 Task: Select Fire TV from Amazon Fire TV. Add to cart Fire TV Blaster with Alexa Voice Remote-1. Place order for _x000D_
304 Lower Adkinstown Rd_x000D_
Mc Kee, Kentucky(KY), 40447, Cell Number (606) 287-3572
Action: Mouse moved to (142, 93)
Screenshot: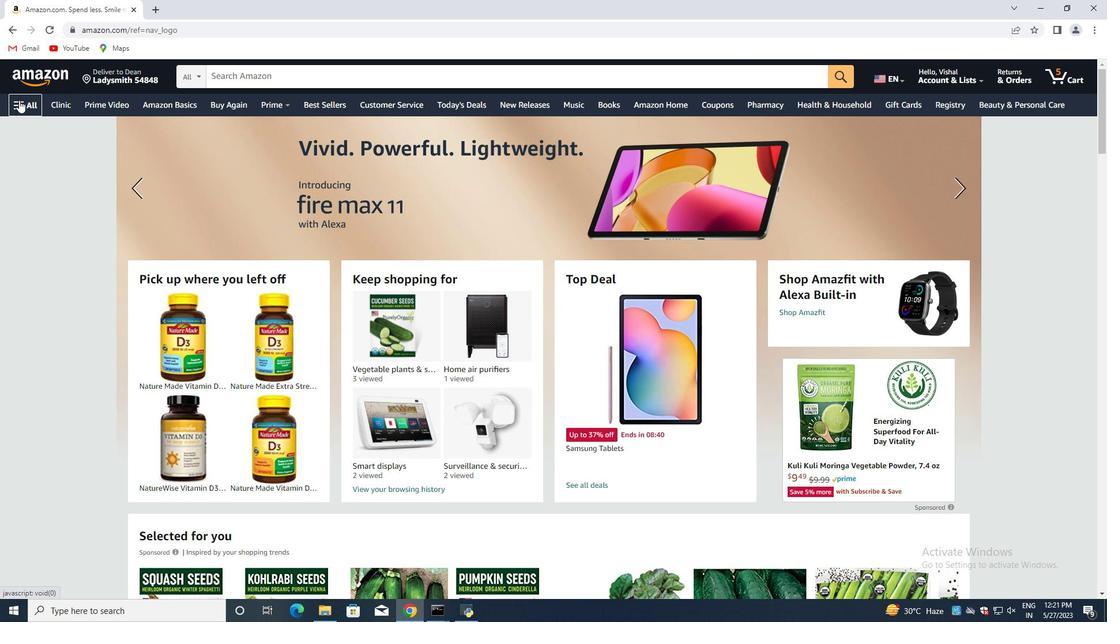 
Action: Mouse pressed left at (142, 93)
Screenshot: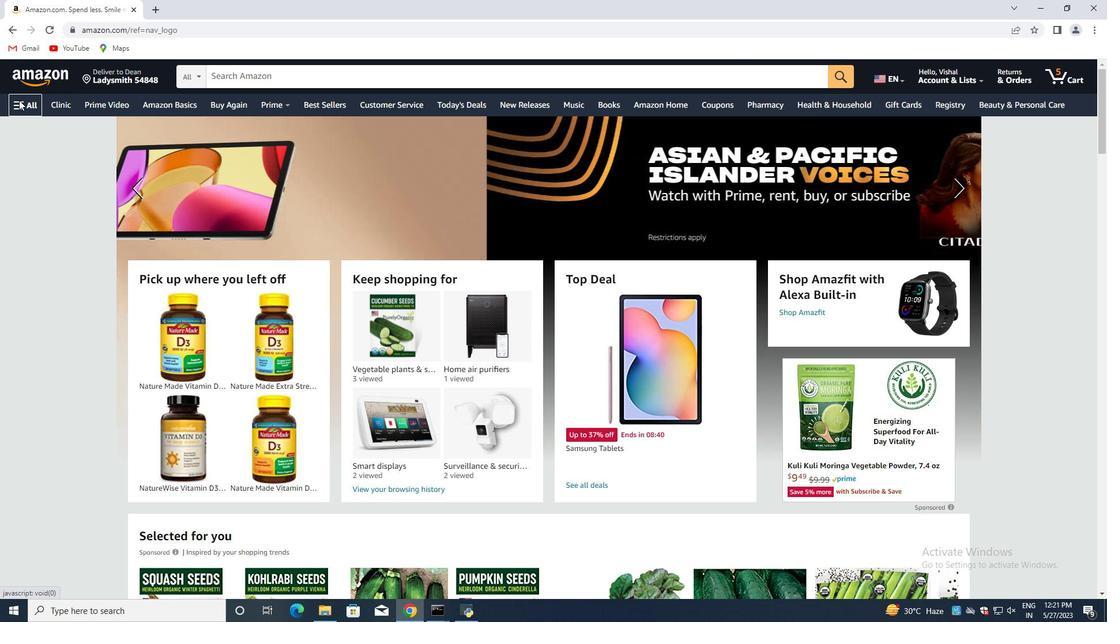
Action: Mouse moved to (542, 405)
Screenshot: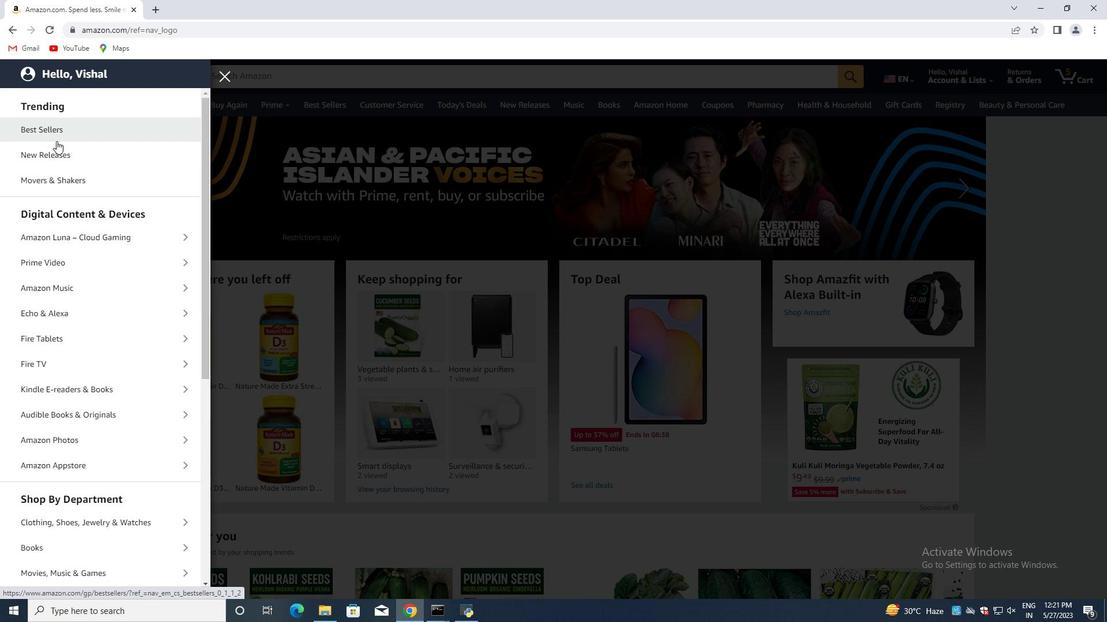 
Action: Mouse pressed left at (542, 405)
Screenshot: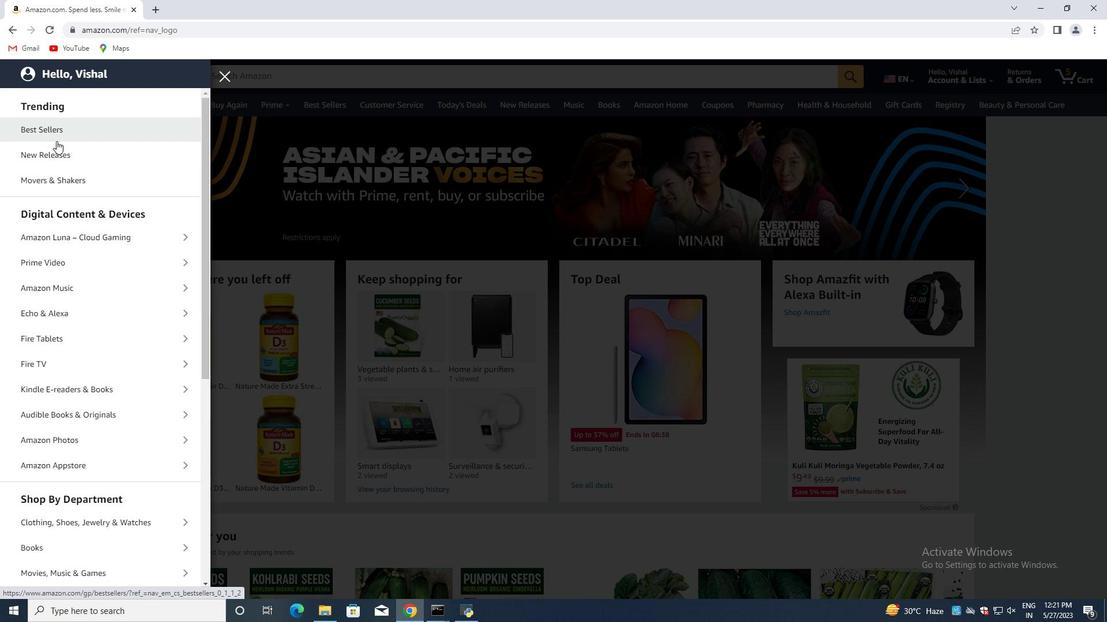
Action: Mouse moved to (525, 400)
Screenshot: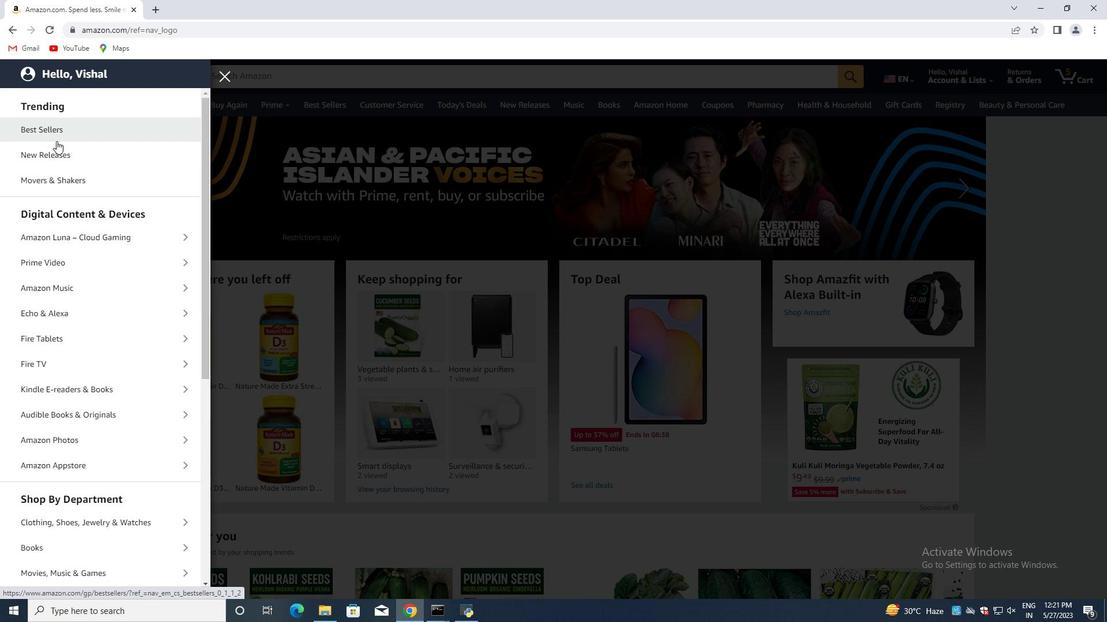 
Action: Mouse pressed left at (525, 400)
Screenshot: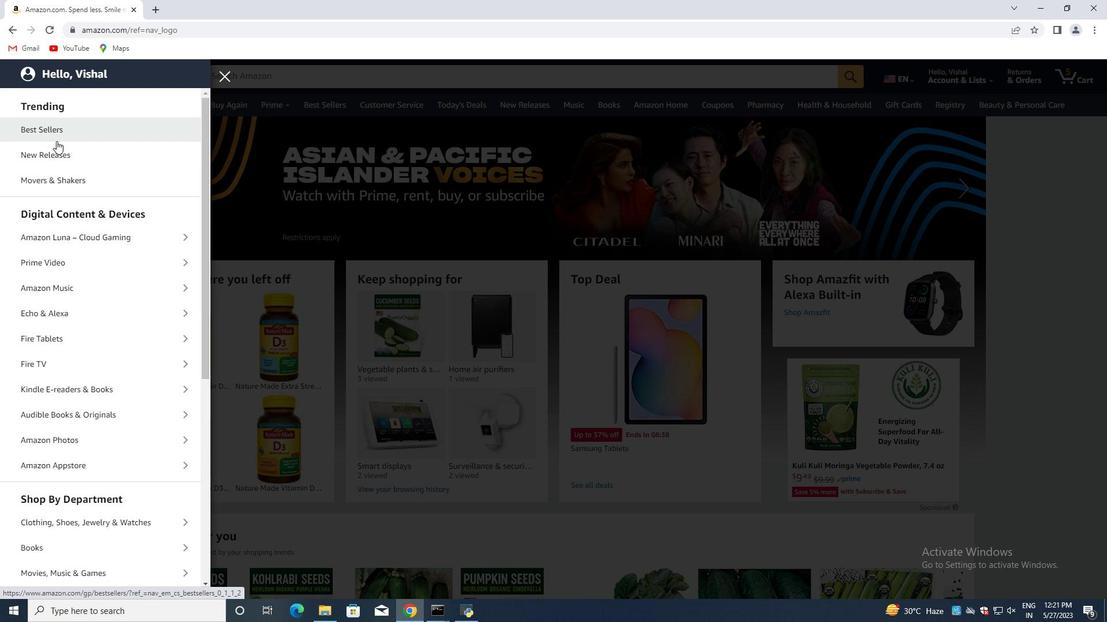 
Action: Key pressed <Key.backspace>
Screenshot: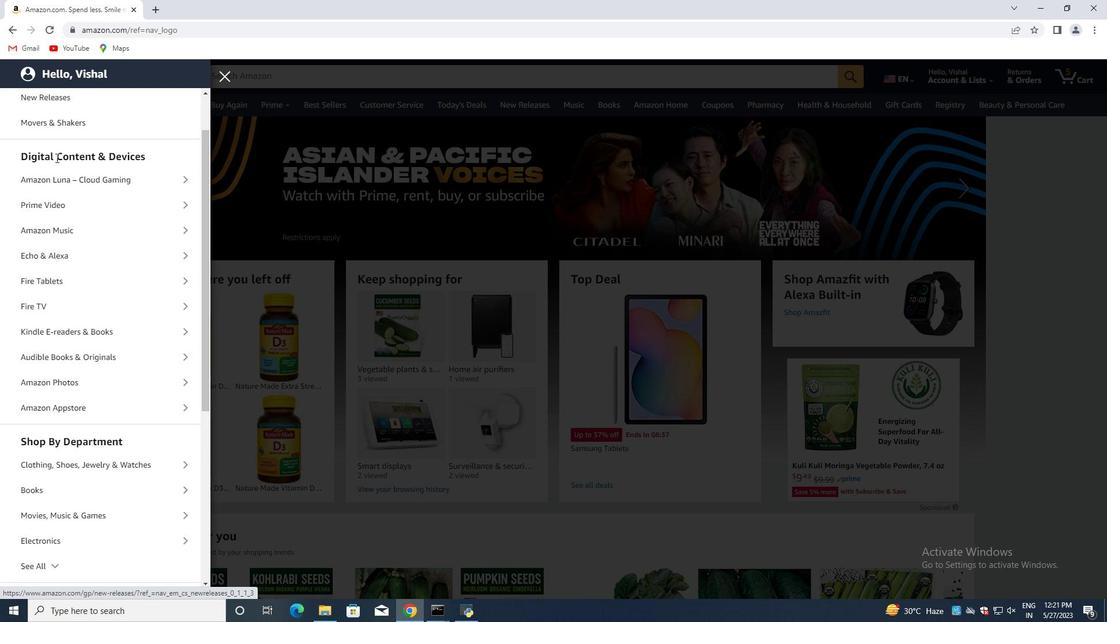 
Action: Mouse moved to (525, 400)
Screenshot: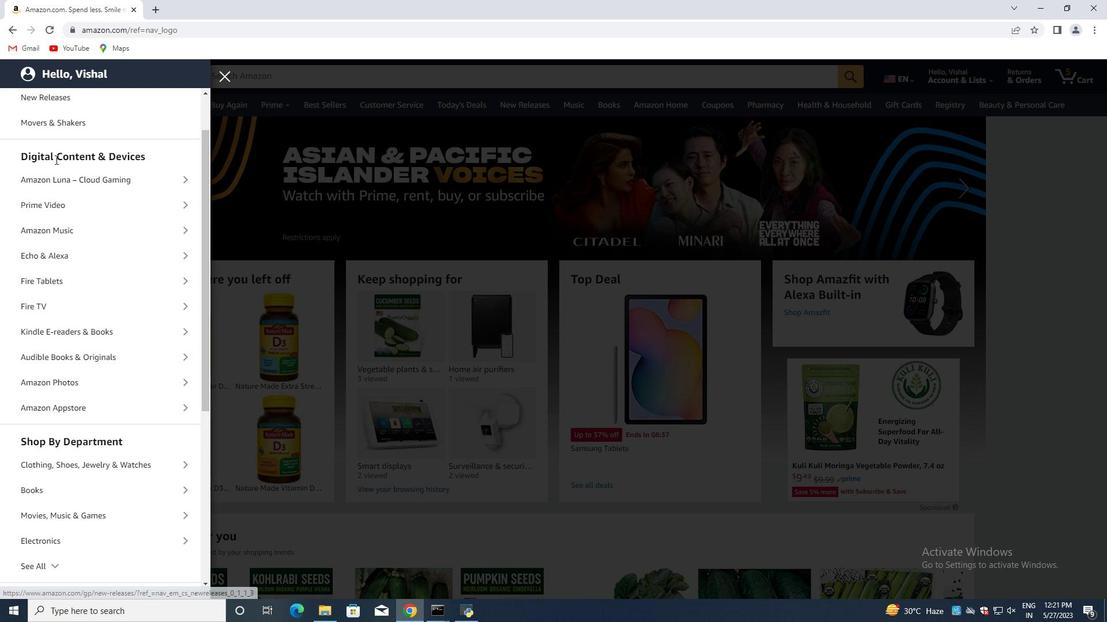 
Action: Key pressed <Key.backspace><Key.backspace><Key.backspace><Key.backspace><Key.backspace><Key.backspace><Key.backspace>40447
Screenshot: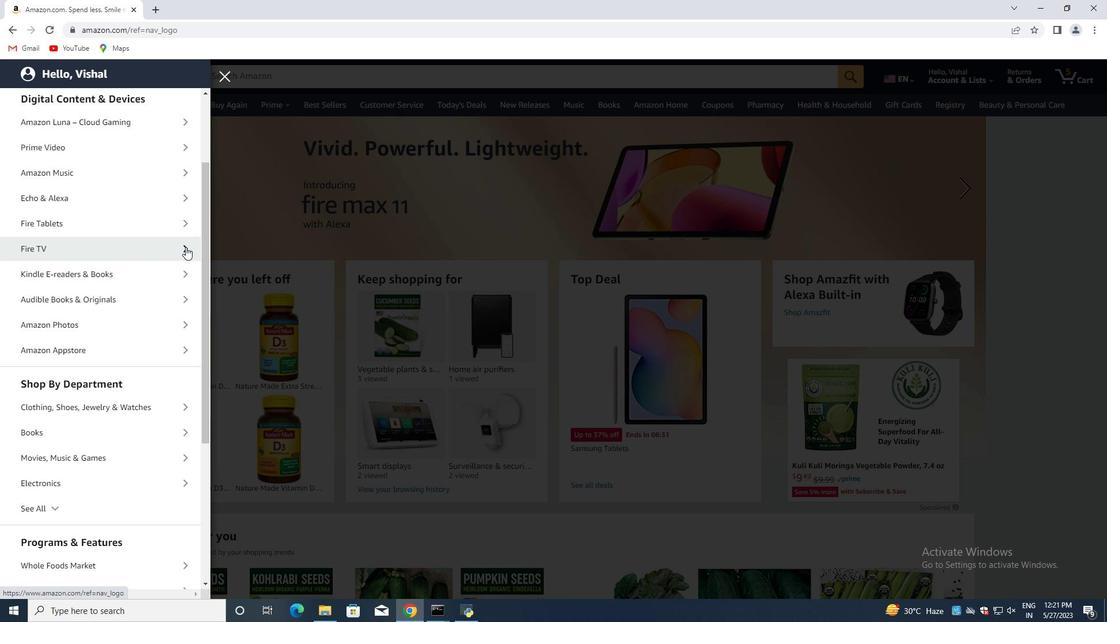 
Action: Mouse moved to (640, 397)
Screenshot: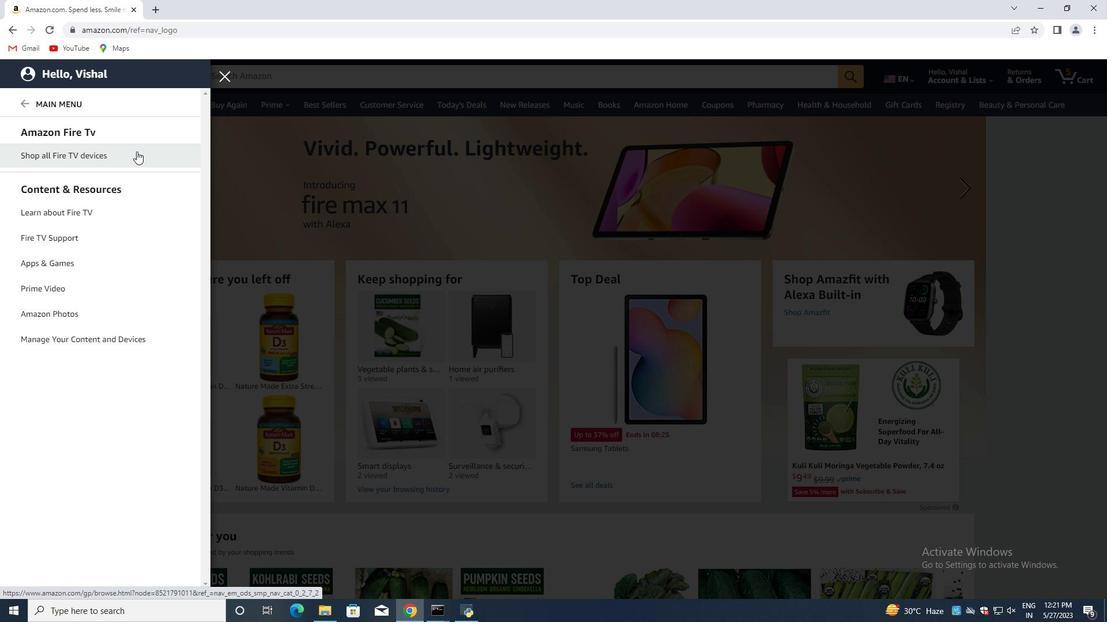 
Action: Mouse pressed left at (640, 397)
Screenshot: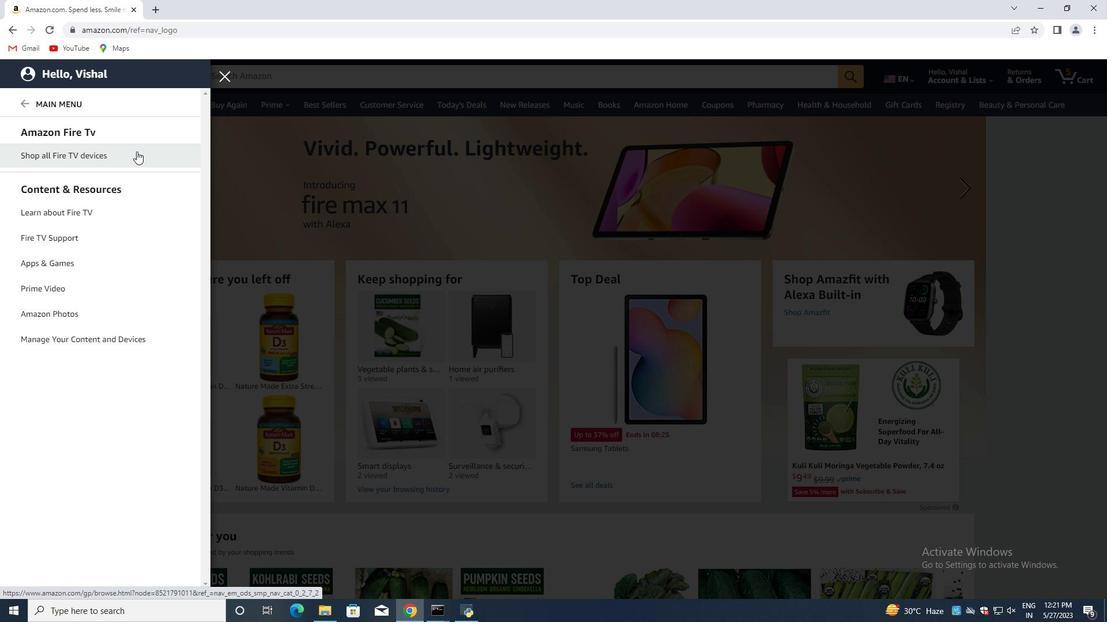 
Action: Mouse moved to (654, 497)
Screenshot: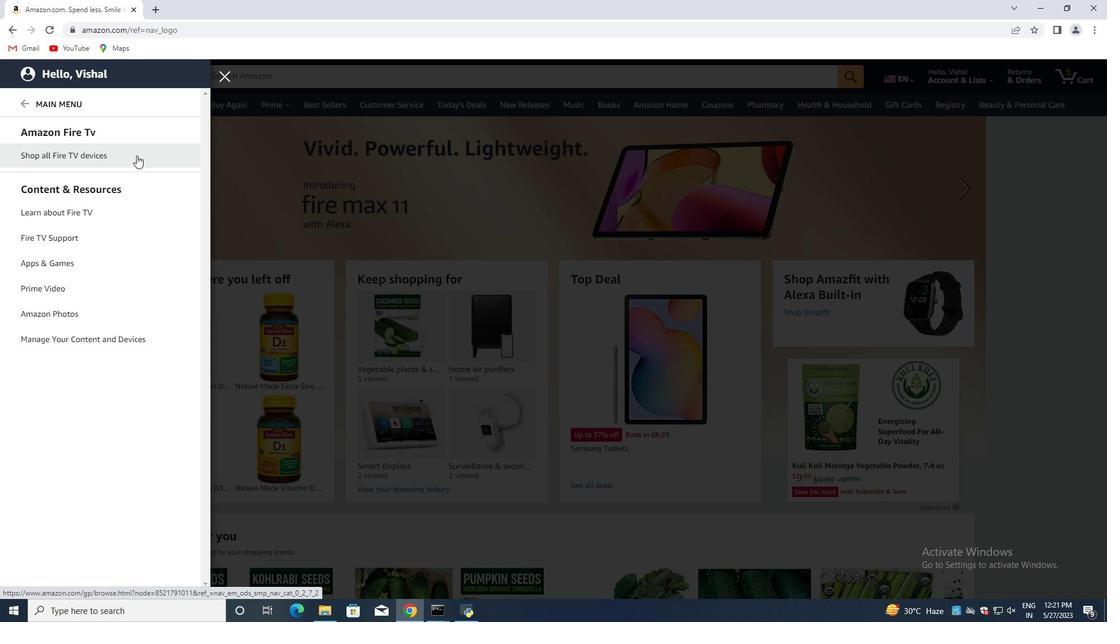 
Action: Mouse pressed left at (654, 497)
Screenshot: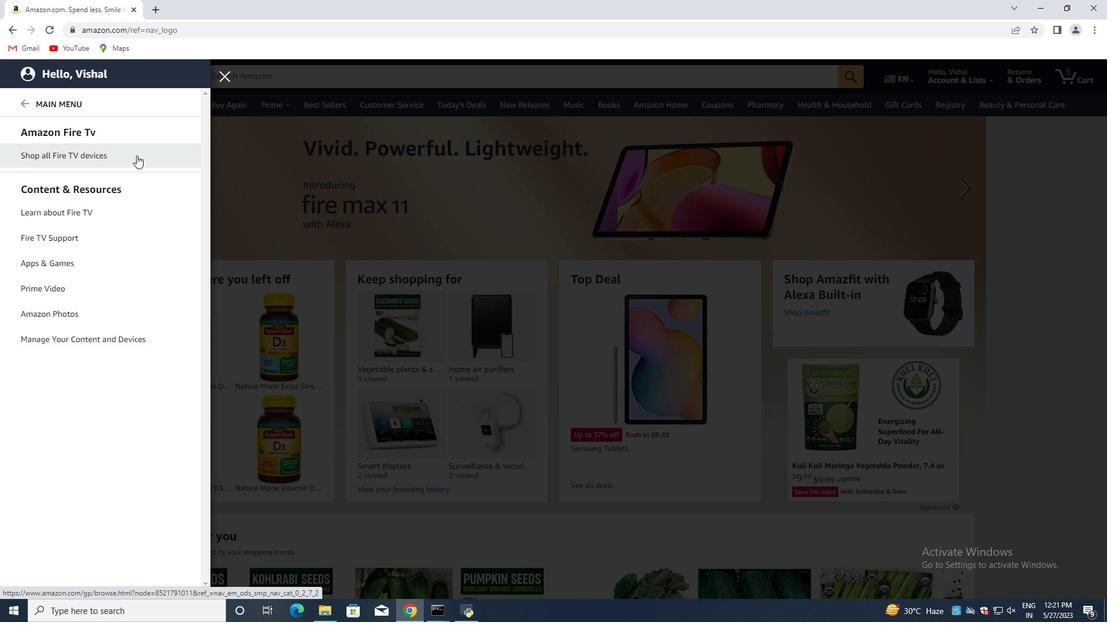 
Action: Mouse moved to (25, 130)
Screenshot: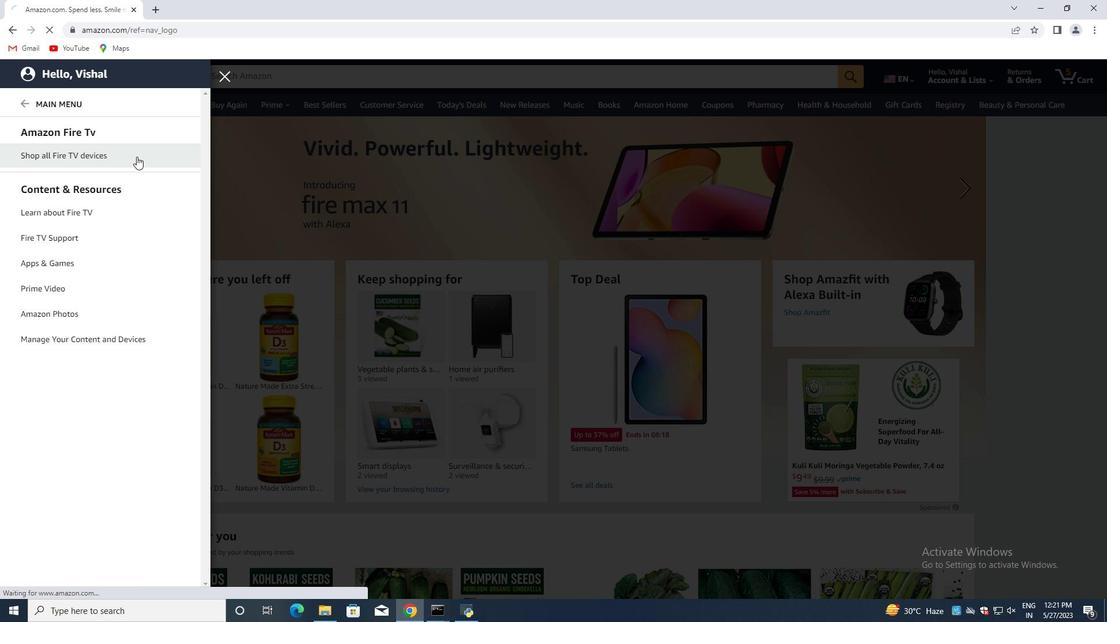 
Action: Mouse pressed left at (25, 130)
Screenshot: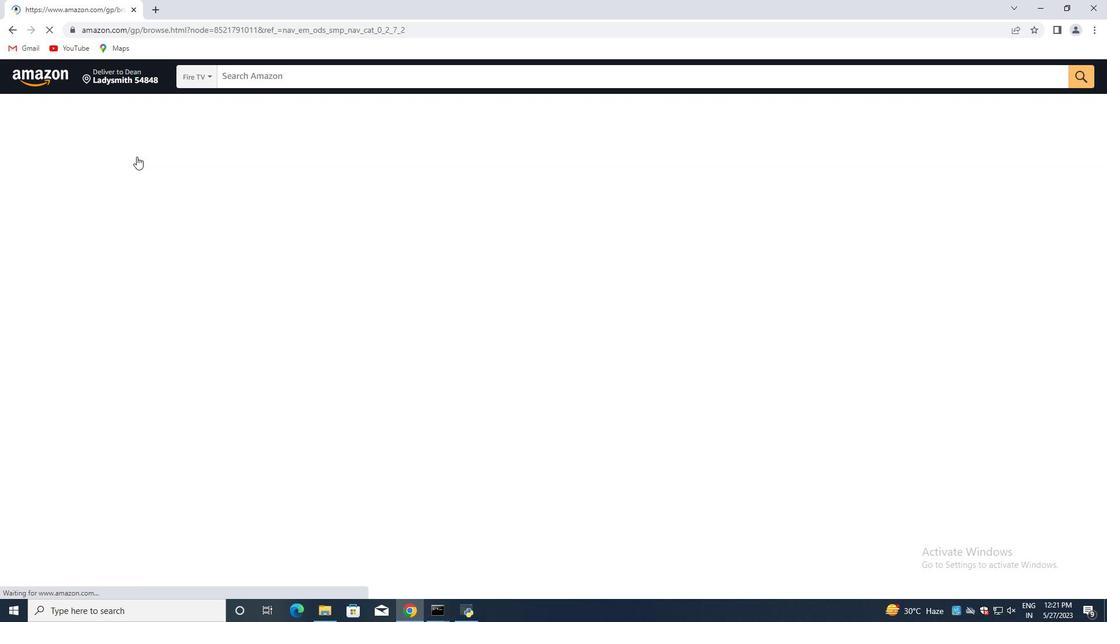 
Action: Mouse moved to (106, 230)
Screenshot: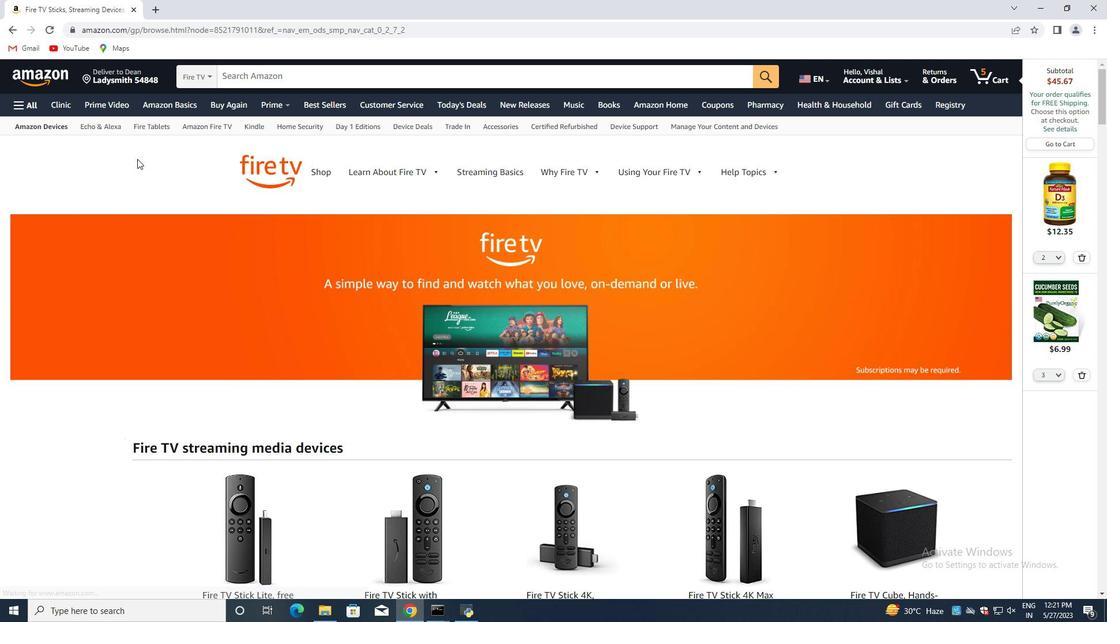 
Action: Mouse scrolled (106, 229) with delta (0, 0)
Screenshot: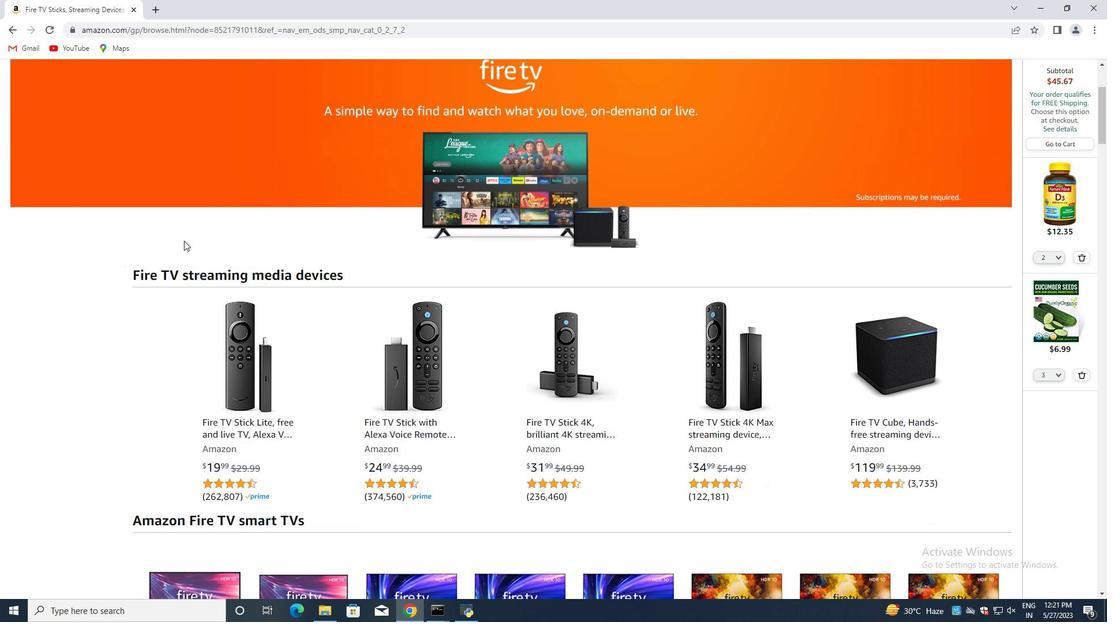 
Action: Mouse moved to (117, 345)
Screenshot: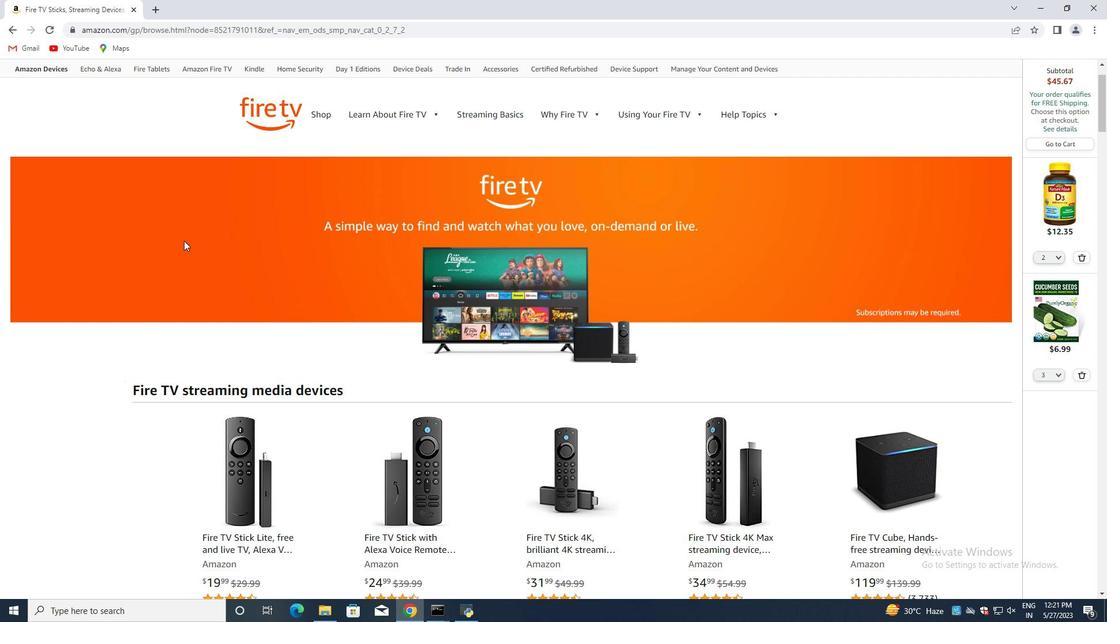 
Action: Mouse pressed left at (117, 345)
Screenshot: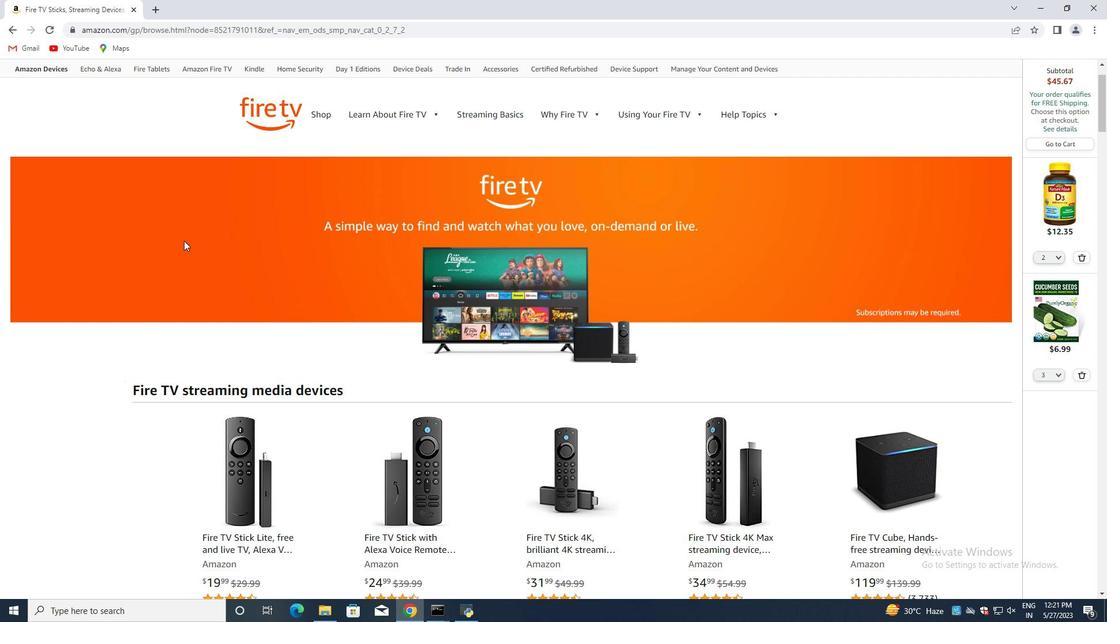 
Action: Mouse moved to (141, 197)
Screenshot: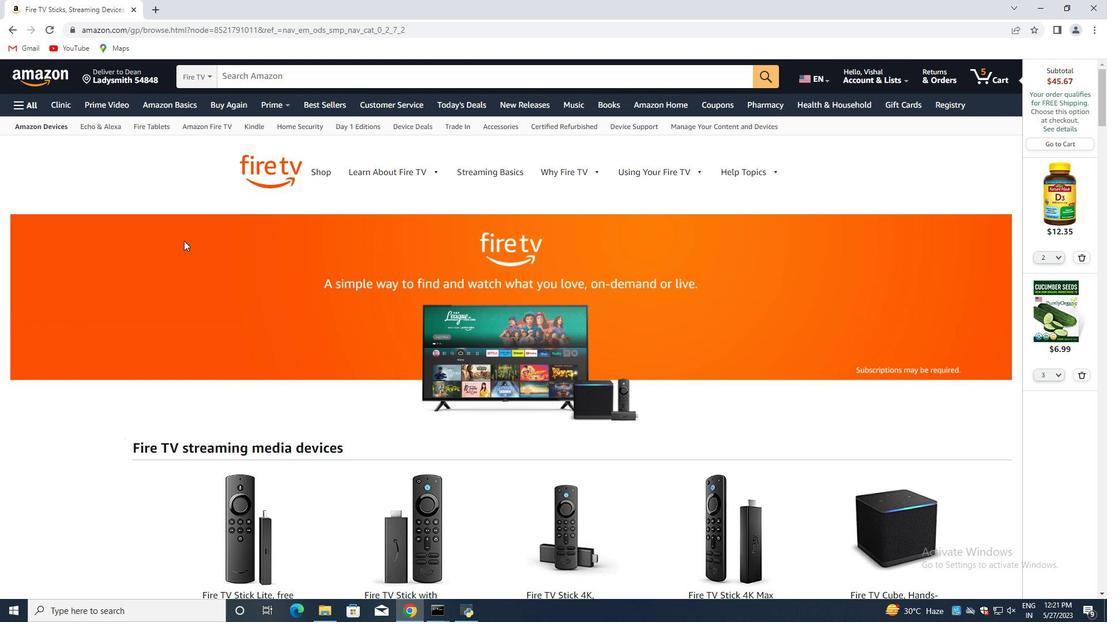 
Action: Mouse pressed left at (141, 197)
Screenshot: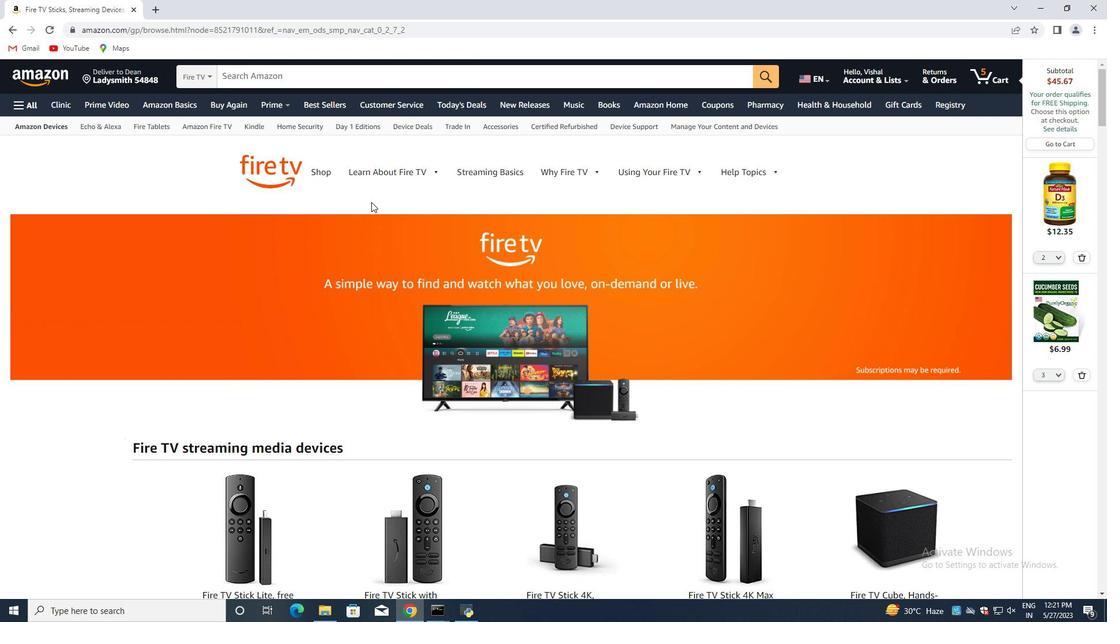 
Action: Mouse moved to (325, 93)
Screenshot: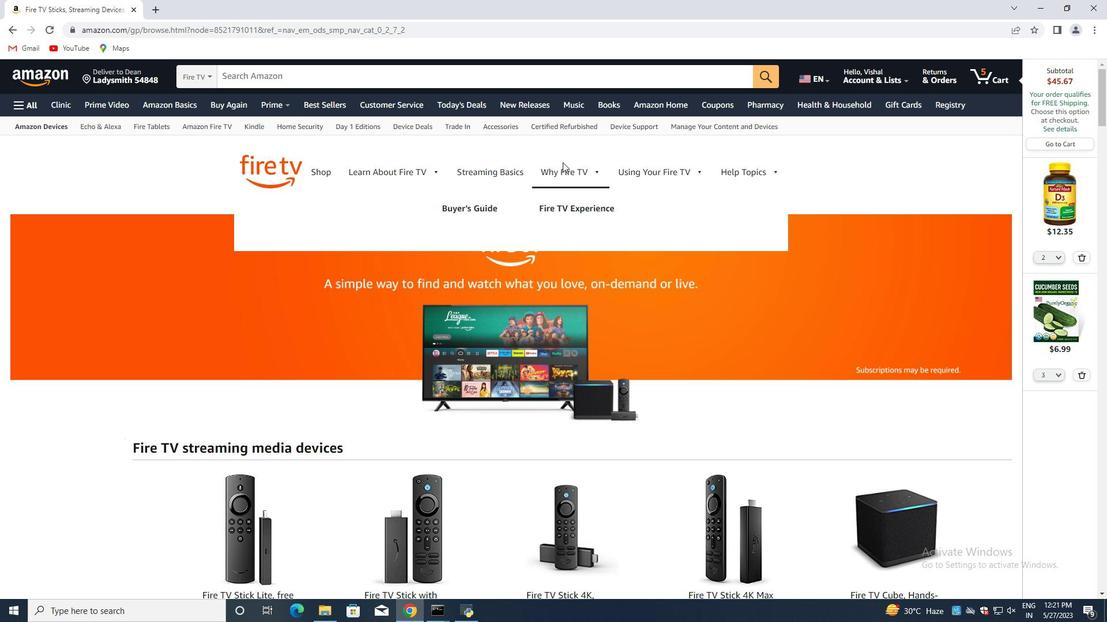 
Action: Mouse pressed left at (325, 93)
Screenshot: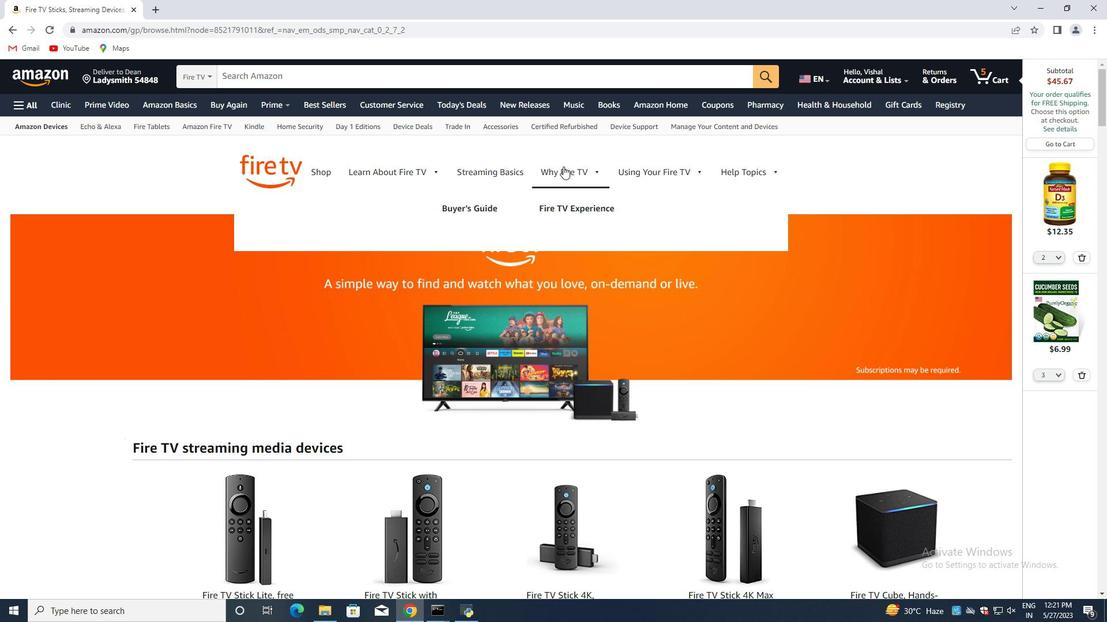 
Action: Key pressed <Key.shift>Fire<Key.space><Key.shift>TV<Key.space><Key.shift>Blaster<Key.space>with<Key.space><Key.shift>Alexa<Key.space><Key.shift>Voice<Key.space><Key.shift>Remote<Key.enter>
Screenshot: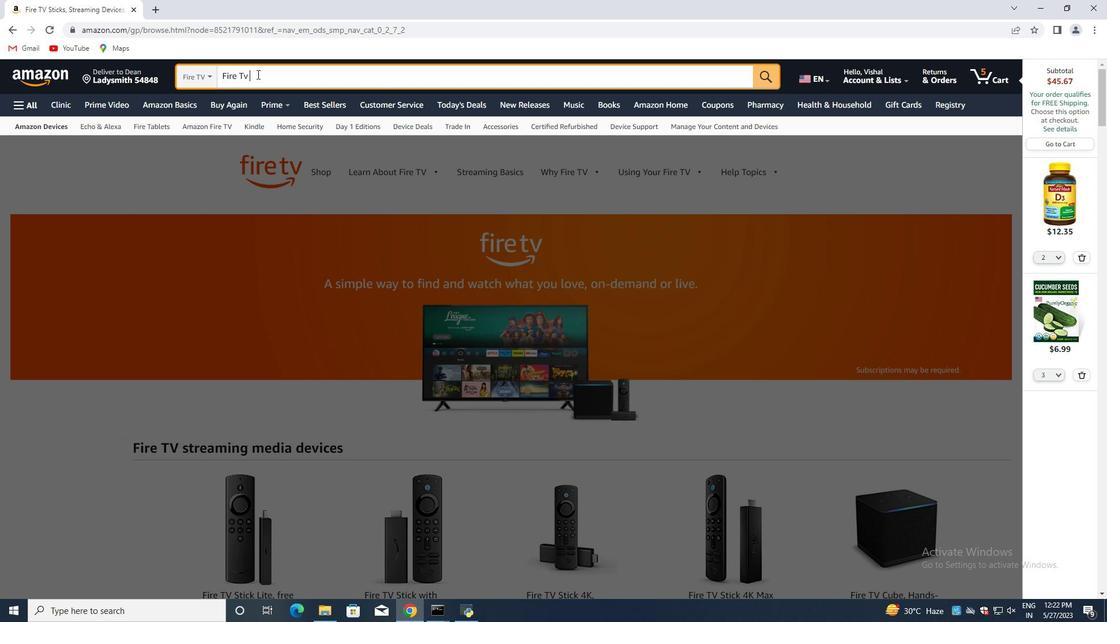 
Action: Mouse moved to (462, 196)
Screenshot: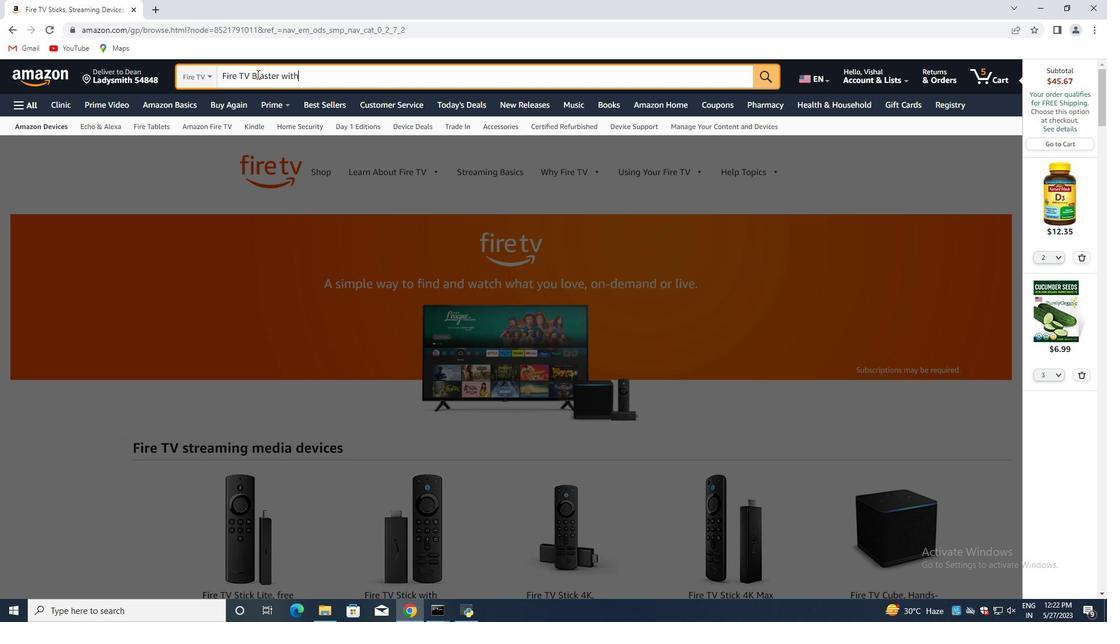 
Action: Mouse scrolled (462, 196) with delta (0, 0)
Screenshot: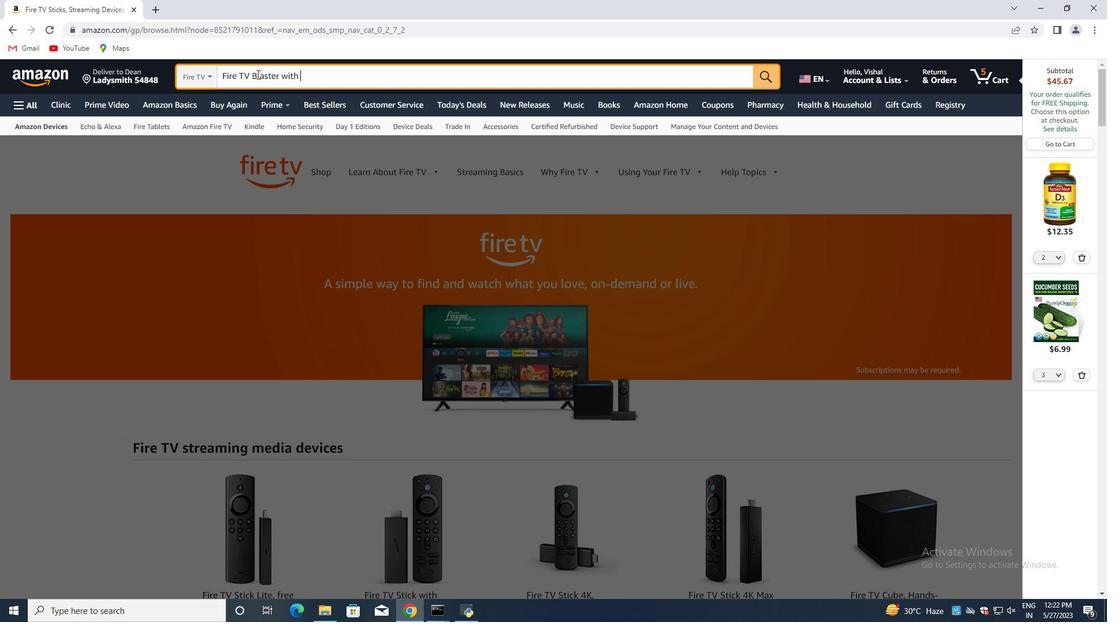 
Action: Mouse moved to (488, 210)
Screenshot: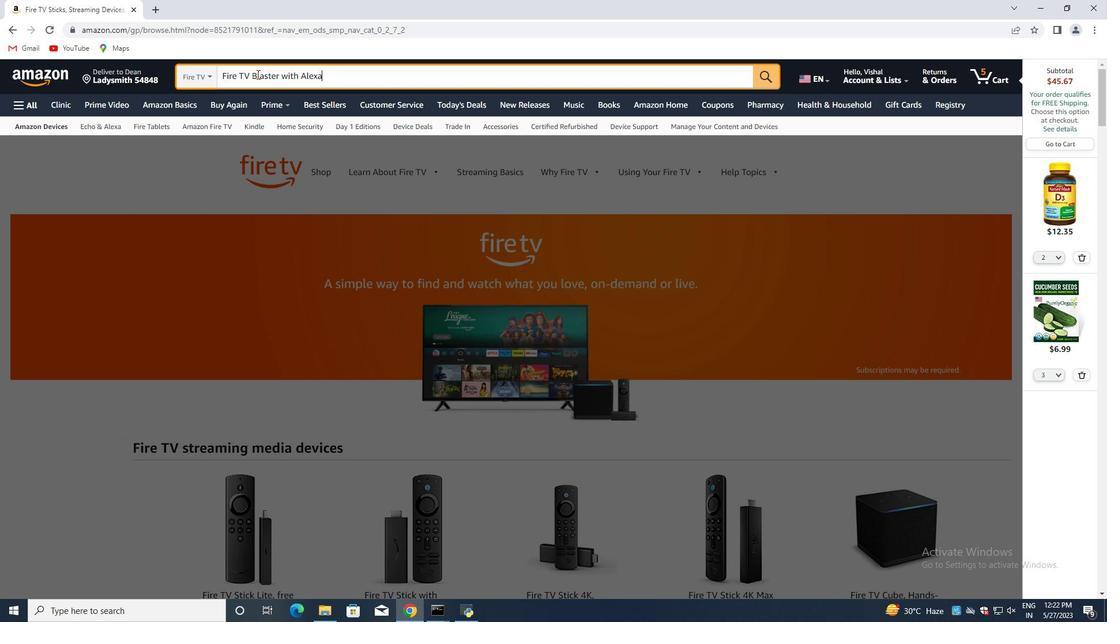 
Action: Mouse scrolled (488, 209) with delta (0, 0)
Screenshot: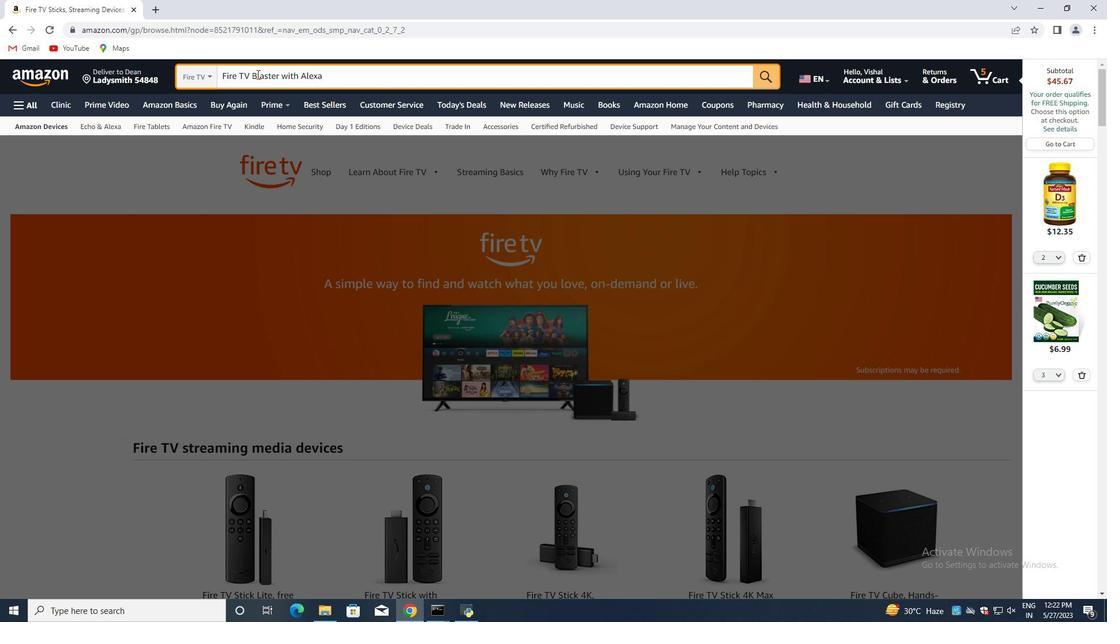 
Action: Mouse scrolled (488, 209) with delta (0, 0)
Screenshot: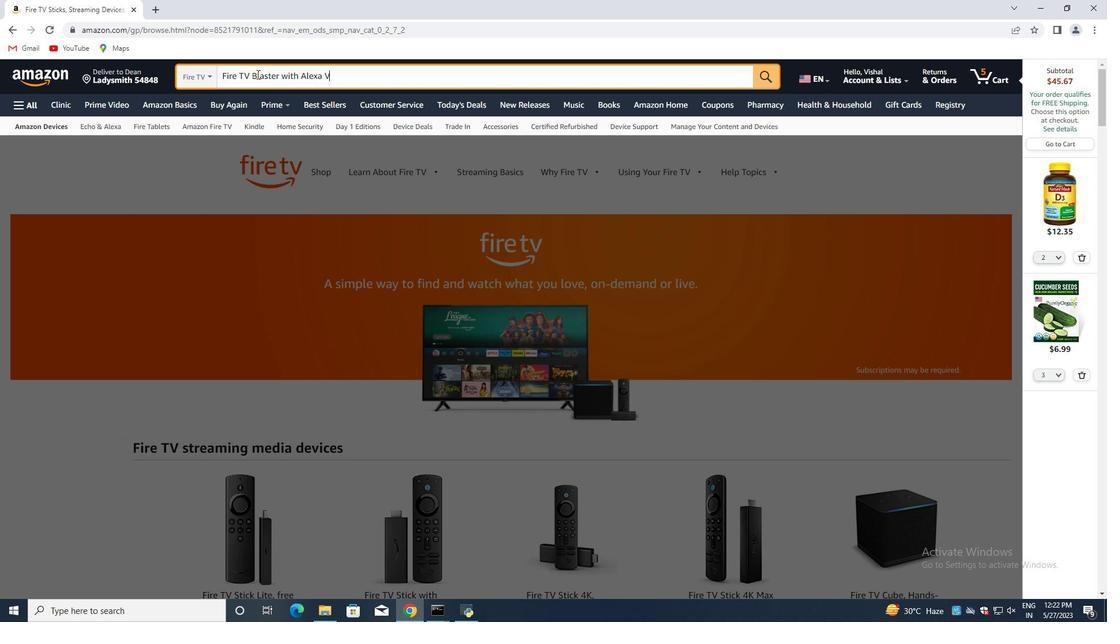 
Action: Mouse moved to (509, 227)
Screenshot: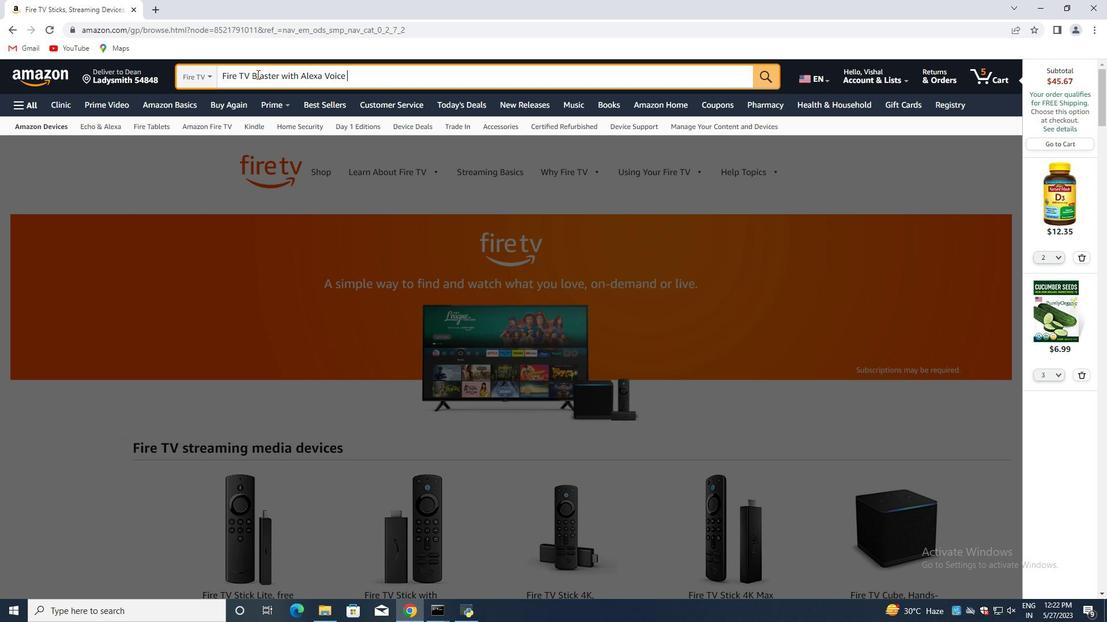 
Action: Mouse scrolled (509, 227) with delta (0, 0)
Screenshot: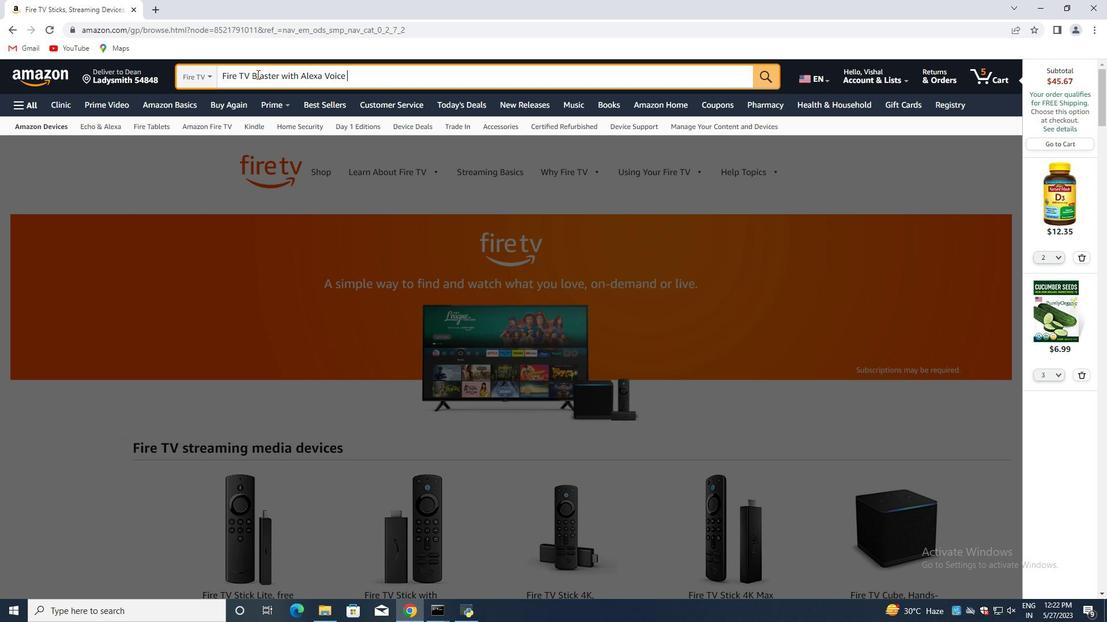 
Action: Mouse scrolled (509, 227) with delta (0, 0)
Screenshot: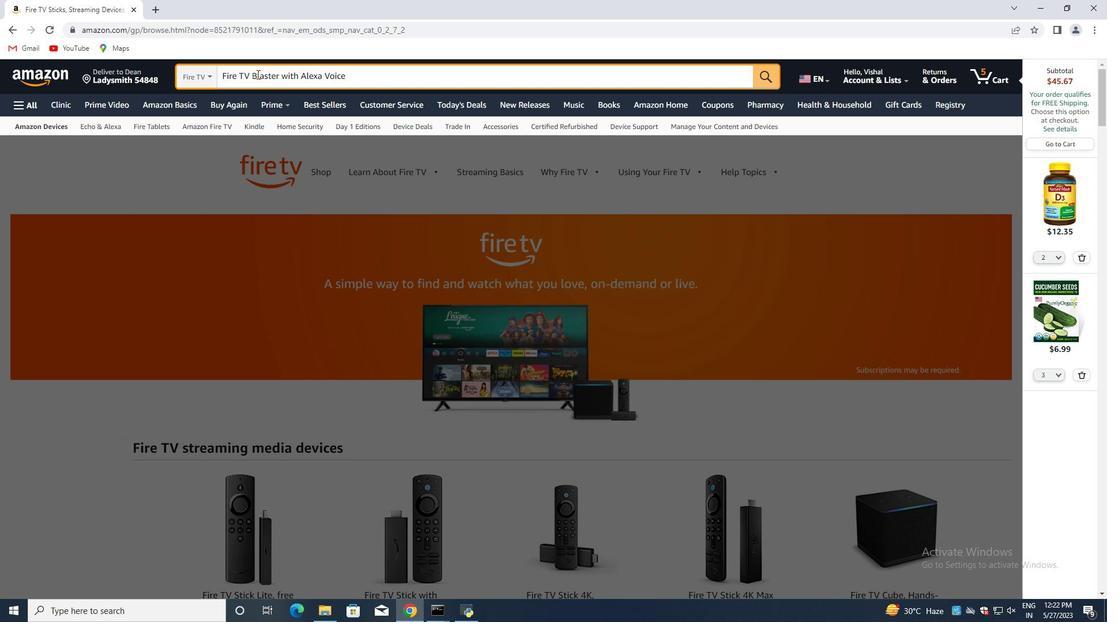 
Action: Mouse scrolled (509, 227) with delta (0, 0)
Screenshot: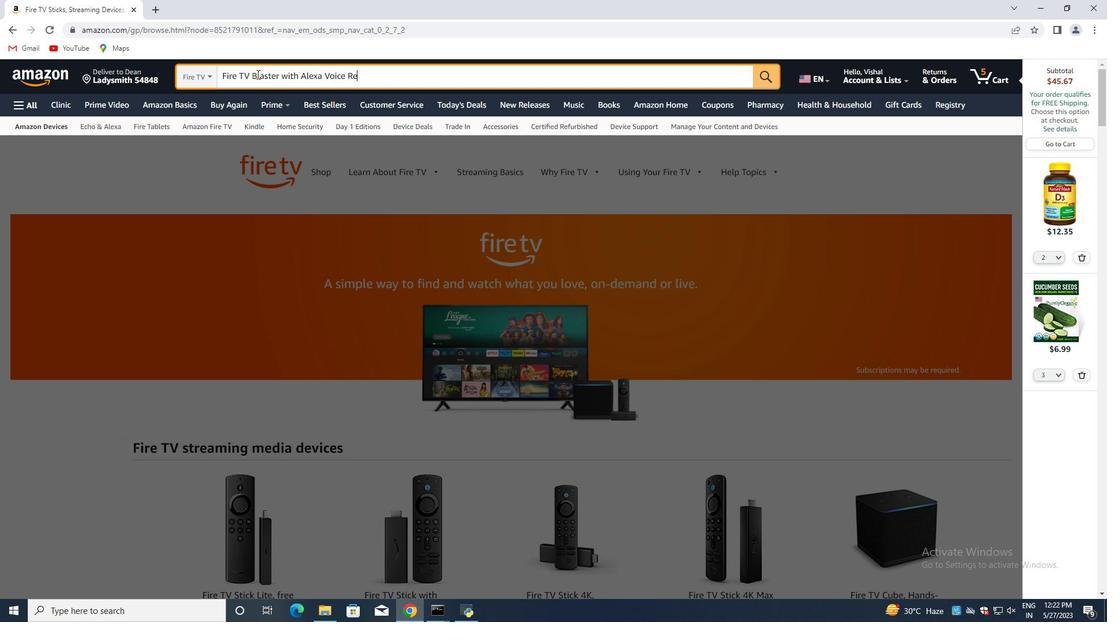 
Action: Mouse scrolled (509, 227) with delta (0, 0)
Screenshot: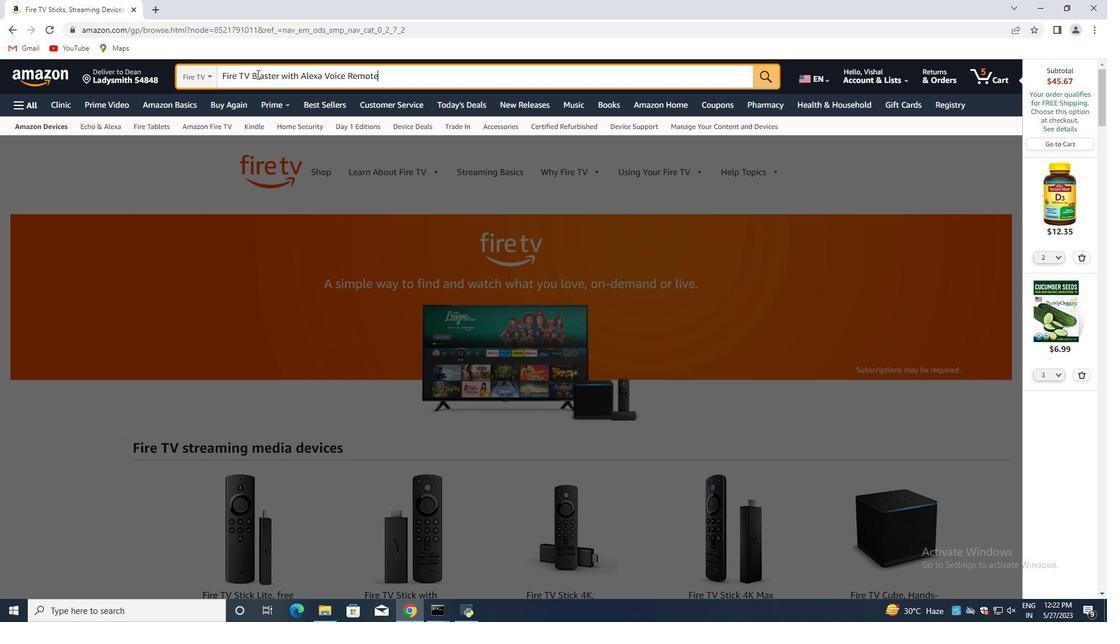 
Action: Mouse scrolled (509, 227) with delta (0, 0)
Screenshot: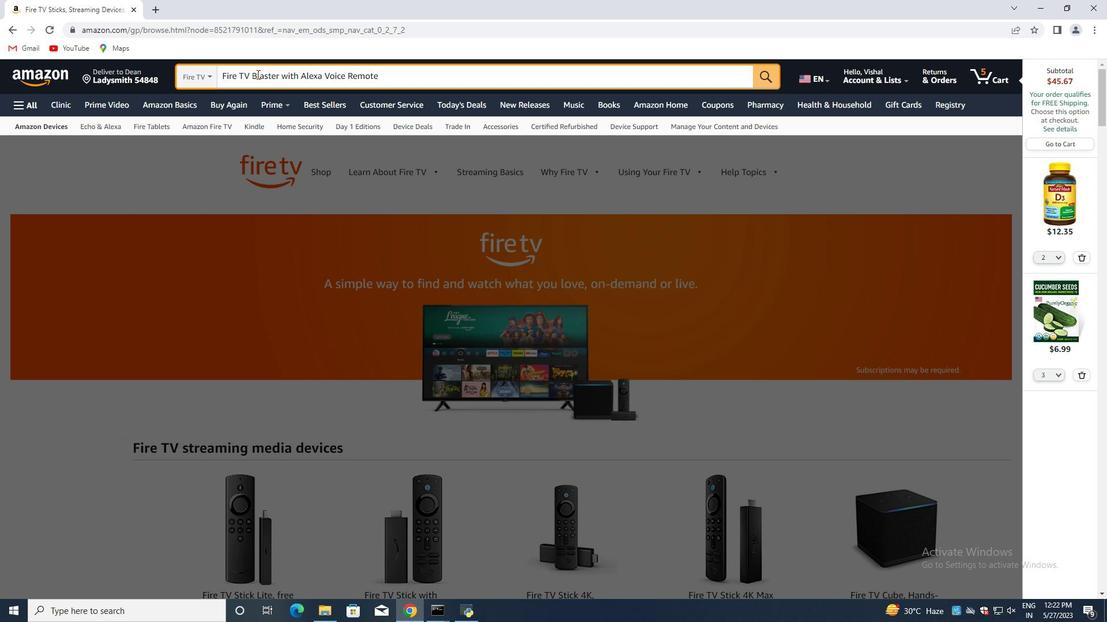 
Action: Mouse scrolled (509, 228) with delta (0, 0)
Screenshot: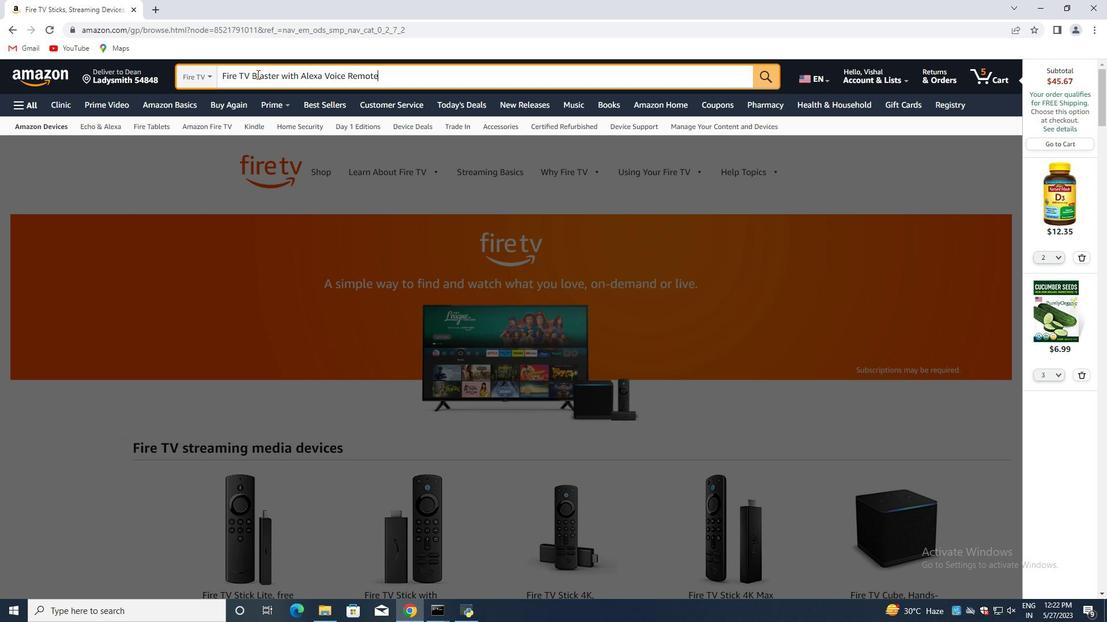 
Action: Mouse scrolled (509, 228) with delta (0, 0)
Screenshot: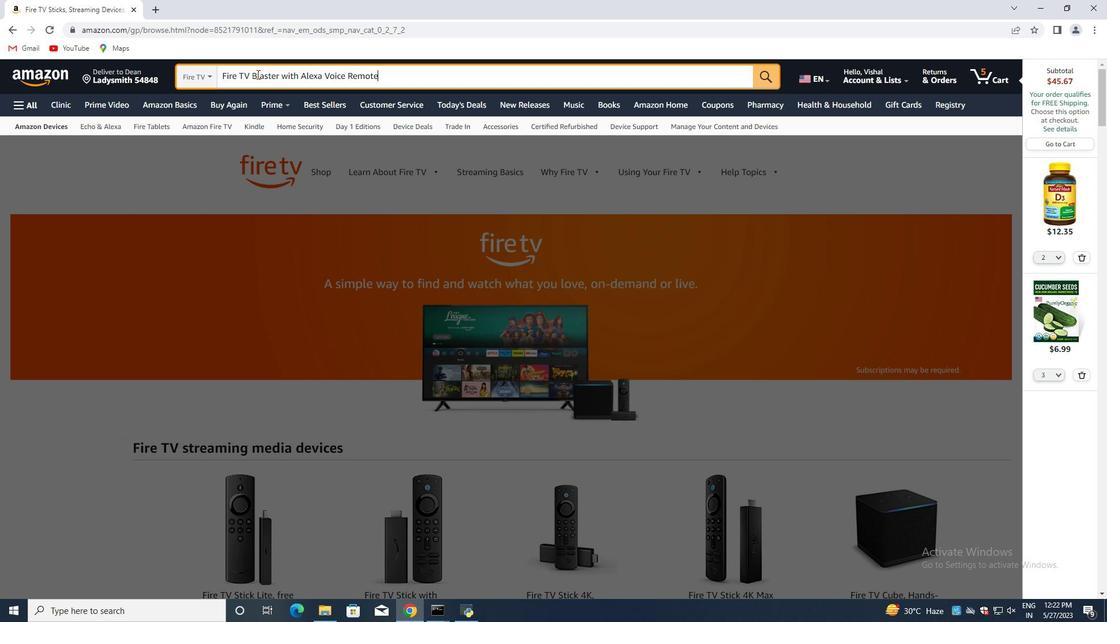 
Action: Mouse scrolled (509, 228) with delta (0, 0)
Screenshot: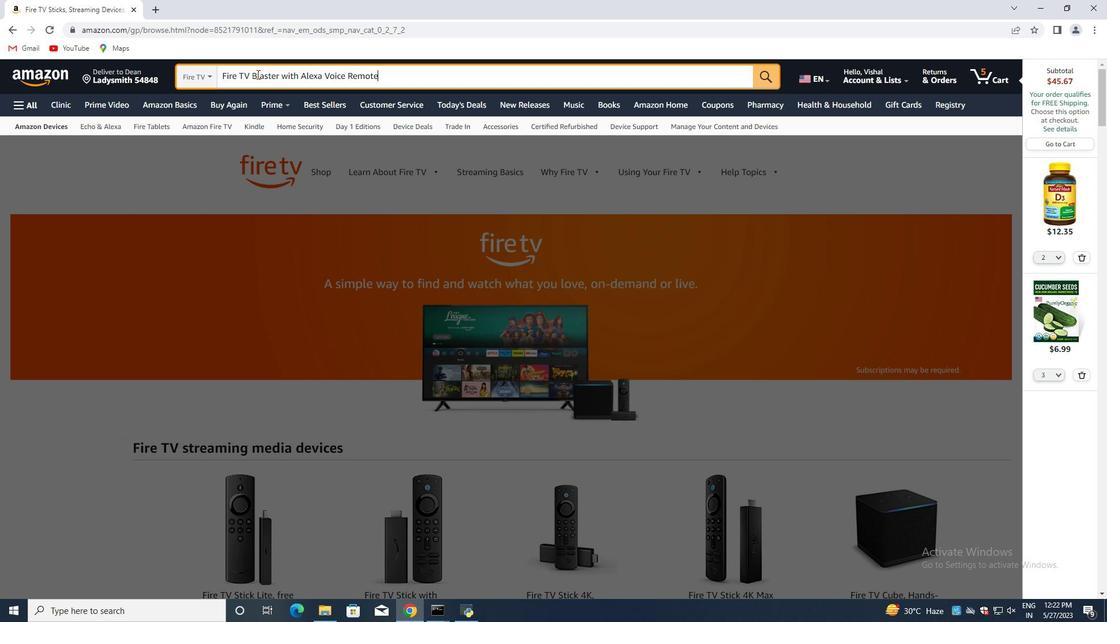 
Action: Mouse scrolled (509, 228) with delta (0, 0)
Screenshot: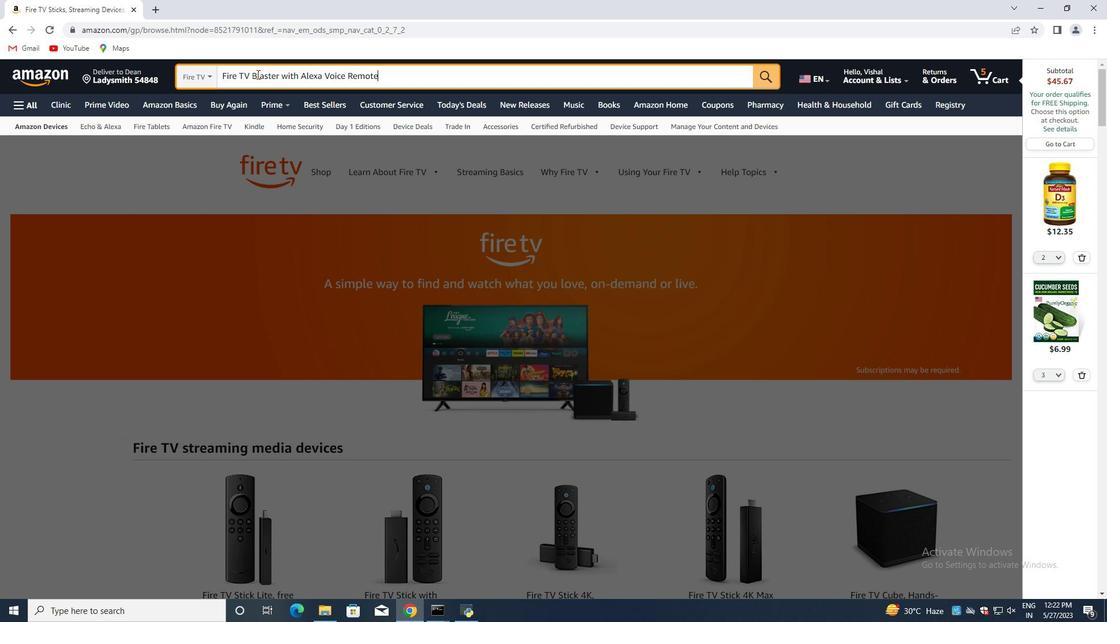 
Action: Mouse scrolled (509, 228) with delta (0, 0)
Screenshot: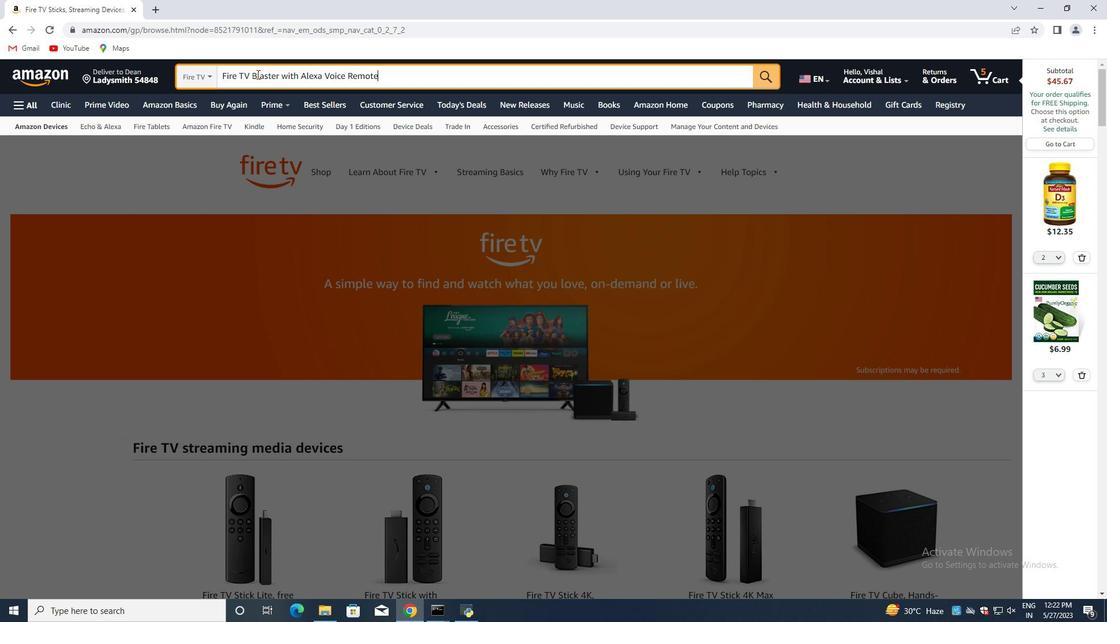 
Action: Mouse scrolled (509, 228) with delta (0, 0)
Screenshot: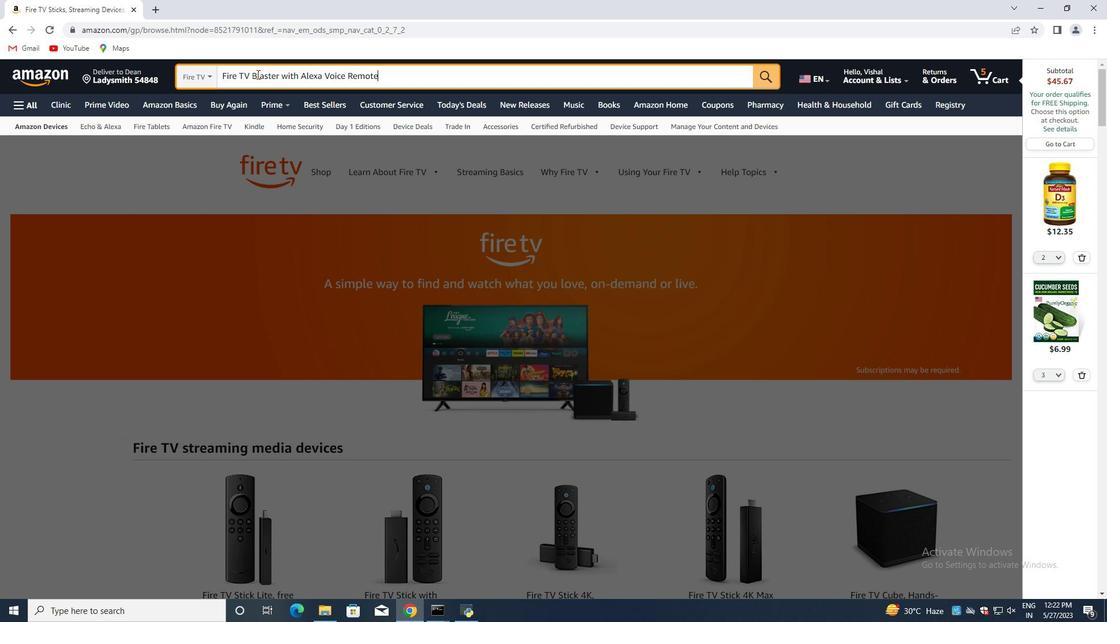 
Action: Mouse scrolled (509, 228) with delta (0, 0)
Screenshot: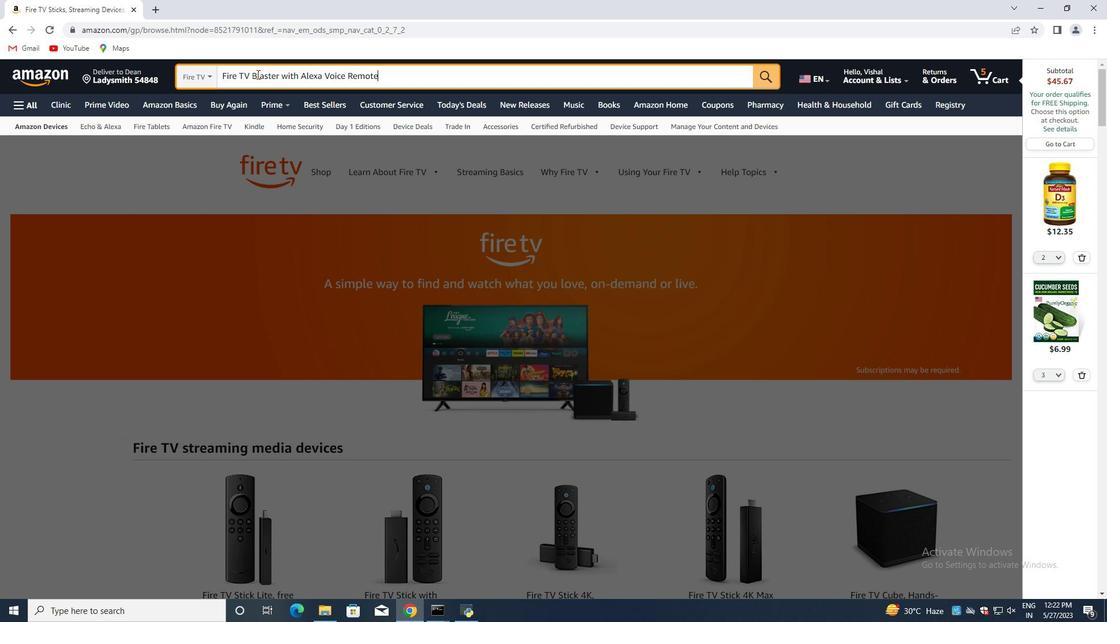 
Action: Mouse scrolled (509, 228) with delta (0, 0)
Screenshot: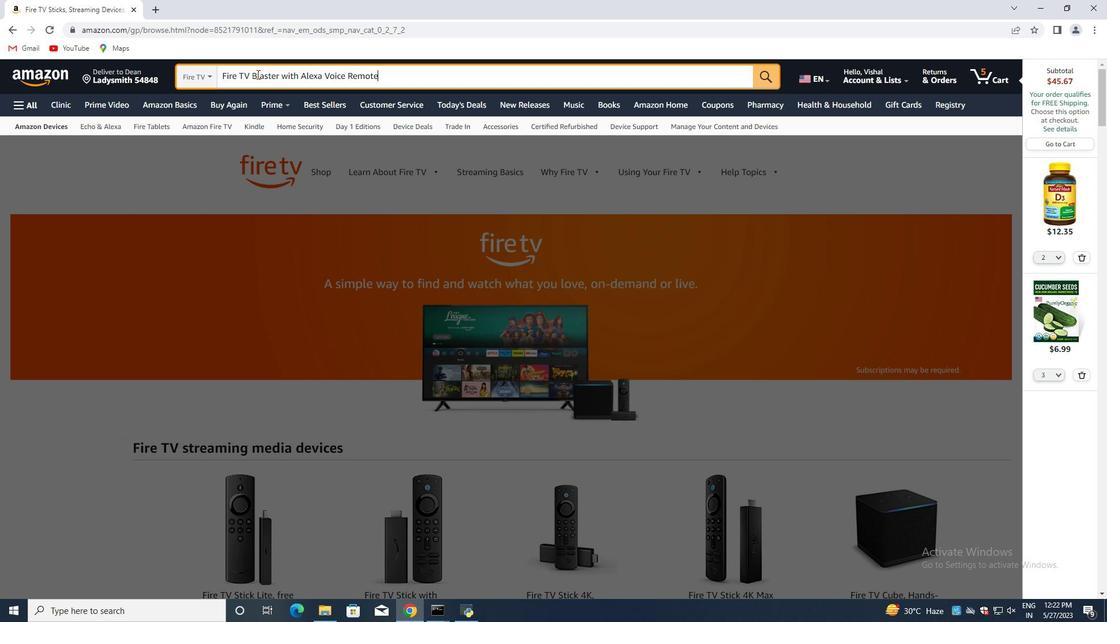 
Action: Mouse moved to (606, 275)
Screenshot: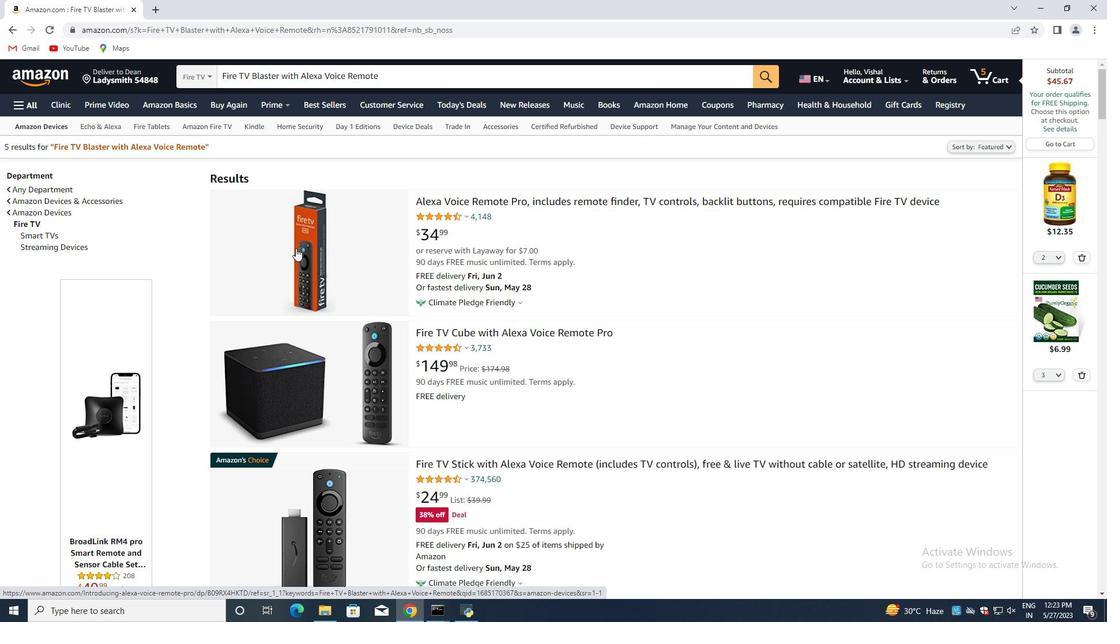 
Action: Mouse scrolled (606, 275) with delta (0, 0)
Screenshot: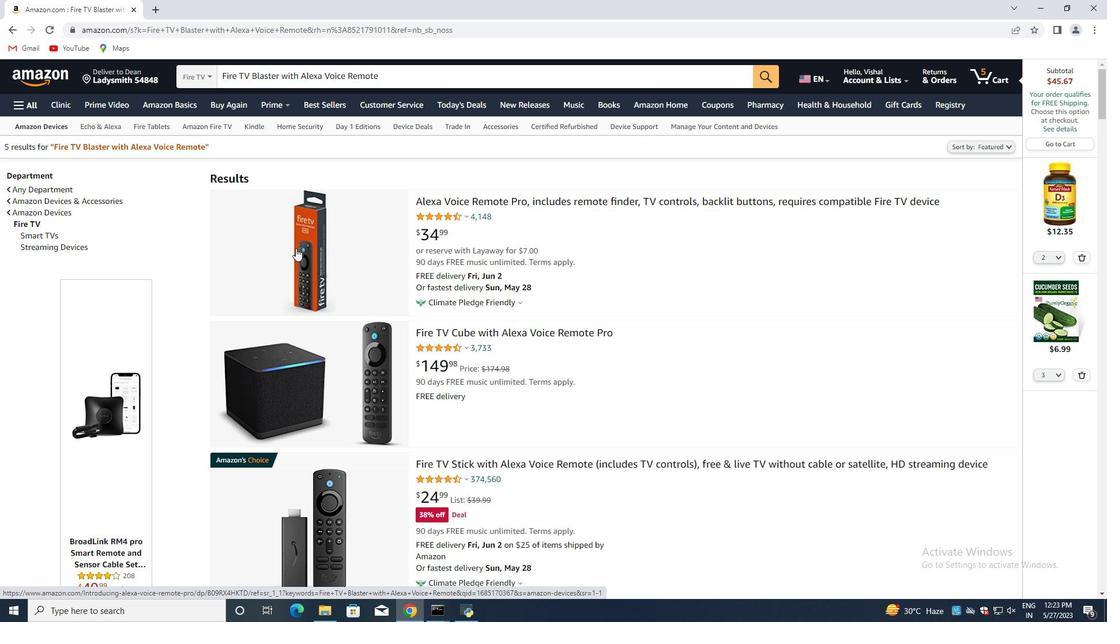 
Action: Mouse moved to (580, 265)
Screenshot: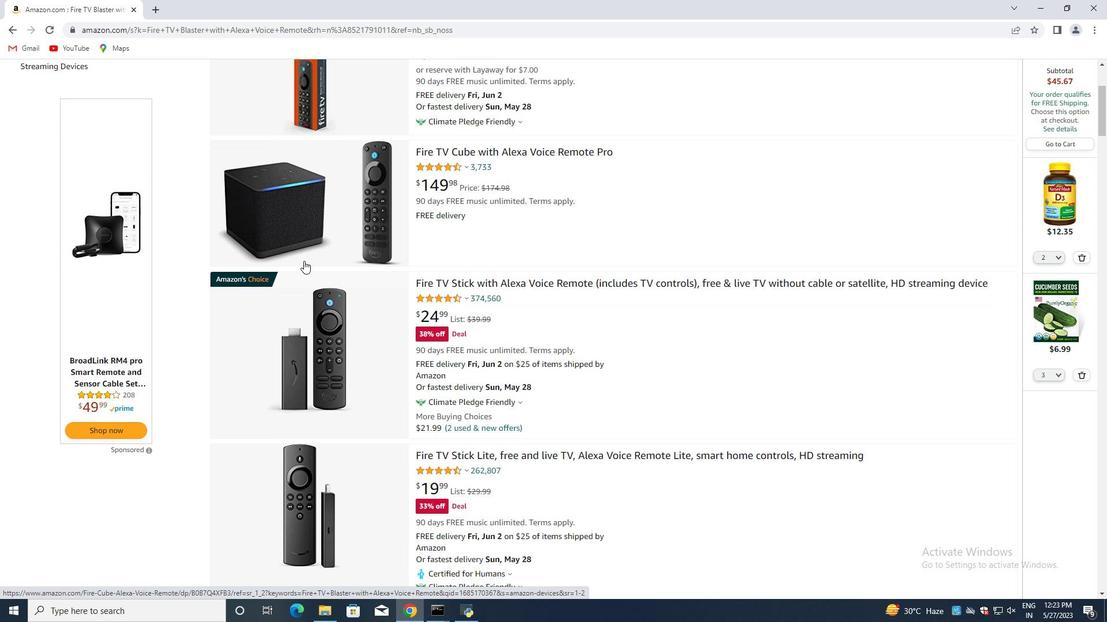 
Action: Mouse scrolled (580, 265) with delta (0, 0)
Screenshot: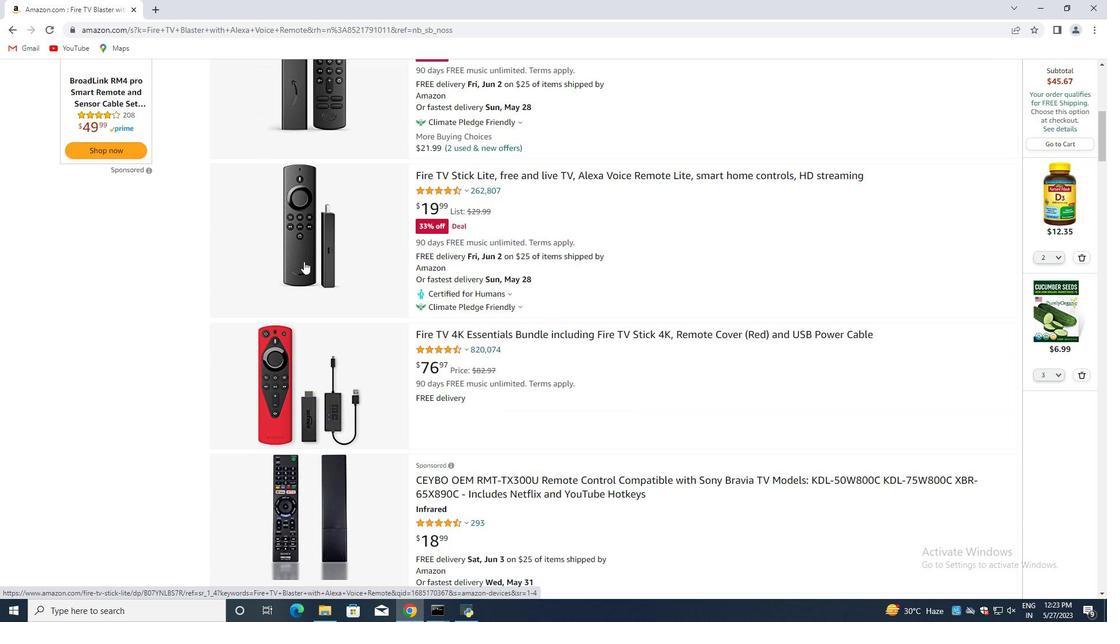 
Action: Mouse scrolled (580, 265) with delta (0, 0)
Screenshot: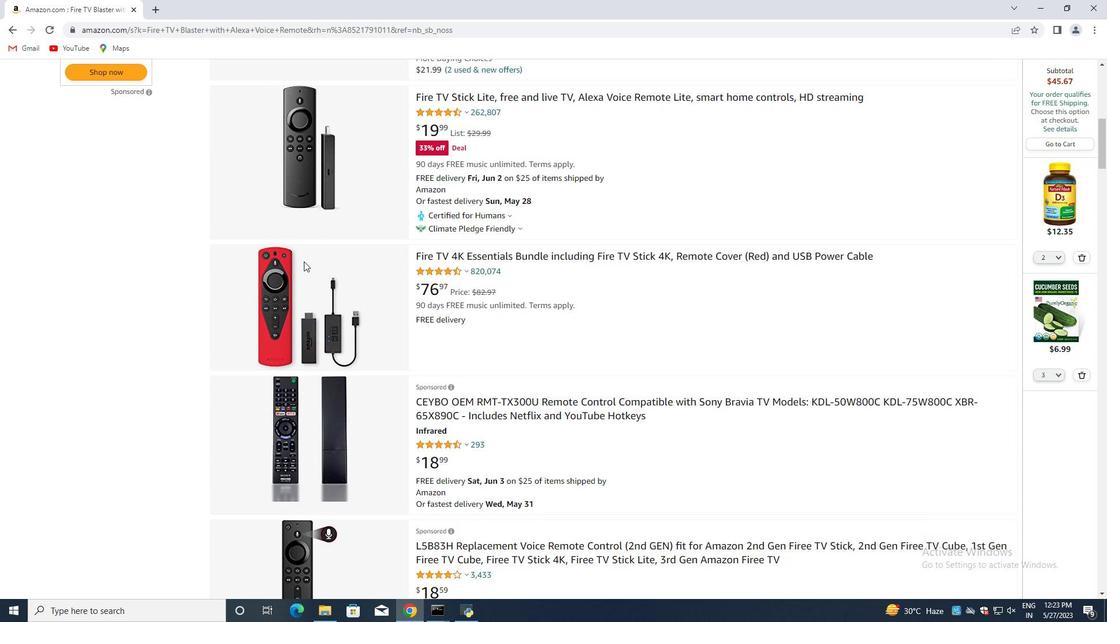 
Action: Mouse scrolled (580, 265) with delta (0, 0)
Screenshot: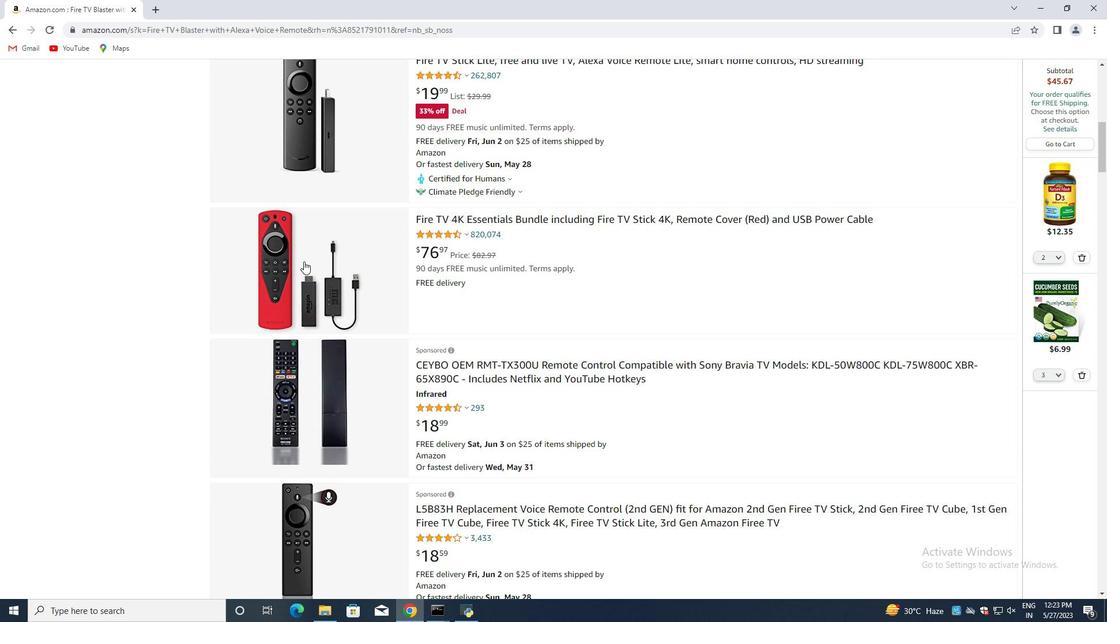 
Action: Mouse scrolled (580, 265) with delta (0, 0)
Screenshot: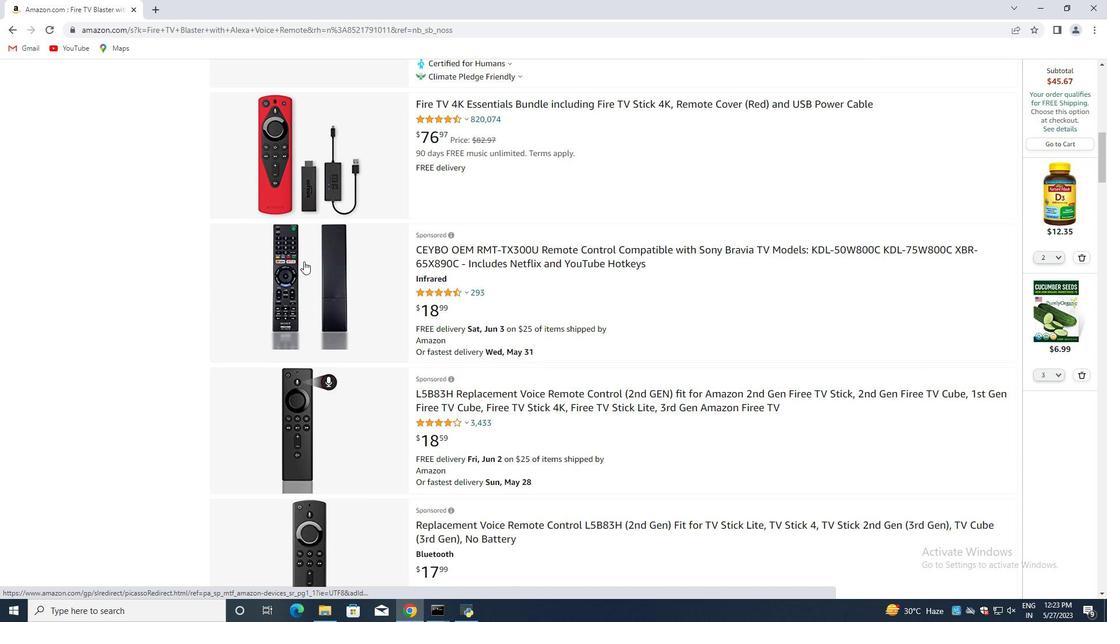 
Action: Mouse scrolled (580, 265) with delta (0, 0)
Screenshot: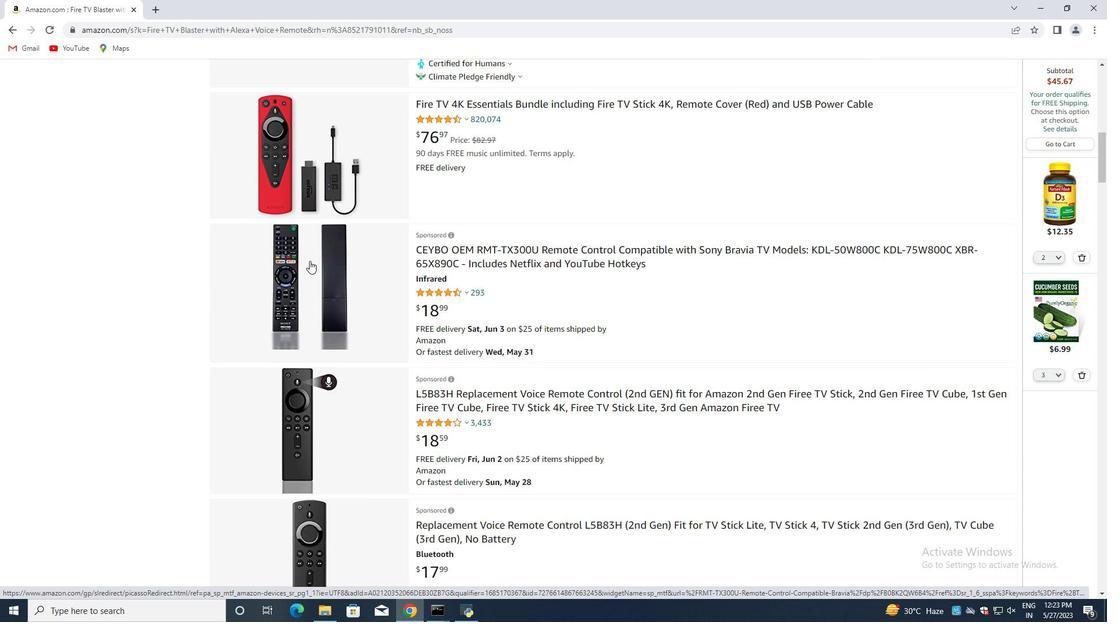 
Action: Mouse scrolled (580, 265) with delta (0, 0)
Screenshot: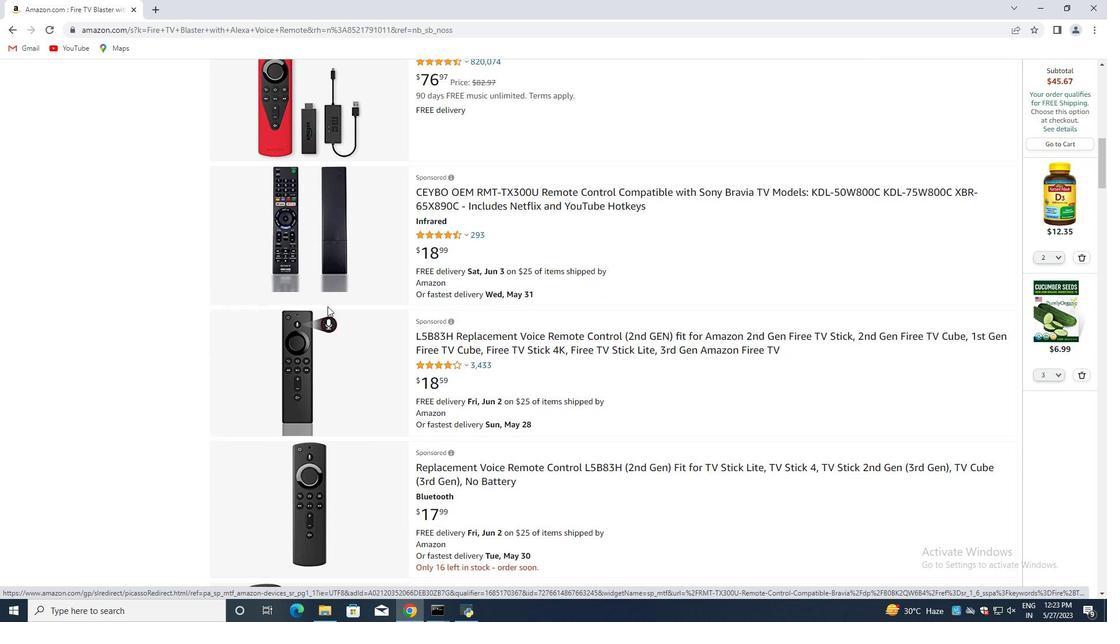 
Action: Mouse scrolled (580, 265) with delta (0, 0)
Screenshot: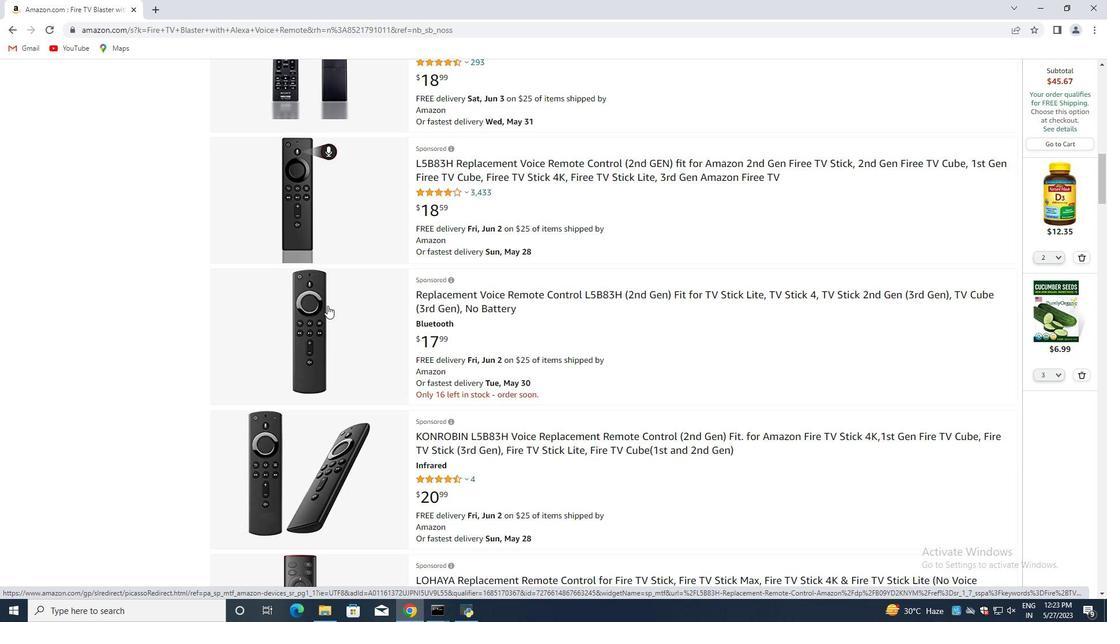 
Action: Mouse moved to (563, 351)
Screenshot: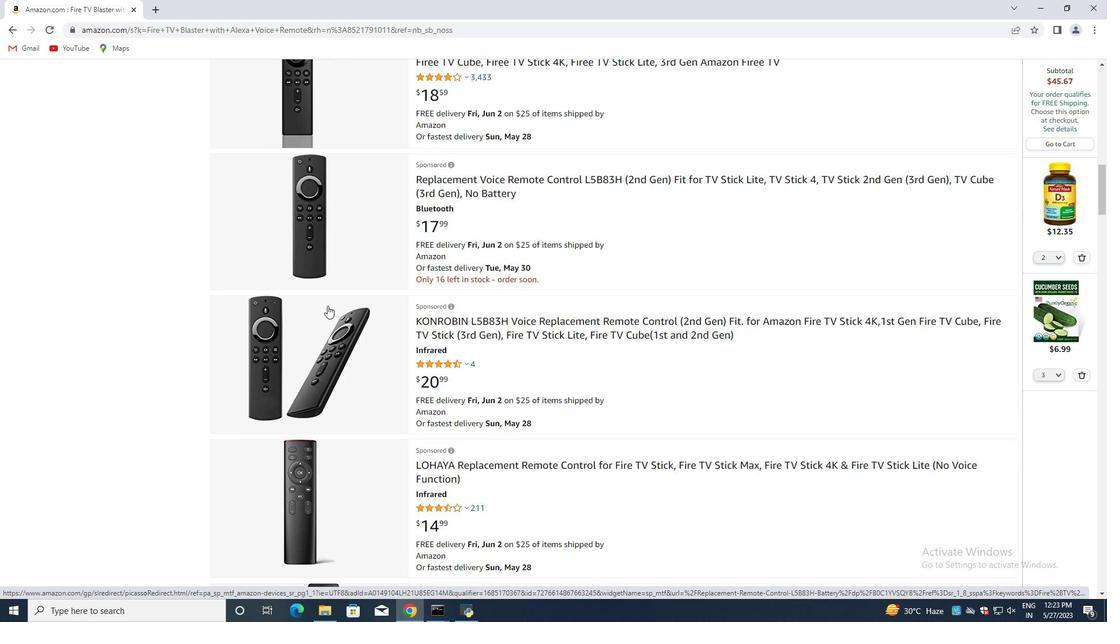 
Action: Mouse scrolled (563, 350) with delta (0, 0)
Screenshot: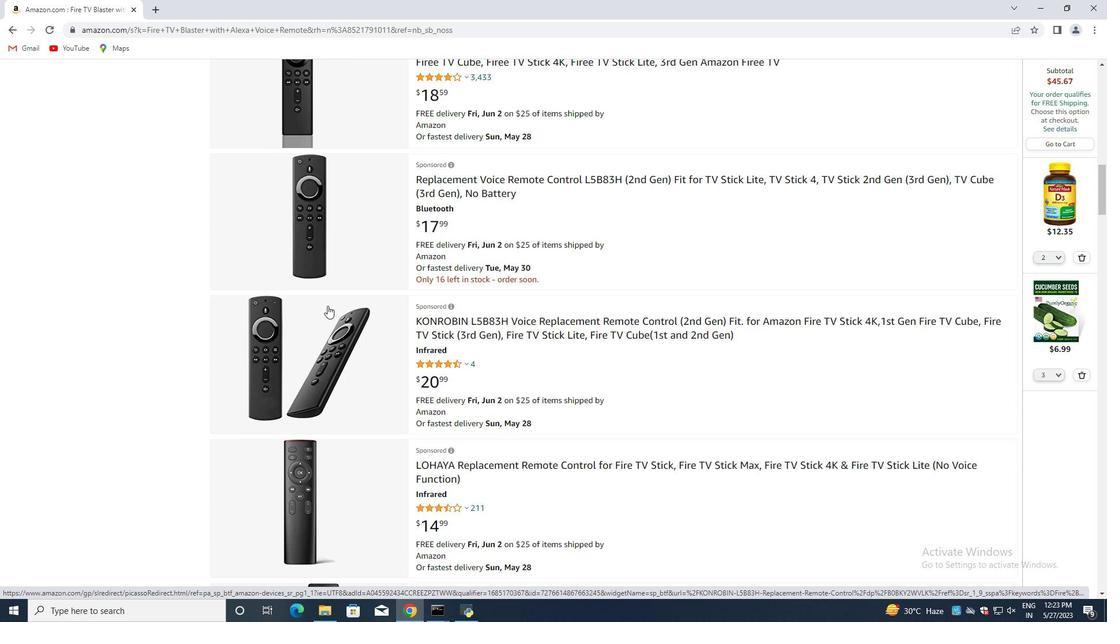 
Action: Mouse scrolled (563, 350) with delta (0, 0)
Screenshot: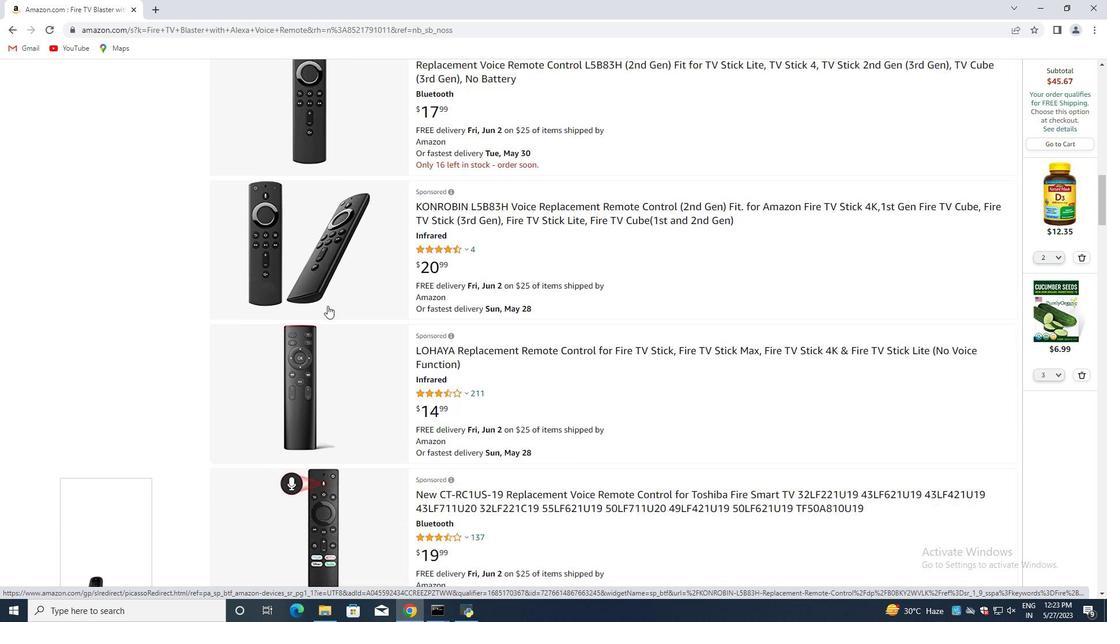 
Action: Mouse moved to (563, 349)
Screenshot: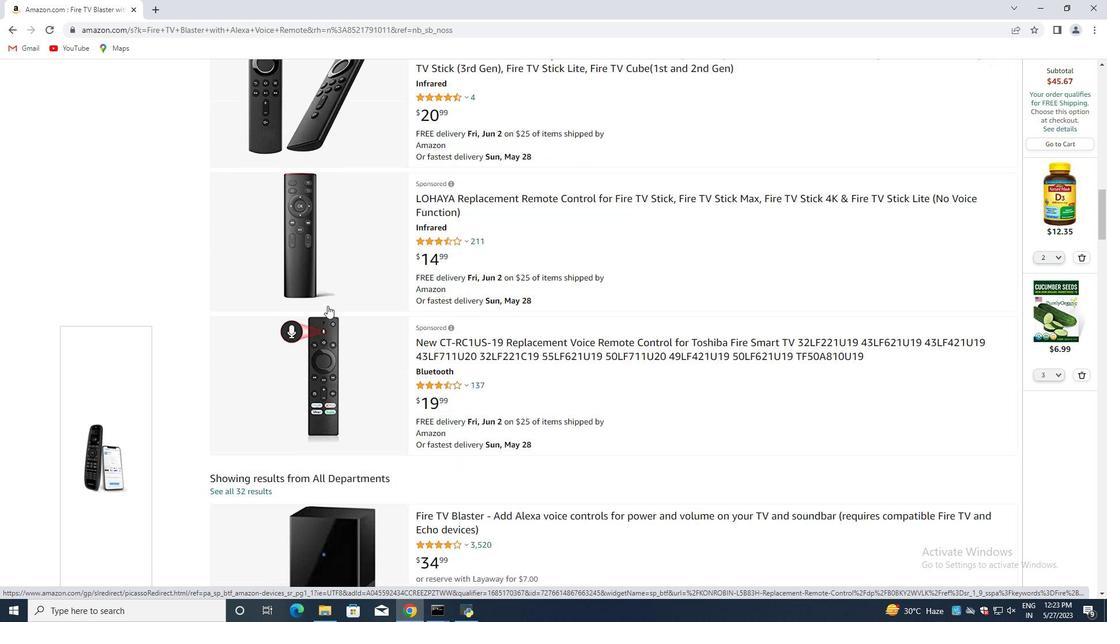 
Action: Mouse scrolled (563, 349) with delta (0, 0)
Screenshot: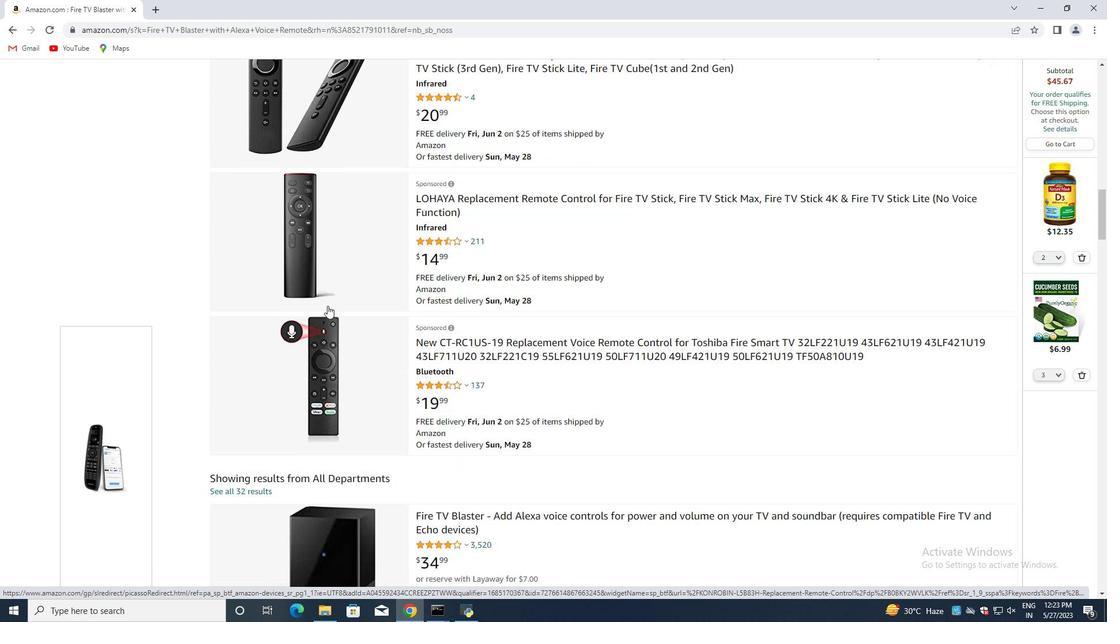 
Action: Mouse moved to (584, 341)
Screenshot: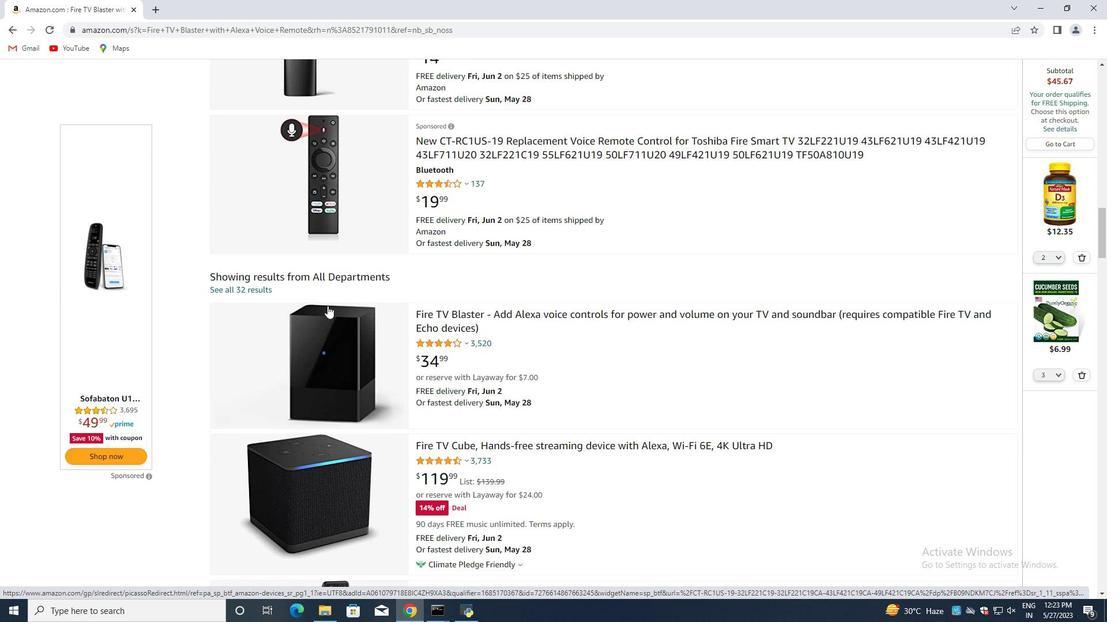 
Action: Mouse scrolled (584, 341) with delta (0, 0)
Screenshot: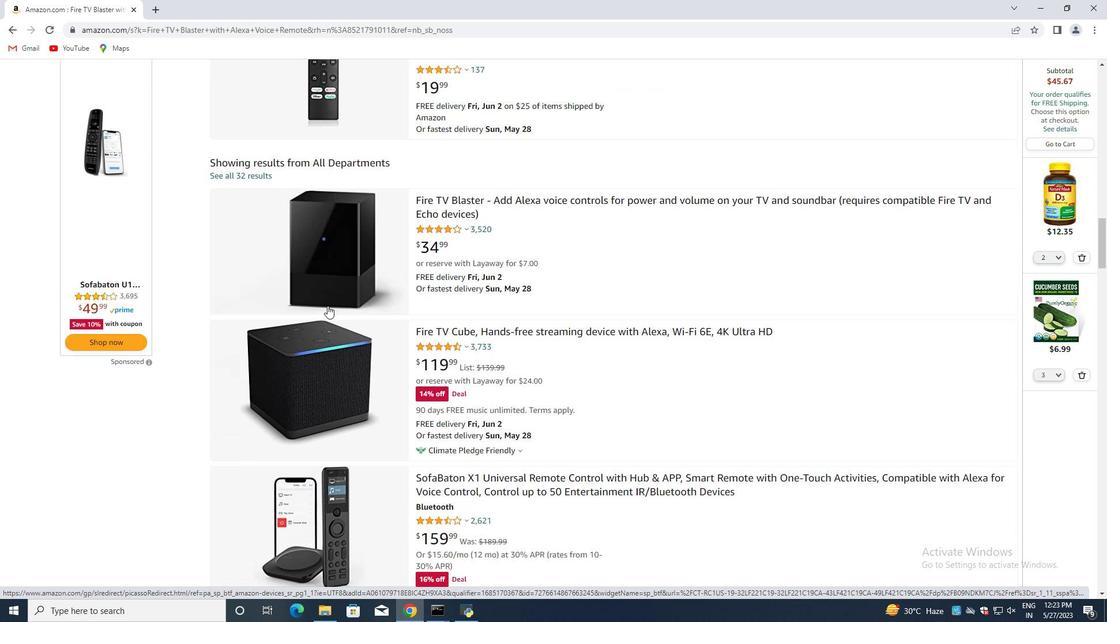 
Action: Mouse moved to (573, 339)
Screenshot: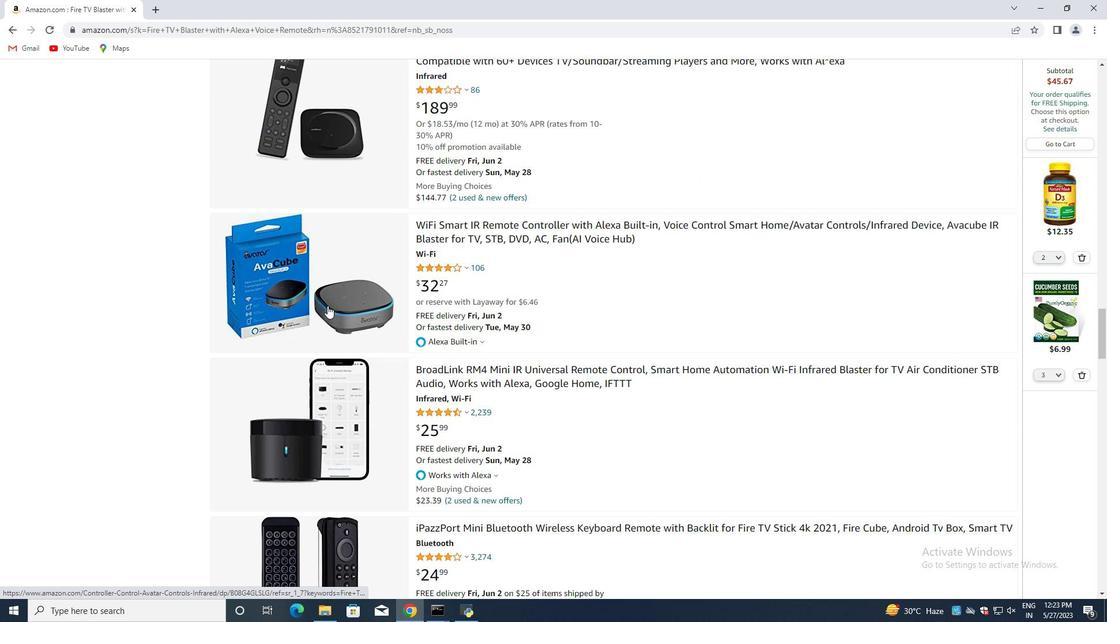 
Action: Mouse scrolled (573, 338) with delta (0, 0)
Screenshot: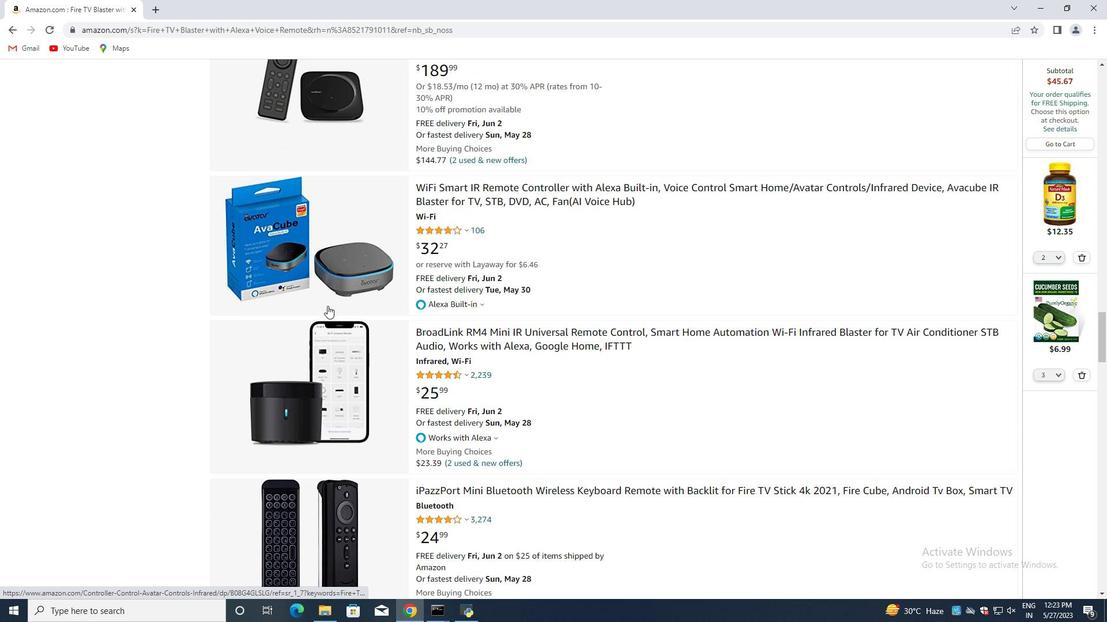 
Action: Mouse moved to (589, 288)
Screenshot: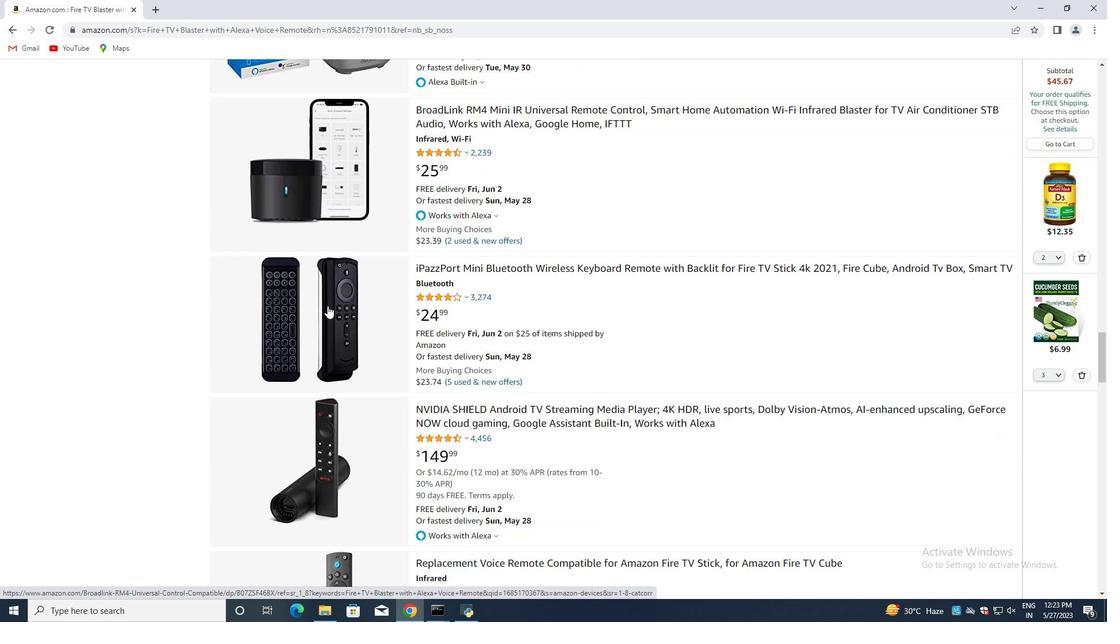 
Action: Mouse scrolled (589, 287) with delta (0, 0)
Screenshot: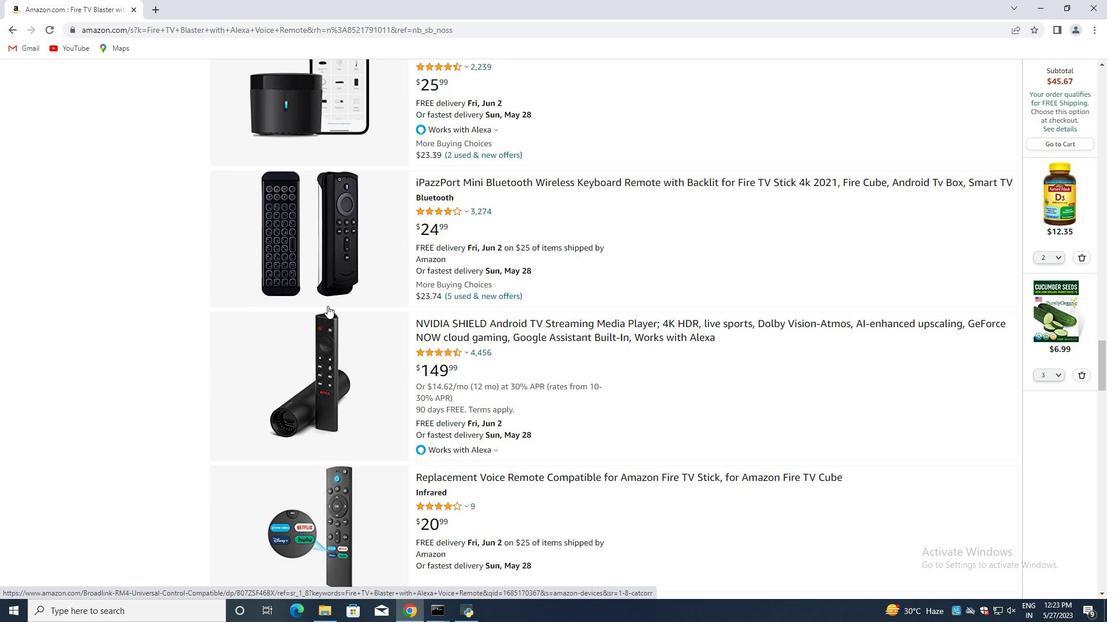 
Action: Mouse scrolled (589, 287) with delta (0, 0)
Screenshot: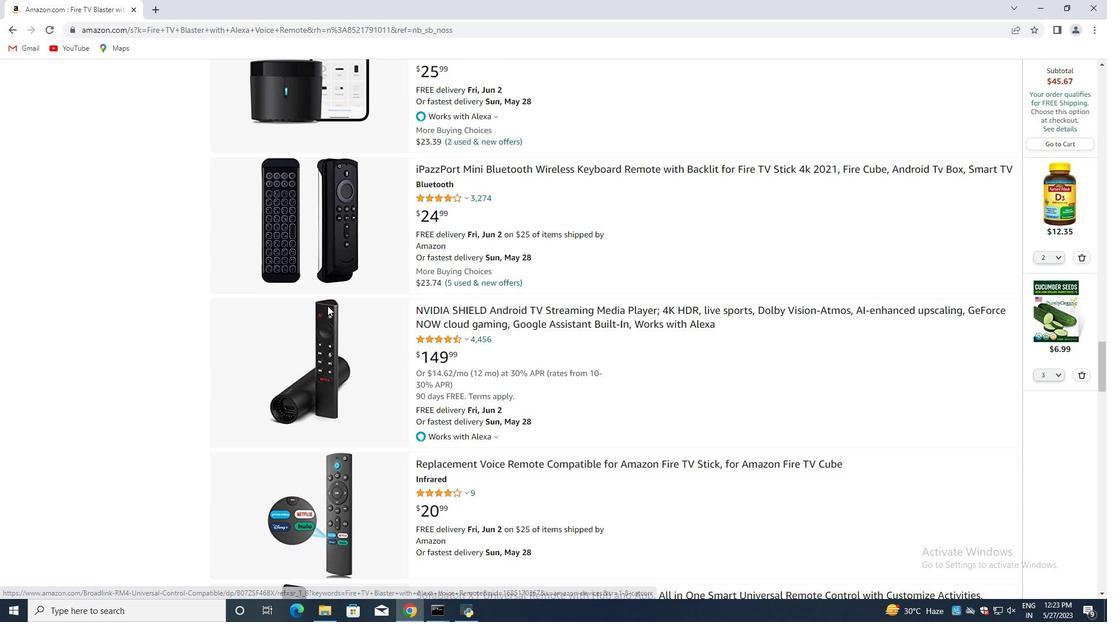 
Action: Mouse moved to (564, 285)
Screenshot: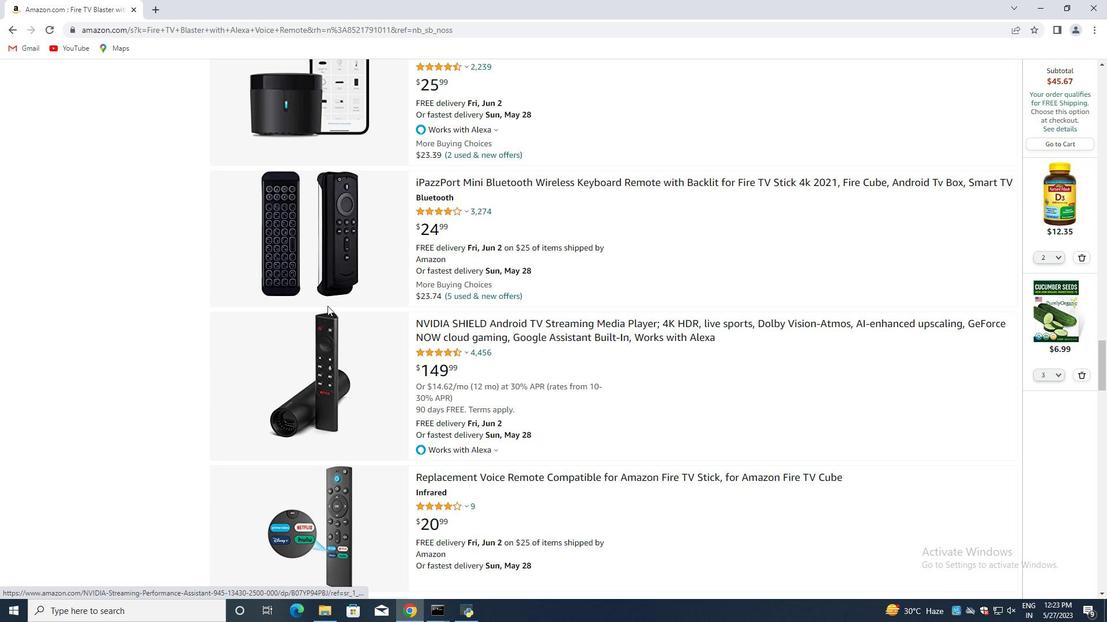 
Action: Mouse scrolled (564, 285) with delta (0, 0)
Screenshot: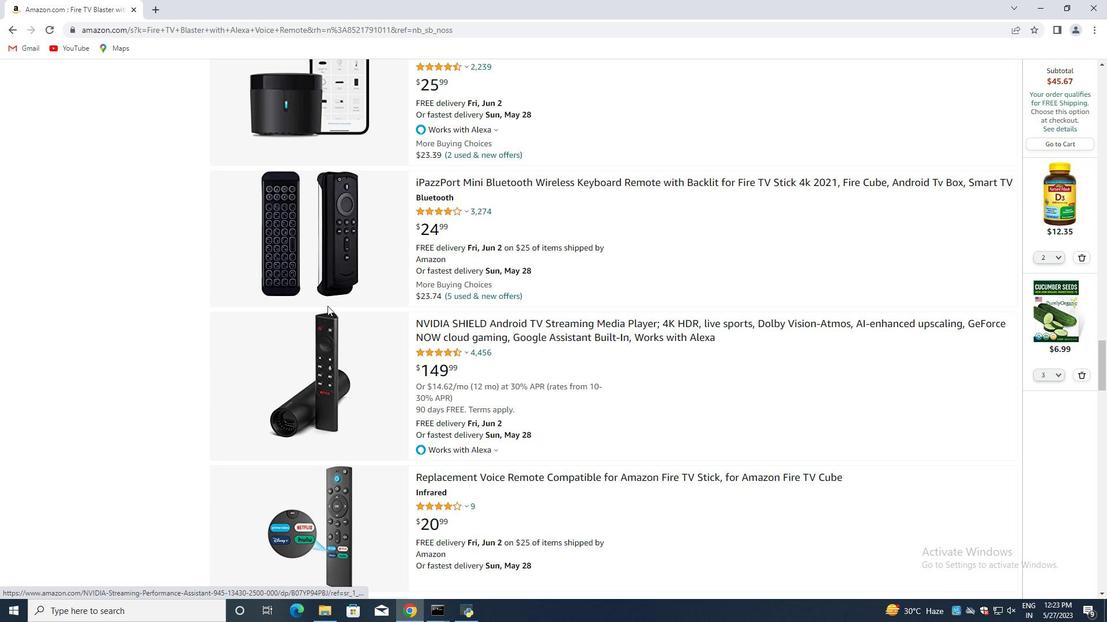 
Action: Mouse scrolled (564, 285) with delta (0, 0)
Screenshot: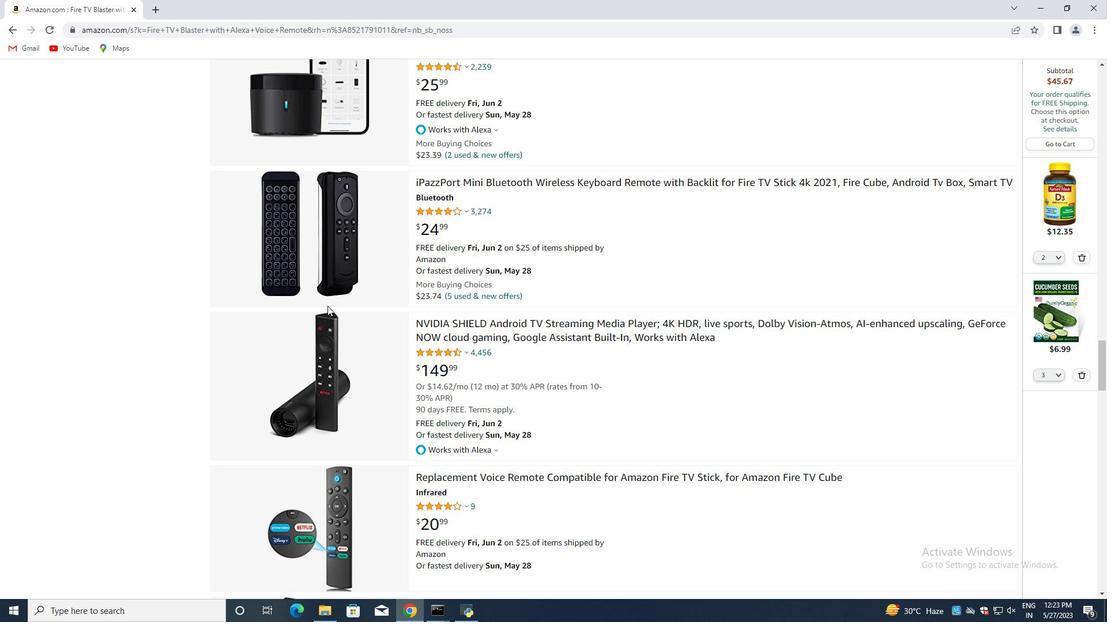 
Action: Mouse scrolled (564, 285) with delta (0, 0)
Screenshot: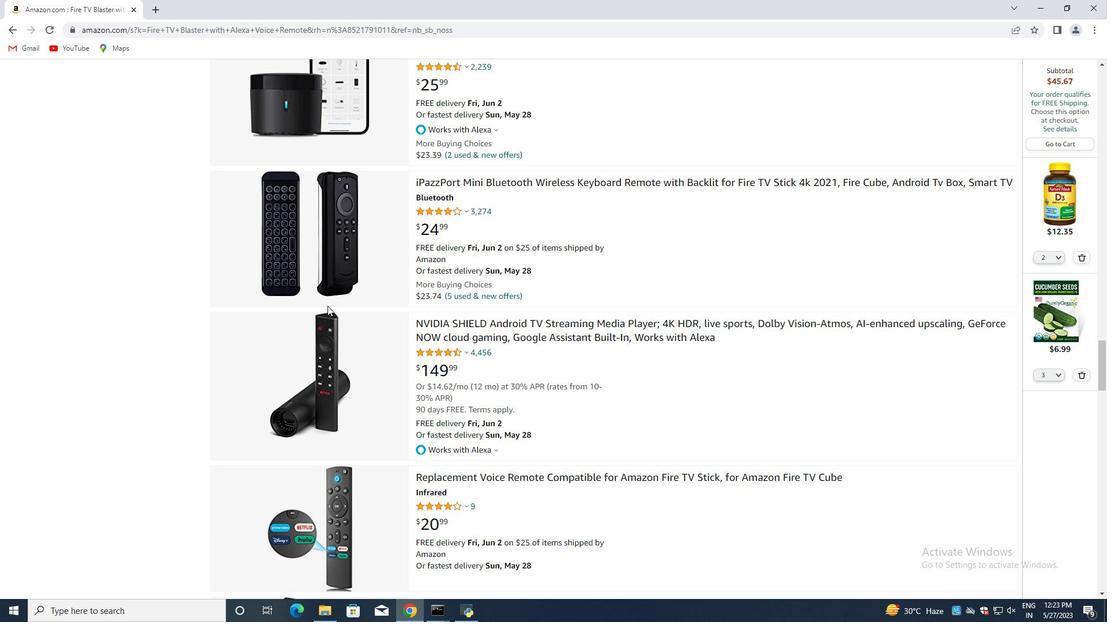 
Action: Mouse scrolled (564, 285) with delta (0, 0)
Screenshot: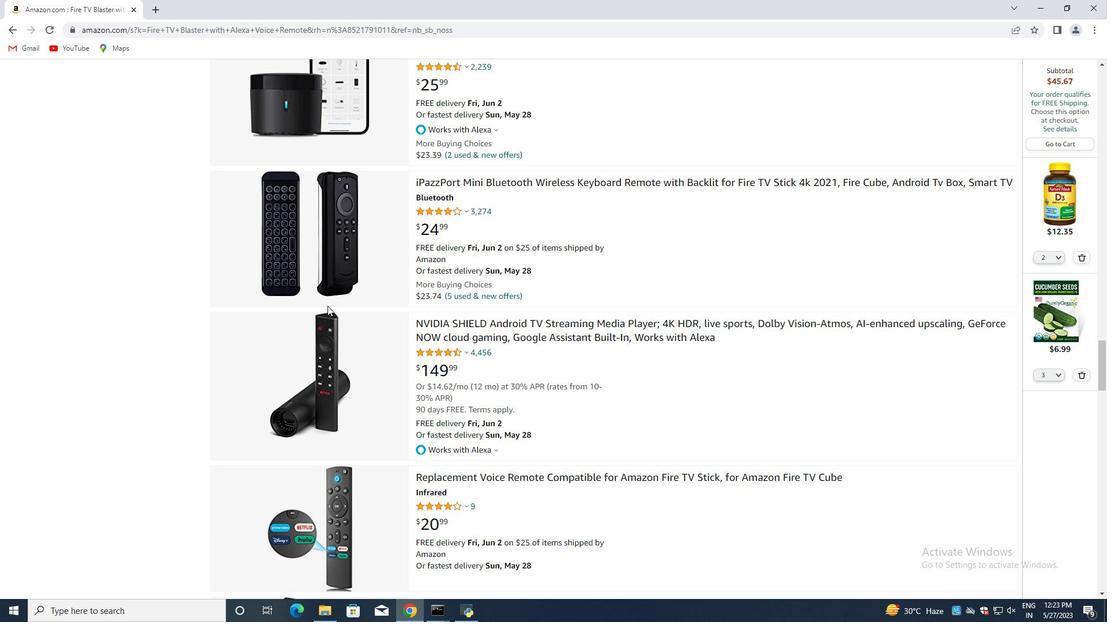 
Action: Mouse scrolled (564, 285) with delta (0, 0)
Screenshot: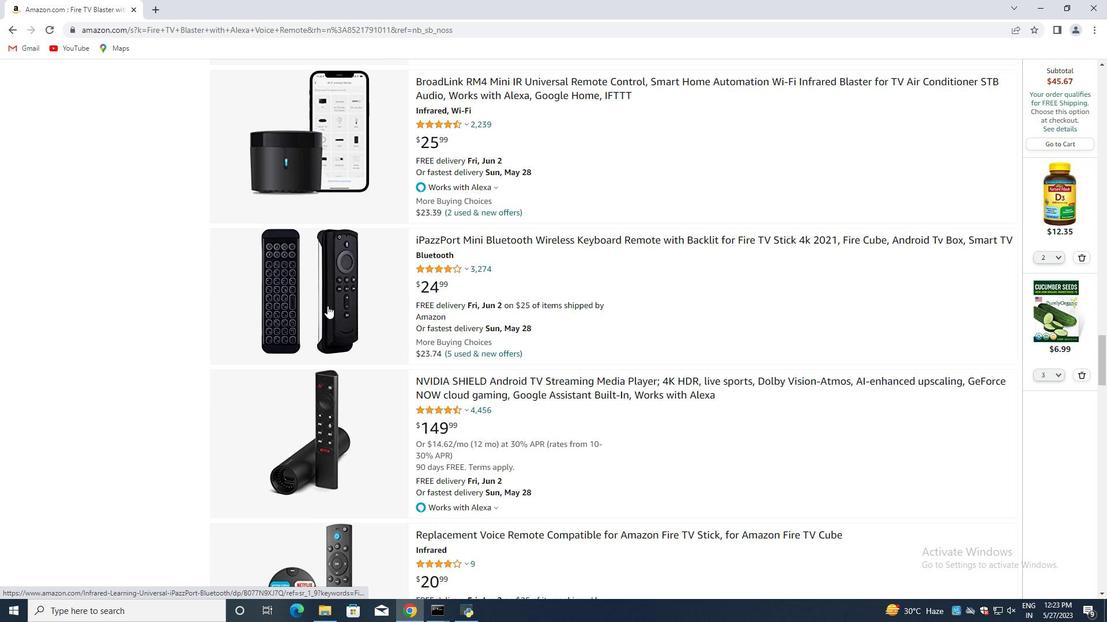 
Action: Mouse moved to (592, 265)
Screenshot: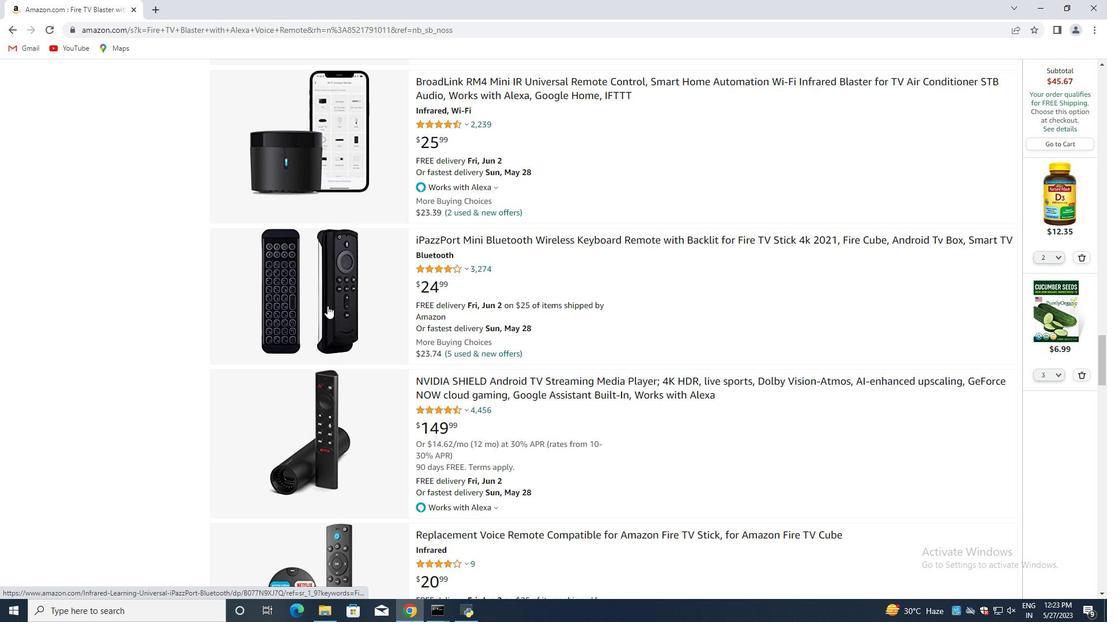 
Action: Mouse scrolled (592, 264) with delta (0, 0)
Screenshot: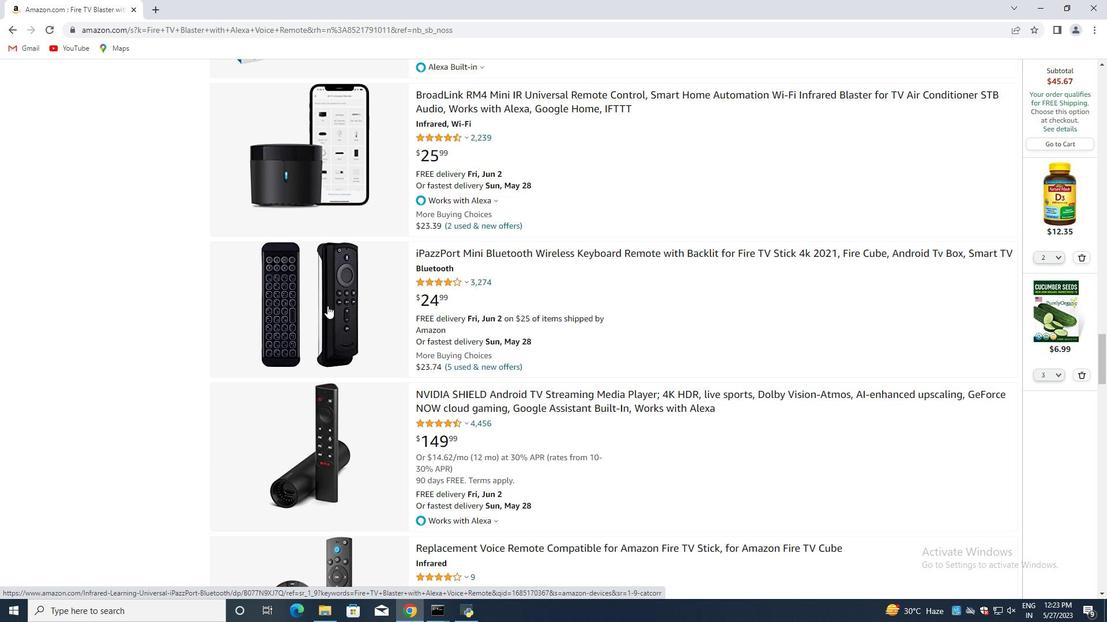 
Action: Mouse moved to (574, 307)
Screenshot: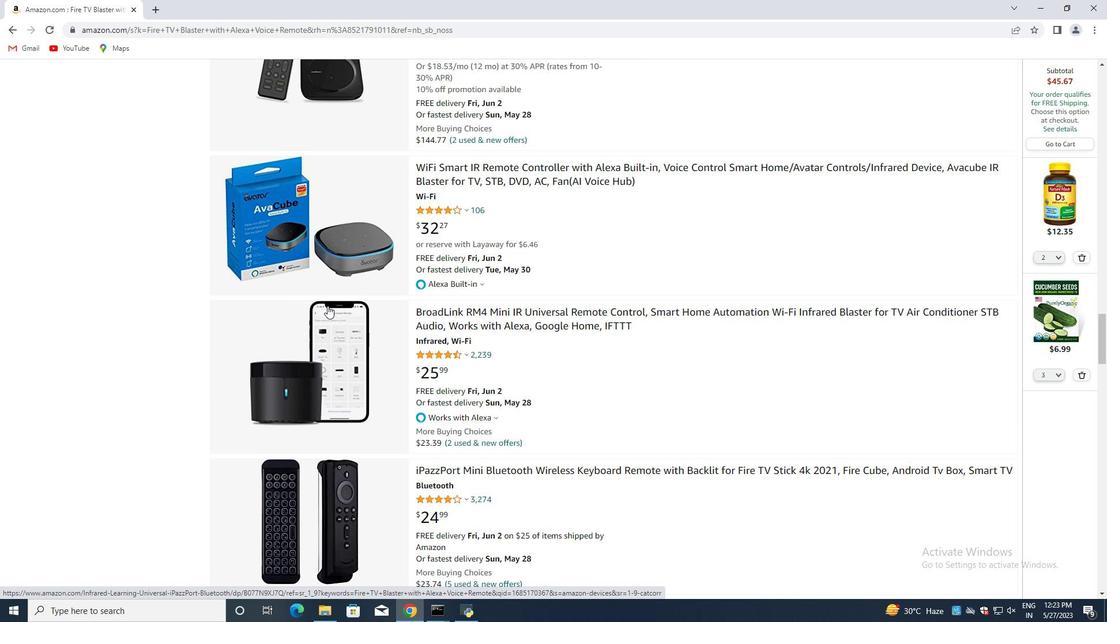 
Action: Mouse scrolled (574, 307) with delta (0, 0)
Screenshot: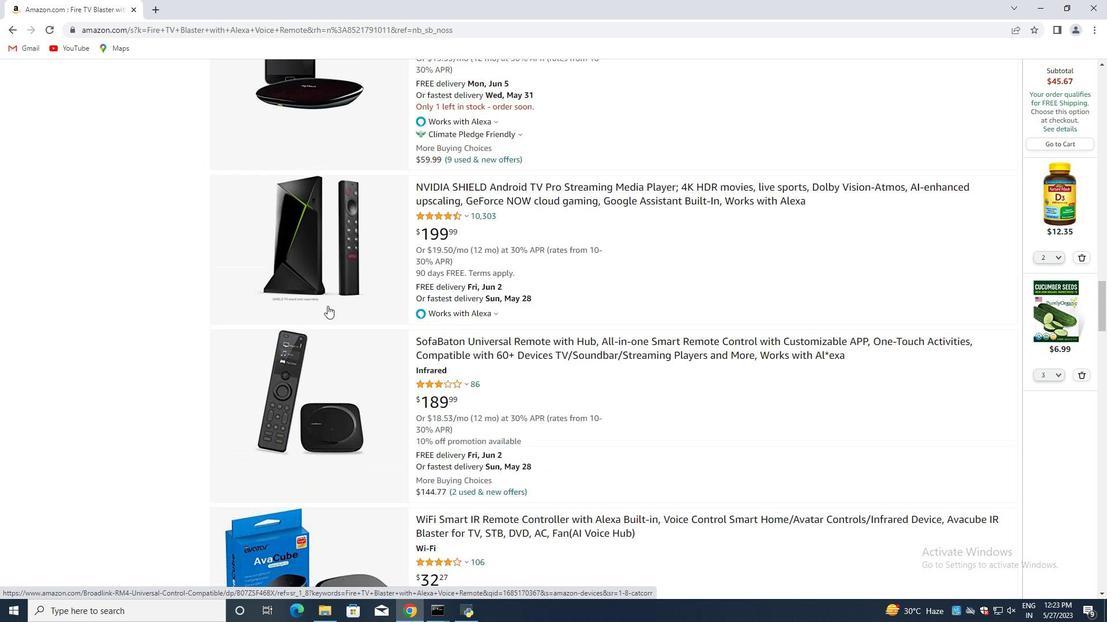 
Action: Mouse scrolled (574, 307) with delta (0, 0)
Screenshot: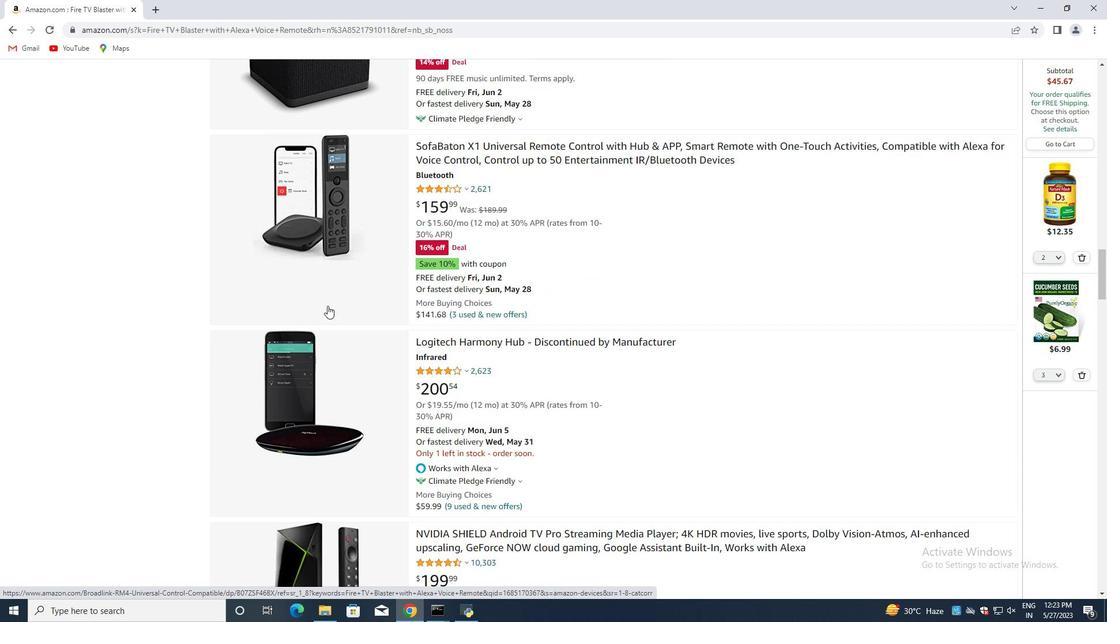 
Action: Mouse scrolled (574, 308) with delta (0, 0)
Screenshot: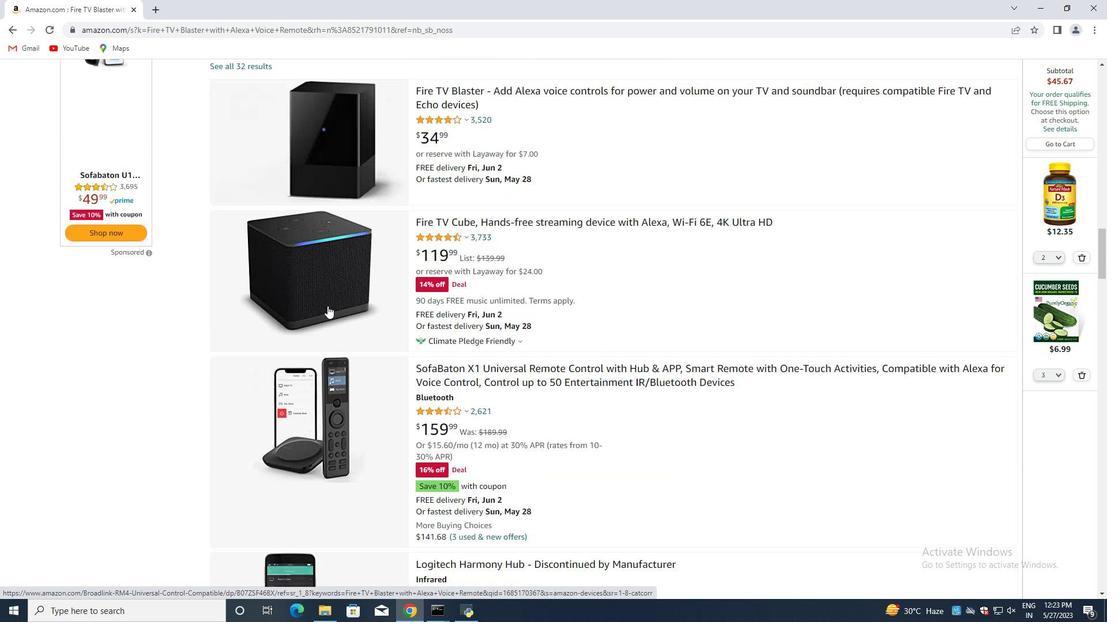 
Action: Mouse scrolled (574, 307) with delta (0, 0)
Screenshot: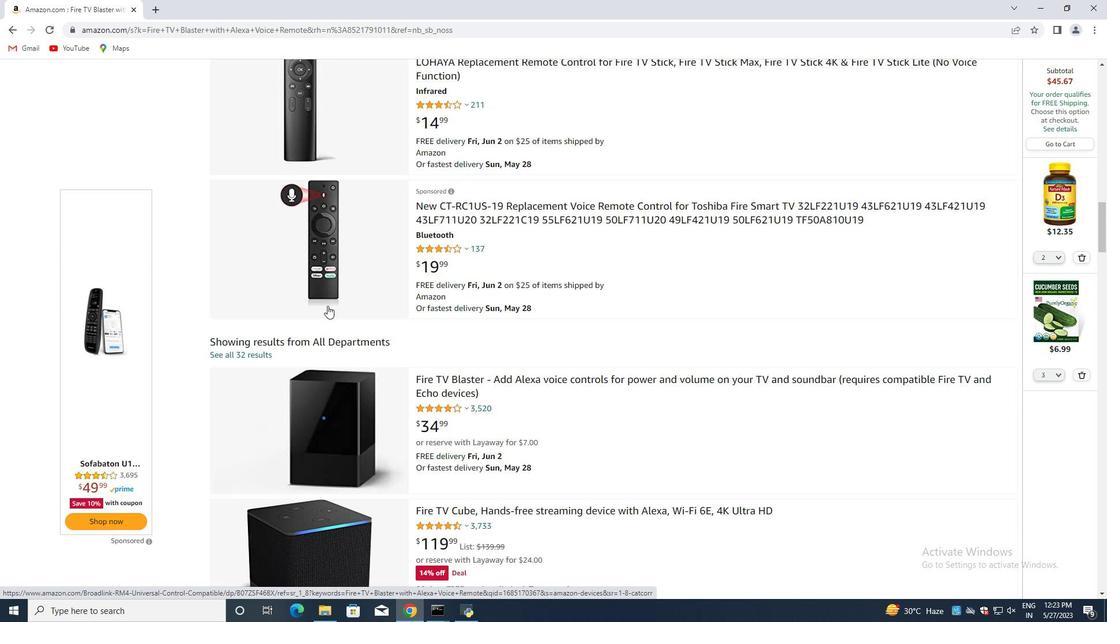 
Action: Mouse moved to (536, 348)
Screenshot: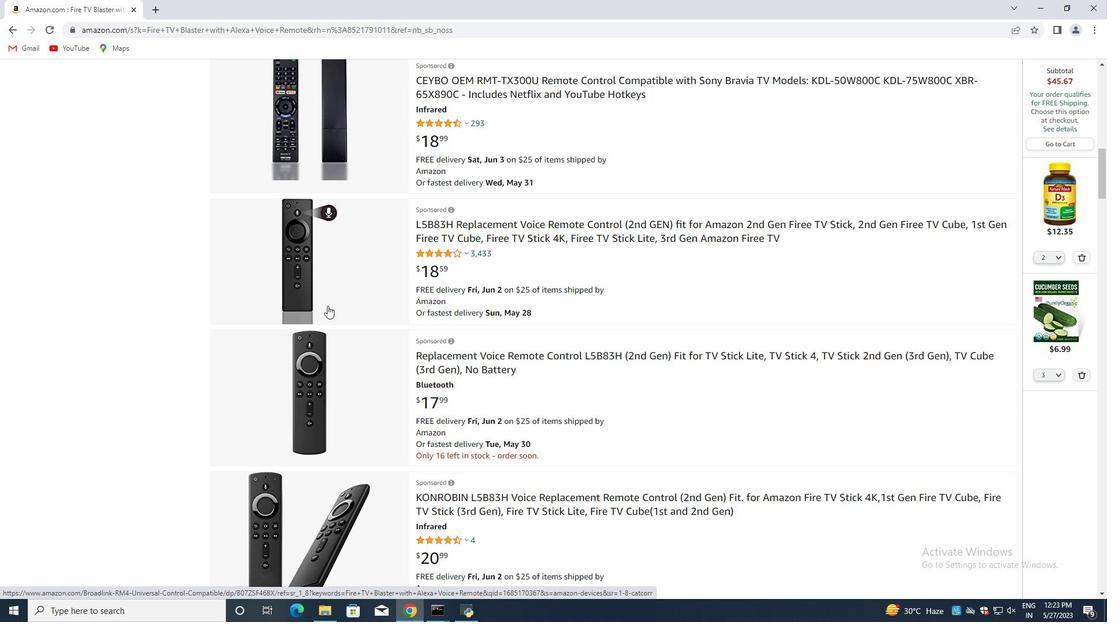 
Action: Mouse scrolled (536, 347) with delta (0, 0)
Screenshot: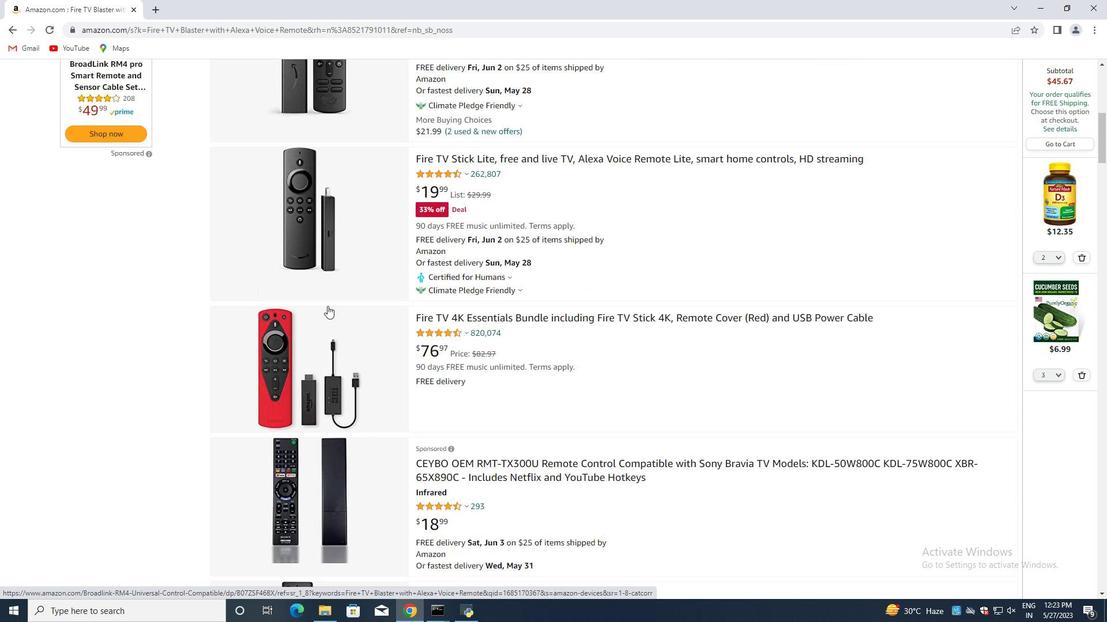 
Action: Mouse moved to (566, 298)
Screenshot: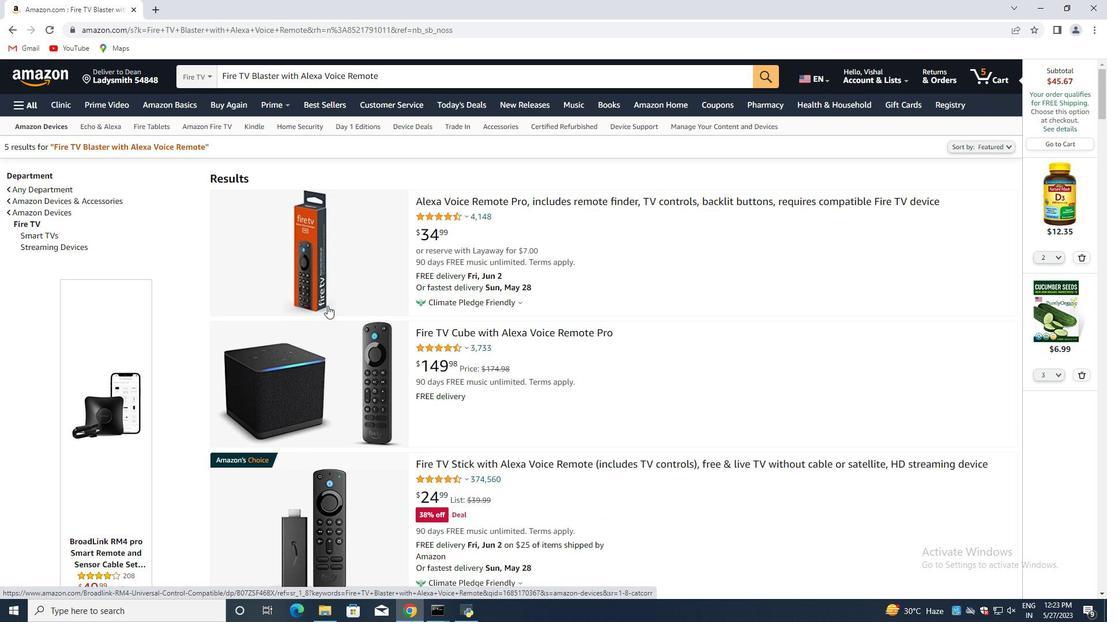 
Action: Mouse scrolled (566, 297) with delta (0, 0)
Screenshot: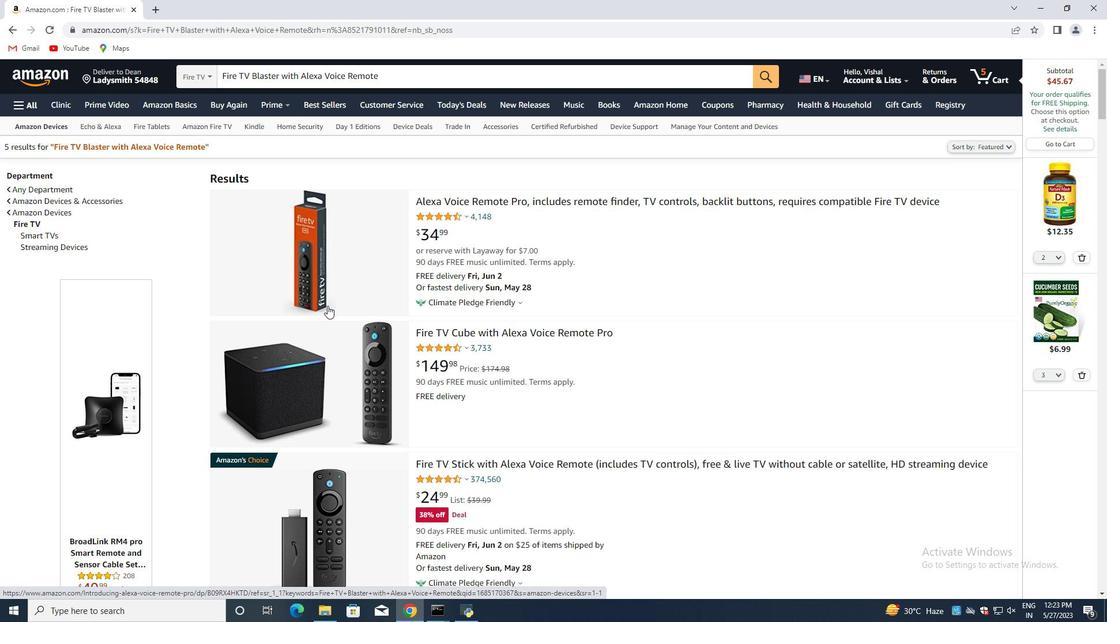 
Action: Mouse moved to (585, 258)
Screenshot: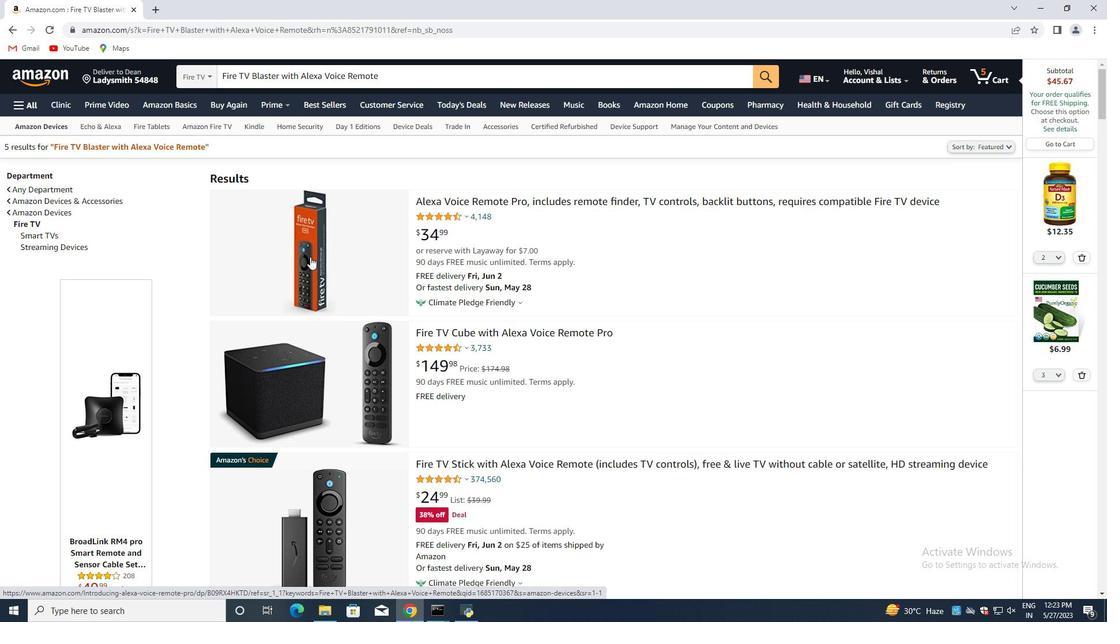 
Action: Mouse scrolled (585, 258) with delta (0, 0)
Screenshot: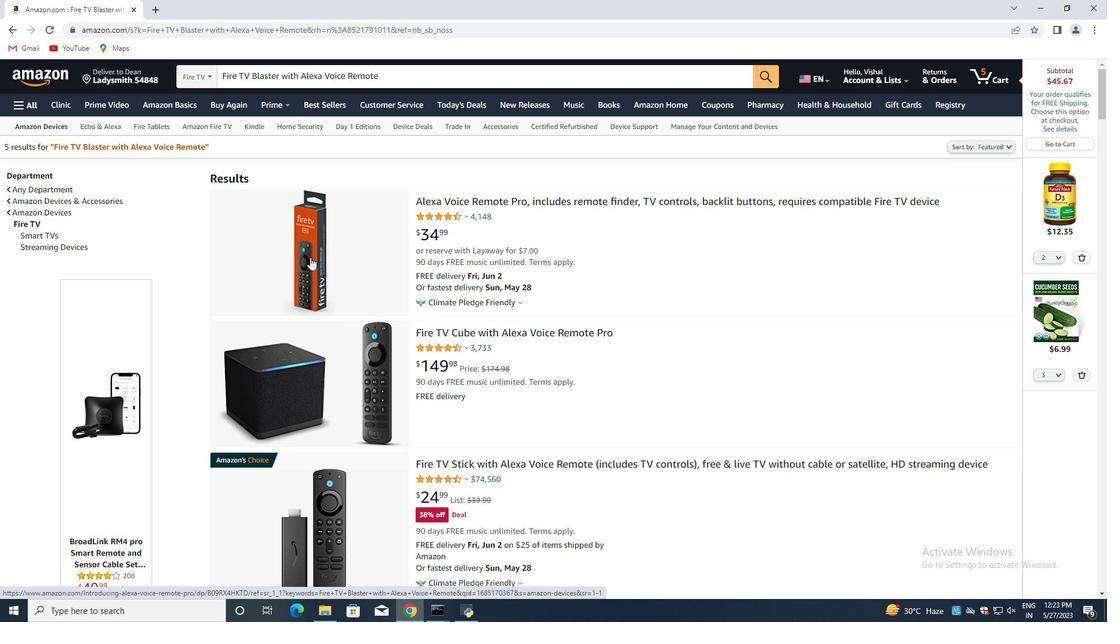 
Action: Mouse moved to (610, 311)
Screenshot: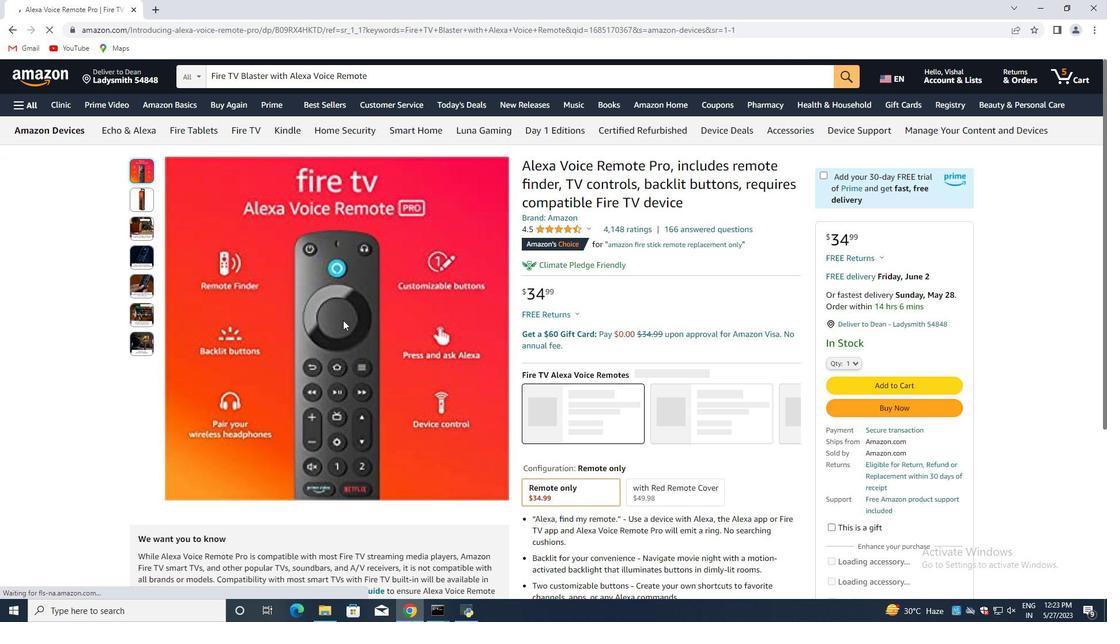 
Action: Mouse scrolled (610, 310) with delta (0, 0)
Screenshot: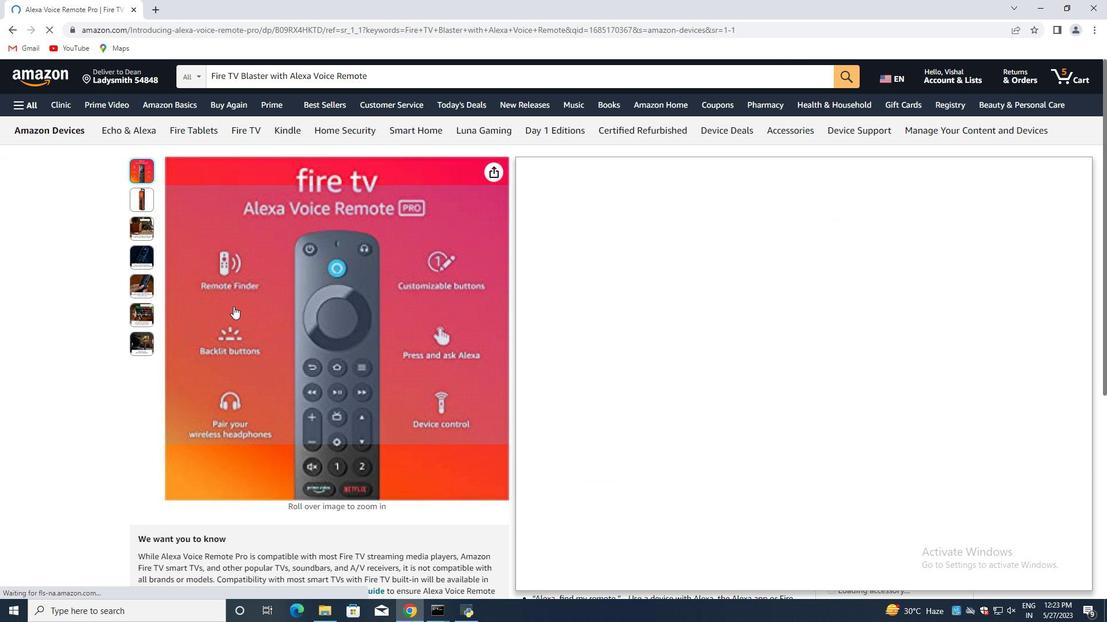 
Action: Mouse moved to (577, 282)
Screenshot: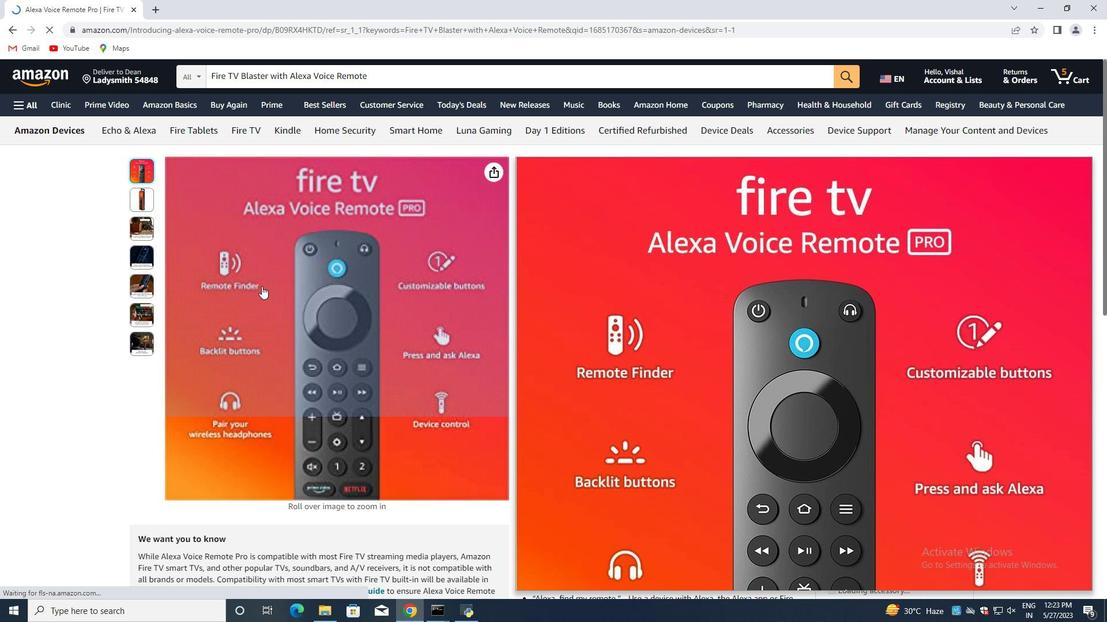 
Action: Mouse scrolled (577, 281) with delta (0, 0)
Screenshot: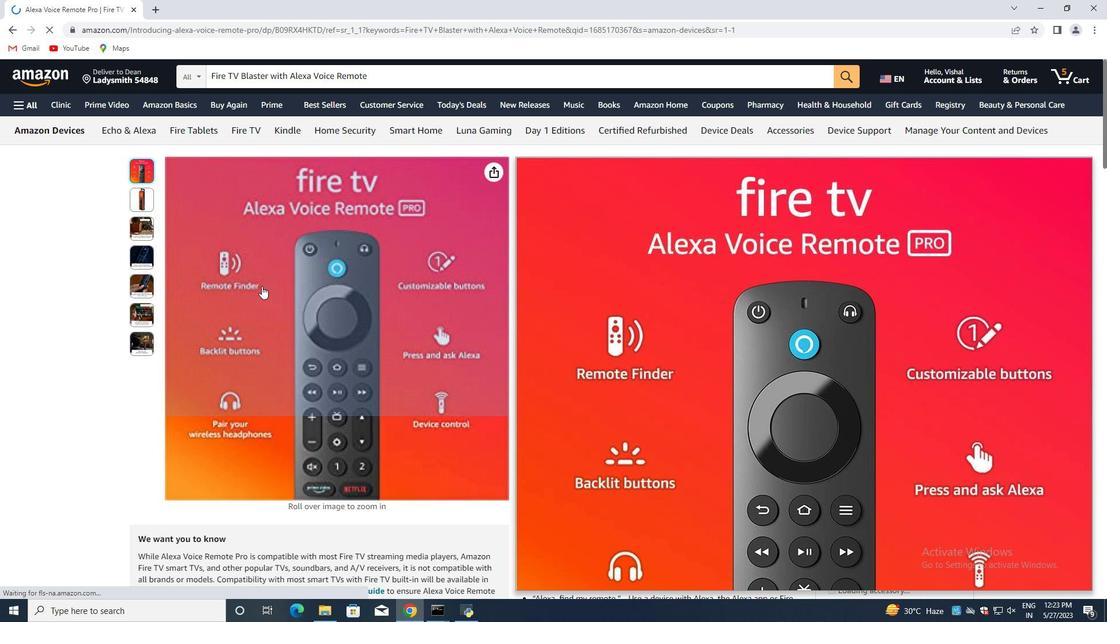 
Action: Mouse scrolled (577, 281) with delta (0, 0)
Screenshot: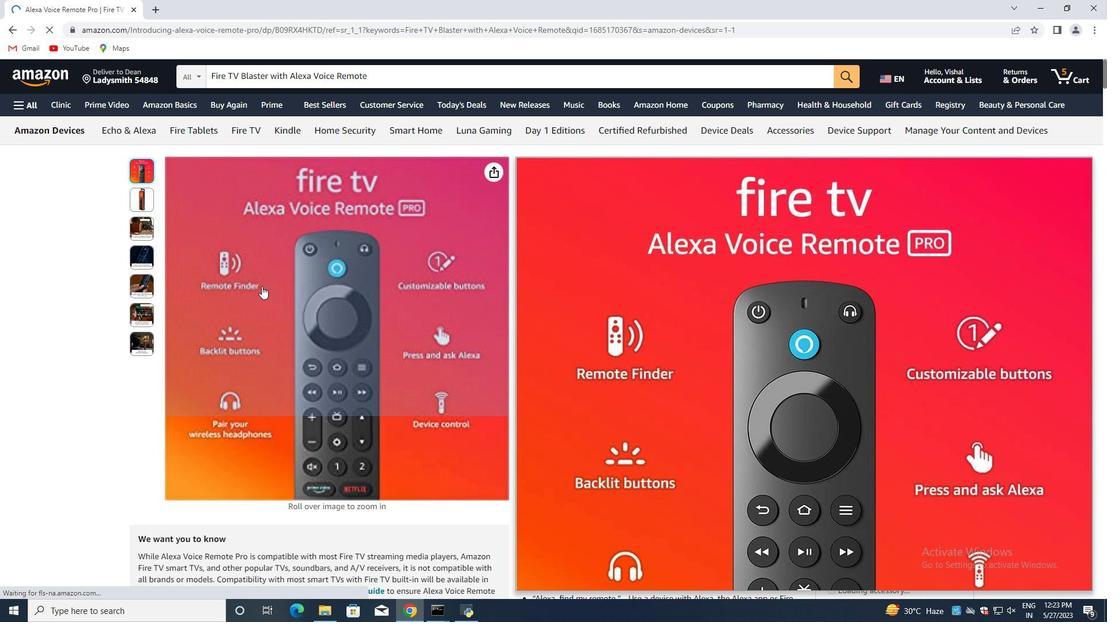 
Action: Mouse scrolled (577, 281) with delta (0, 0)
Screenshot: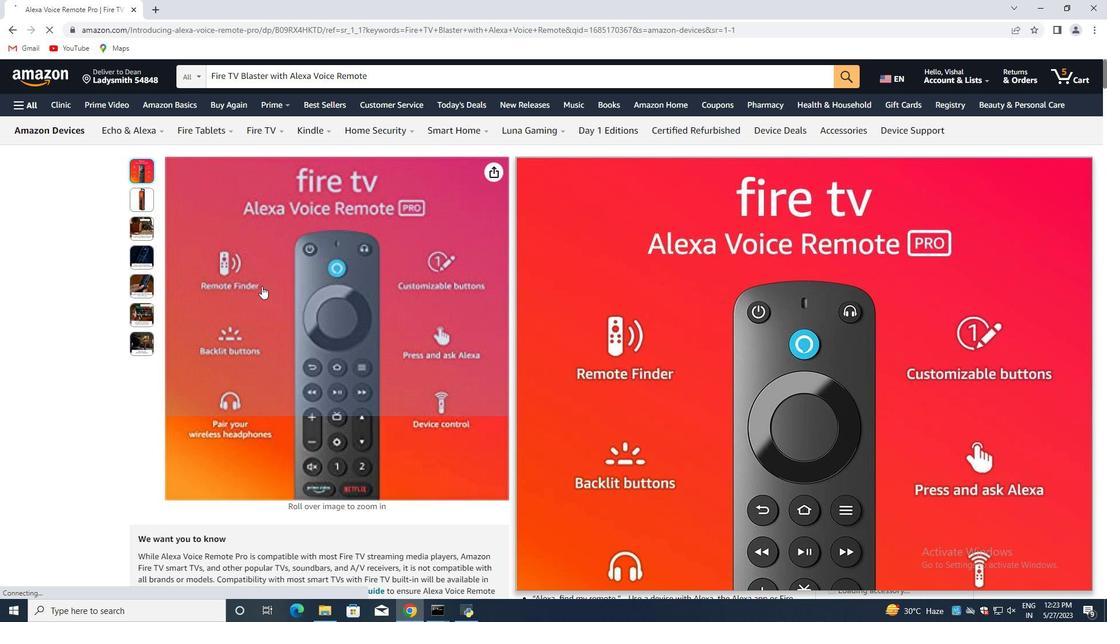
Action: Mouse scrolled (577, 281) with delta (0, 0)
Screenshot: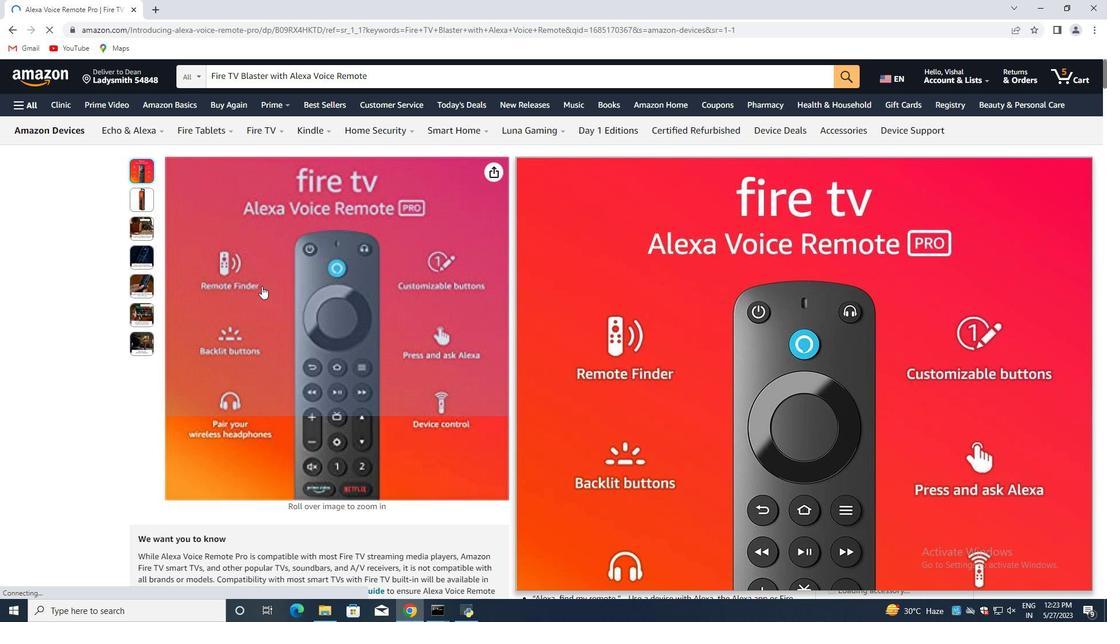 
Action: Mouse scrolled (577, 281) with delta (0, 0)
Screenshot: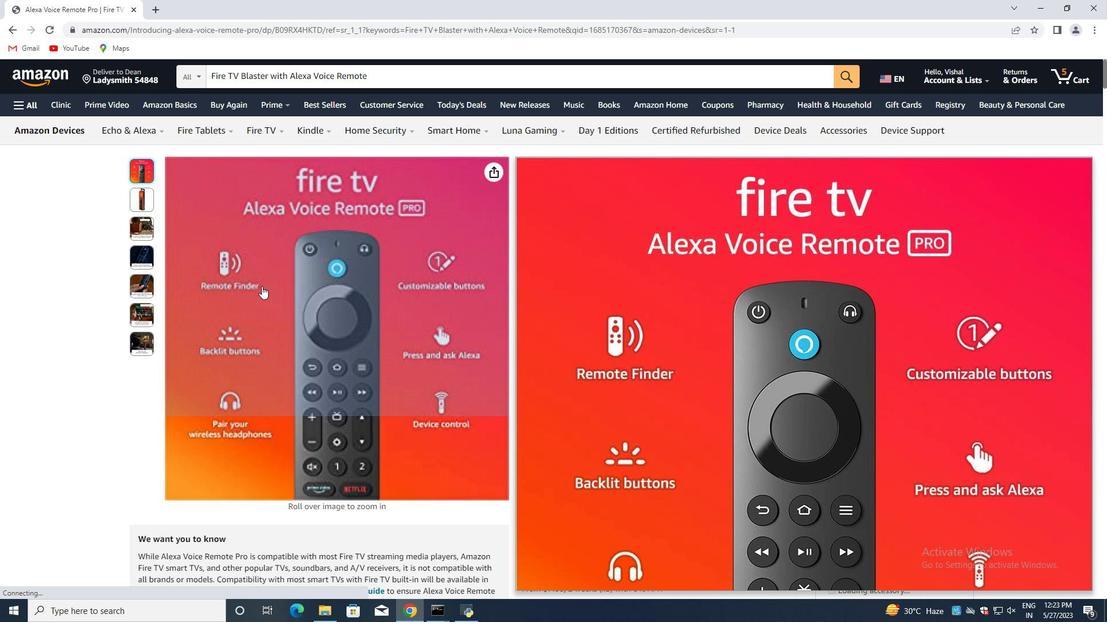
Action: Mouse moved to (591, 284)
Screenshot: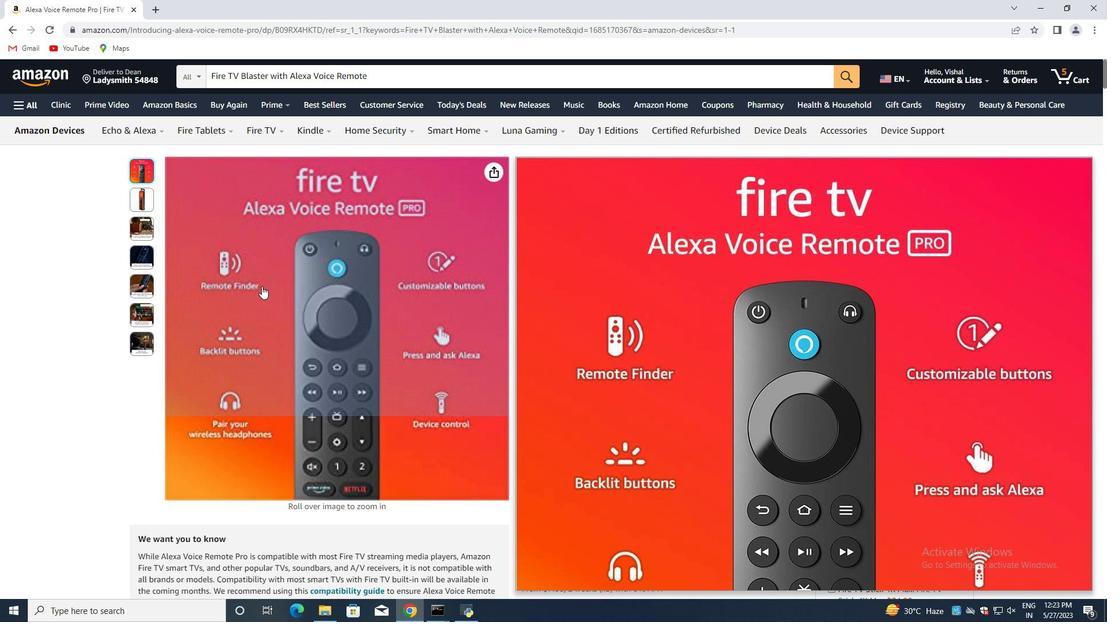 
Action: Mouse scrolled (591, 284) with delta (0, 0)
Screenshot: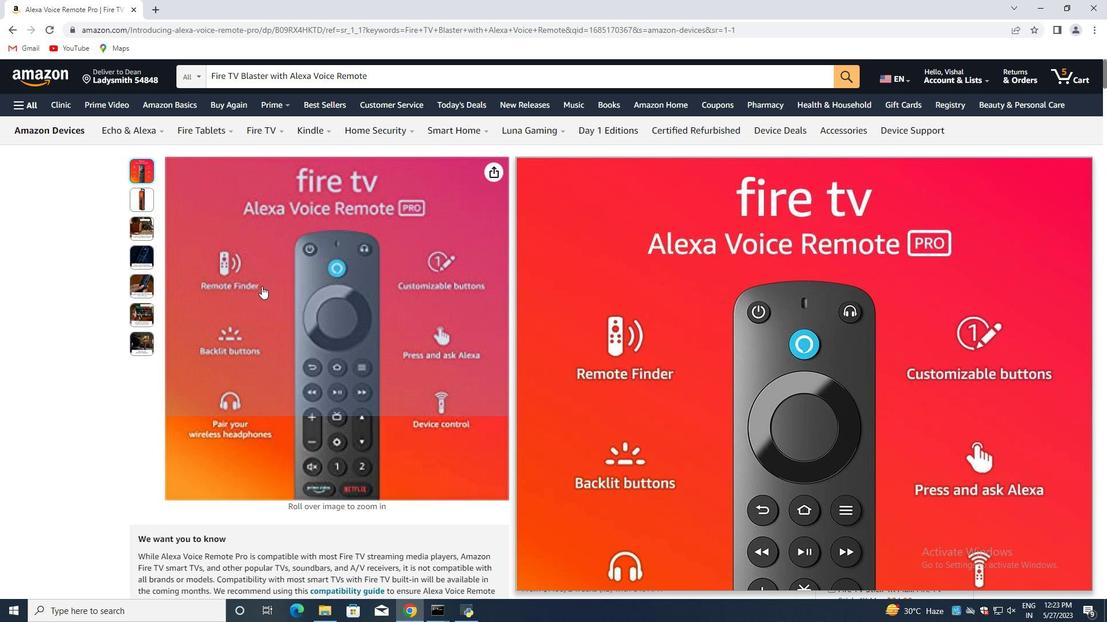 
Action: Mouse scrolled (591, 284) with delta (0, 0)
Screenshot: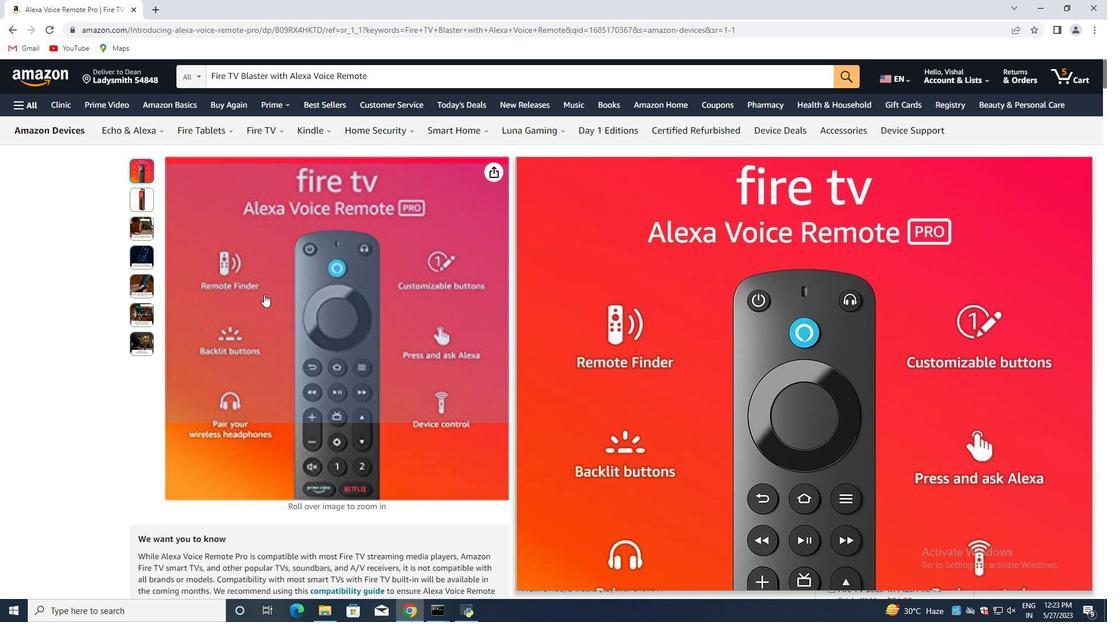 
Action: Mouse scrolled (591, 284) with delta (0, 0)
Screenshot: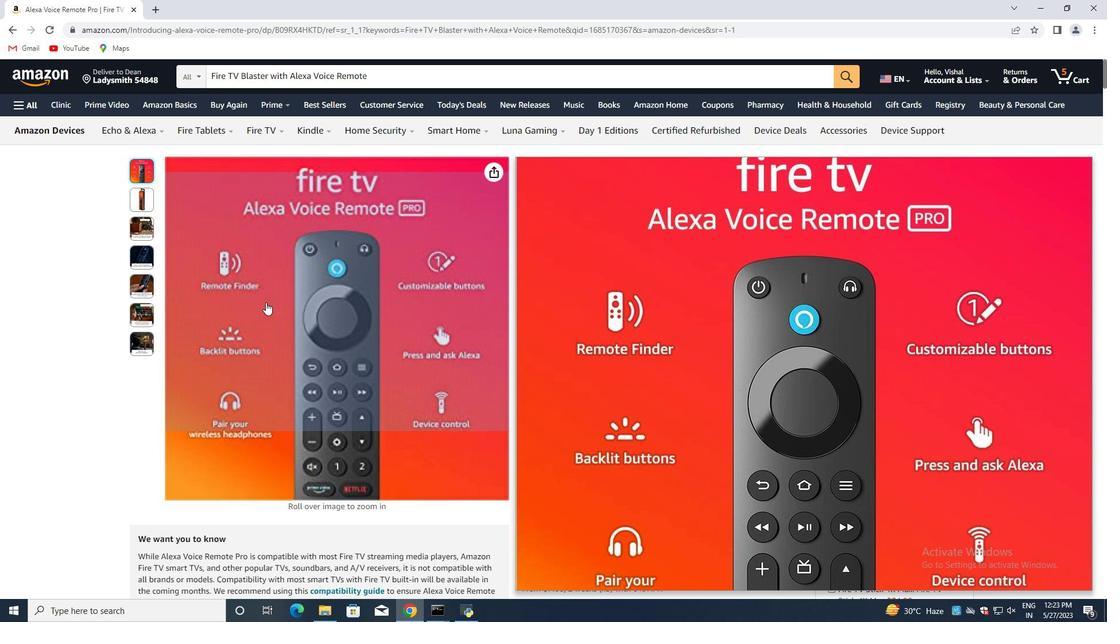
Action: Mouse moved to (558, 313)
Screenshot: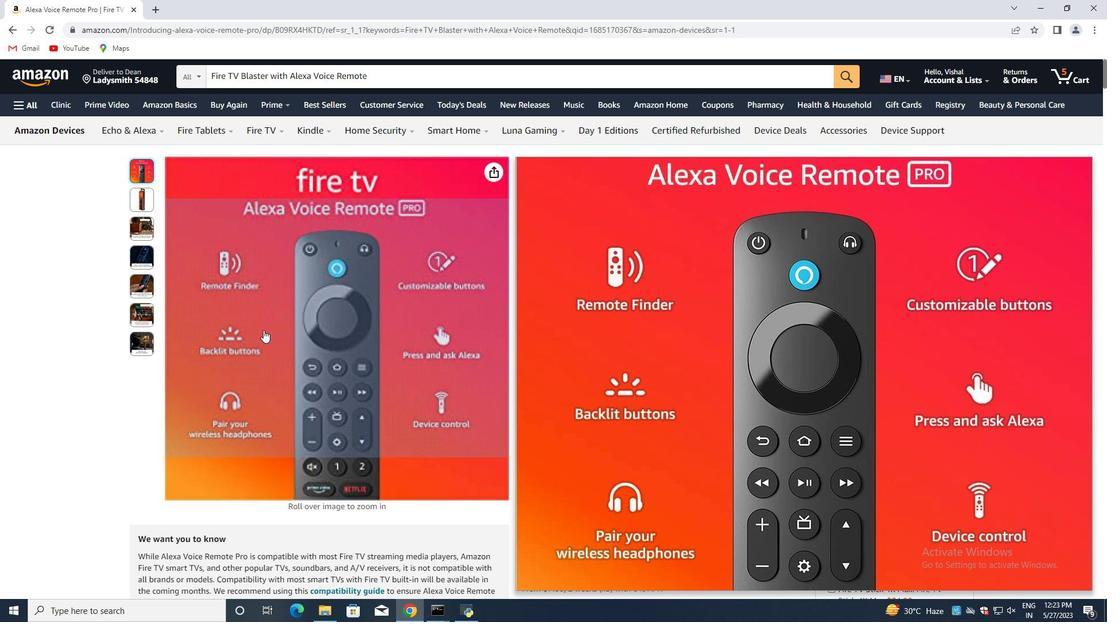 
Action: Mouse scrolled (558, 312) with delta (0, 0)
Screenshot: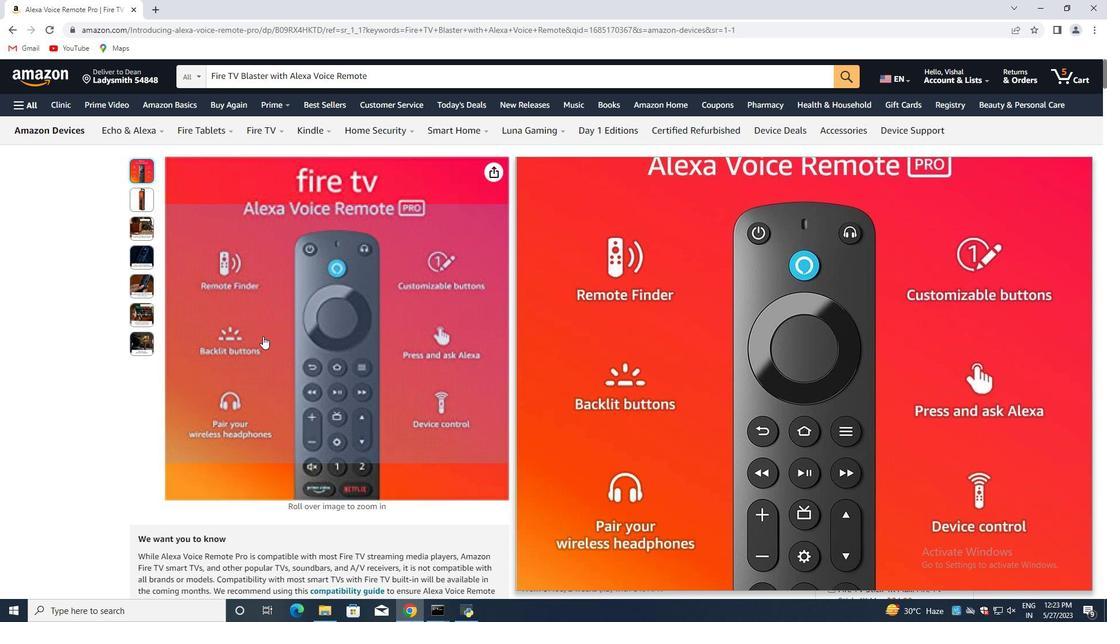 
Action: Mouse moved to (561, 324)
Screenshot: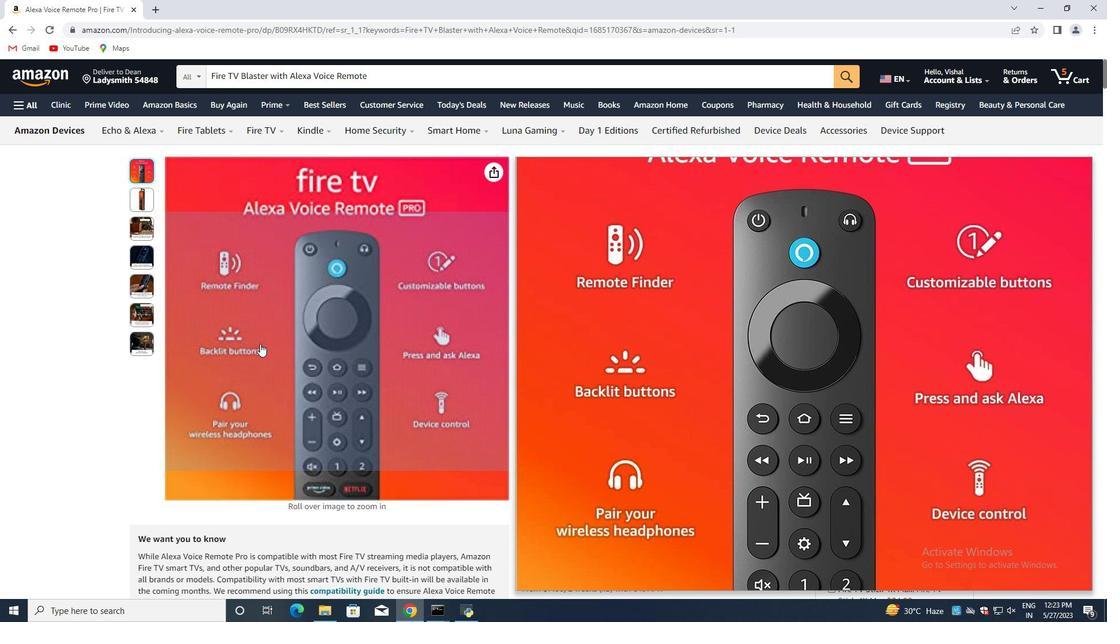 
Action: Mouse scrolled (561, 324) with delta (0, 0)
Screenshot: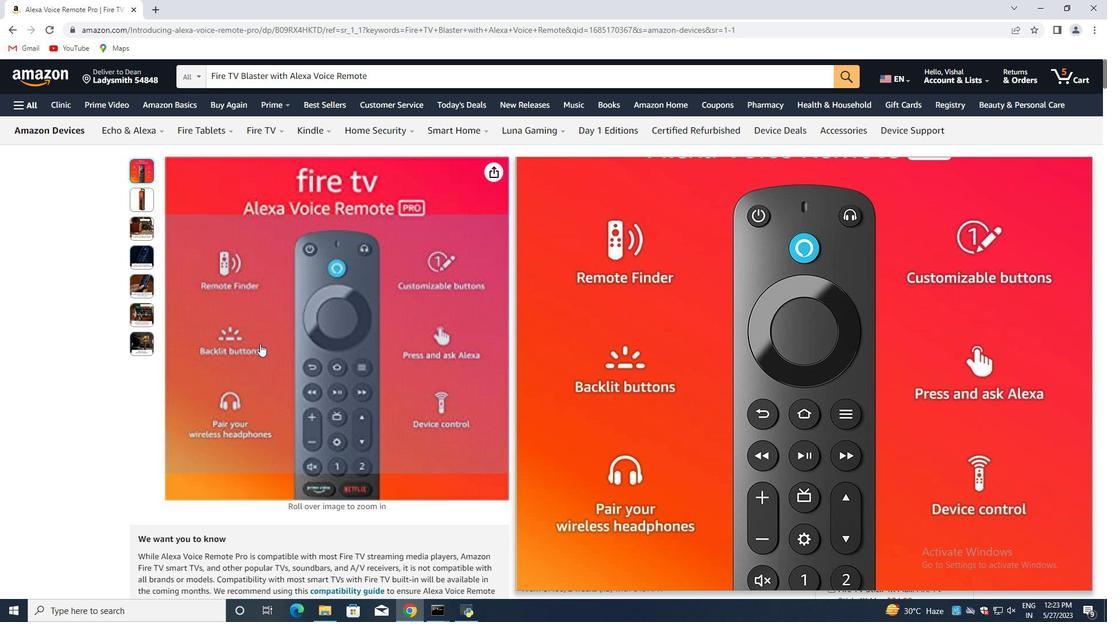 
Action: Mouse moved to (564, 333)
Screenshot: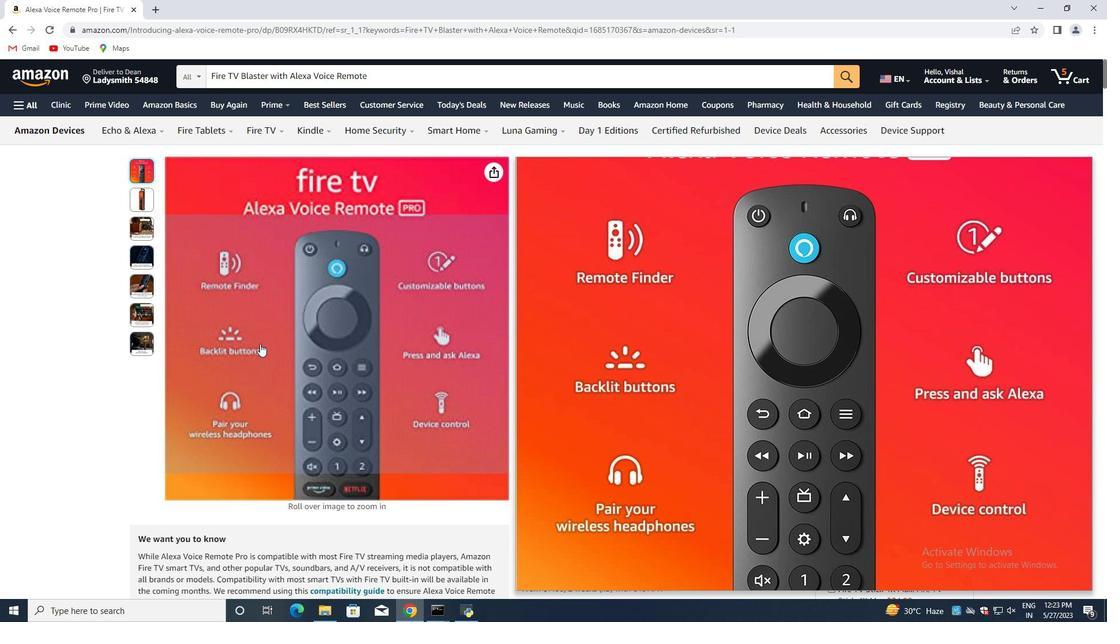 
Action: Mouse scrolled (564, 332) with delta (0, 0)
Screenshot: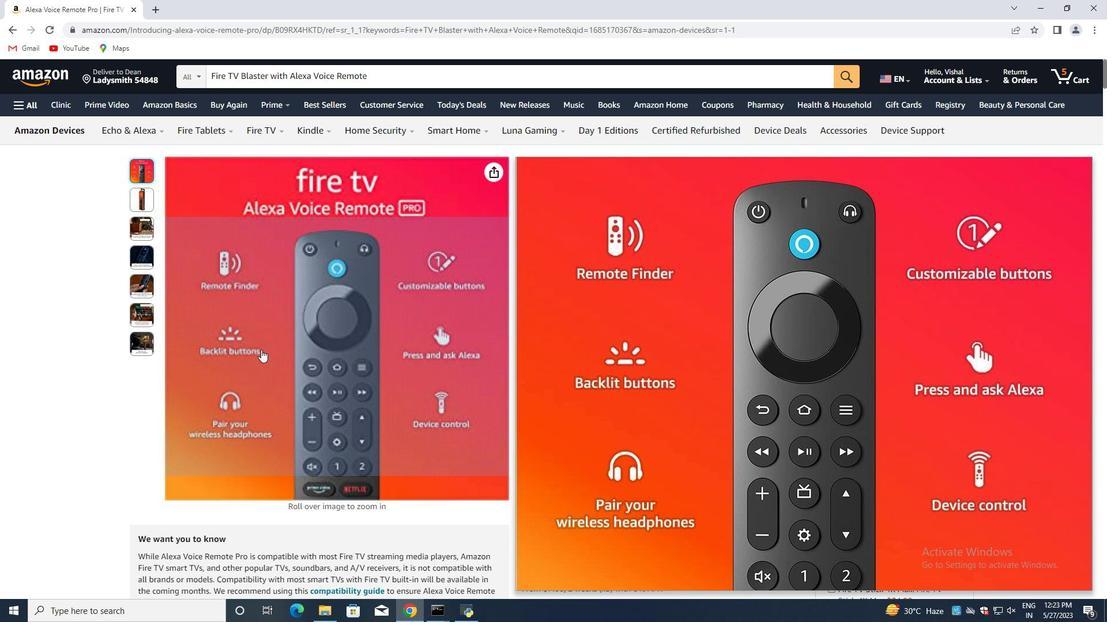 
Action: Mouse moved to (564, 333)
Screenshot: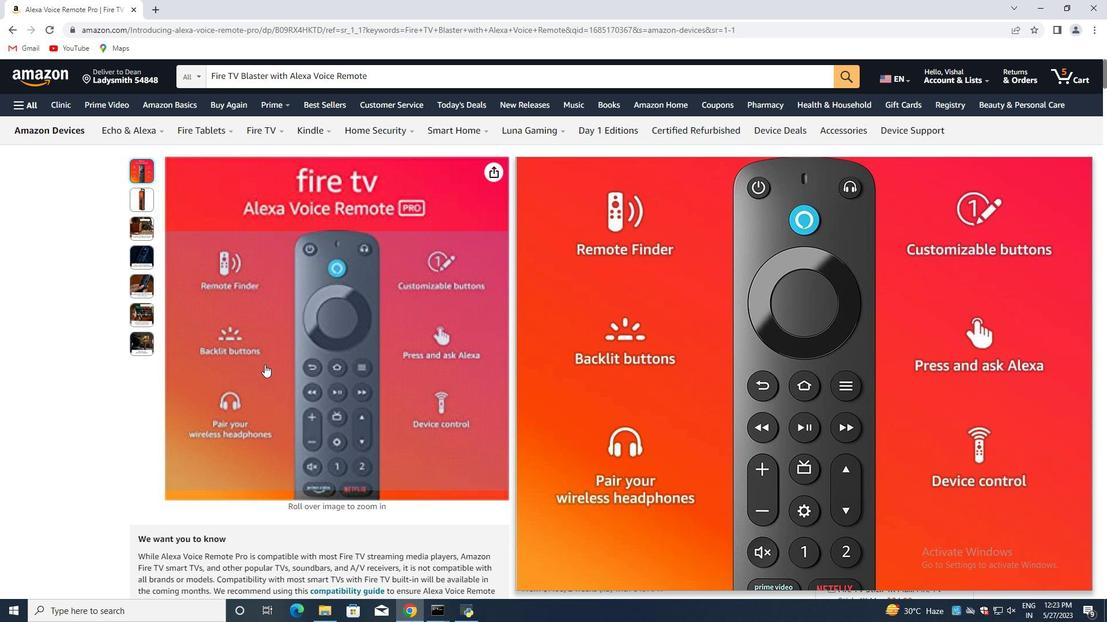 
Action: Mouse scrolled (564, 333) with delta (0, 0)
Screenshot: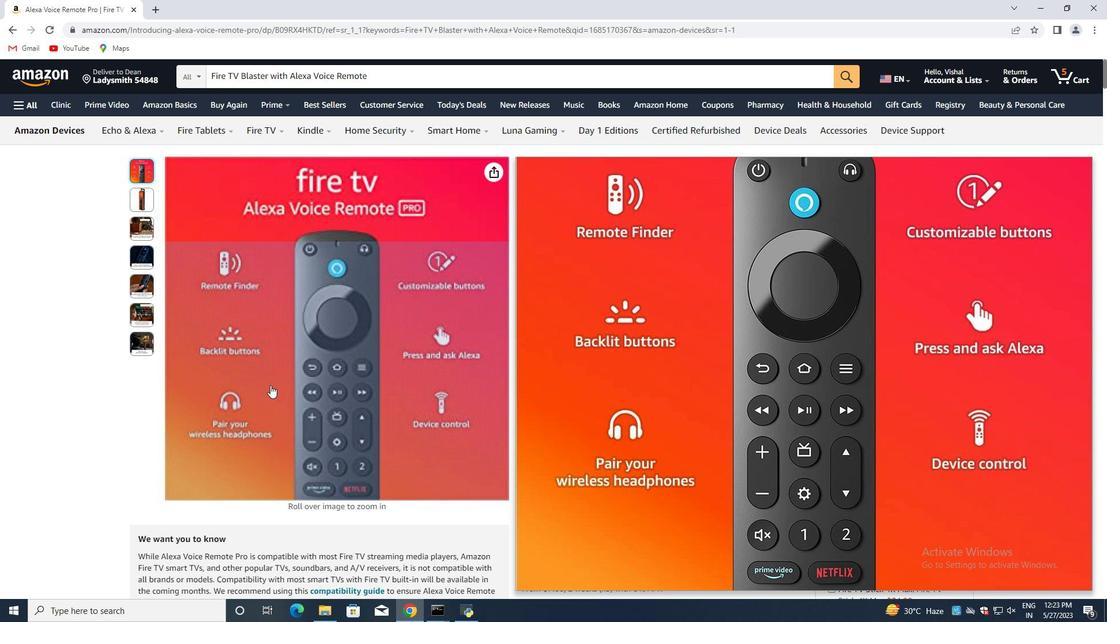 
Action: Mouse scrolled (564, 333) with delta (0, 0)
Screenshot: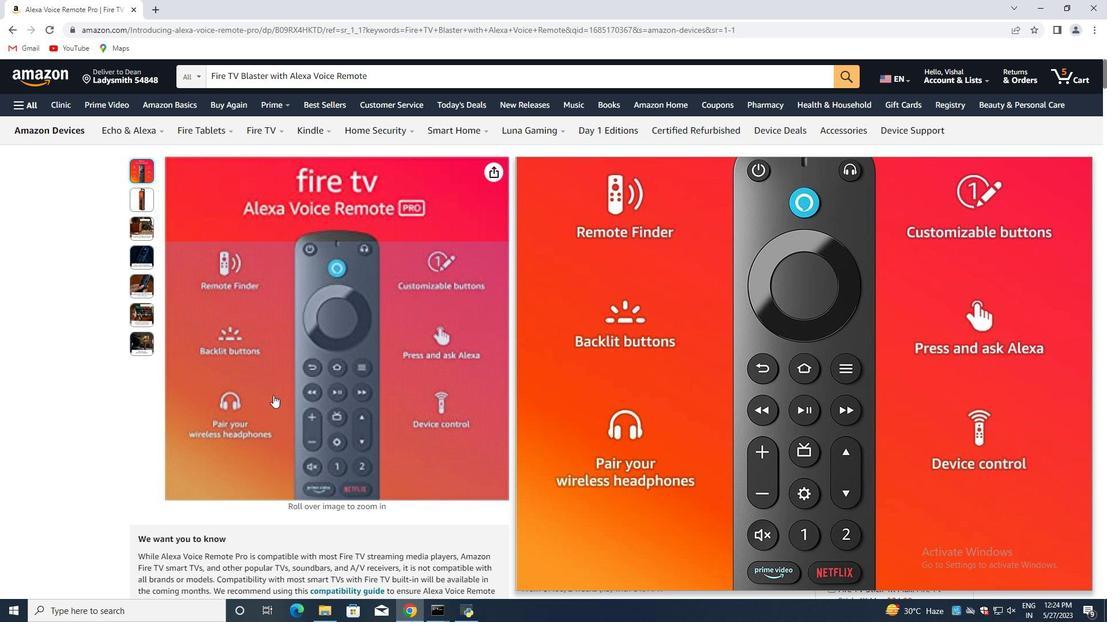 
Action: Mouse scrolled (564, 333) with delta (0, 0)
Screenshot: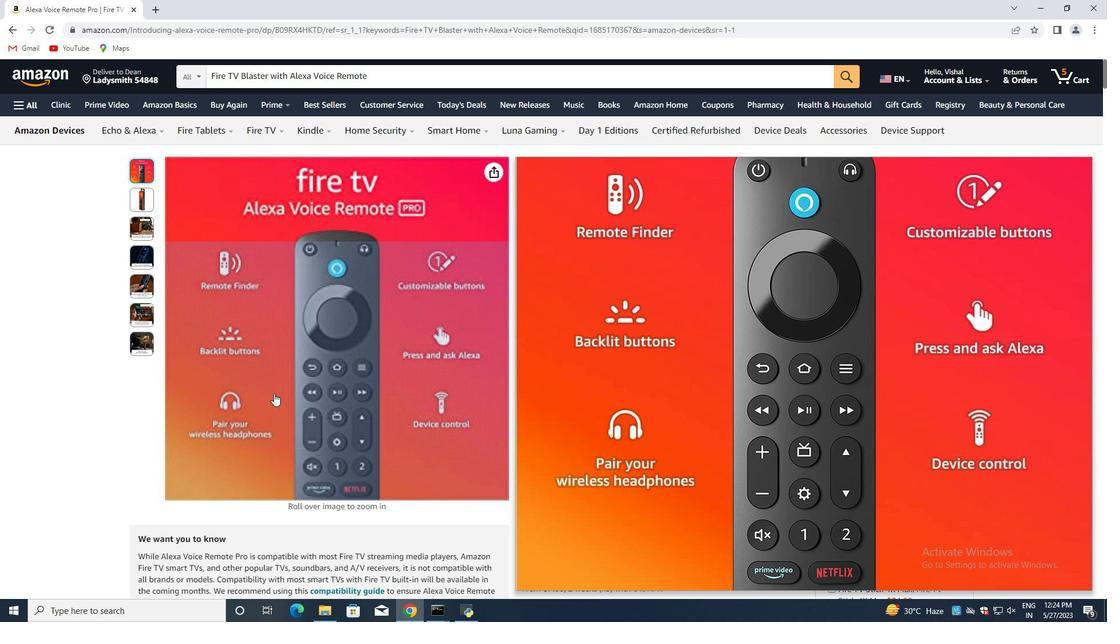 
Action: Mouse scrolled (564, 333) with delta (0, 0)
Screenshot: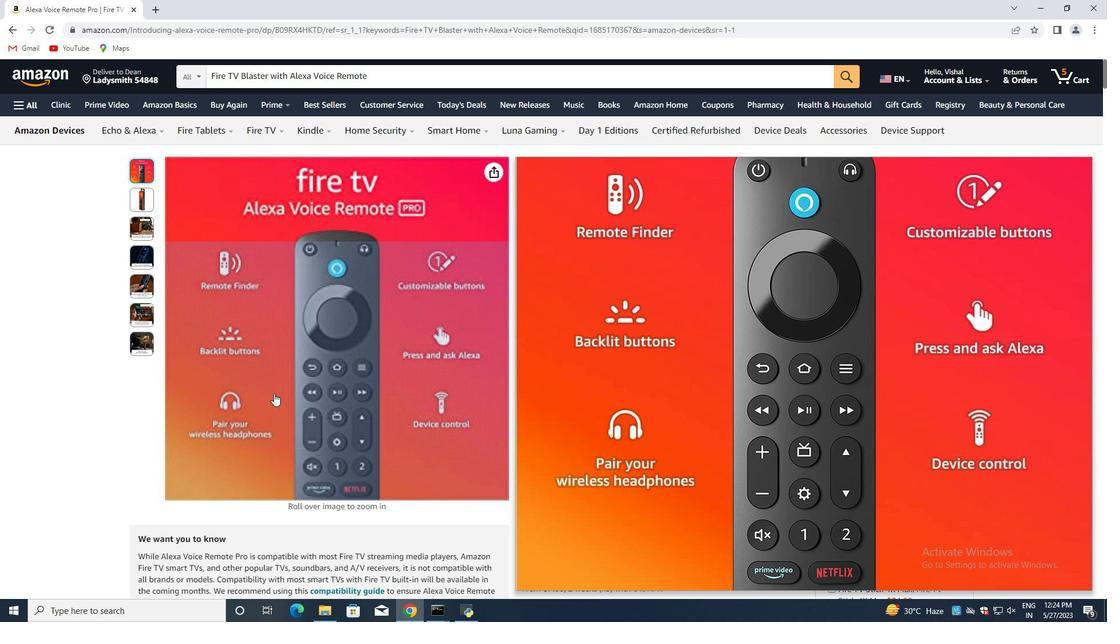 
Action: Mouse scrolled (564, 333) with delta (0, 0)
Screenshot: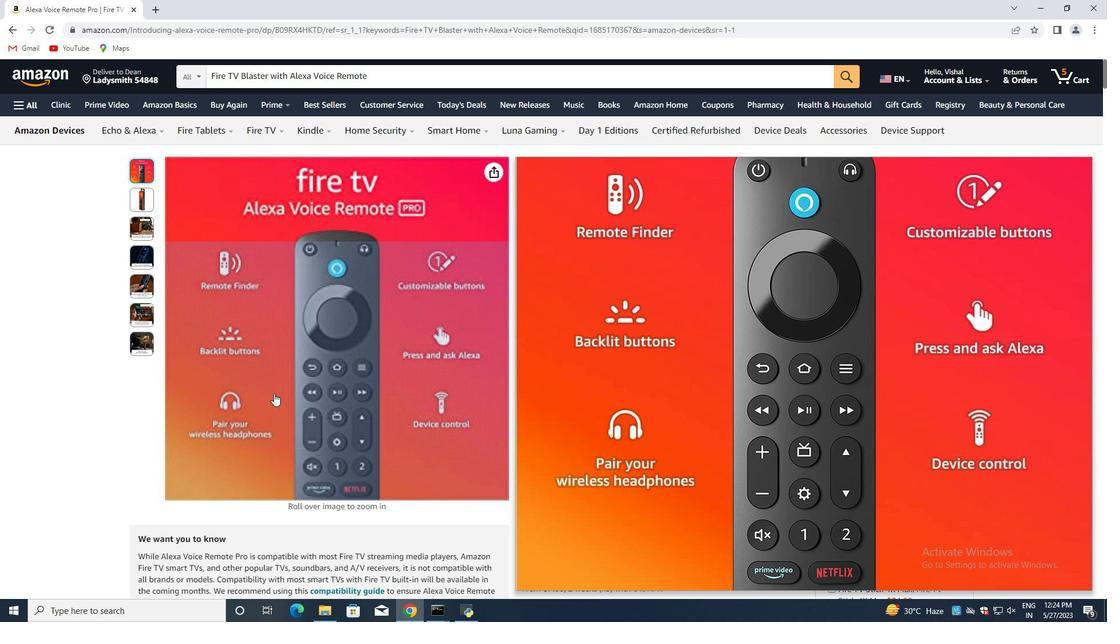 
Action: Mouse scrolled (564, 333) with delta (0, 0)
Screenshot: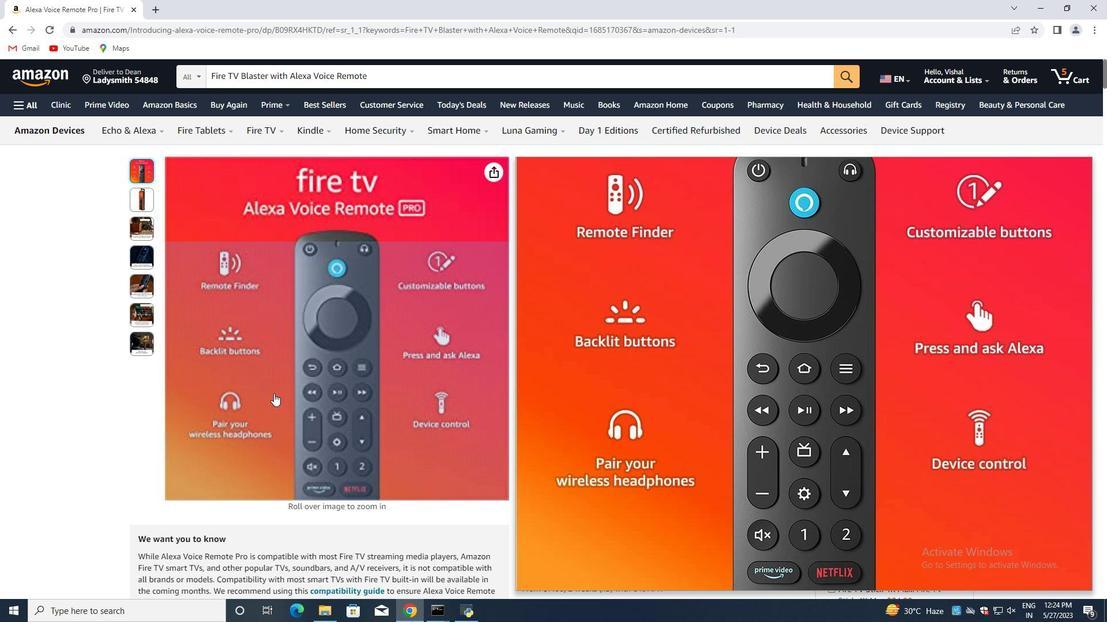 
Action: Mouse scrolled (564, 333) with delta (0, 0)
Screenshot: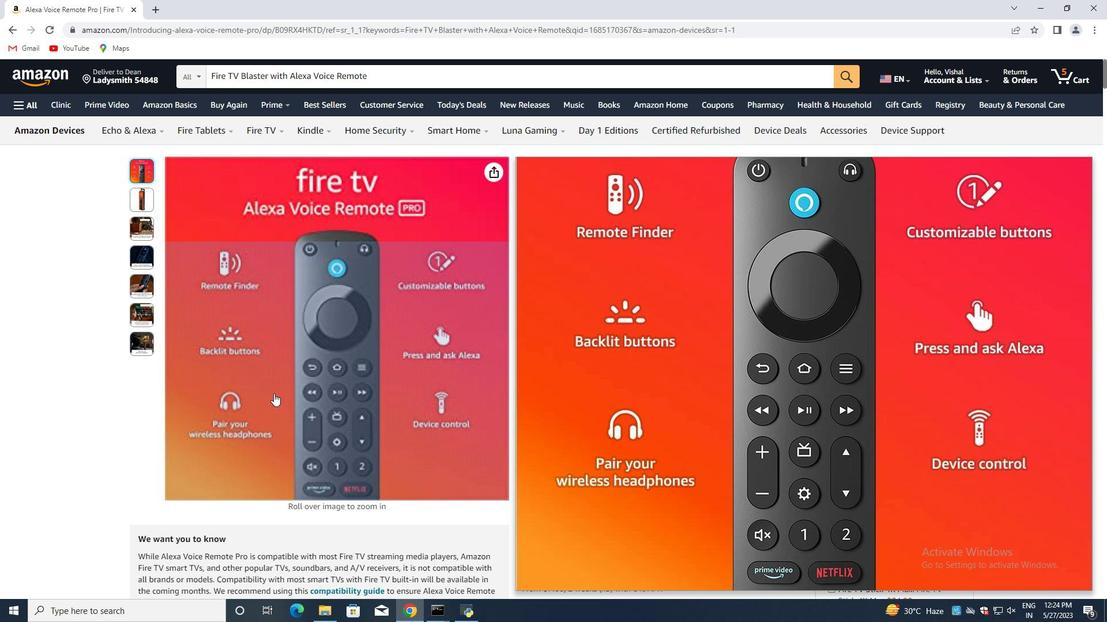 
Action: Mouse moved to (574, 276)
Screenshot: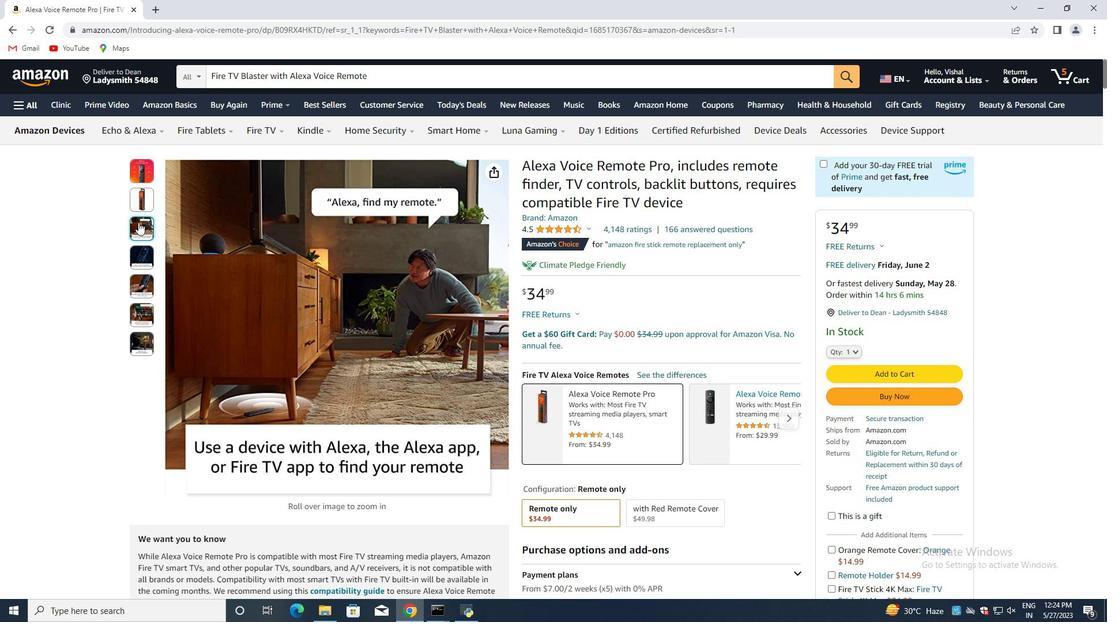 
Action: Mouse scrolled (574, 275) with delta (0, 0)
Screenshot: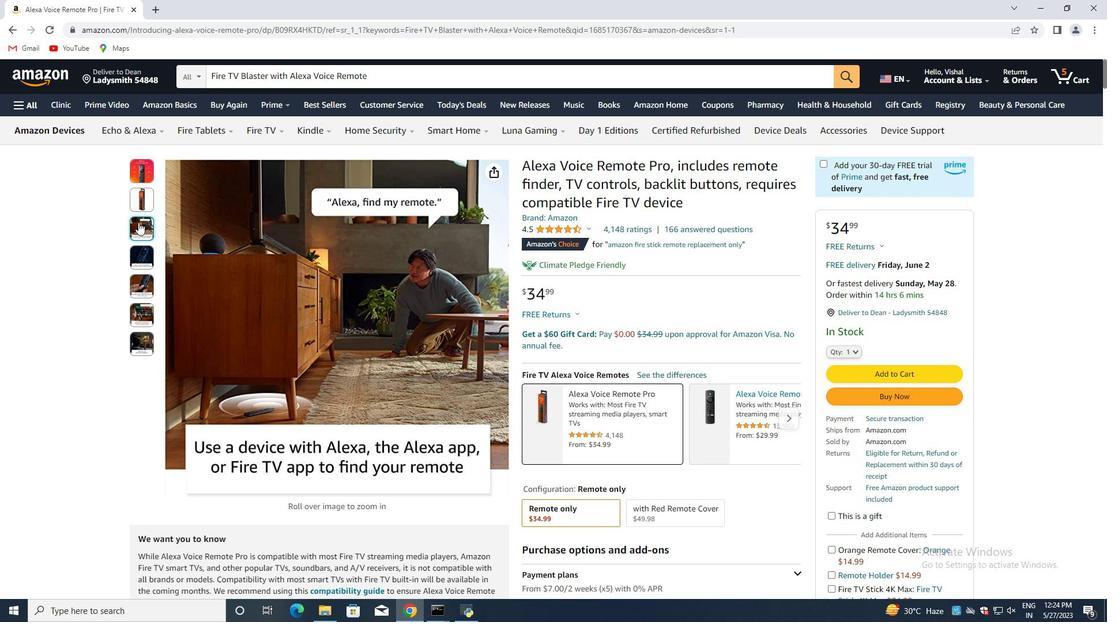 
Action: Mouse scrolled (574, 275) with delta (0, 0)
Screenshot: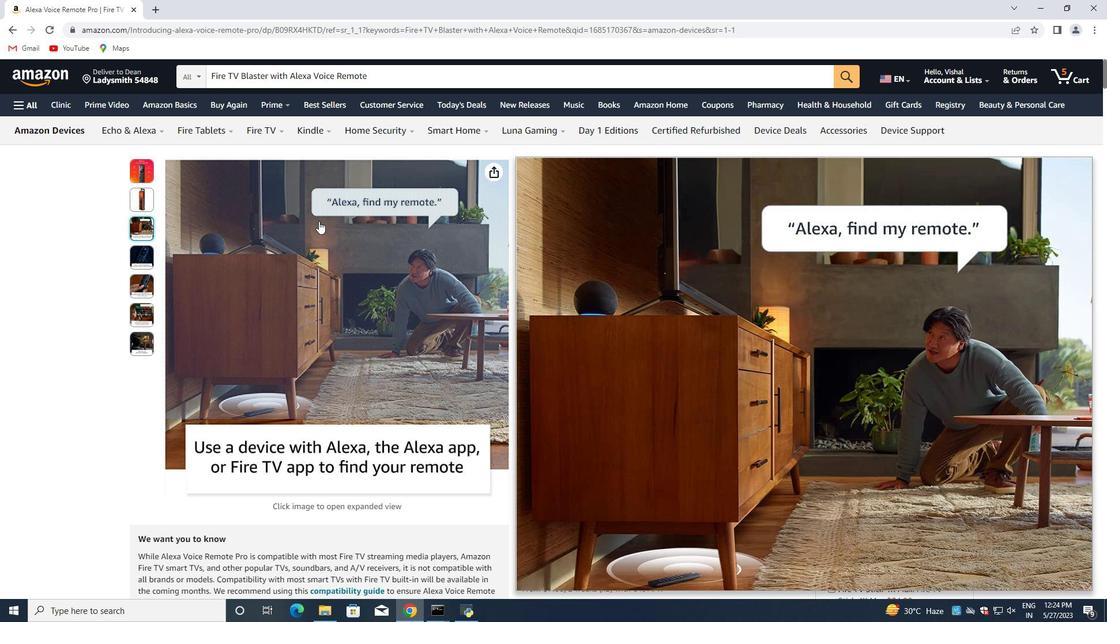 
Action: Mouse moved to (576, 274)
Screenshot: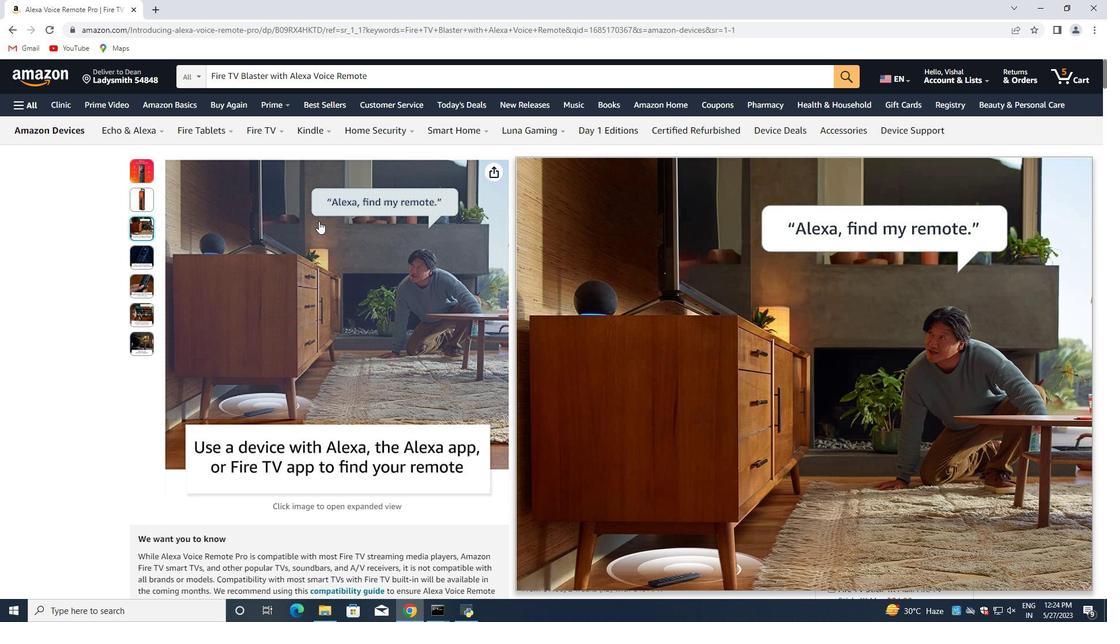 
Action: Mouse scrolled (576, 273) with delta (0, 0)
Screenshot: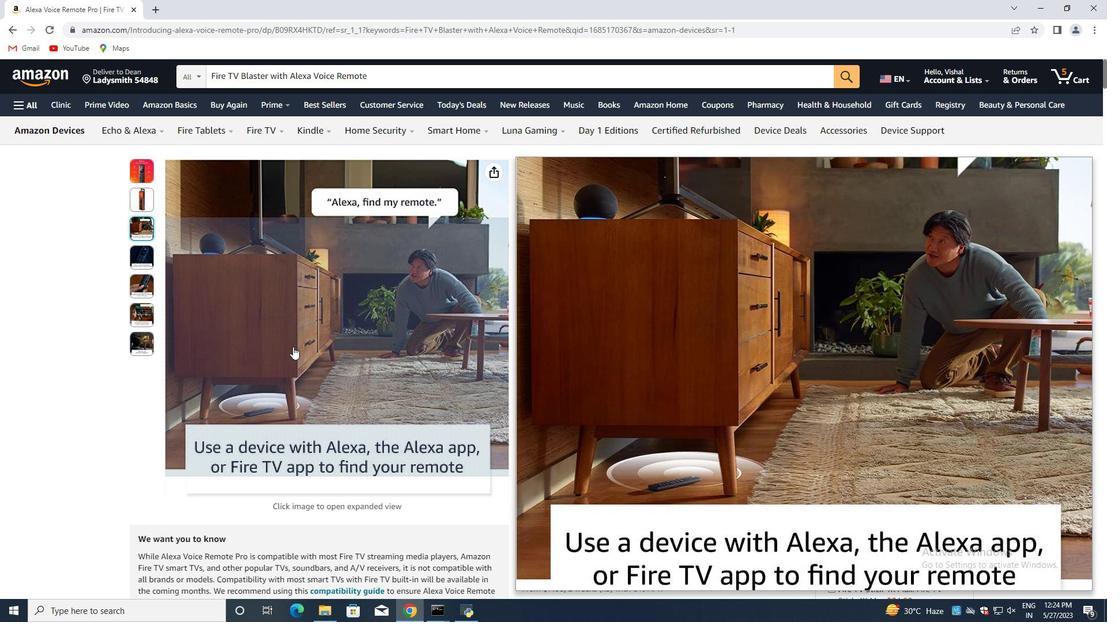 
Action: Mouse moved to (576, 273)
Screenshot: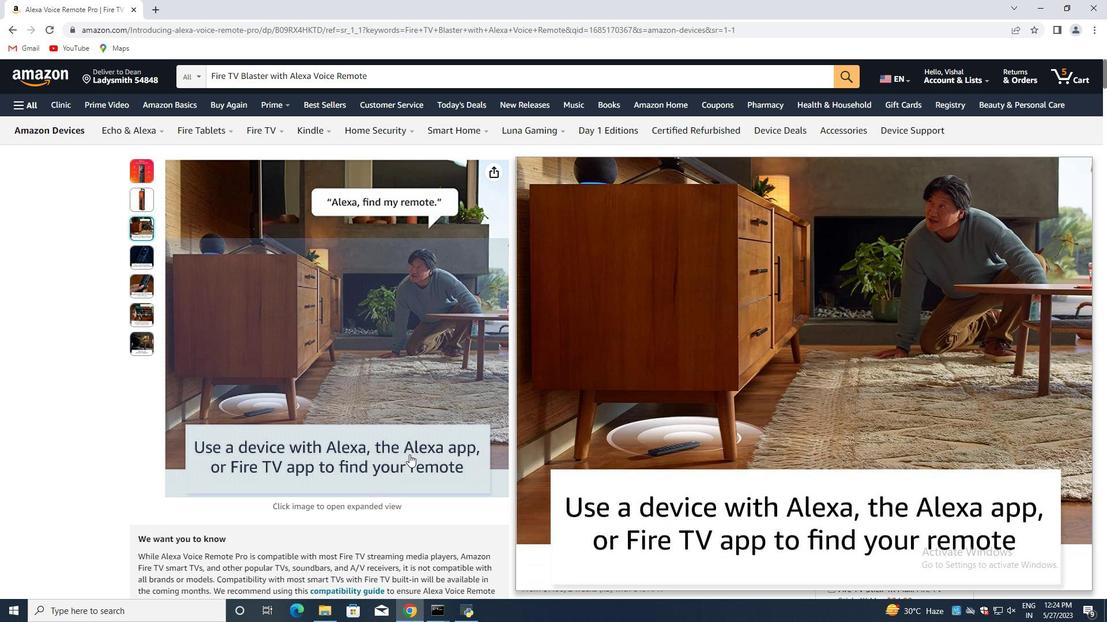 
Action: Mouse scrolled (576, 273) with delta (0, 0)
Screenshot: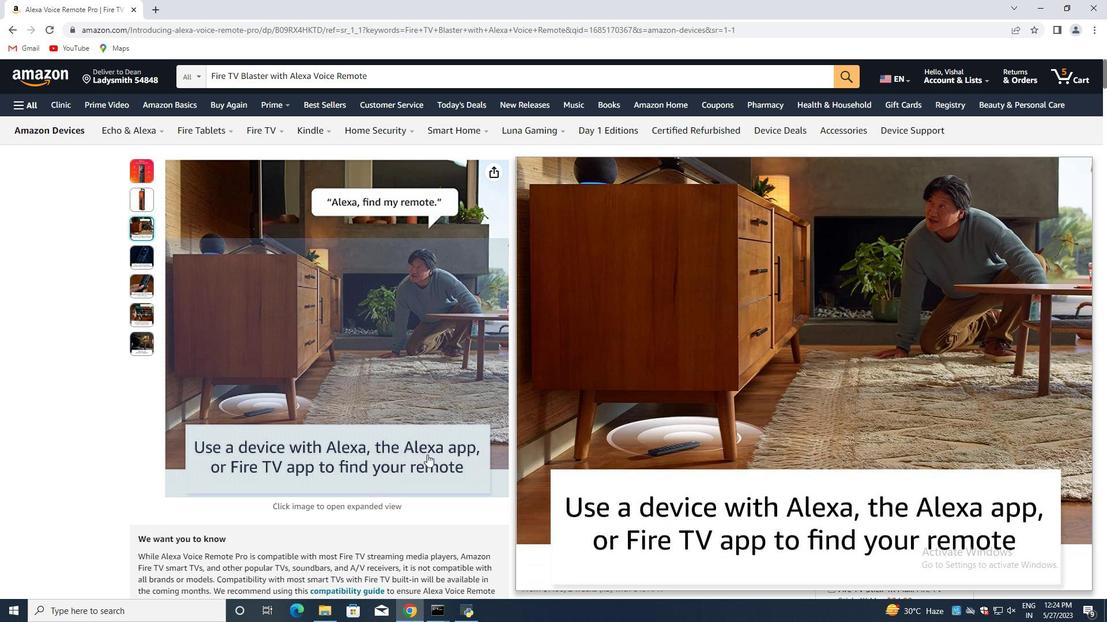 
Action: Mouse scrolled (576, 273) with delta (0, 0)
Screenshot: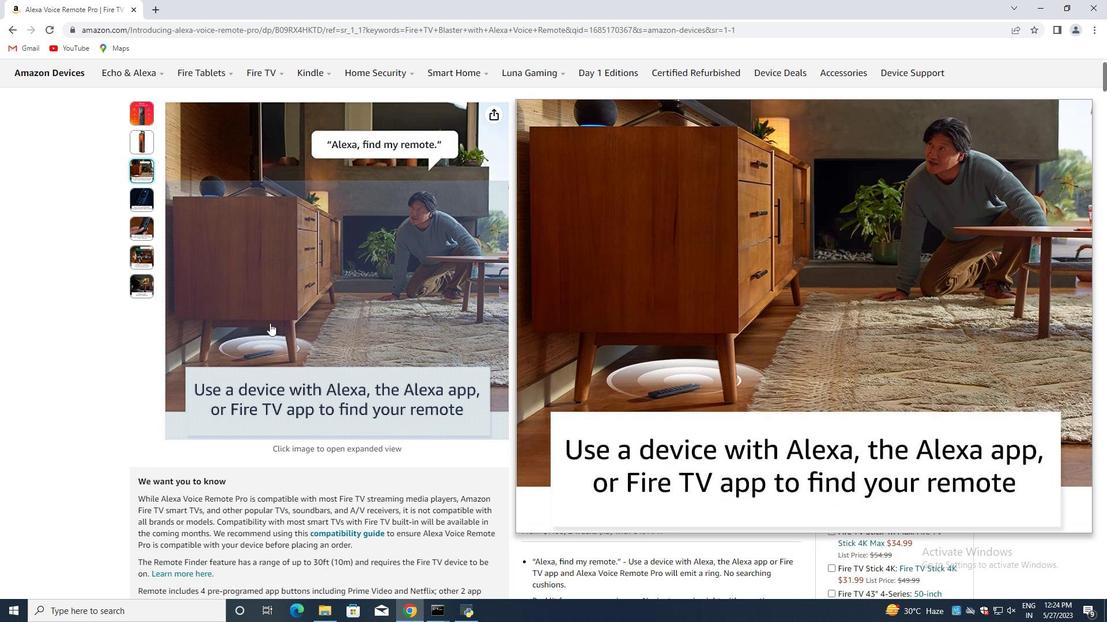 
Action: Mouse scrolled (576, 273) with delta (0, 0)
Screenshot: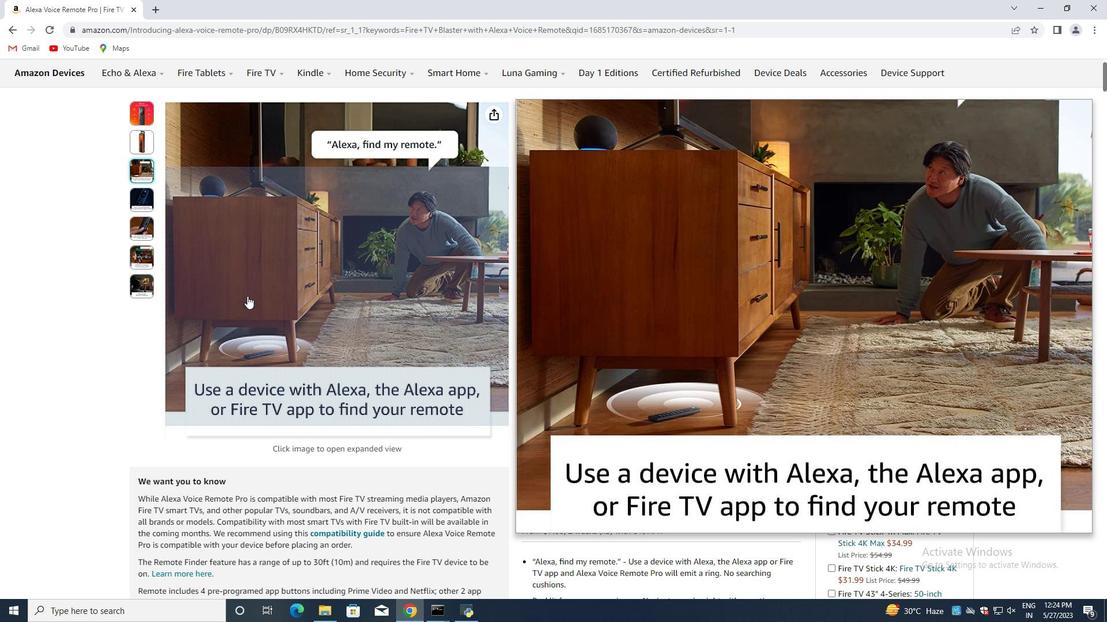 
Action: Mouse scrolled (576, 273) with delta (0, 0)
Screenshot: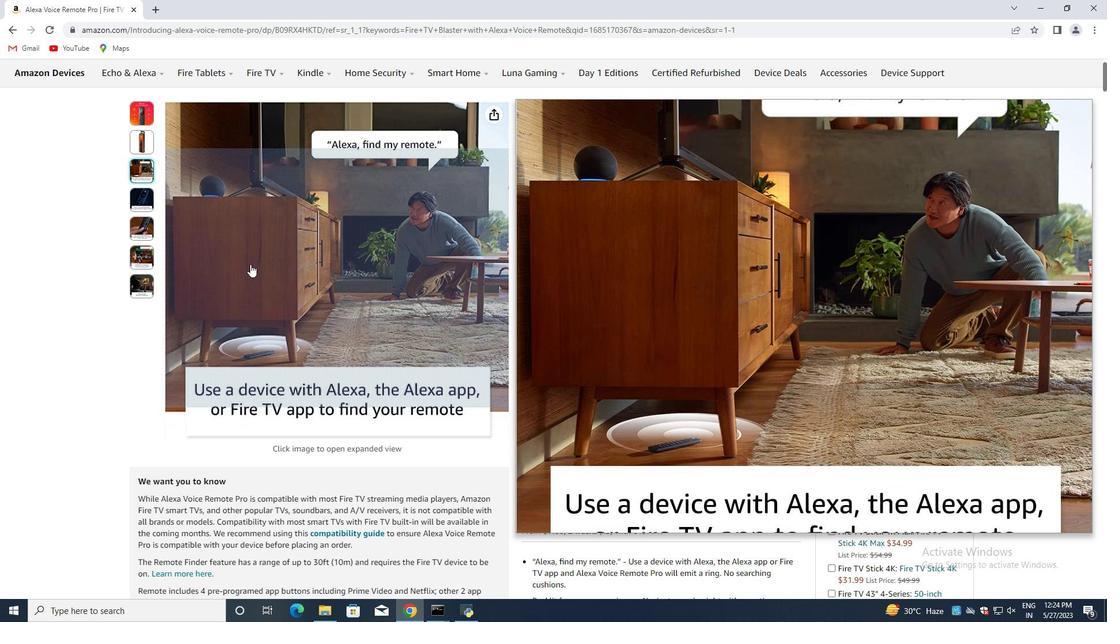 
Action: Mouse scrolled (576, 273) with delta (0, 0)
Screenshot: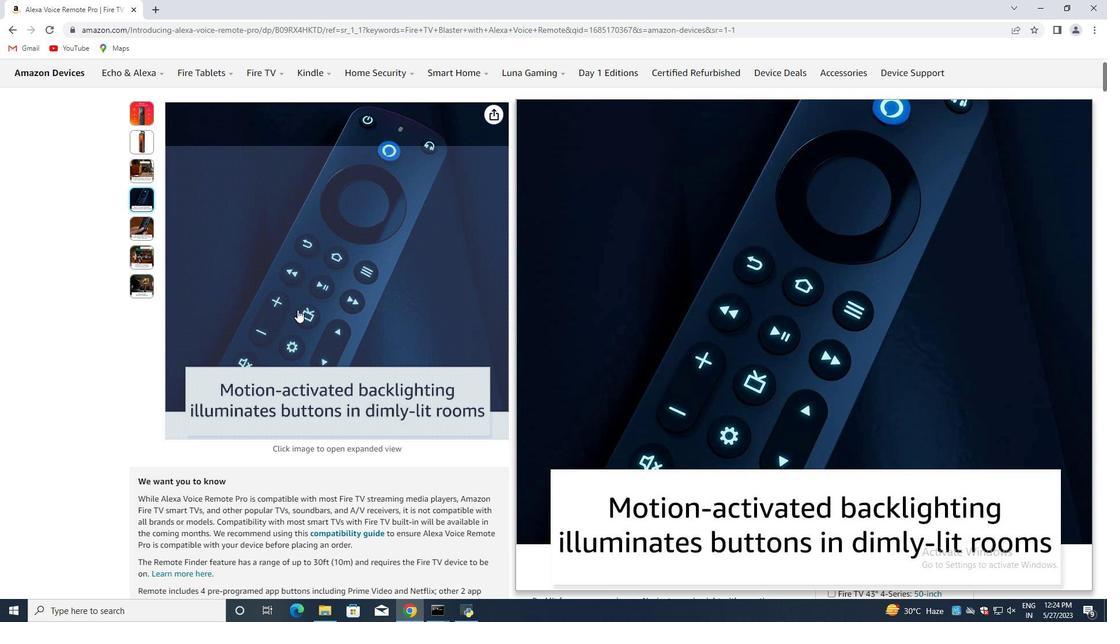 
Action: Mouse scrolled (576, 273) with delta (0, 0)
Screenshot: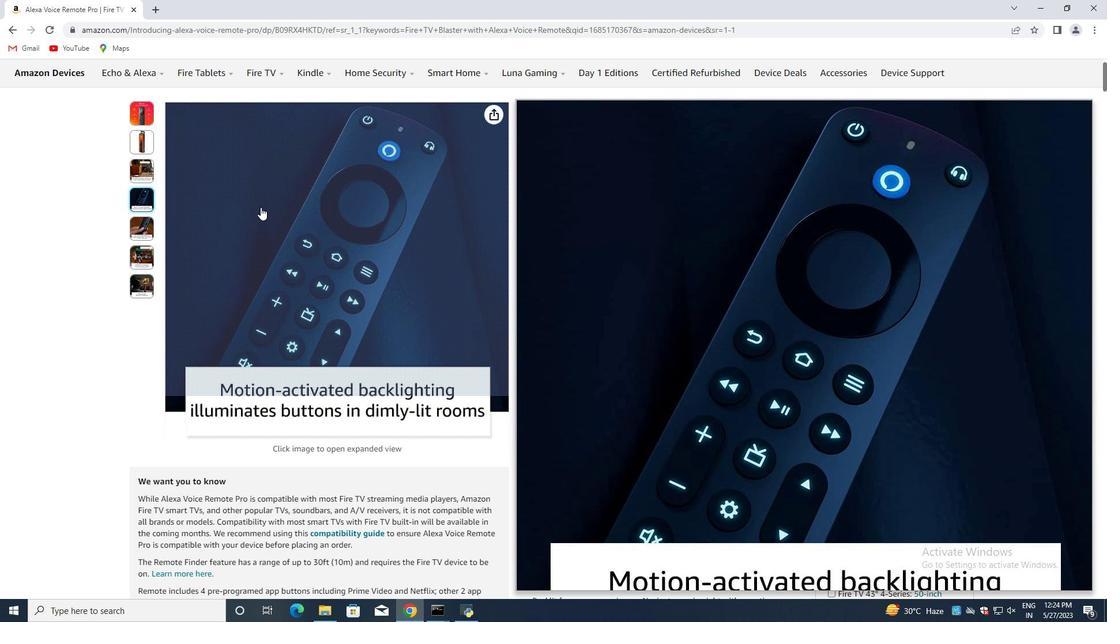 
Action: Mouse scrolled (576, 273) with delta (0, 0)
Screenshot: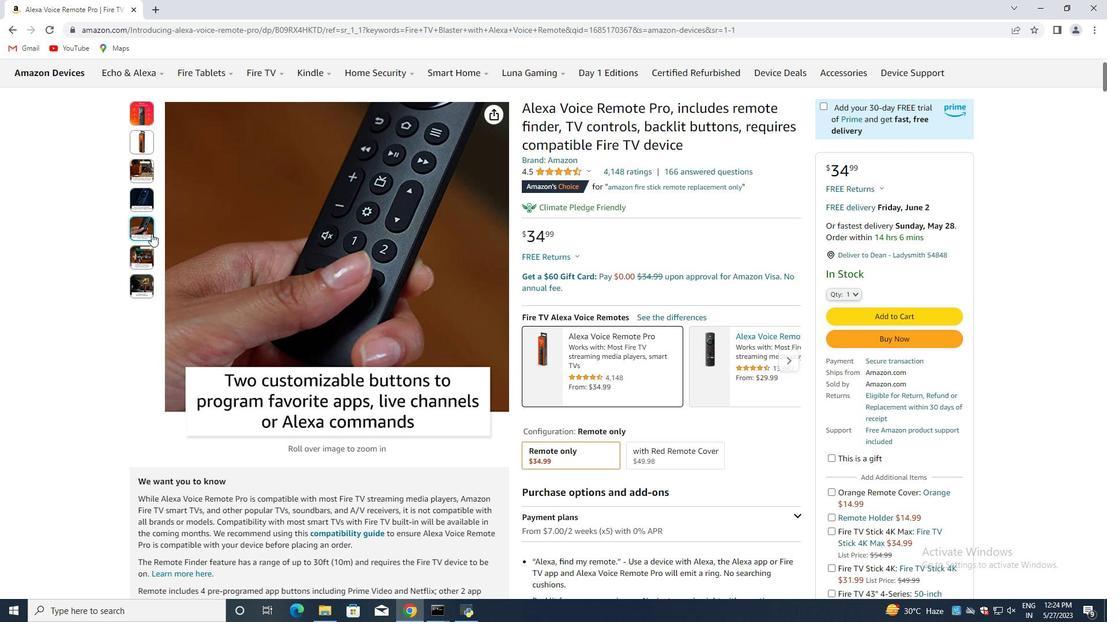 
Action: Mouse scrolled (576, 273) with delta (0, 0)
Screenshot: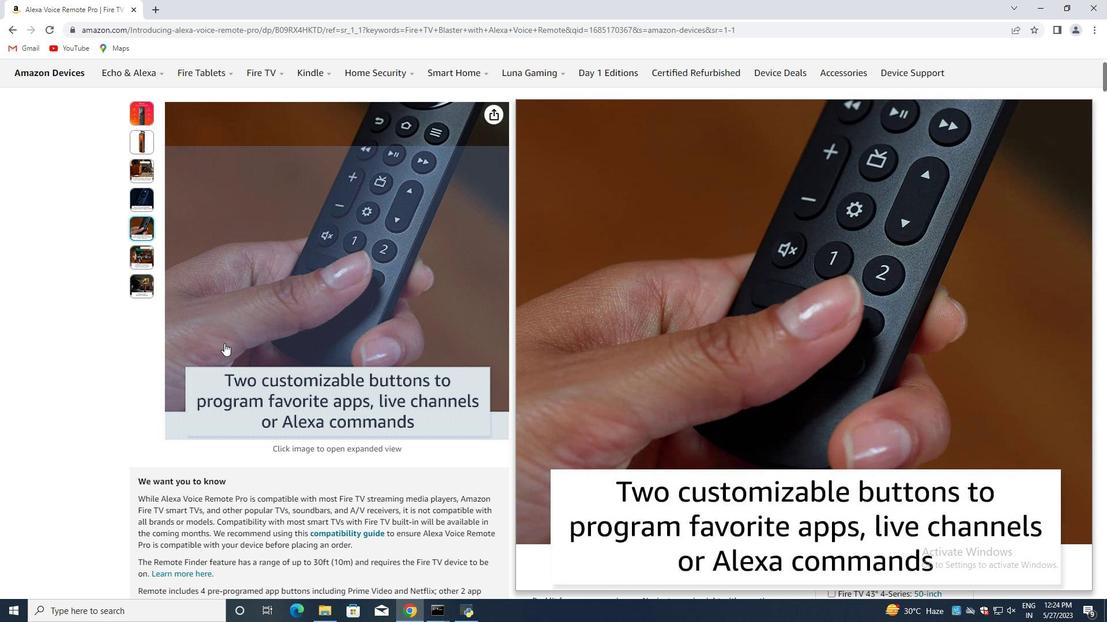 
Action: Mouse scrolled (576, 273) with delta (0, 0)
Screenshot: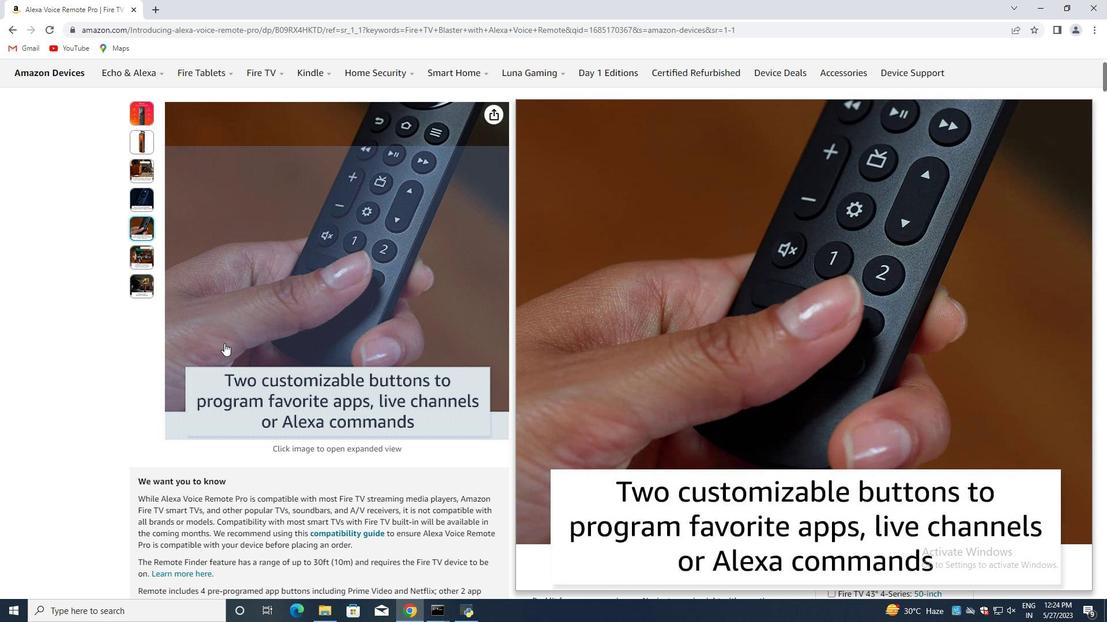 
Action: Mouse scrolled (576, 273) with delta (0, 0)
Screenshot: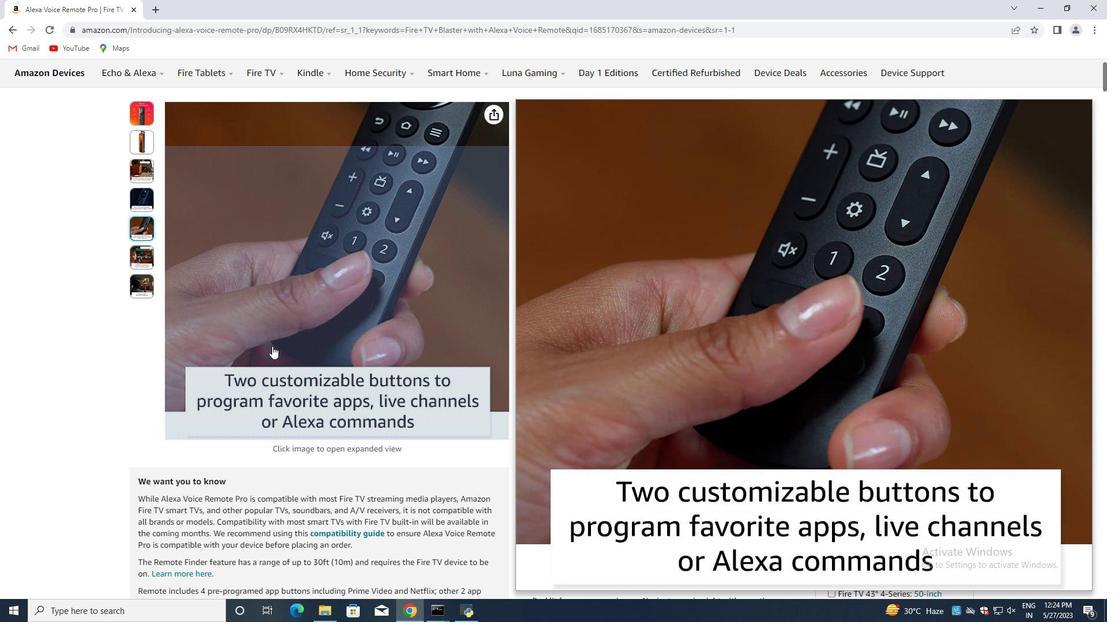 
Action: Mouse scrolled (576, 273) with delta (0, 0)
Screenshot: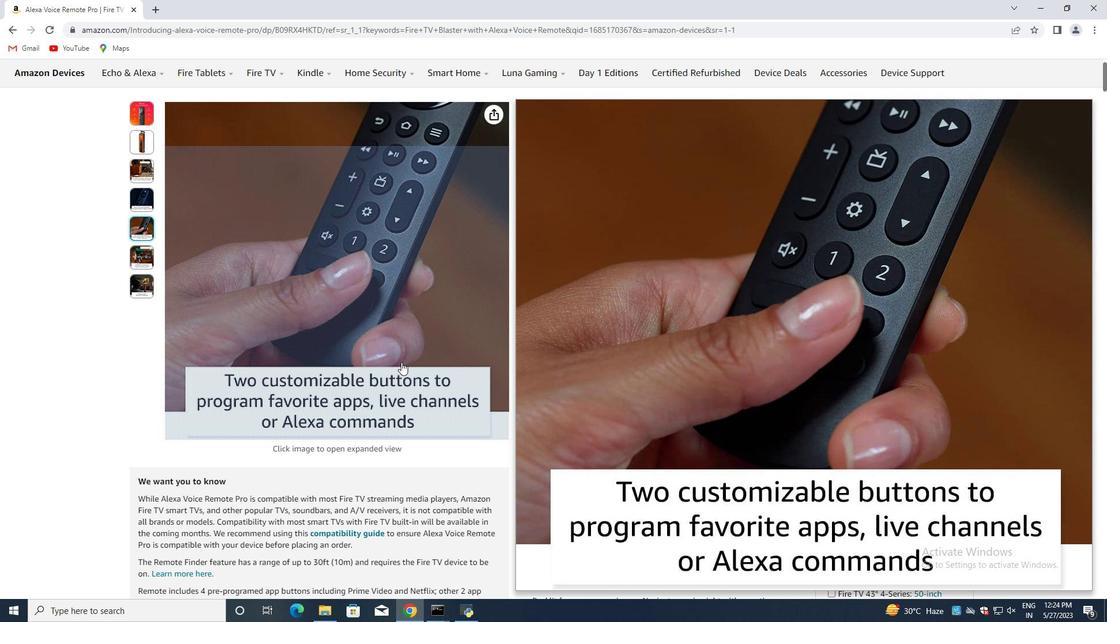 
Action: Mouse scrolled (576, 273) with delta (0, 0)
Screenshot: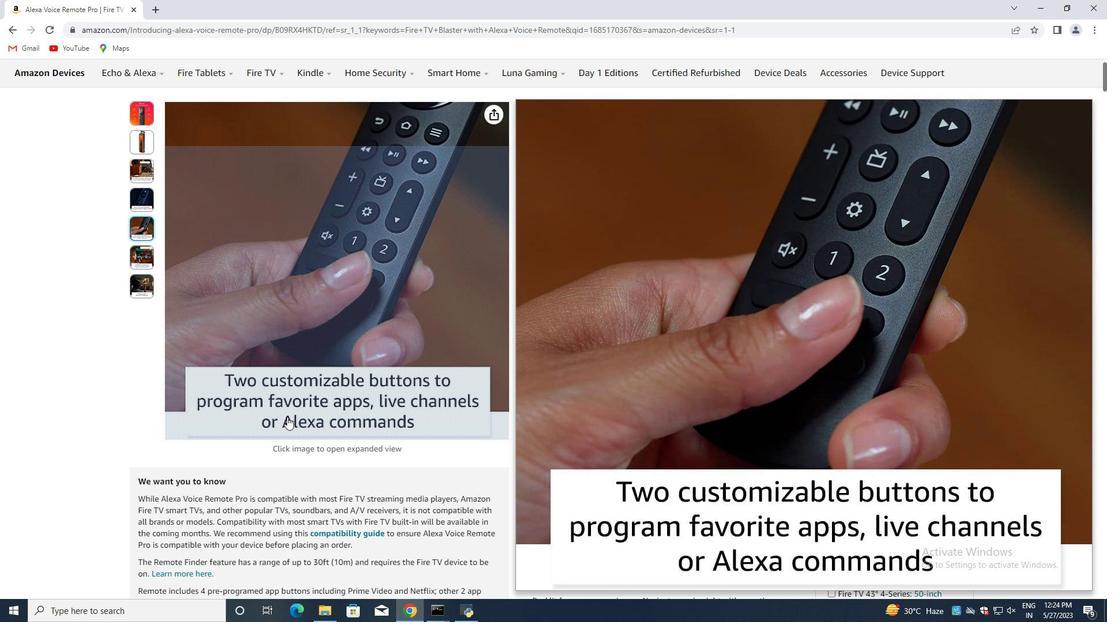 
Action: Mouse moved to (561, 317)
Screenshot: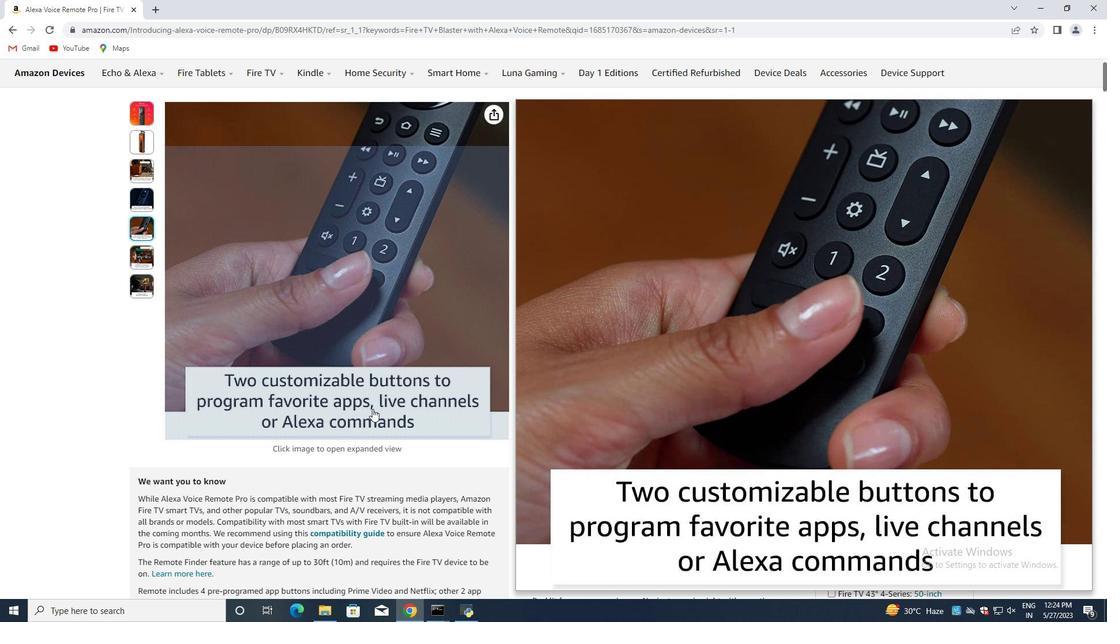 
Action: Mouse scrolled (561, 317) with delta (0, 0)
Screenshot: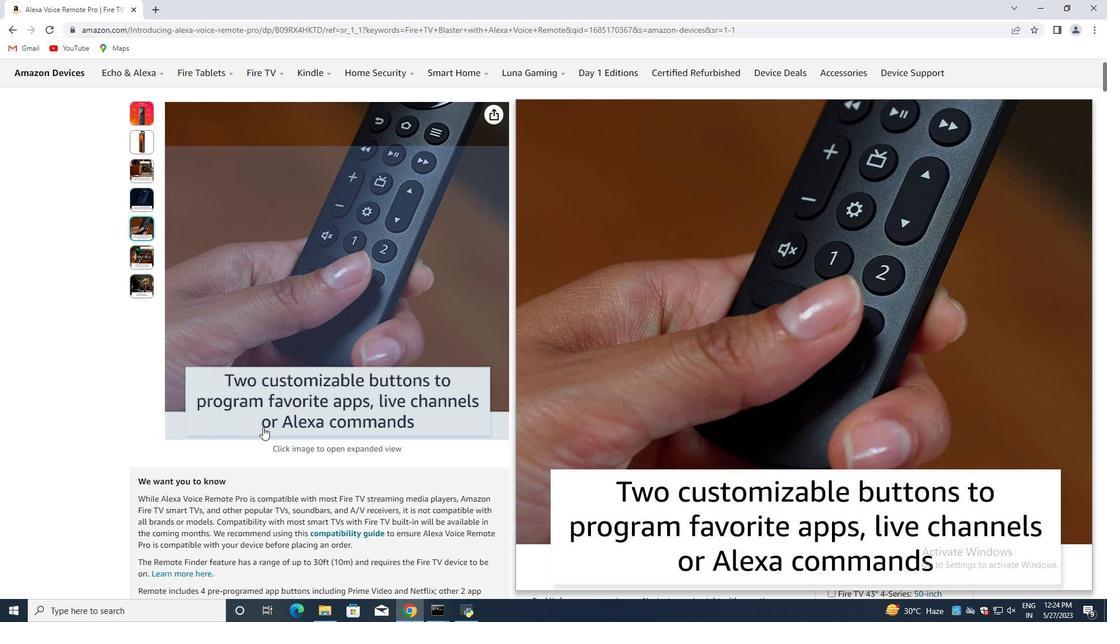 
Action: Mouse scrolled (561, 317) with delta (0, 0)
Screenshot: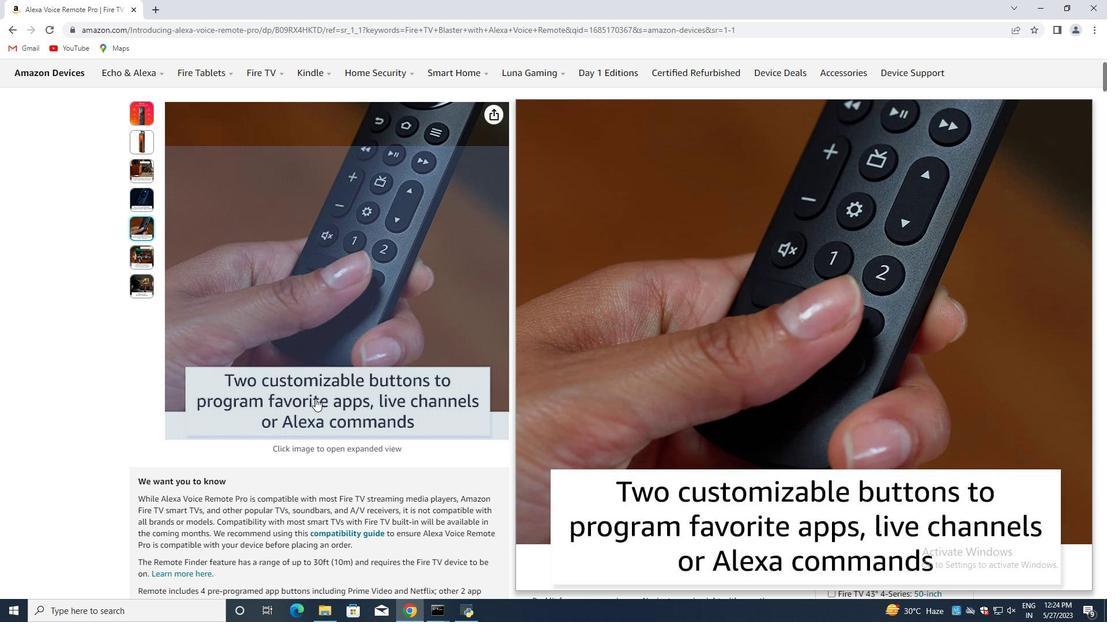 
Action: Mouse scrolled (561, 317) with delta (0, 0)
Screenshot: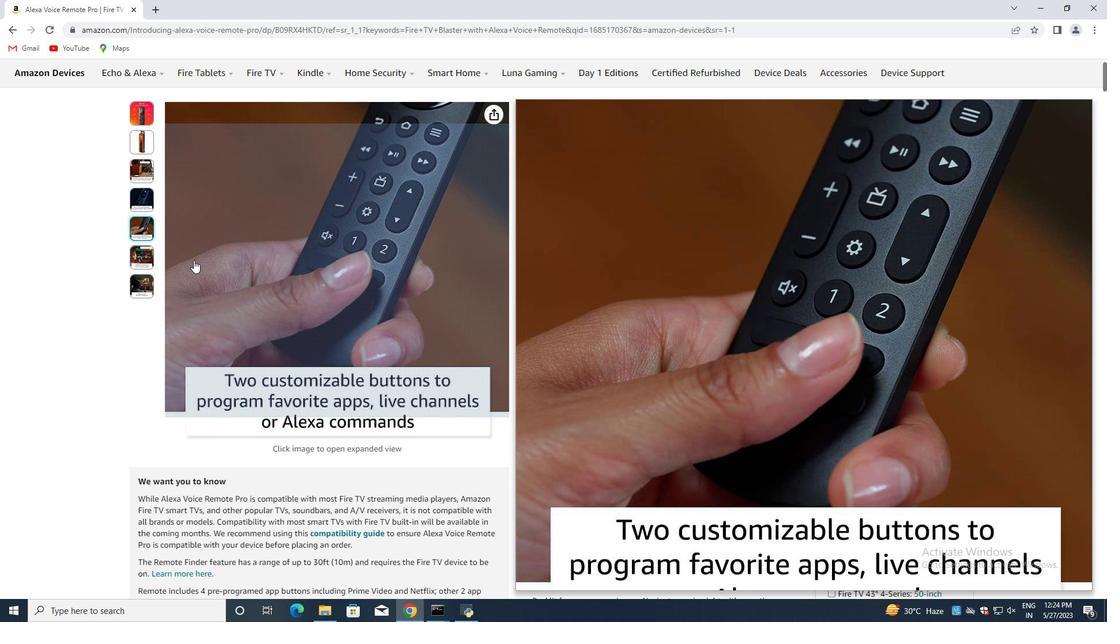 
Action: Mouse scrolled (561, 317) with delta (0, 0)
Screenshot: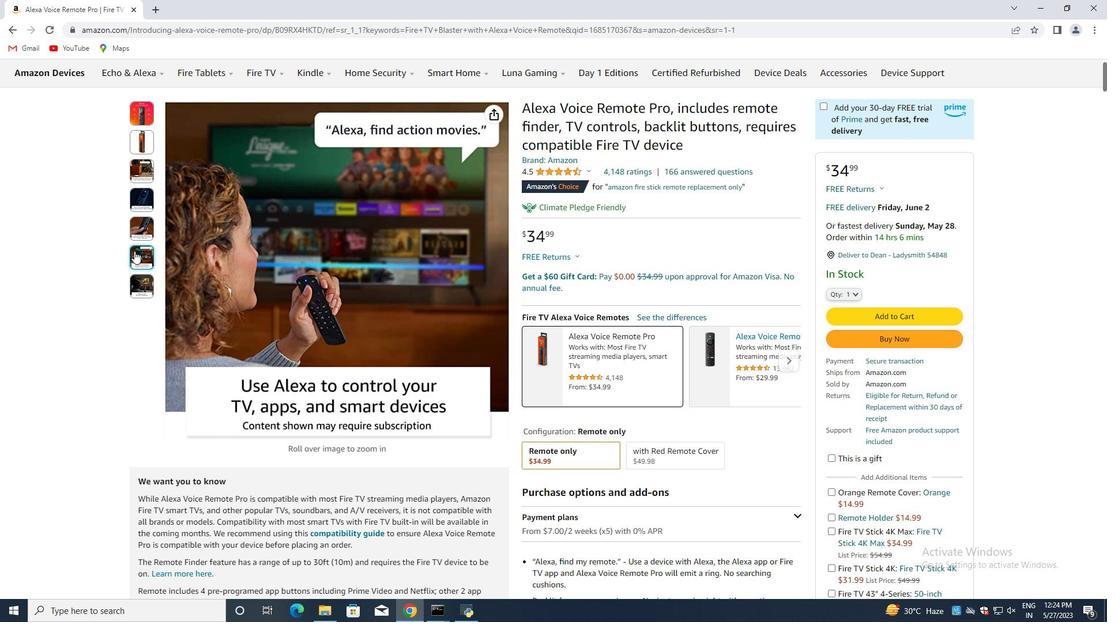 
Action: Mouse scrolled (561, 317) with delta (0, 0)
Screenshot: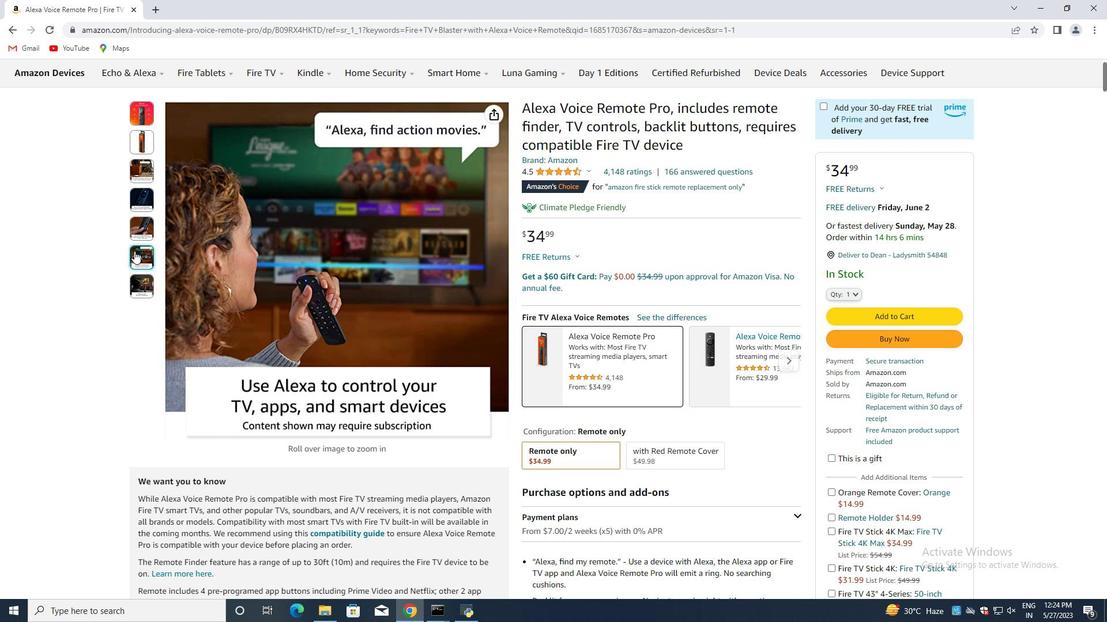 
Action: Mouse scrolled (561, 317) with delta (0, 0)
Screenshot: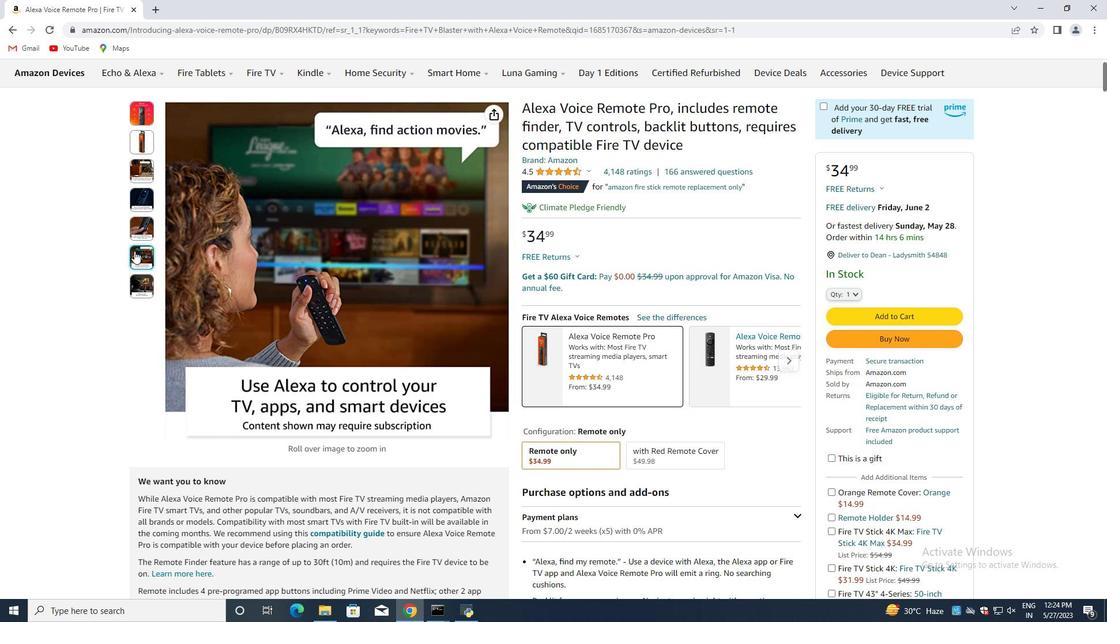 
Action: Mouse scrolled (561, 317) with delta (0, 0)
Screenshot: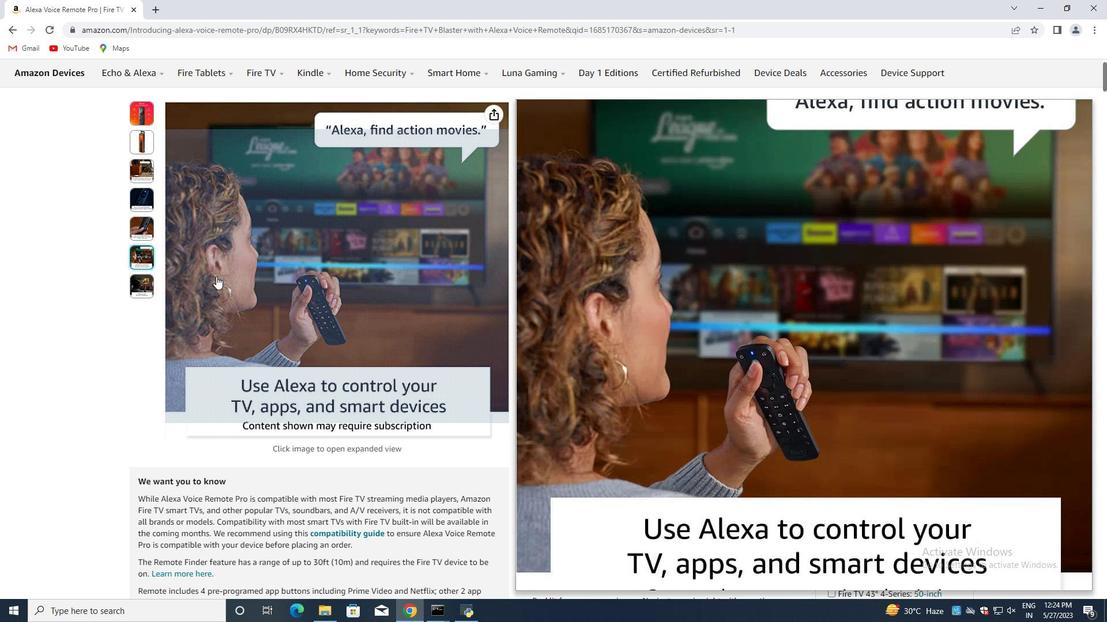 
Action: Mouse scrolled (561, 318) with delta (0, 0)
Screenshot: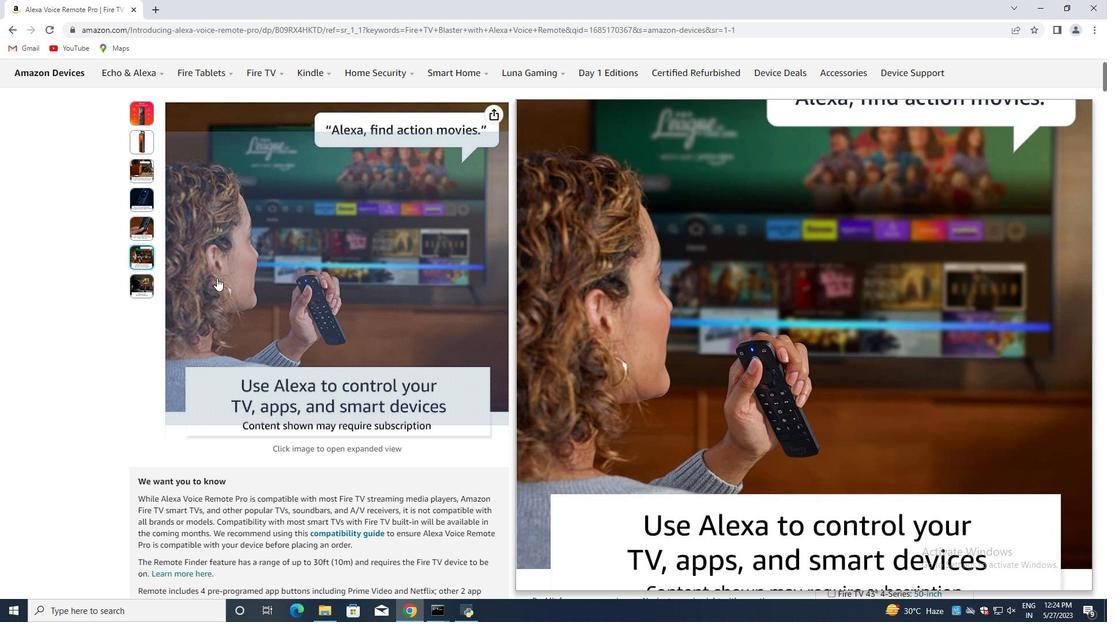 
Action: Mouse scrolled (561, 318) with delta (0, 0)
Screenshot: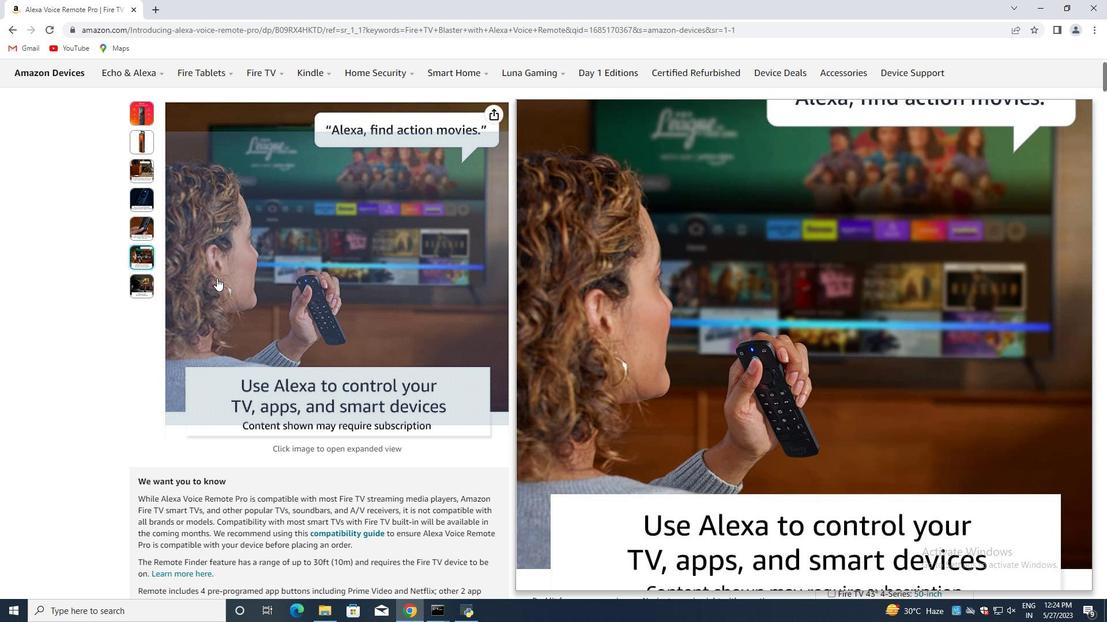 
Action: Mouse scrolled (561, 318) with delta (0, 0)
Screenshot: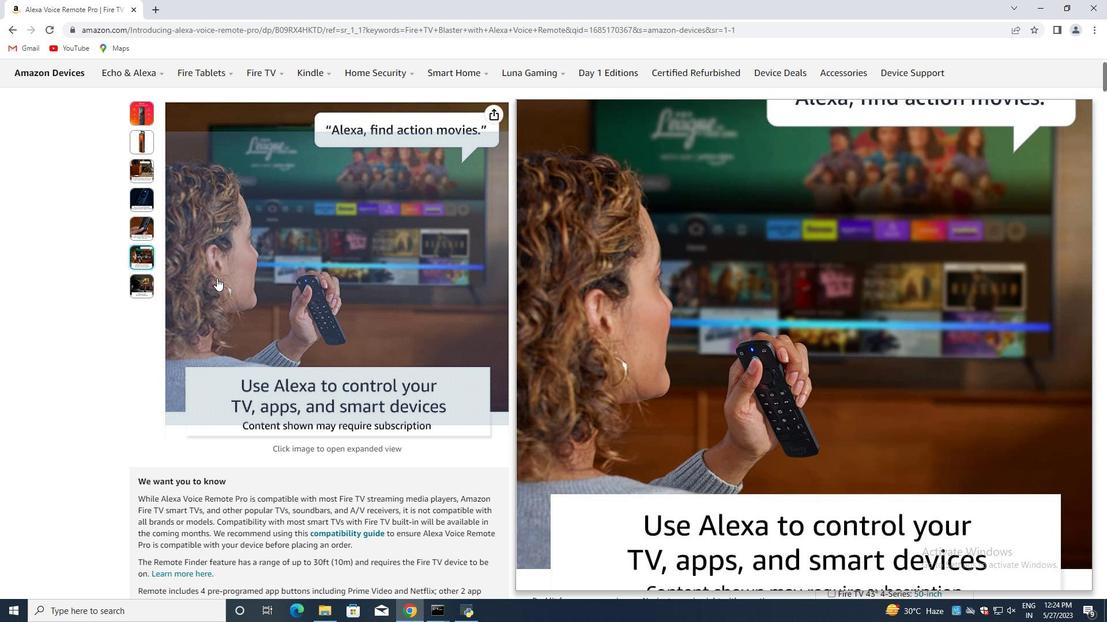 
Action: Mouse scrolled (561, 318) with delta (0, 0)
Screenshot: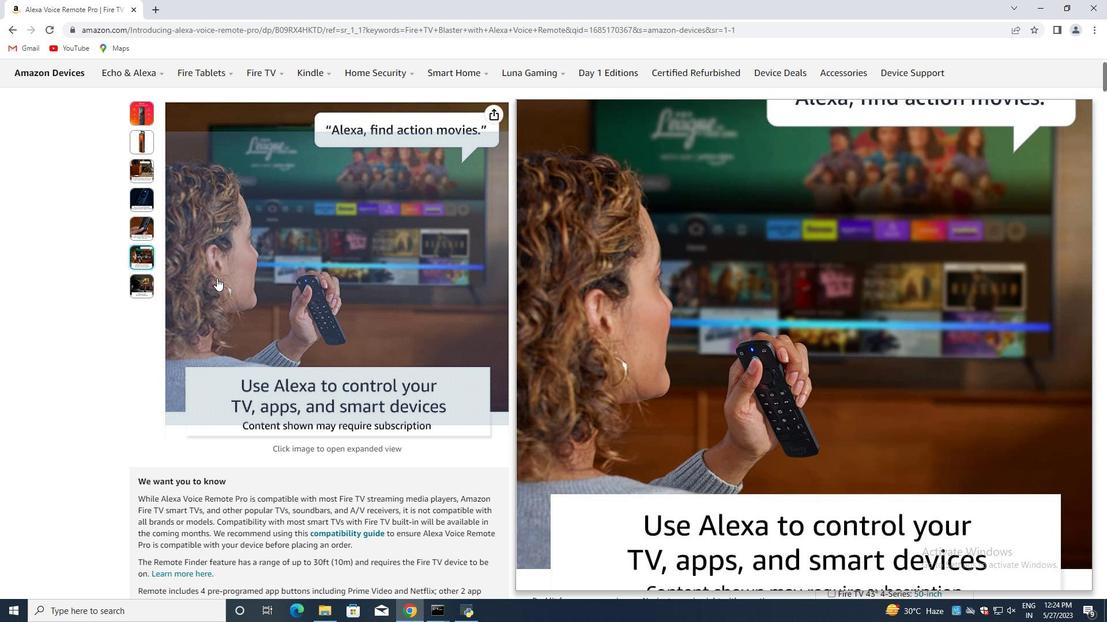 
Action: Mouse scrolled (561, 318) with delta (0, 0)
Screenshot: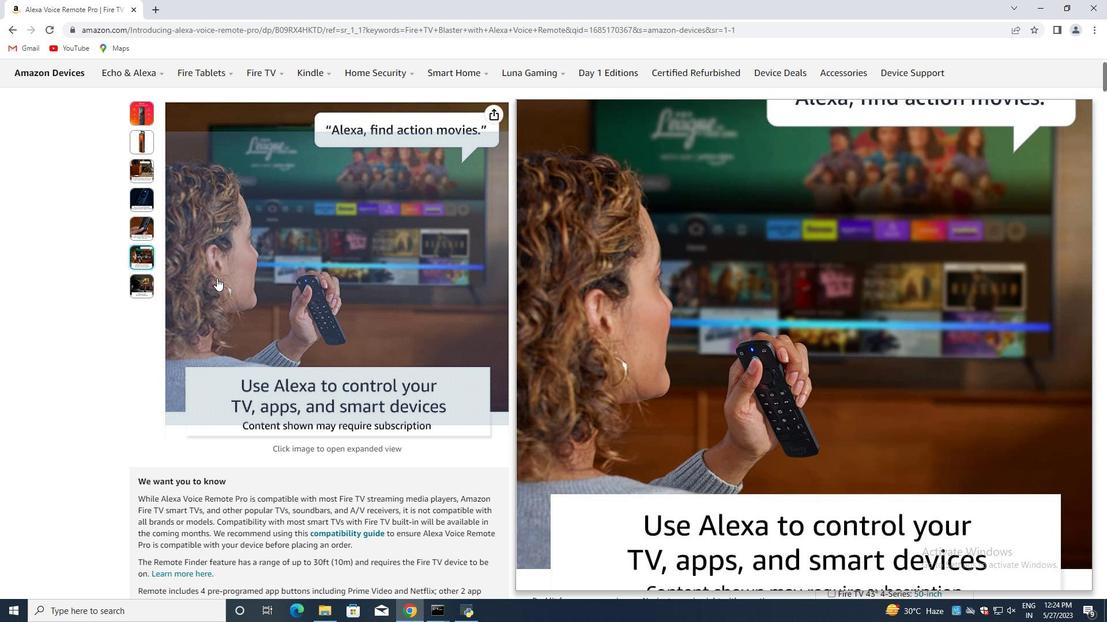 
Action: Mouse scrolled (561, 318) with delta (0, 0)
Screenshot: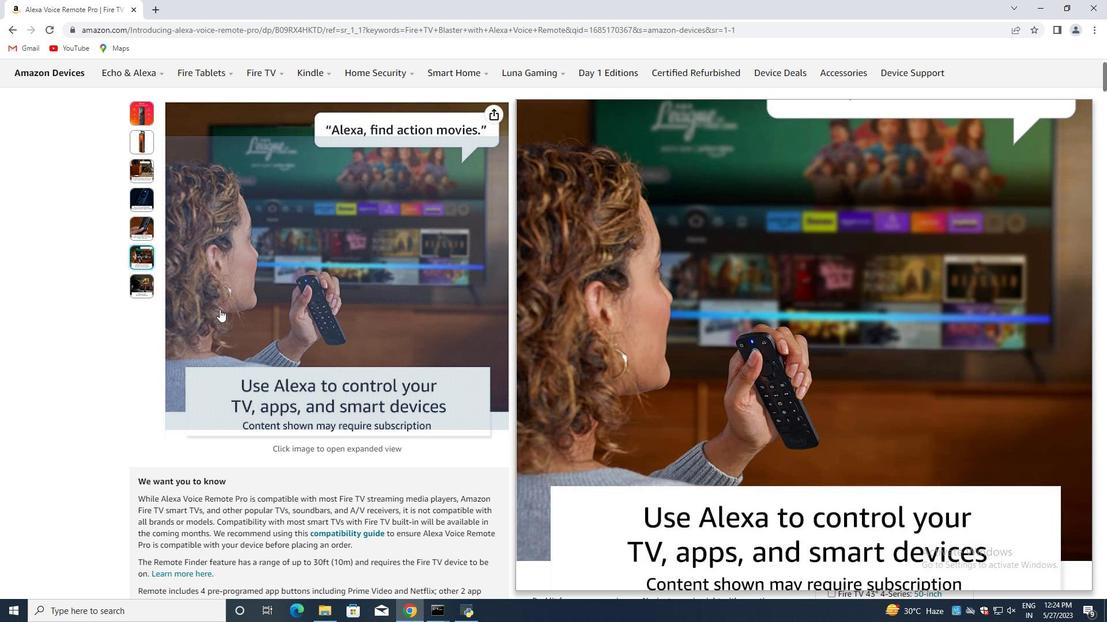 
Action: Mouse scrolled (561, 318) with delta (0, 0)
Screenshot: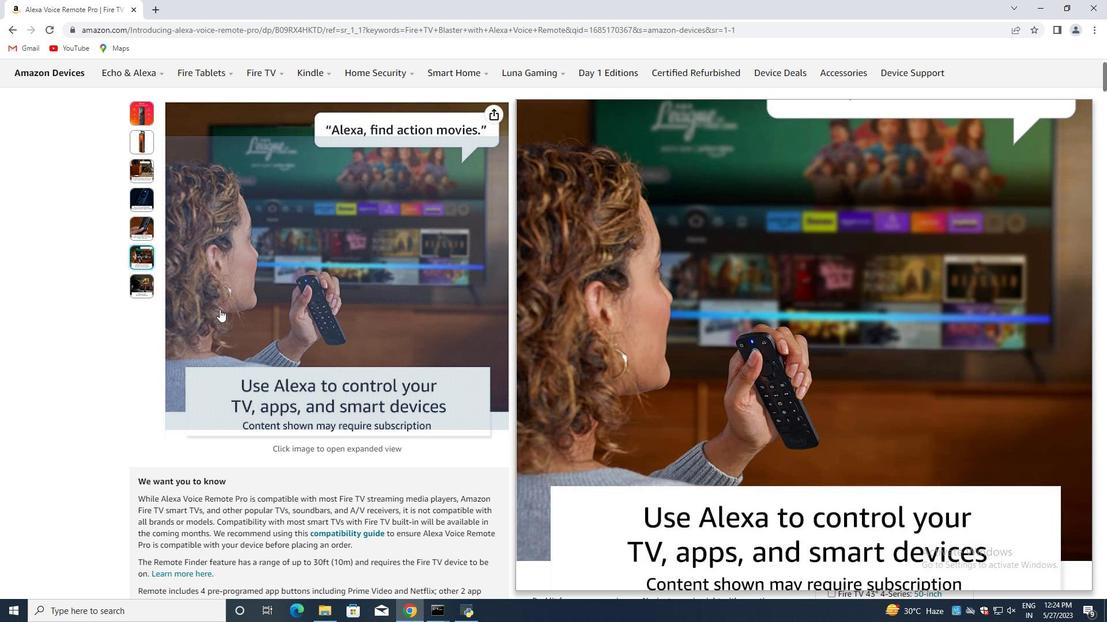 
Action: Mouse scrolled (561, 318) with delta (0, 0)
Screenshot: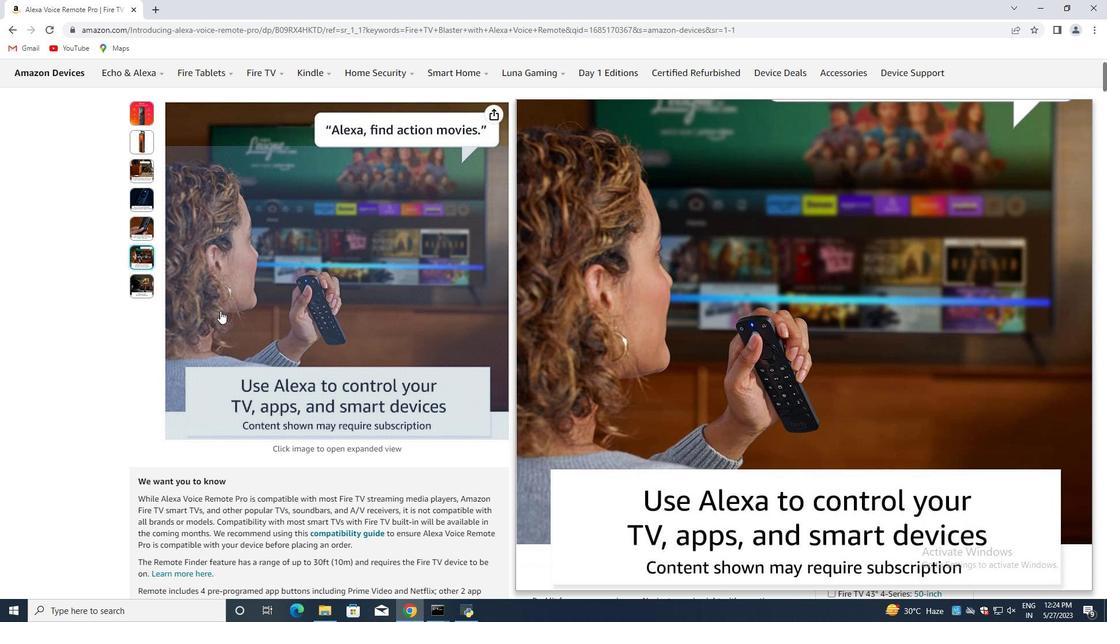
Action: Mouse scrolled (561, 318) with delta (0, 0)
Screenshot: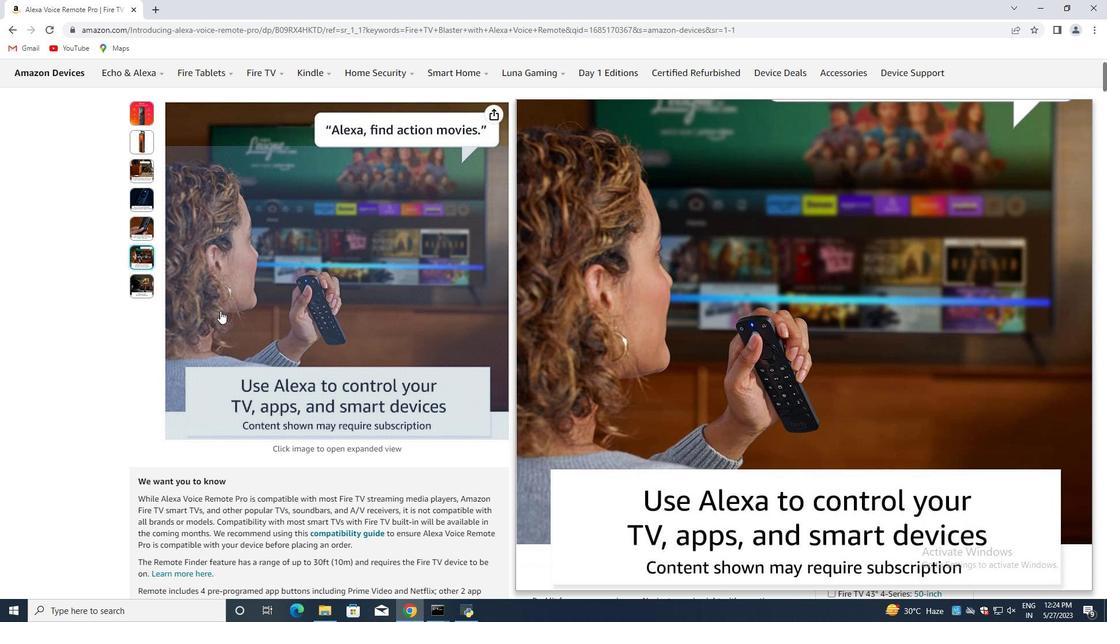 
Action: Mouse scrolled (561, 318) with delta (0, 0)
Screenshot: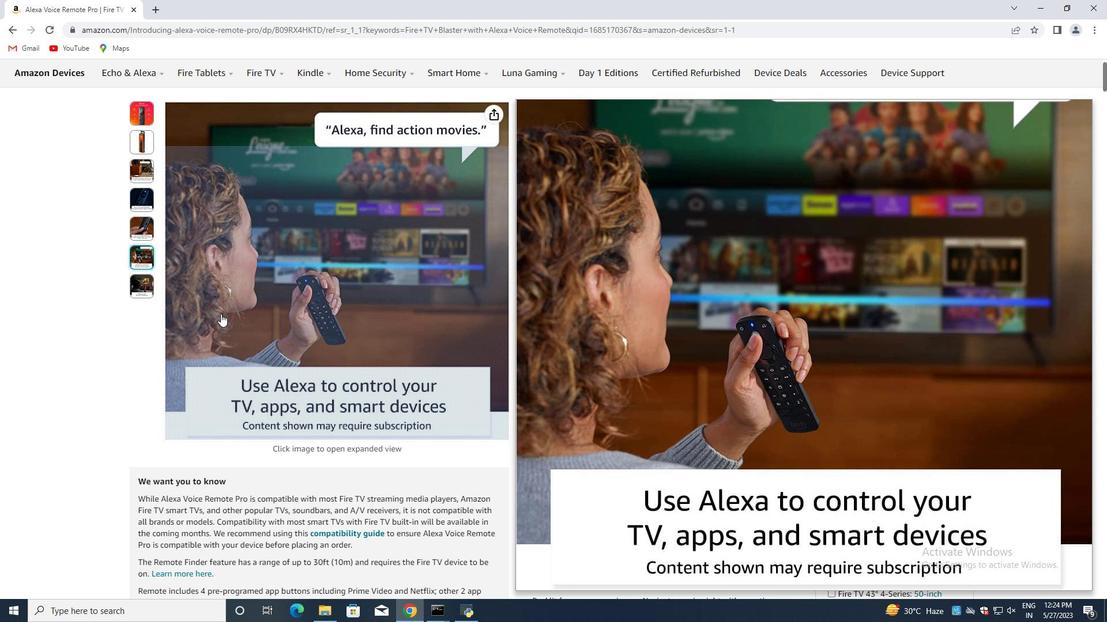 
Action: Mouse scrolled (561, 318) with delta (0, 0)
Screenshot: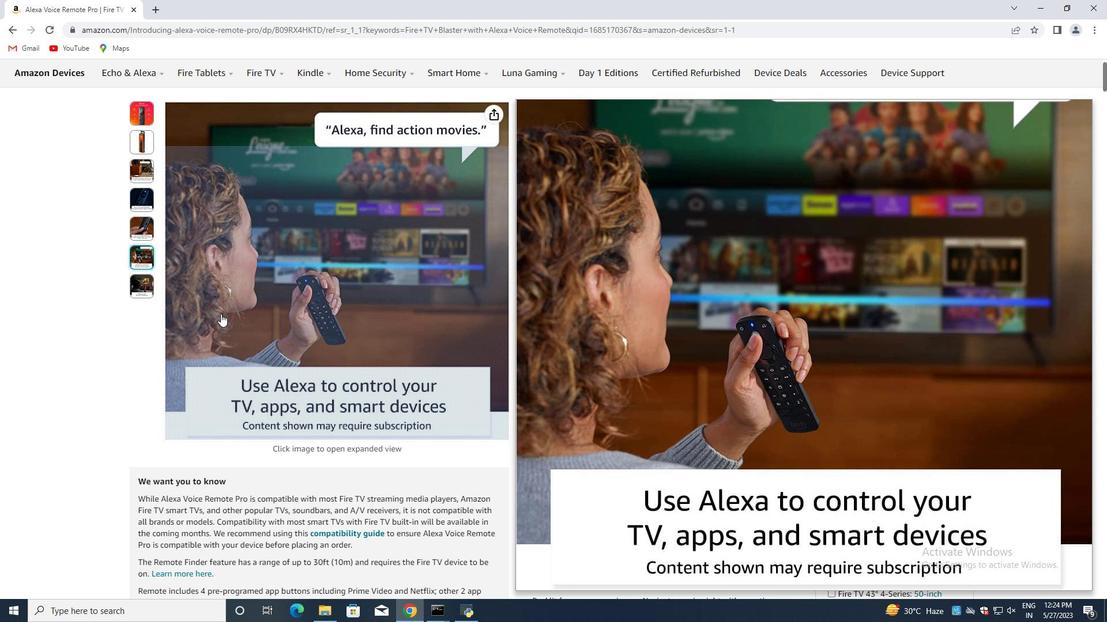 
Action: Mouse scrolled (561, 318) with delta (0, 0)
Screenshot: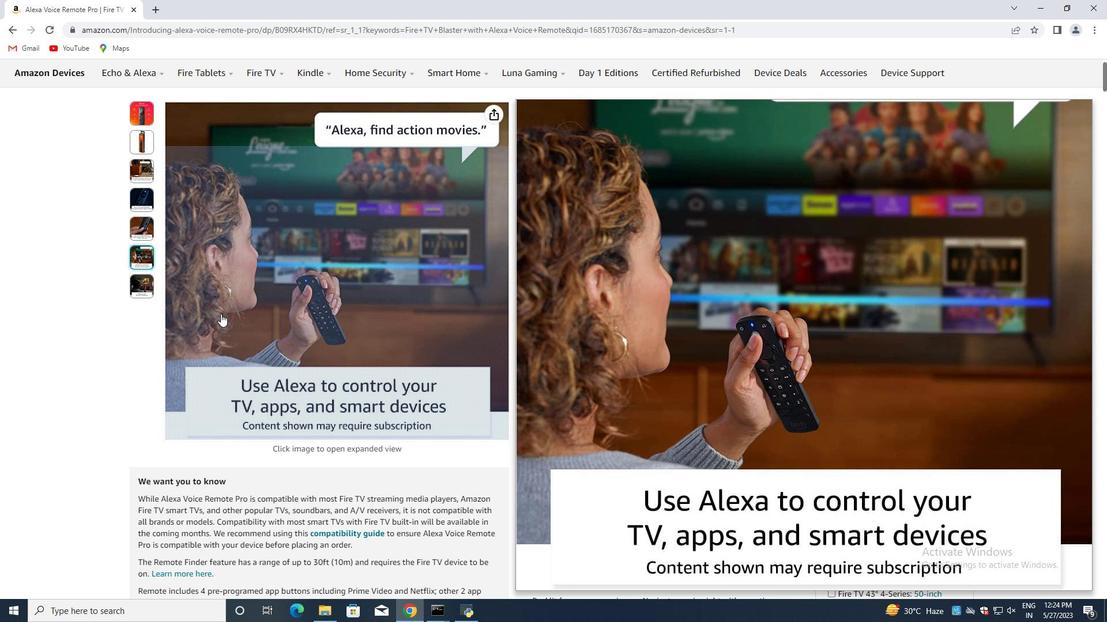 
Action: Mouse scrolled (561, 318) with delta (0, 0)
Screenshot: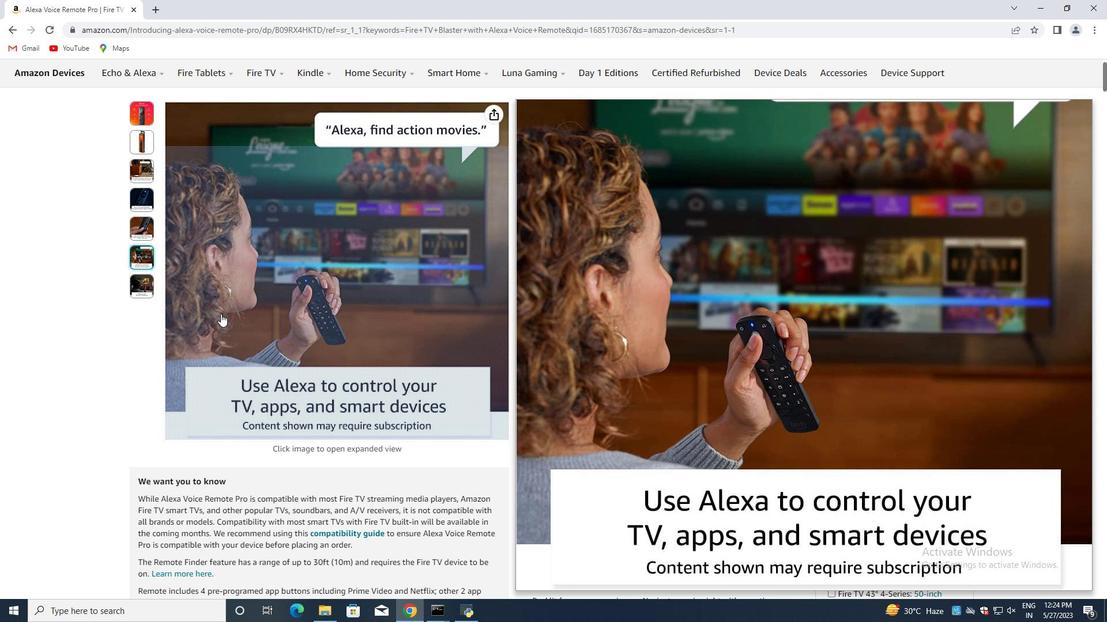 
Action: Mouse scrolled (561, 318) with delta (0, 0)
Screenshot: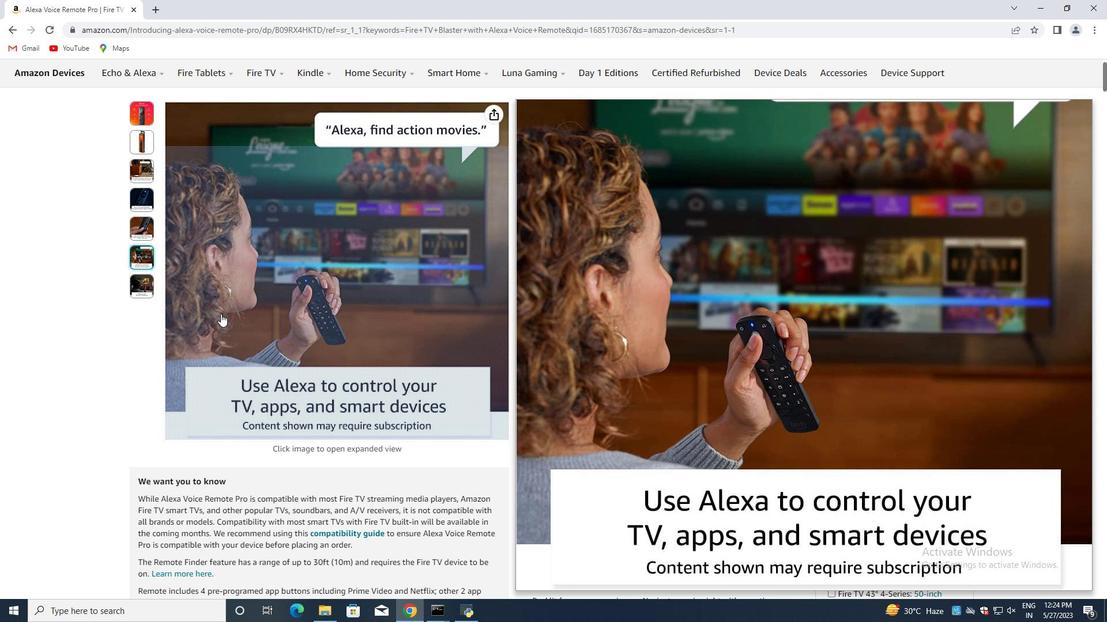 
Action: Mouse scrolled (561, 318) with delta (0, 0)
Screenshot: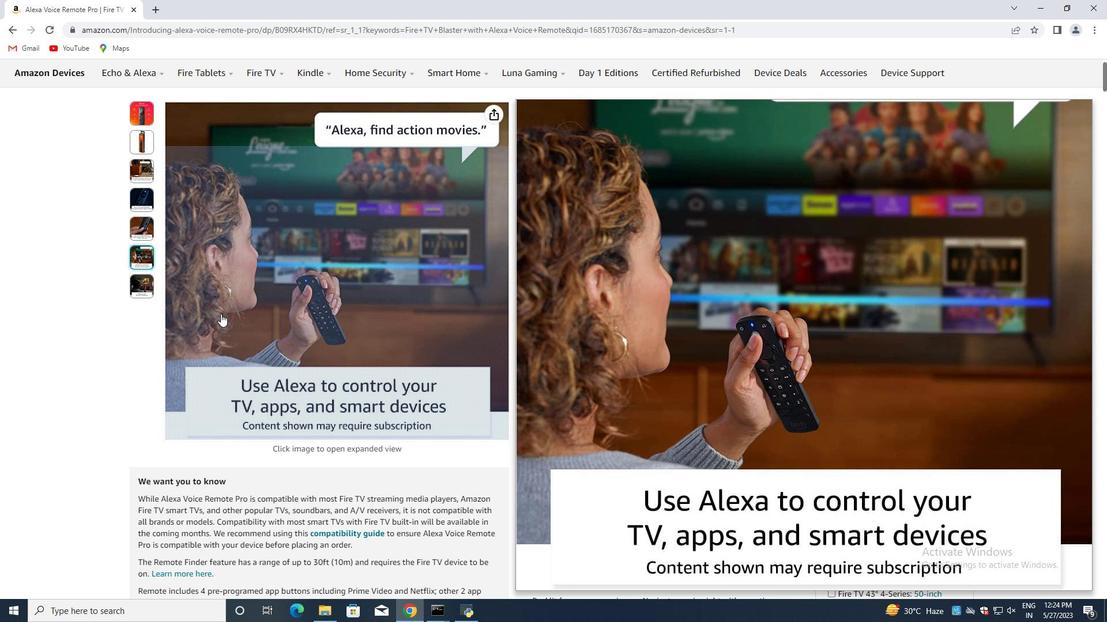 
Action: Mouse scrolled (561, 318) with delta (0, 0)
Screenshot: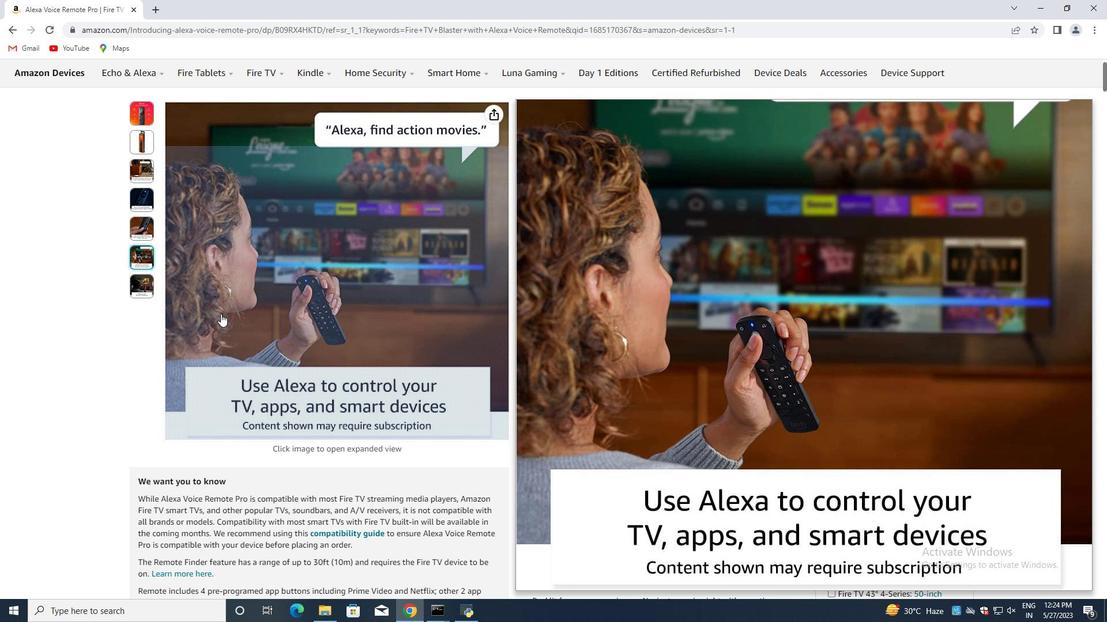 
Action: Mouse scrolled (561, 318) with delta (0, 0)
Screenshot: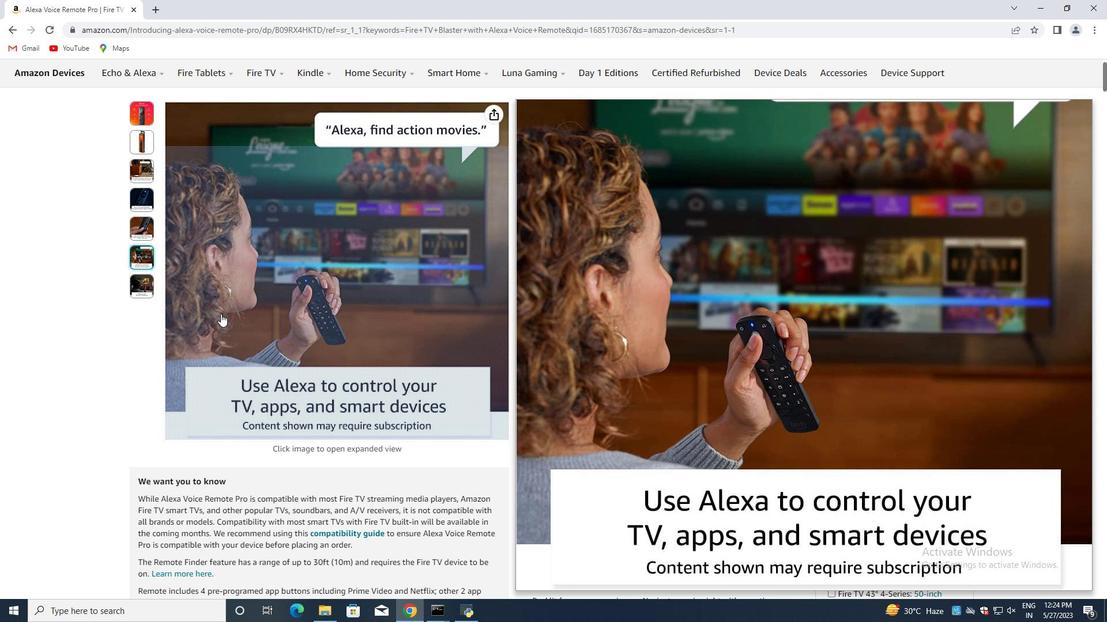 
Action: Mouse scrolled (561, 318) with delta (0, 0)
Screenshot: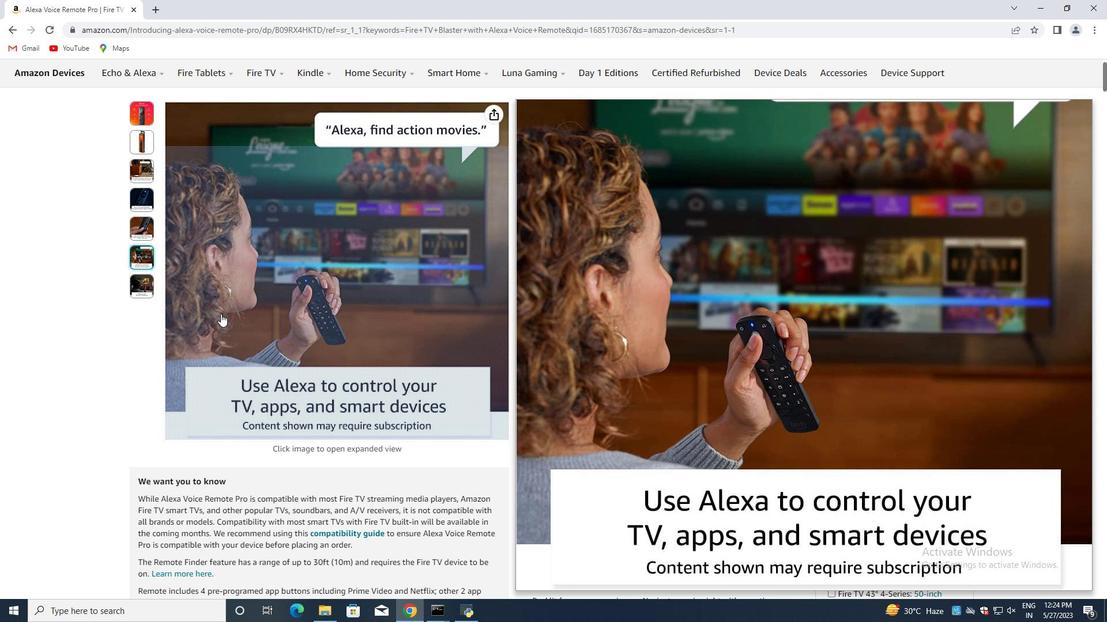 
Action: Mouse scrolled (561, 318) with delta (0, 0)
Screenshot: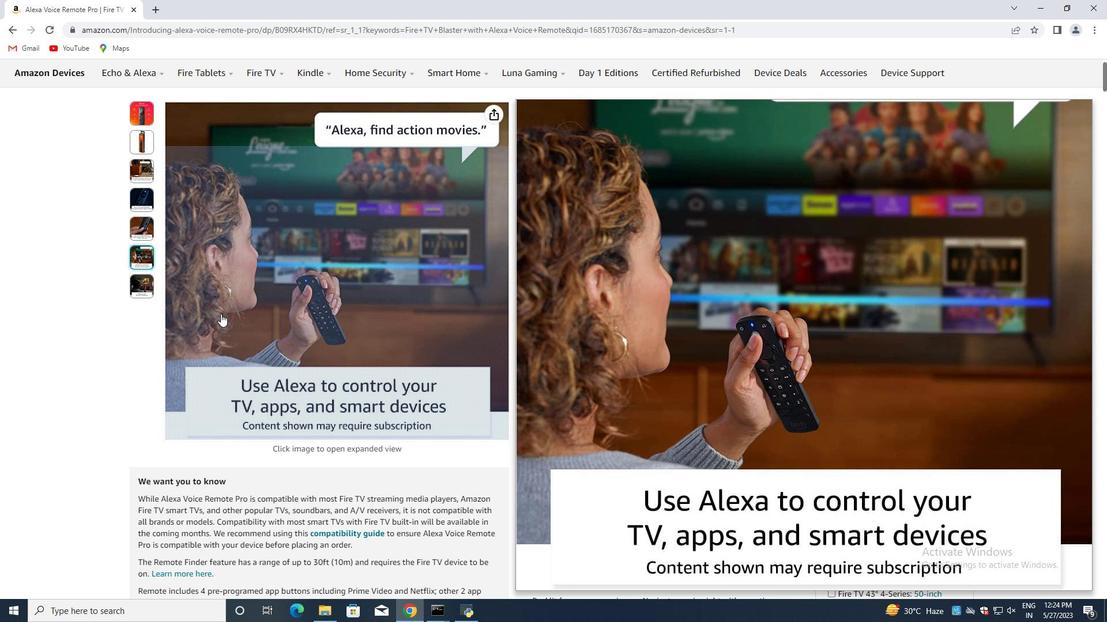 
Action: Mouse scrolled (561, 318) with delta (0, 0)
Screenshot: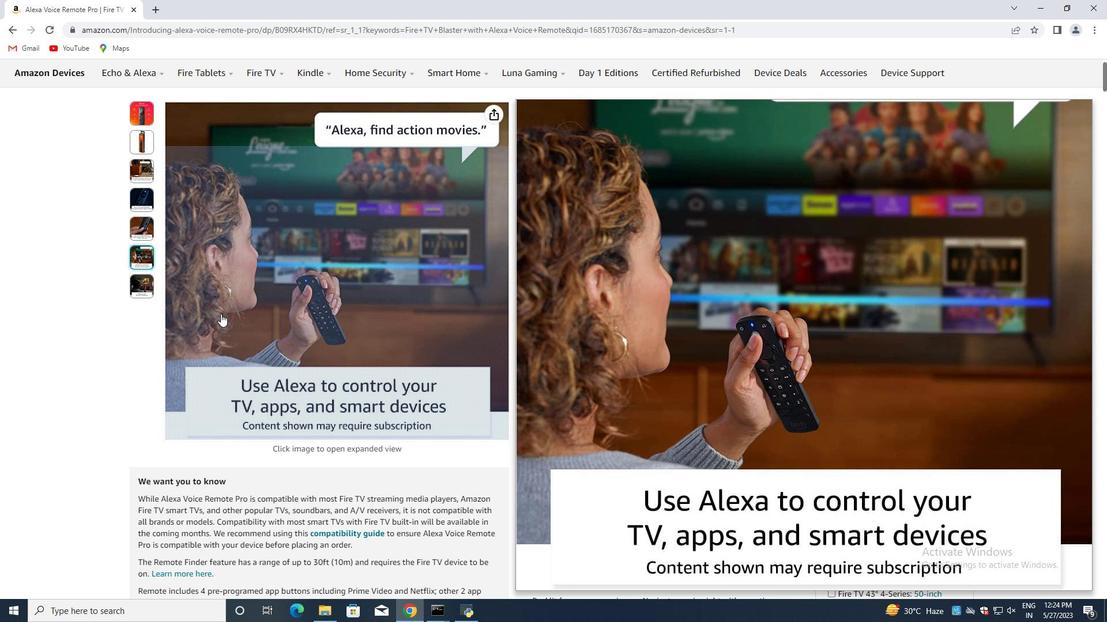 
Action: Mouse scrolled (561, 318) with delta (0, 0)
Screenshot: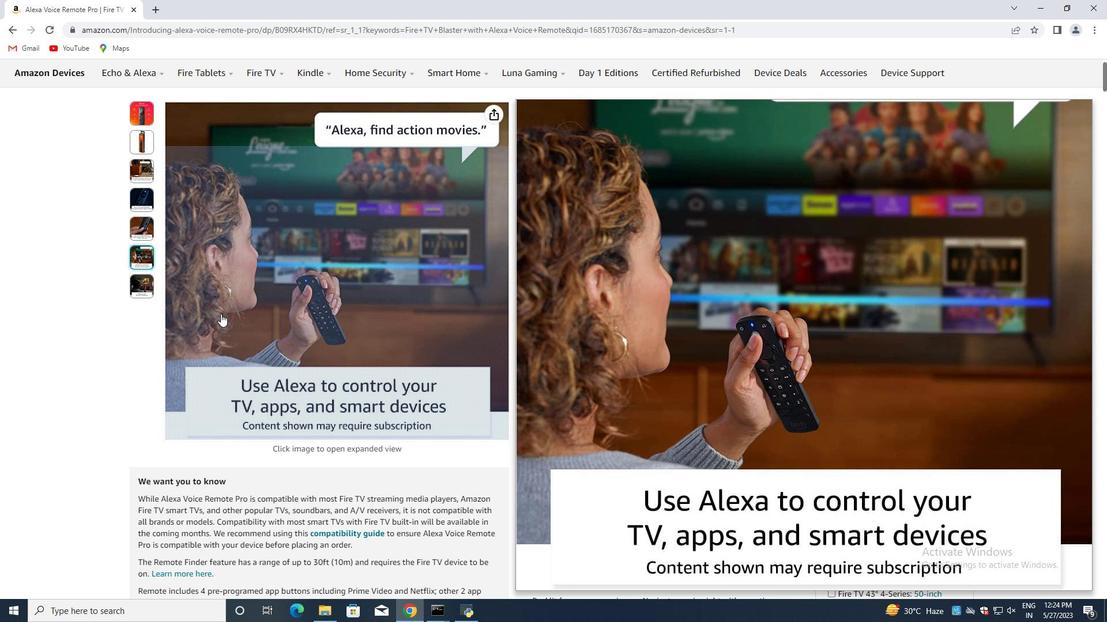 
Action: Mouse scrolled (561, 318) with delta (0, 0)
Screenshot: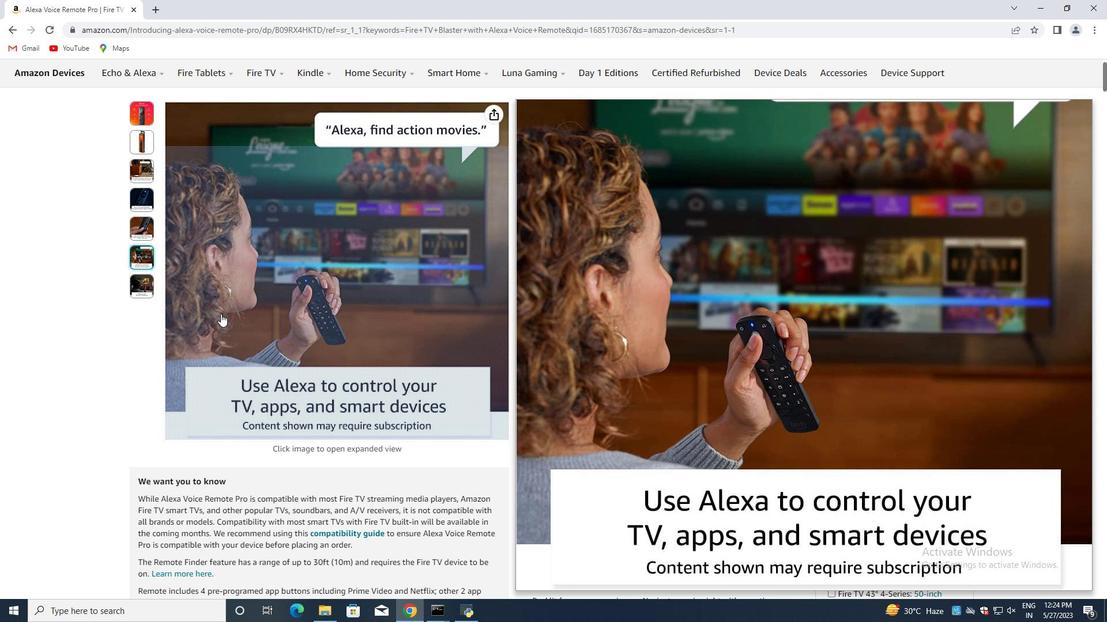 
Action: Mouse scrolled (561, 318) with delta (0, 0)
Screenshot: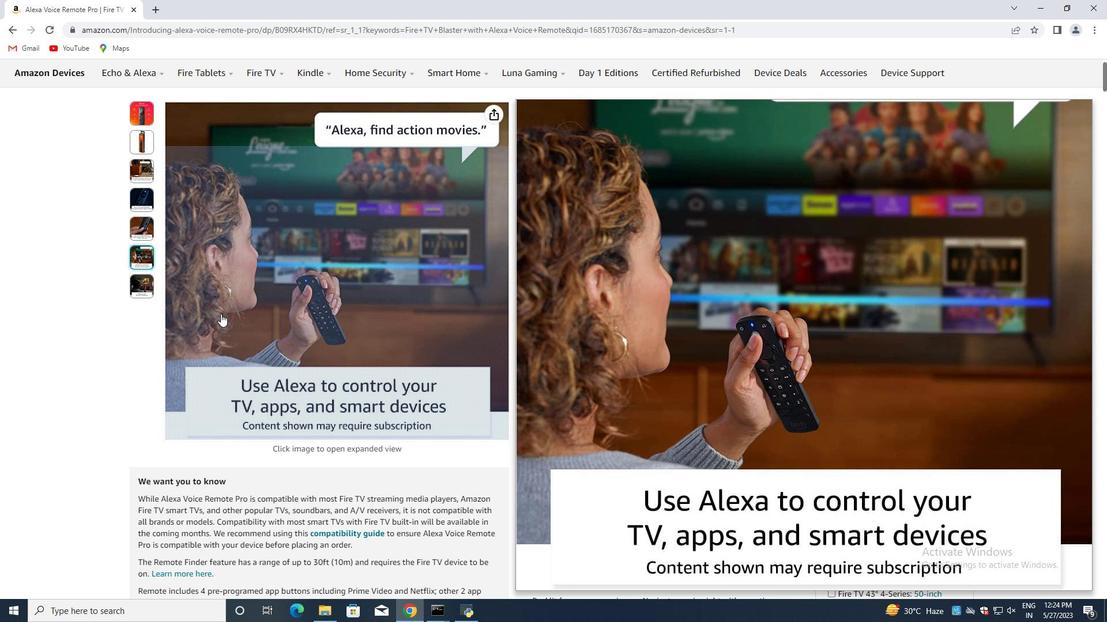 
Action: Mouse scrolled (561, 318) with delta (0, 0)
Screenshot: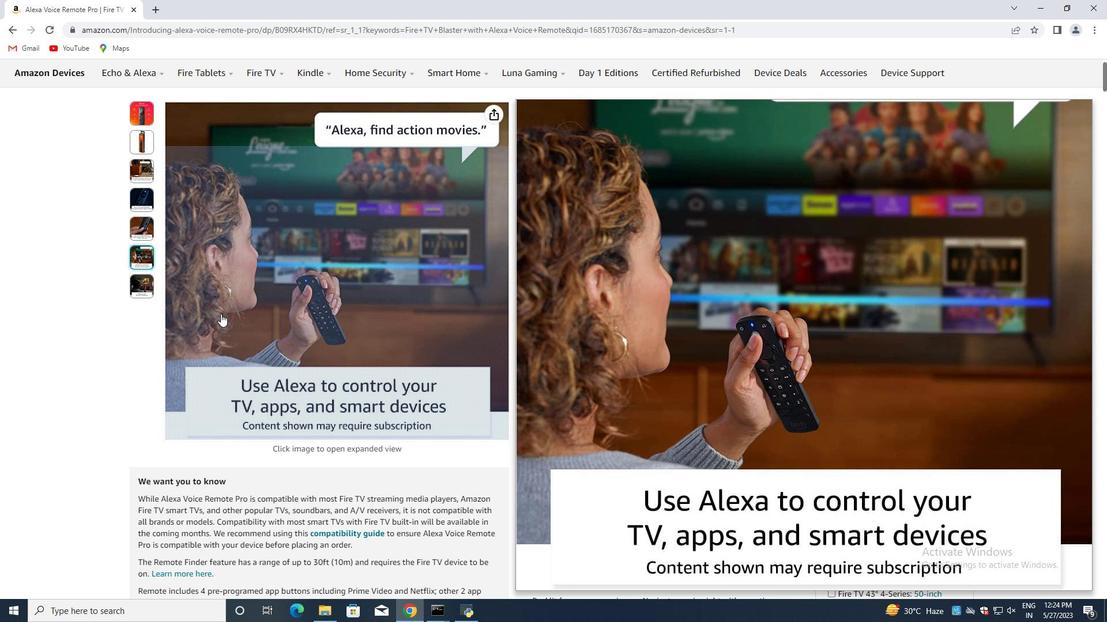 
Action: Mouse scrolled (561, 318) with delta (0, 0)
Screenshot: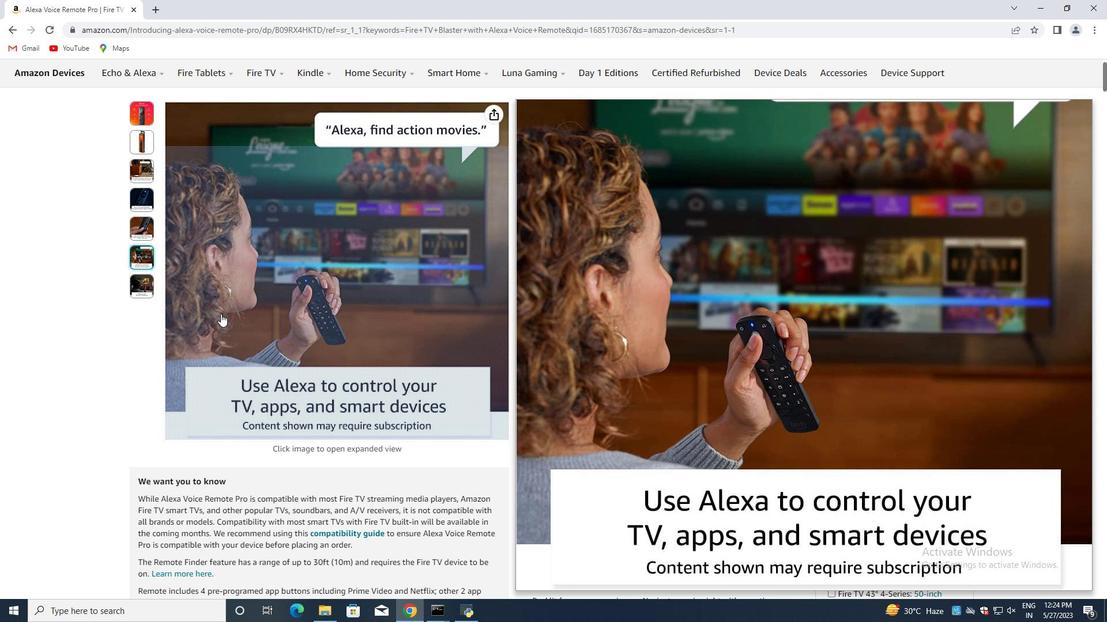 
Action: Mouse scrolled (561, 318) with delta (0, 0)
Screenshot: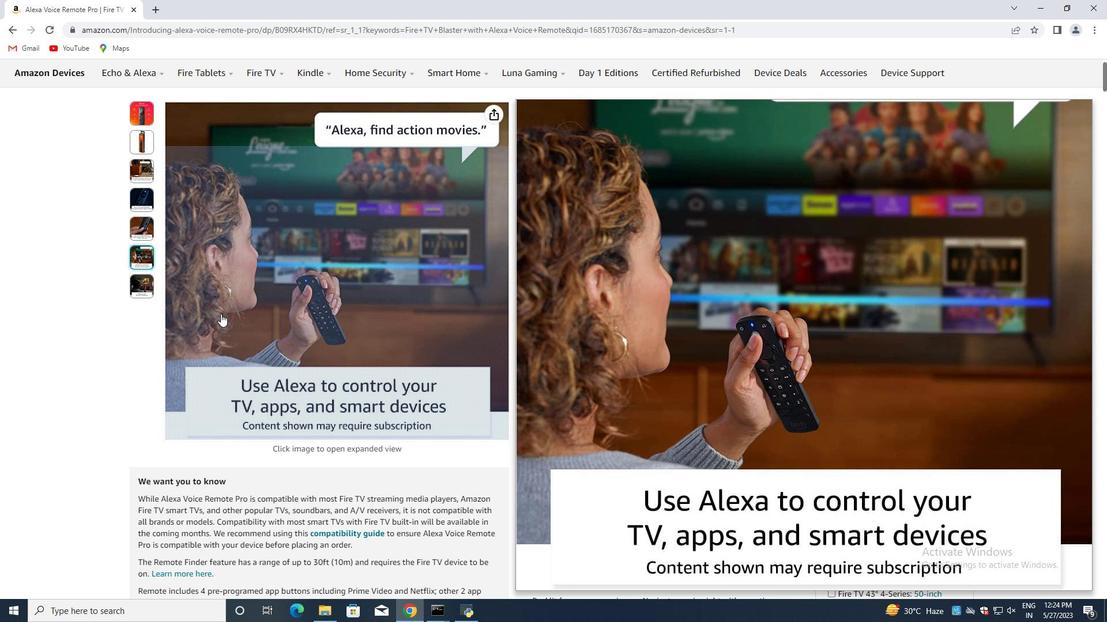 
Action: Mouse scrolled (561, 318) with delta (0, 0)
Screenshot: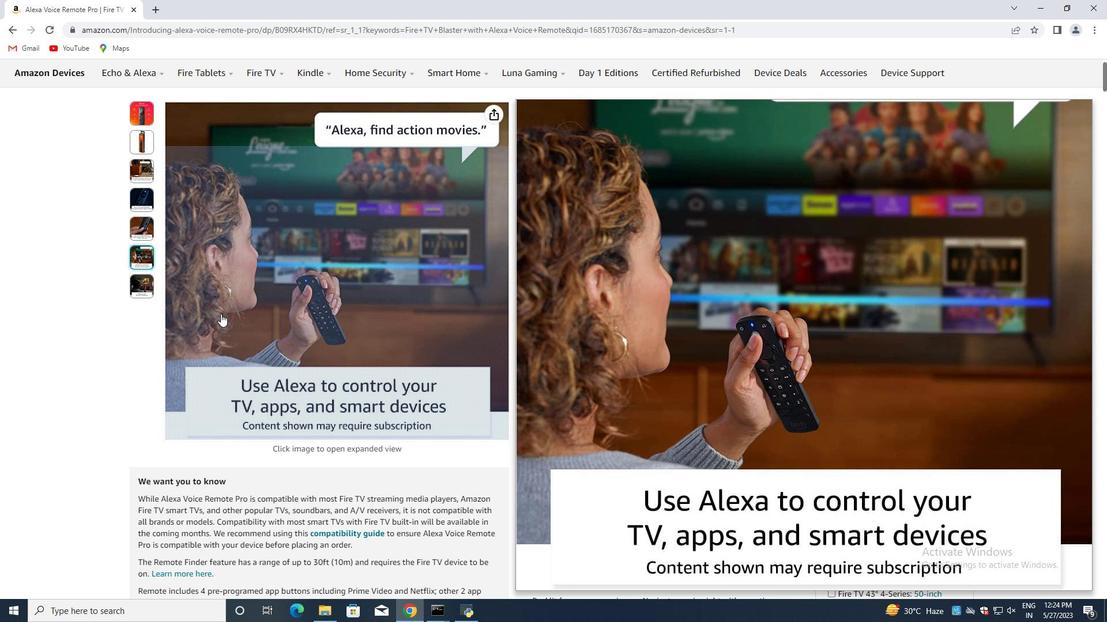
Action: Mouse scrolled (561, 318) with delta (0, 0)
Screenshot: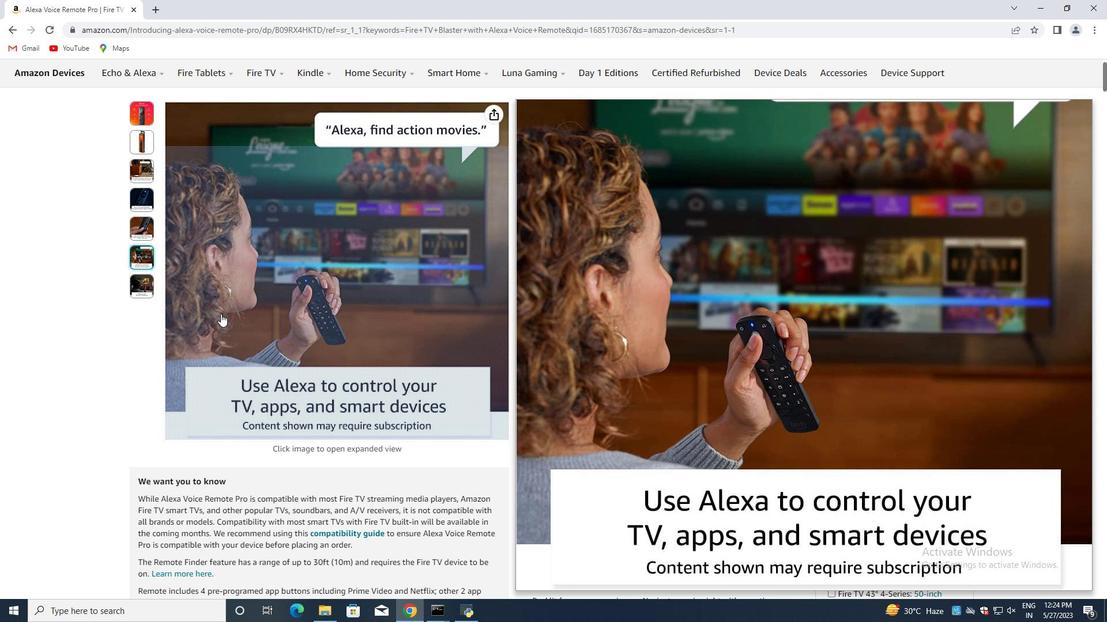 
Action: Mouse scrolled (561, 318) with delta (0, 0)
Screenshot: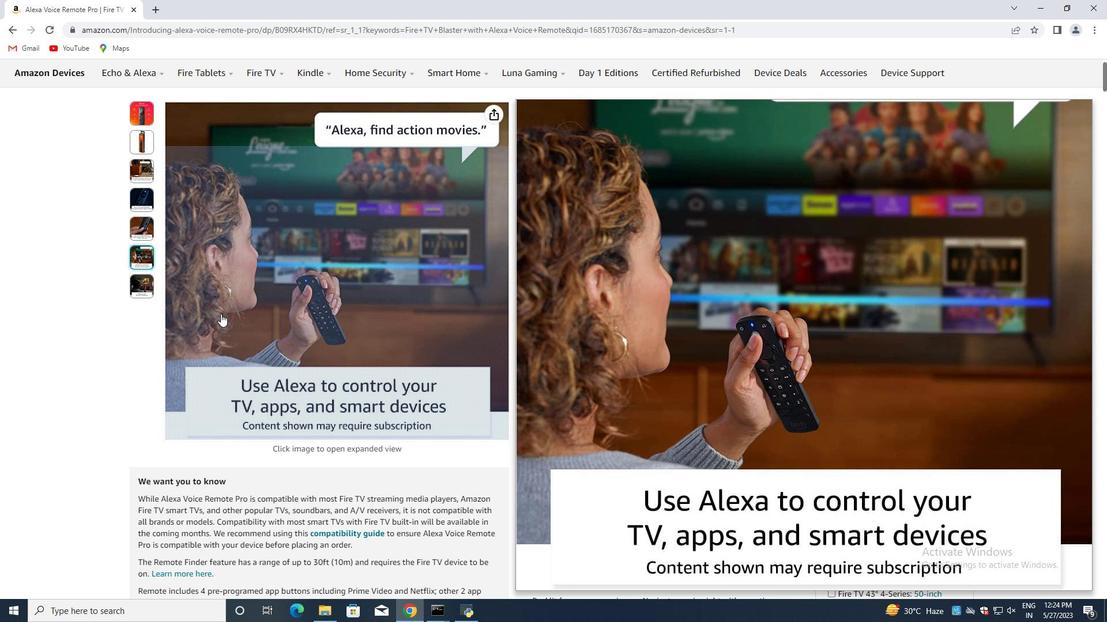 
Action: Mouse scrolled (561, 318) with delta (0, 0)
Screenshot: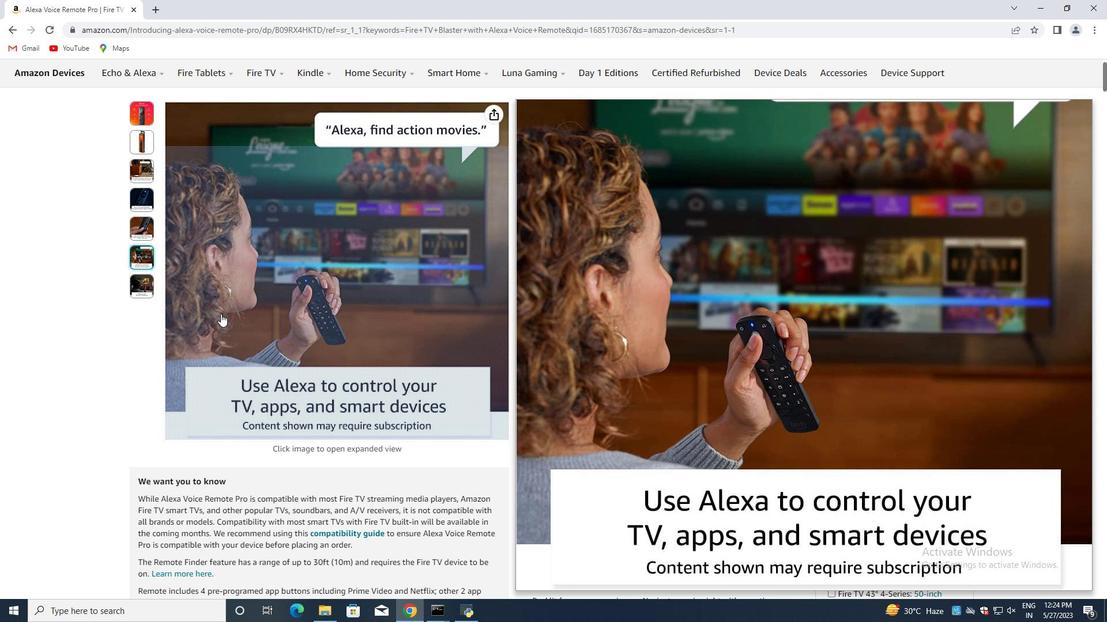 
Action: Mouse scrolled (561, 318) with delta (0, 0)
Screenshot: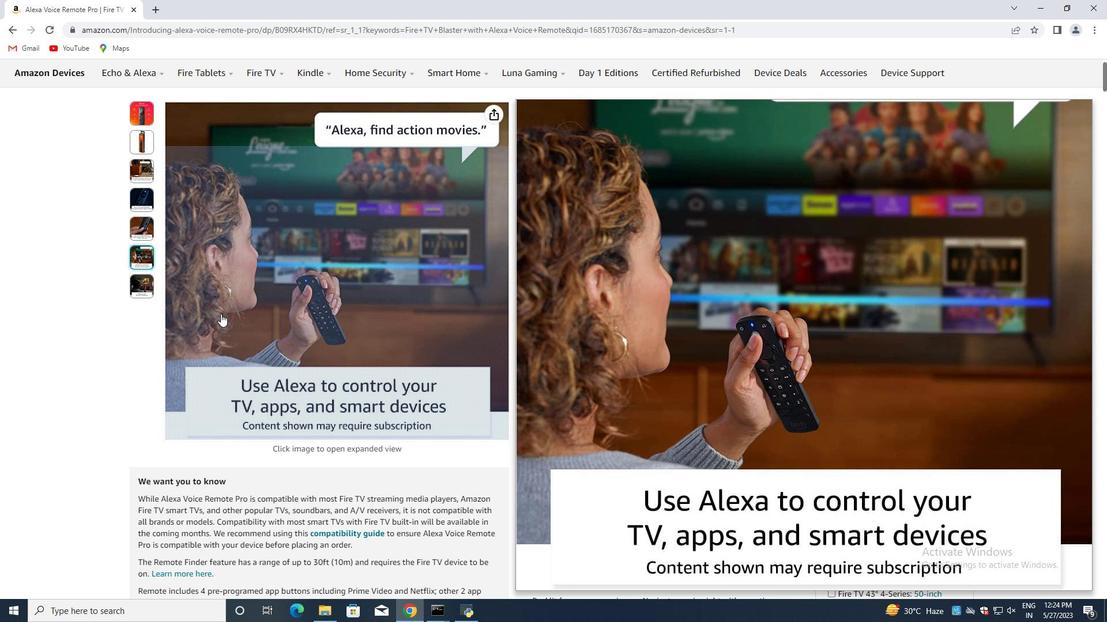 
Action: Mouse scrolled (561, 318) with delta (0, 0)
Screenshot: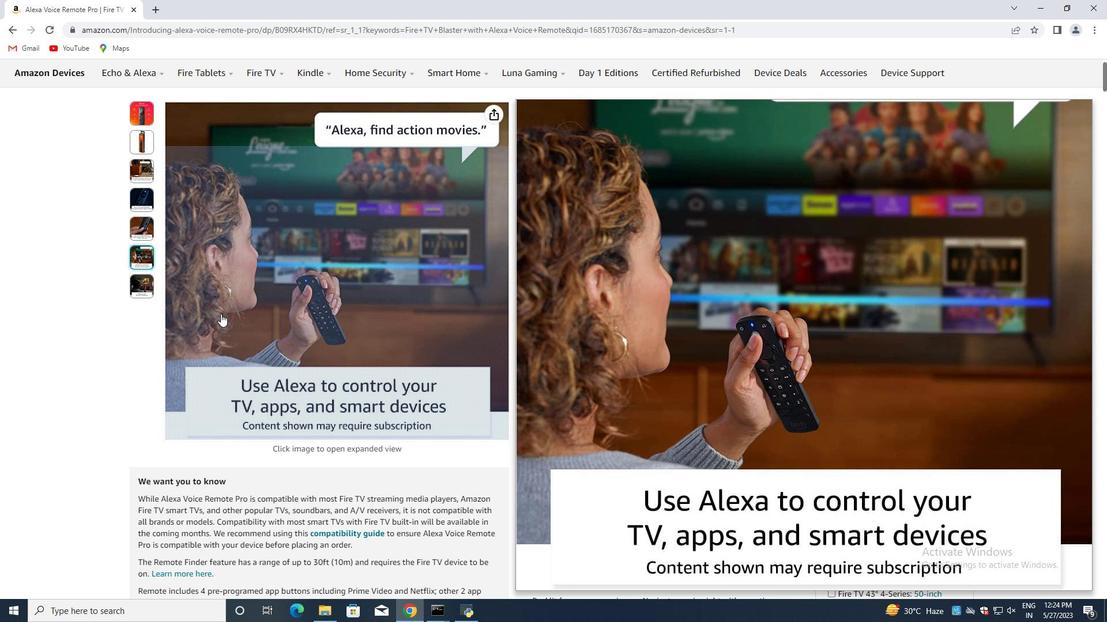 
Action: Mouse scrolled (561, 318) with delta (0, 0)
Screenshot: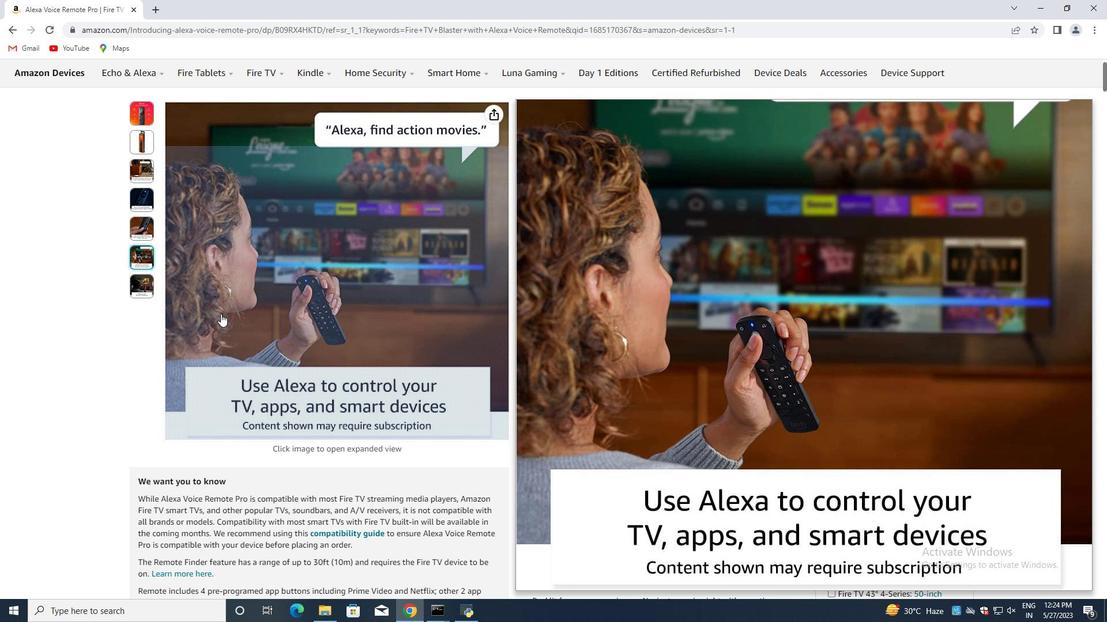 
Action: Mouse scrolled (561, 318) with delta (0, 0)
Screenshot: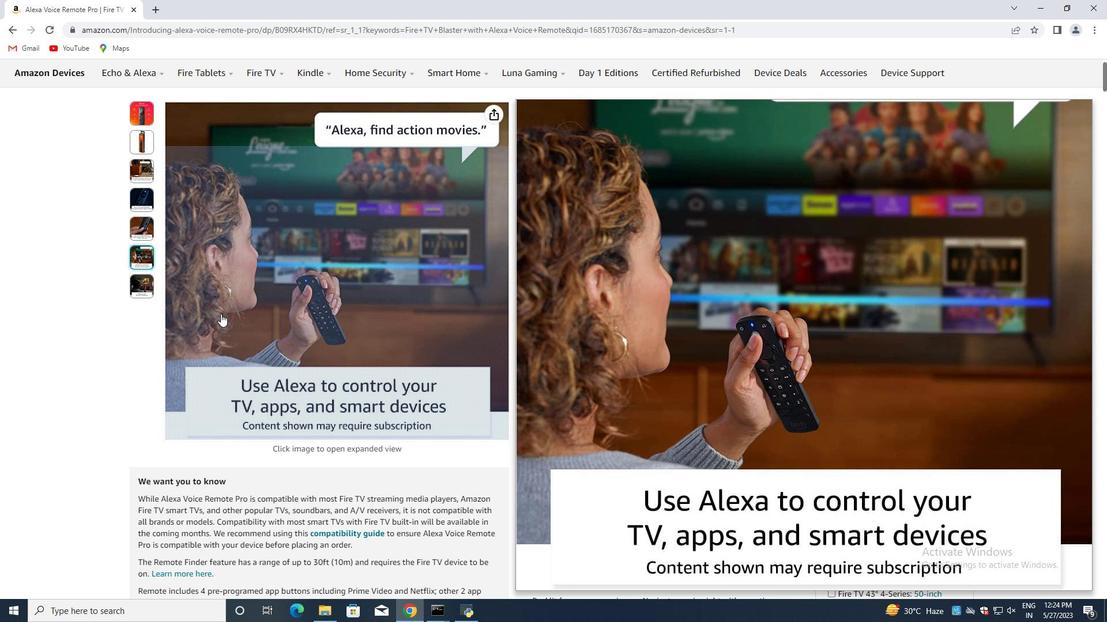 
Action: Mouse scrolled (561, 318) with delta (0, 0)
Screenshot: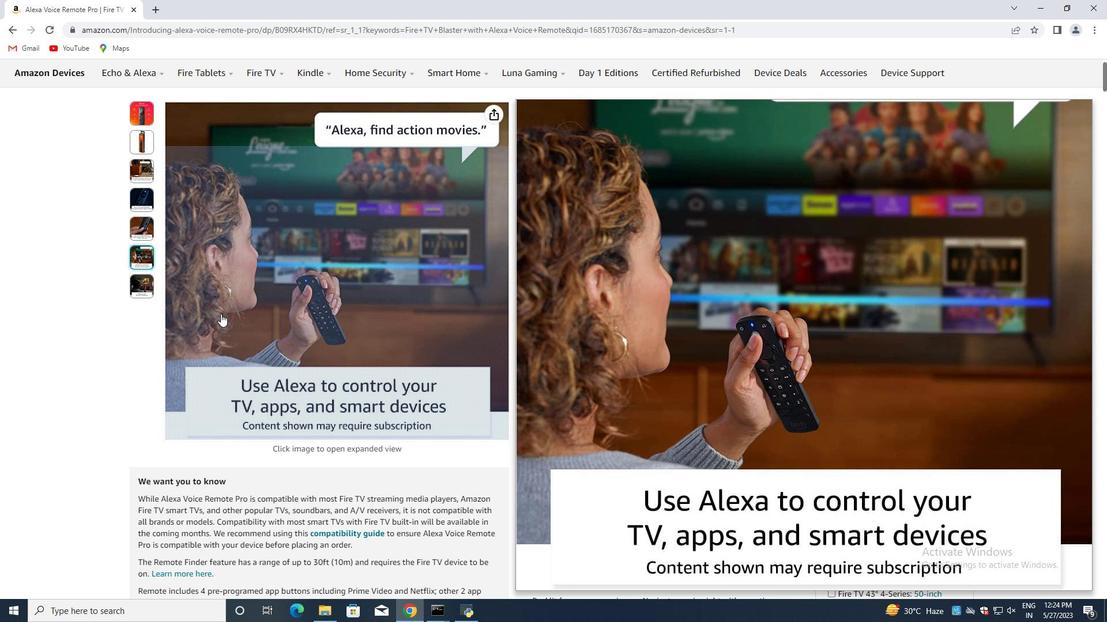 
Action: Mouse scrolled (561, 318) with delta (0, 0)
Screenshot: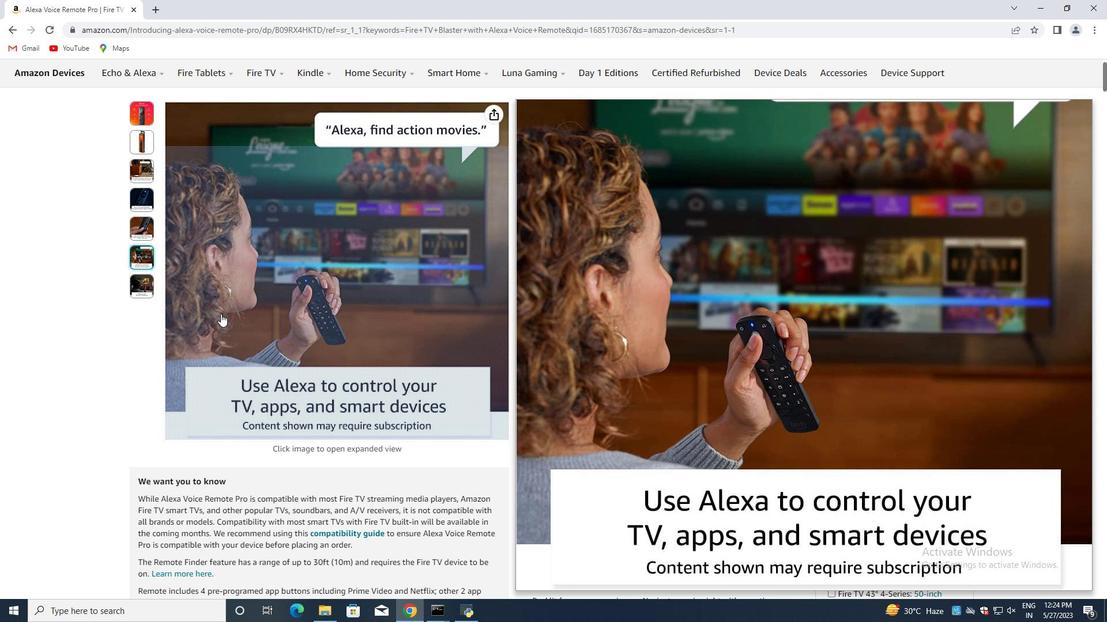 
Action: Mouse scrolled (561, 318) with delta (0, 0)
Screenshot: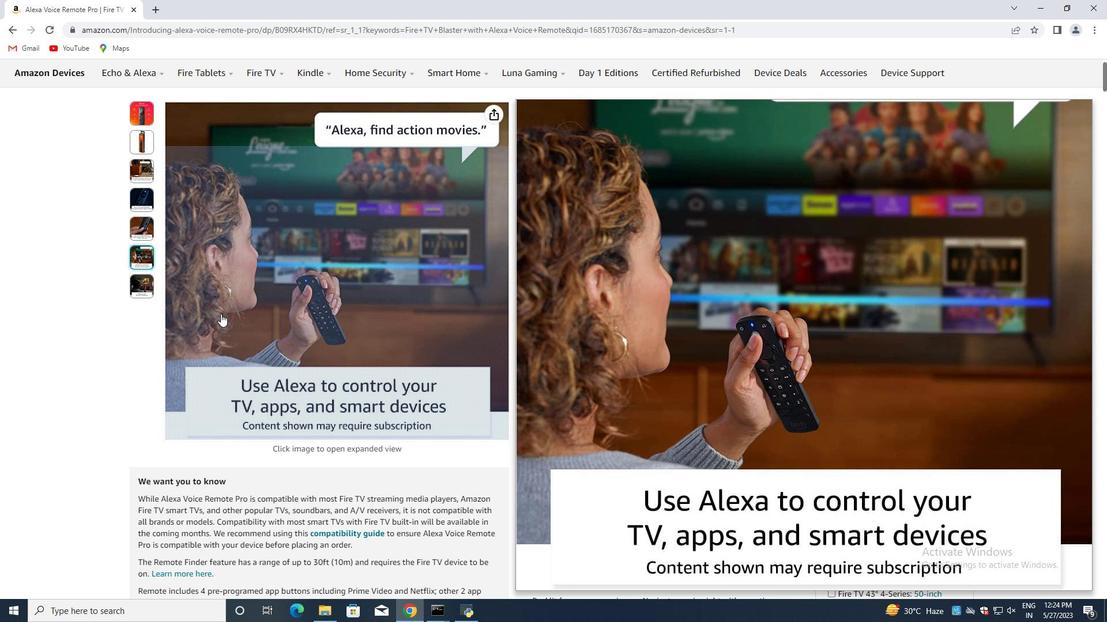 
Action: Mouse scrolled (561, 318) with delta (0, 0)
Screenshot: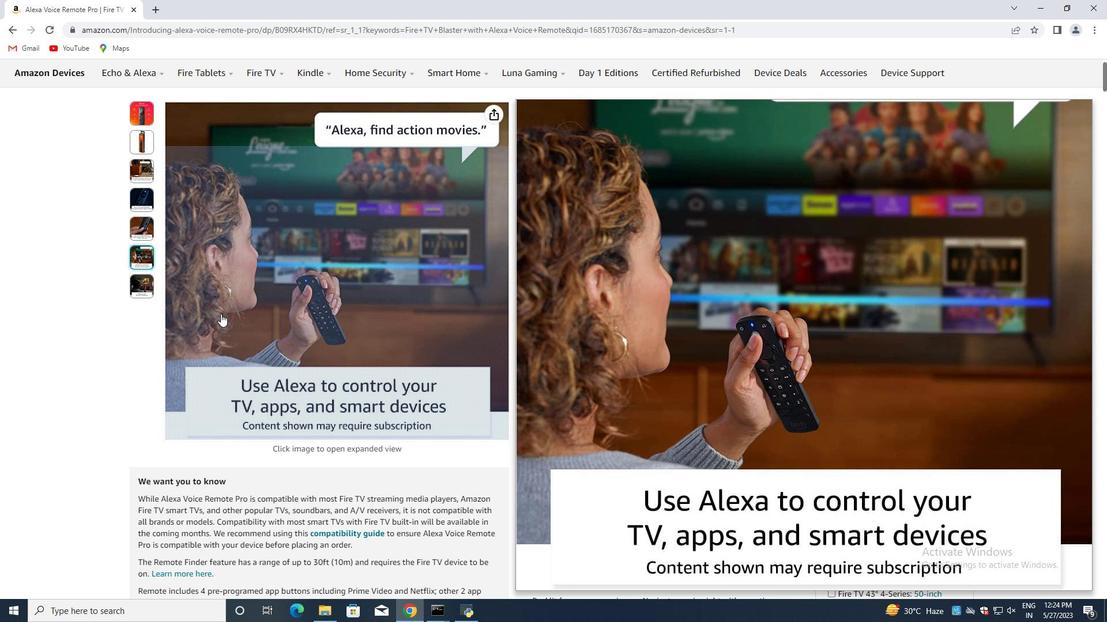 
Action: Mouse scrolled (561, 318) with delta (0, 0)
Screenshot: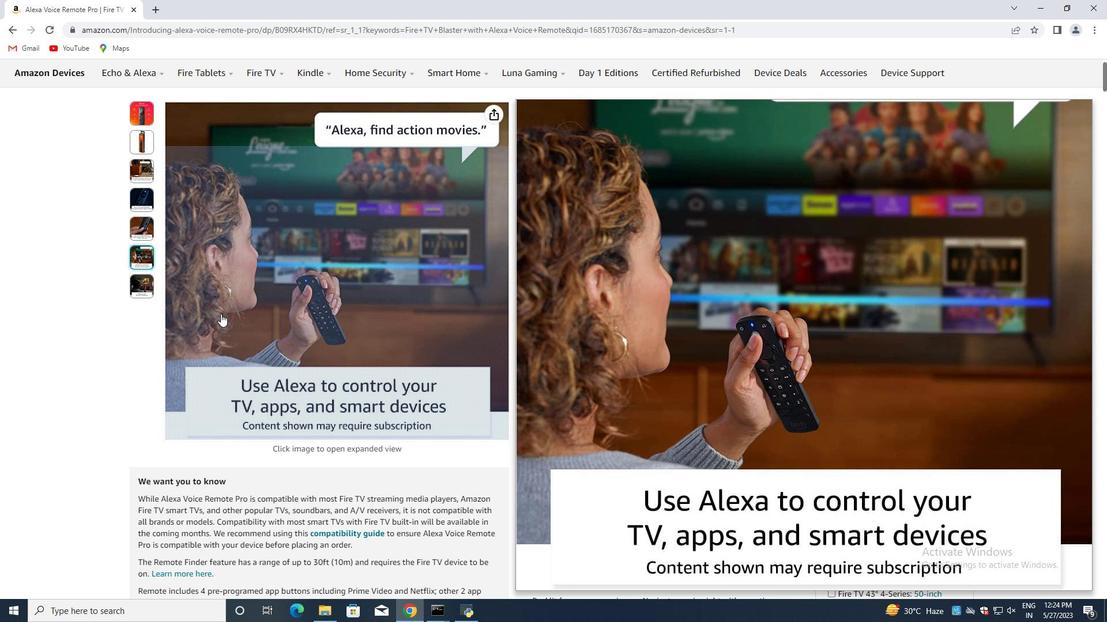 
Action: Mouse scrolled (561, 318) with delta (0, 0)
Screenshot: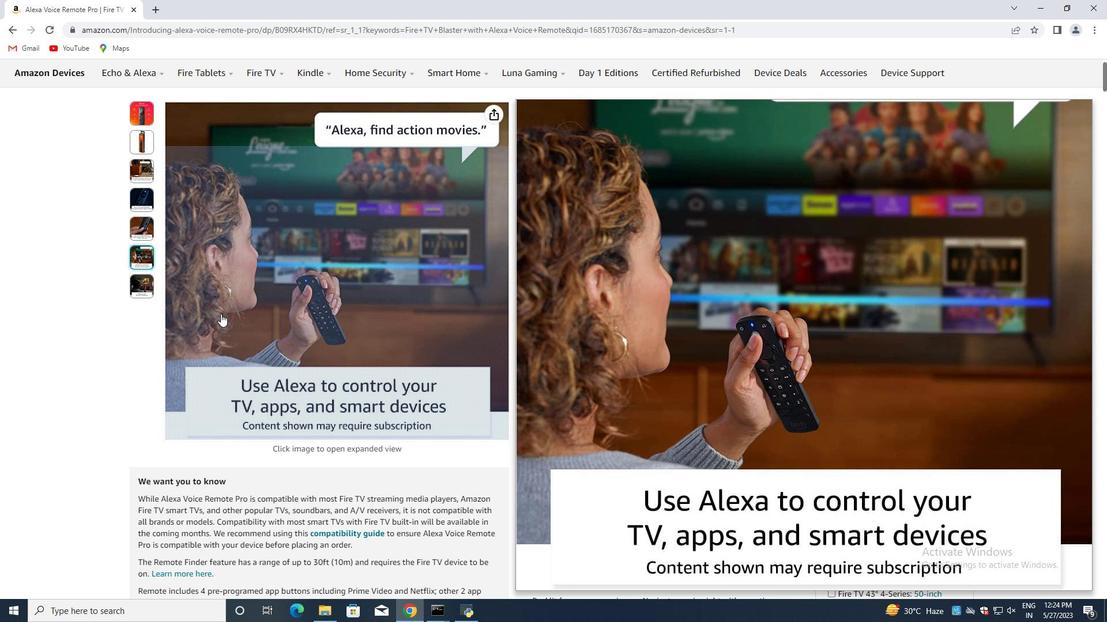 
Action: Mouse scrolled (561, 318) with delta (0, 0)
Screenshot: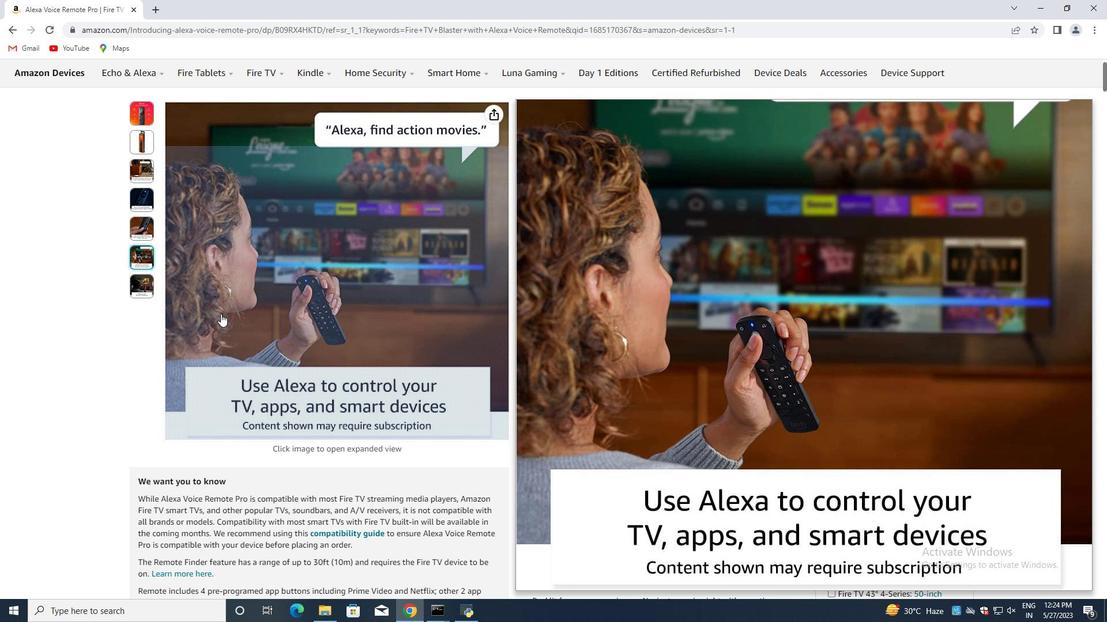 
Action: Mouse scrolled (561, 318) with delta (0, 0)
Screenshot: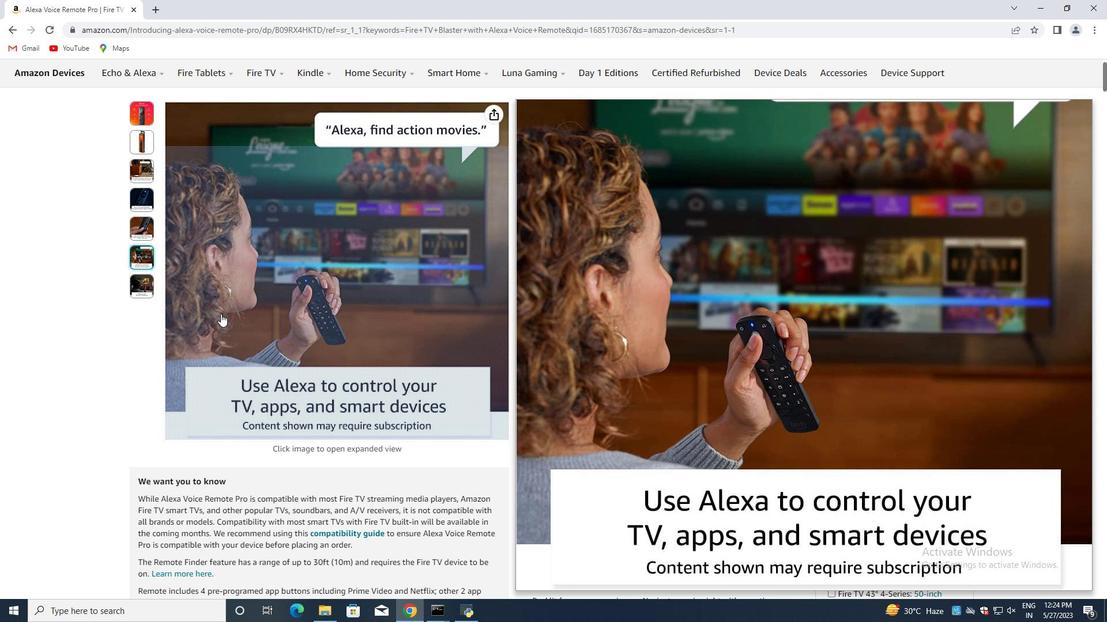 
Action: Mouse scrolled (561, 318) with delta (0, 0)
Screenshot: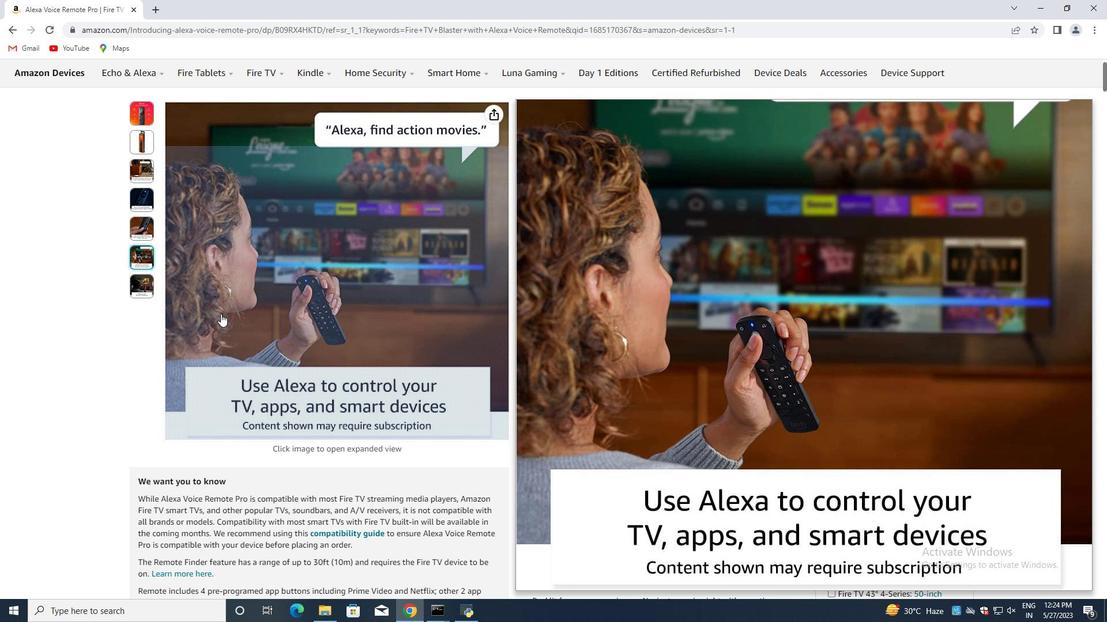 
Action: Mouse scrolled (561, 318) with delta (0, 0)
Screenshot: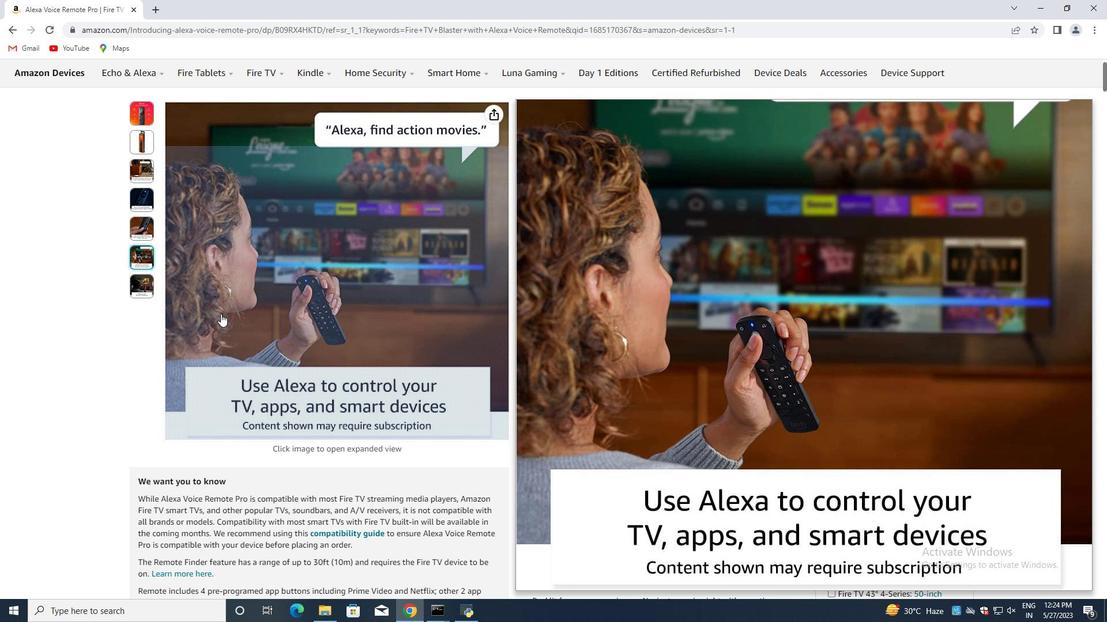 
Action: Mouse scrolled (561, 318) with delta (0, 0)
Screenshot: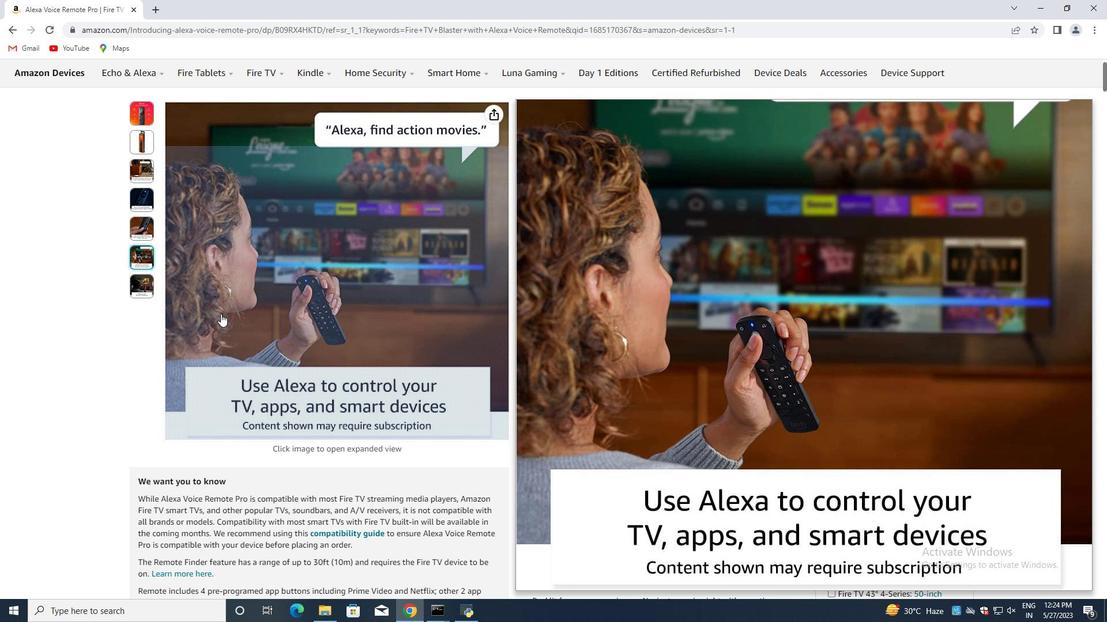 
Action: Mouse scrolled (561, 318) with delta (0, 0)
Screenshot: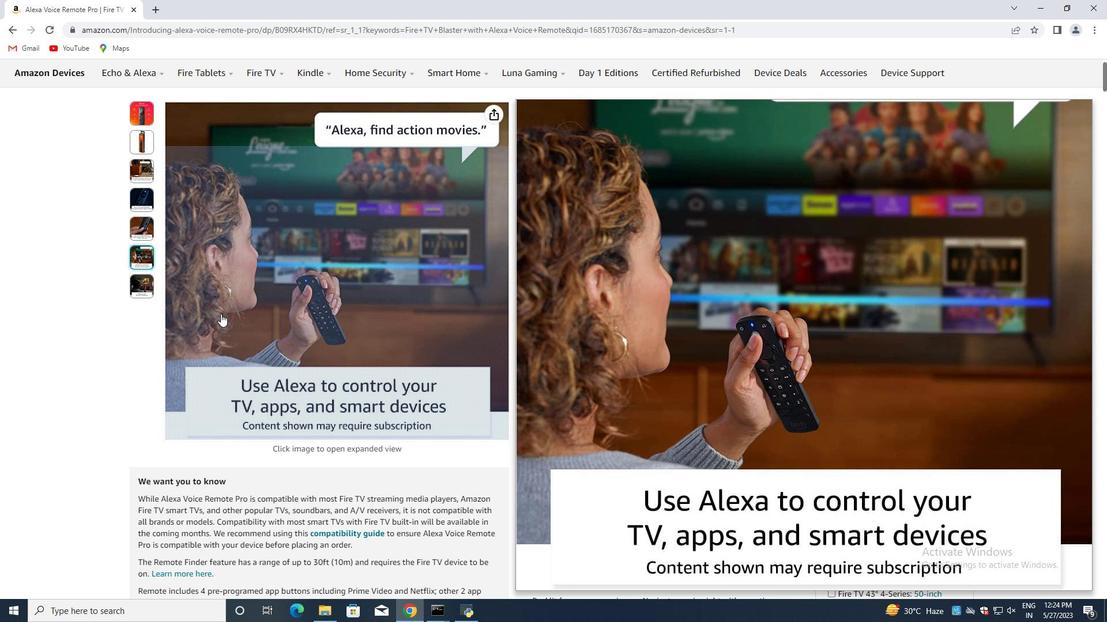 
Action: Mouse scrolled (561, 318) with delta (0, 0)
Screenshot: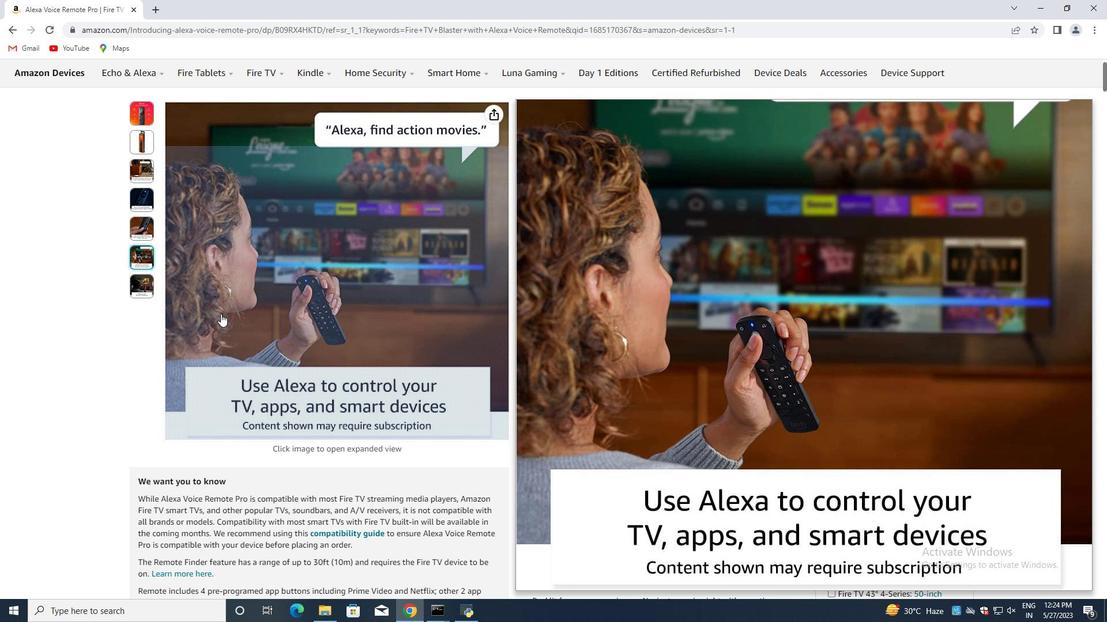 
Action: Mouse scrolled (561, 318) with delta (0, 0)
Screenshot: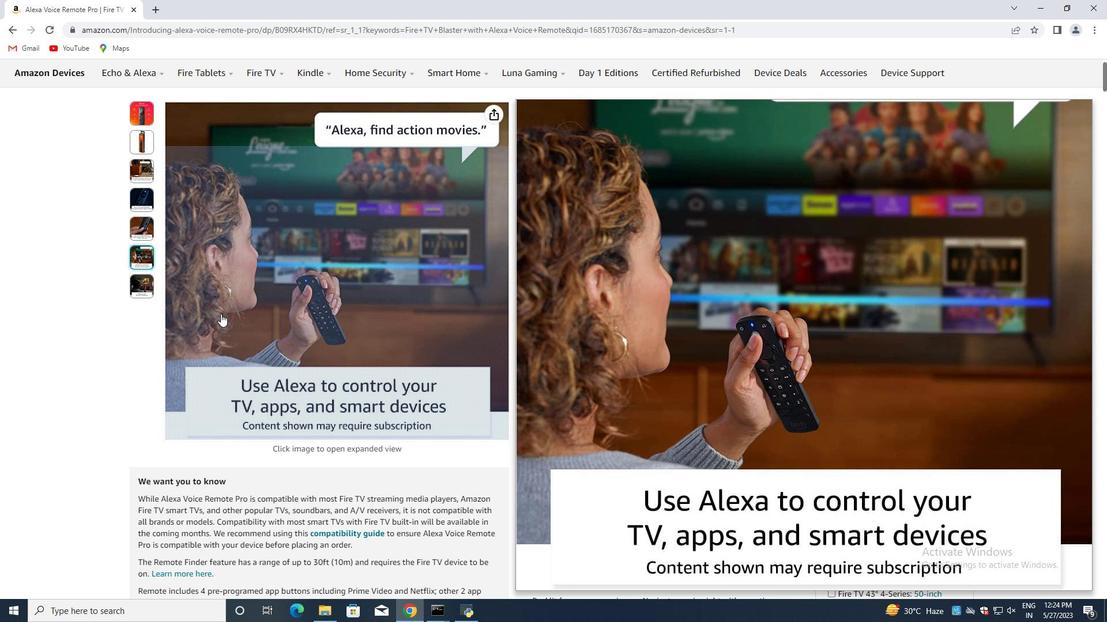 
Action: Mouse scrolled (561, 318) with delta (0, 0)
Screenshot: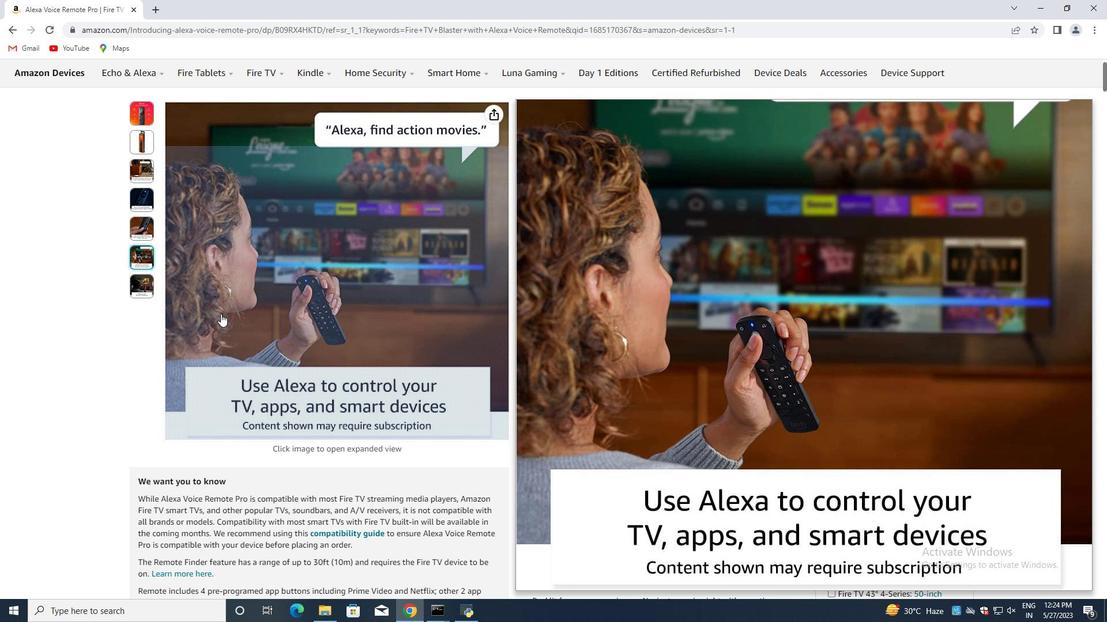
Action: Mouse scrolled (561, 318) with delta (0, 0)
Screenshot: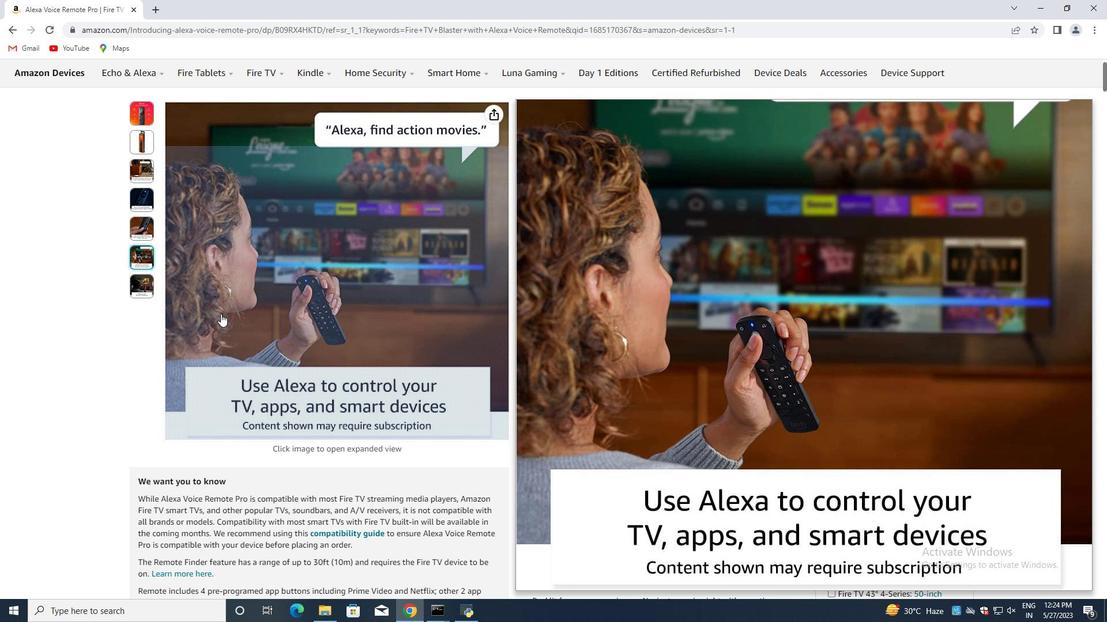 
Action: Mouse scrolled (561, 318) with delta (0, 0)
Screenshot: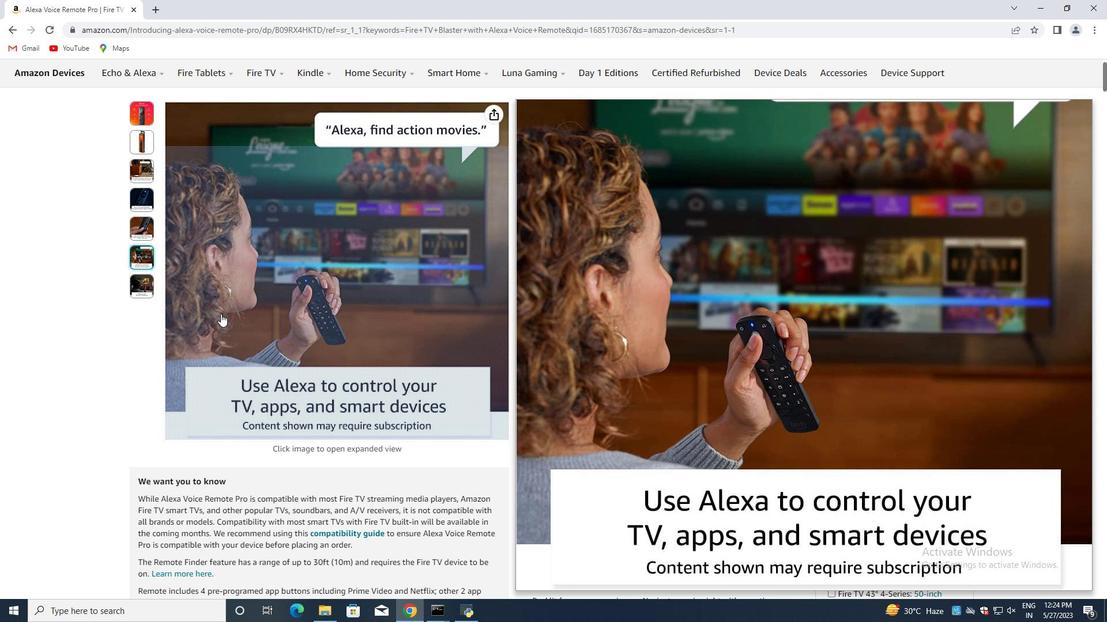 
Action: Mouse scrolled (561, 318) with delta (0, 0)
Screenshot: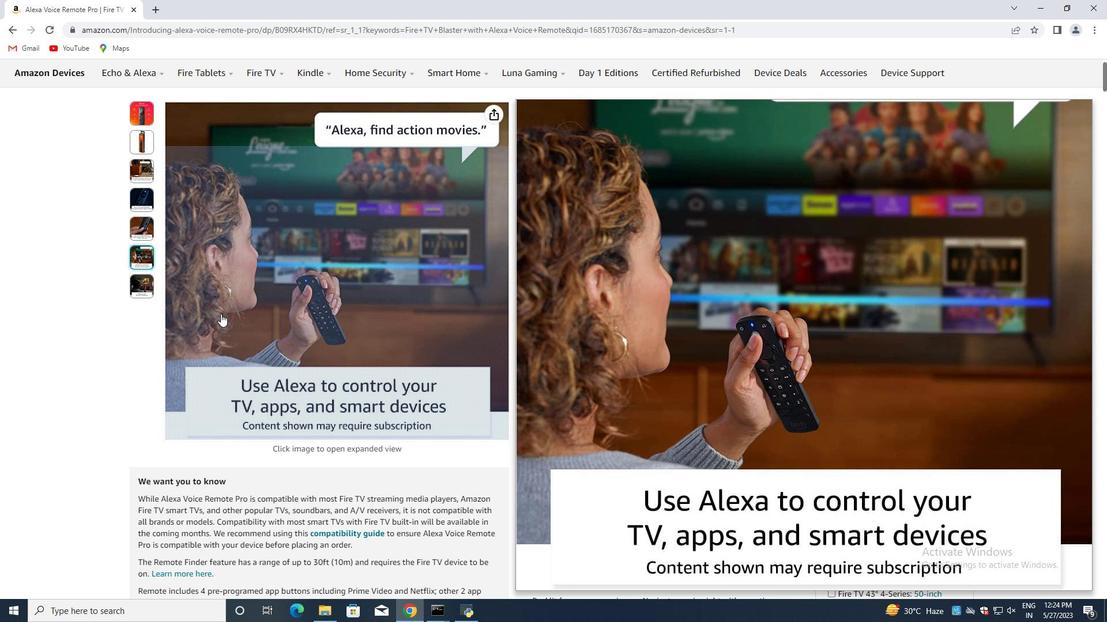 
Action: Mouse scrolled (561, 318) with delta (0, 0)
Screenshot: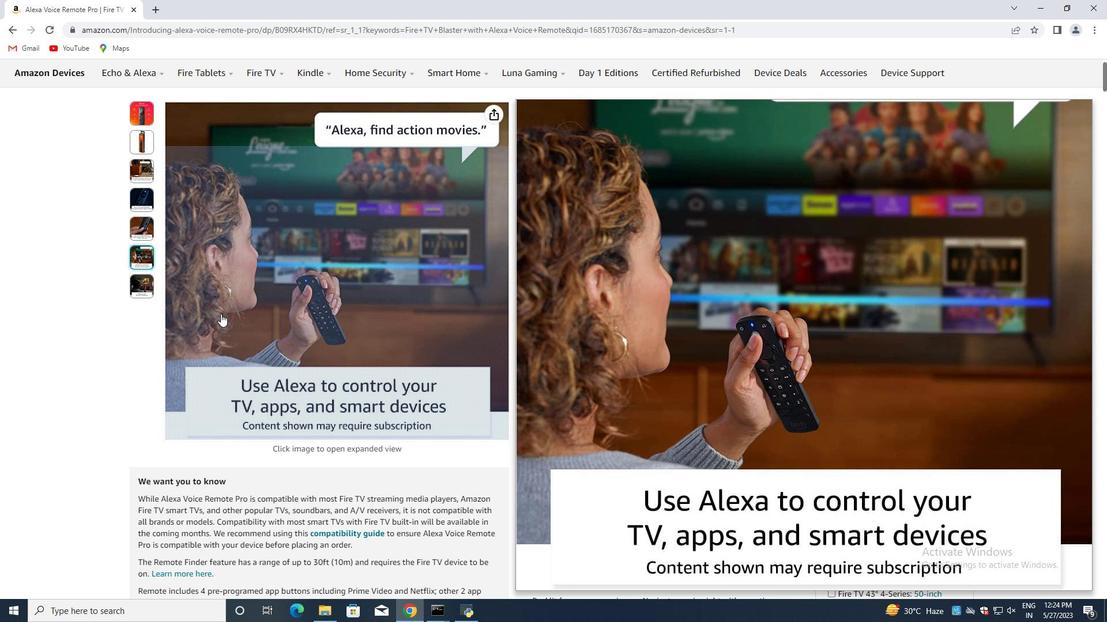 
Action: Mouse scrolled (561, 318) with delta (0, 0)
Screenshot: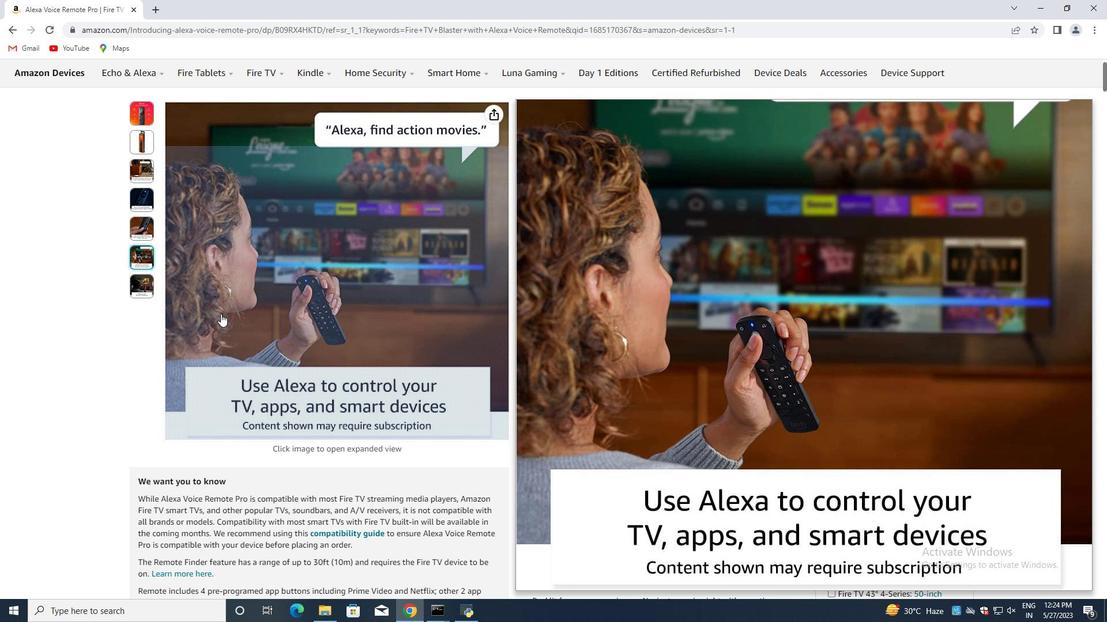 
Action: Mouse scrolled (561, 318) with delta (0, 0)
Screenshot: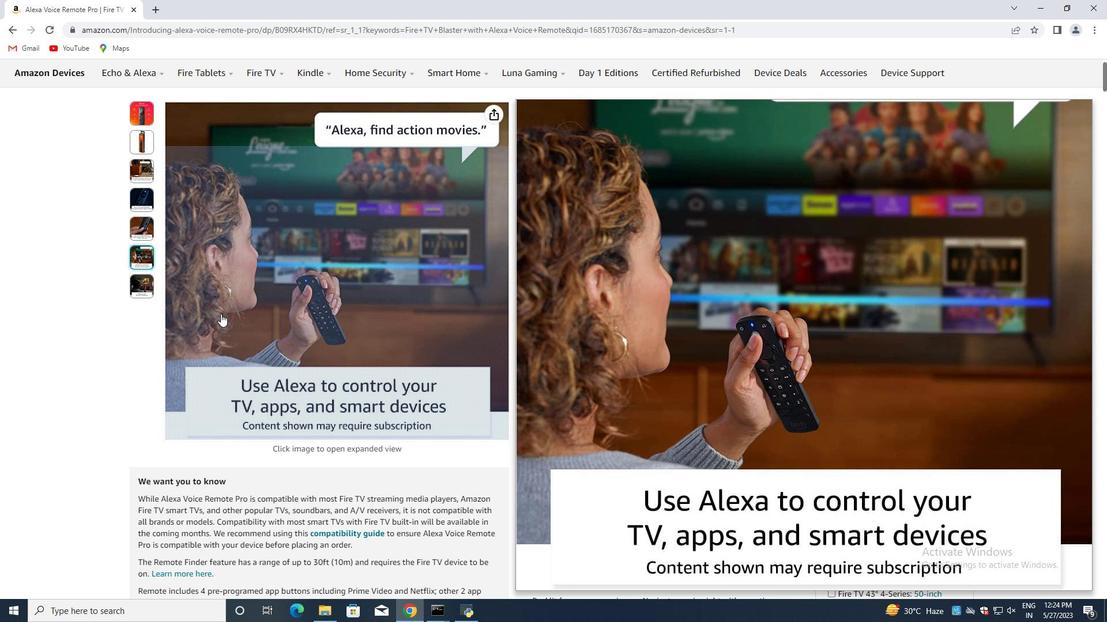 
Action: Mouse scrolled (561, 318) with delta (0, 0)
Screenshot: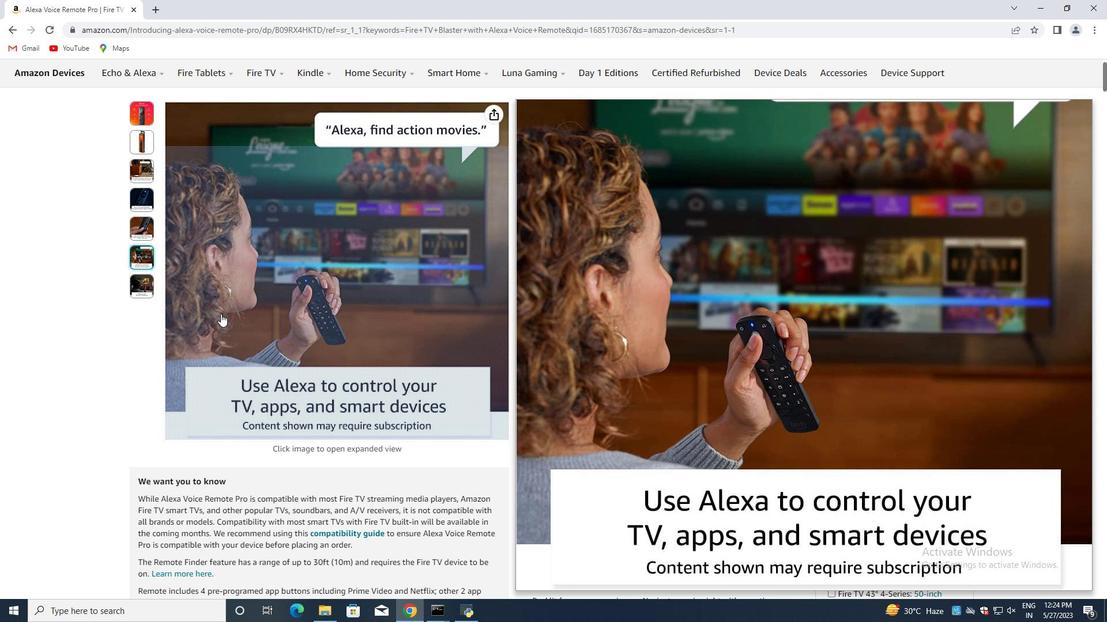 
Action: Mouse scrolled (561, 318) with delta (0, 0)
Screenshot: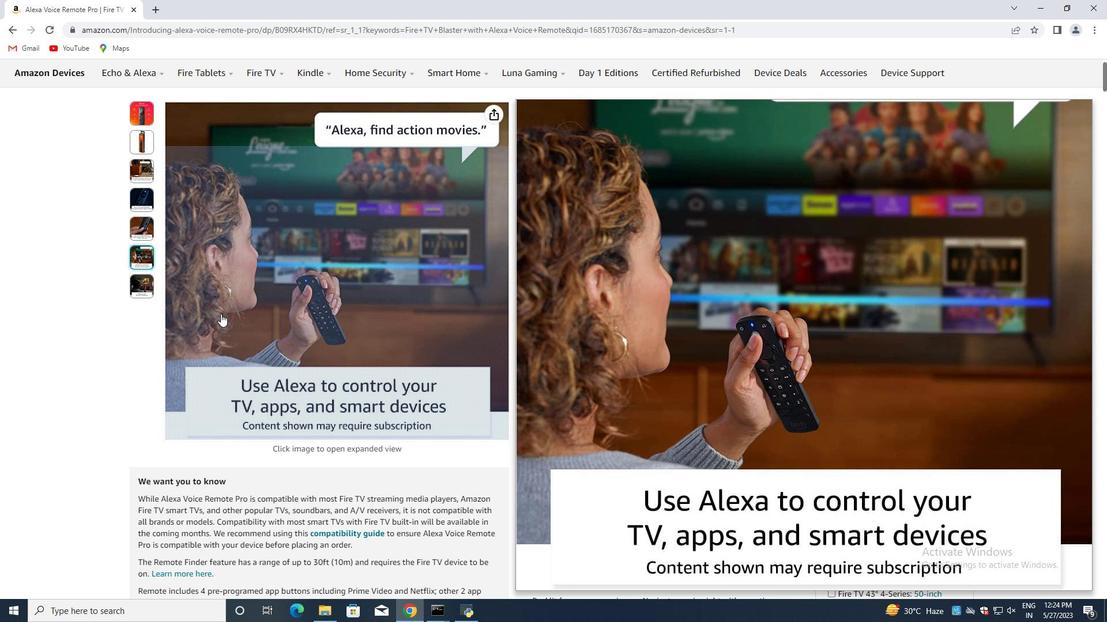 
Action: Mouse scrolled (561, 318) with delta (0, 0)
Screenshot: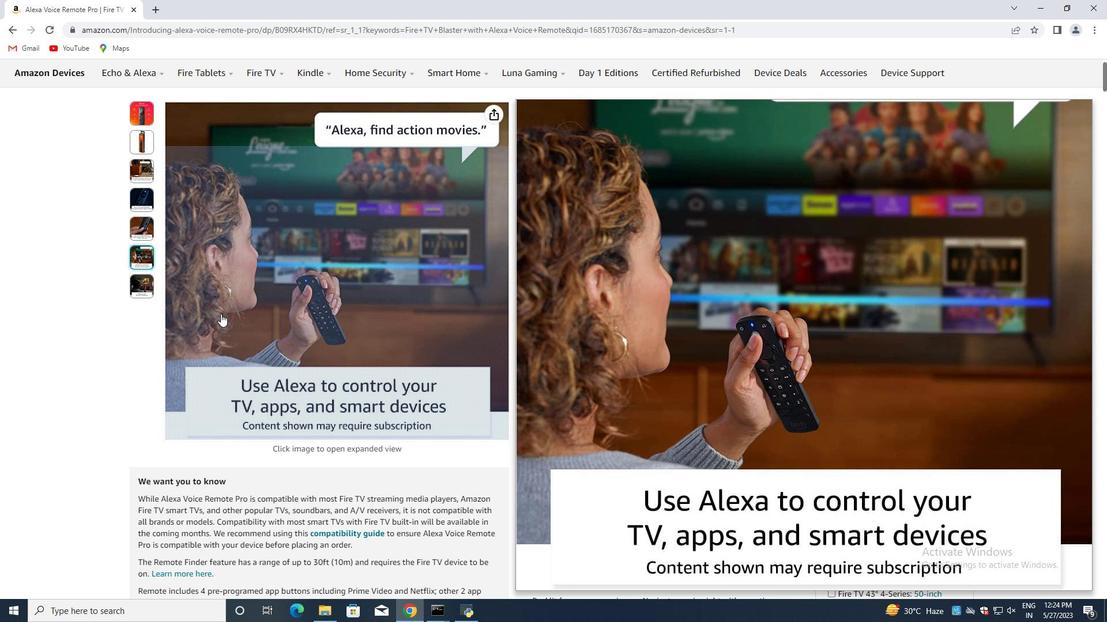 
Action: Mouse scrolled (561, 318) with delta (0, 0)
Screenshot: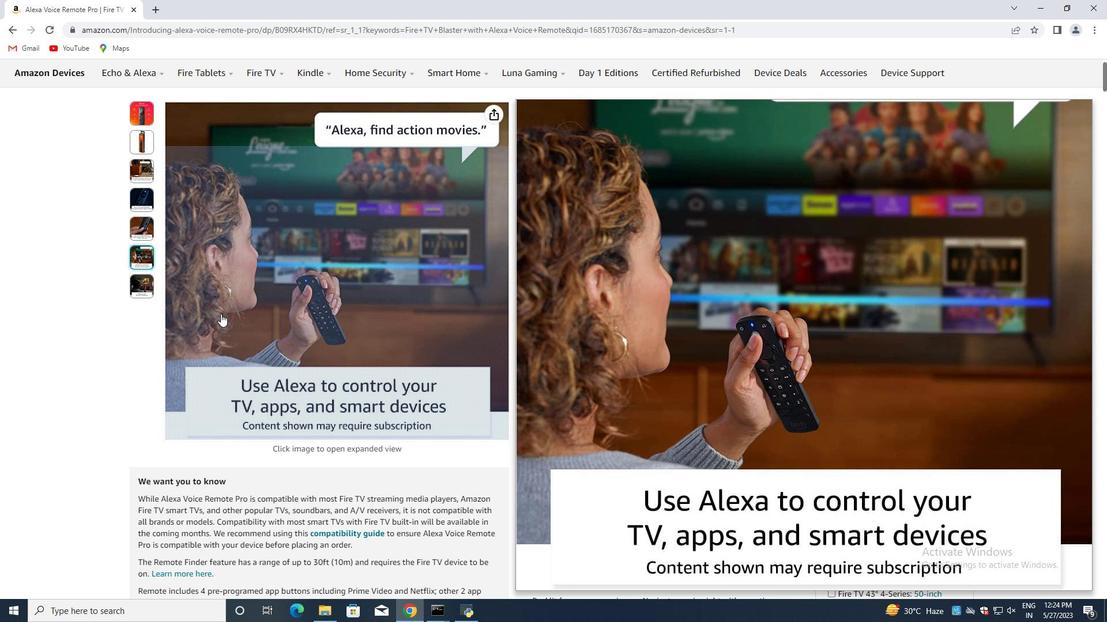 
Action: Mouse scrolled (561, 318) with delta (0, 0)
Screenshot: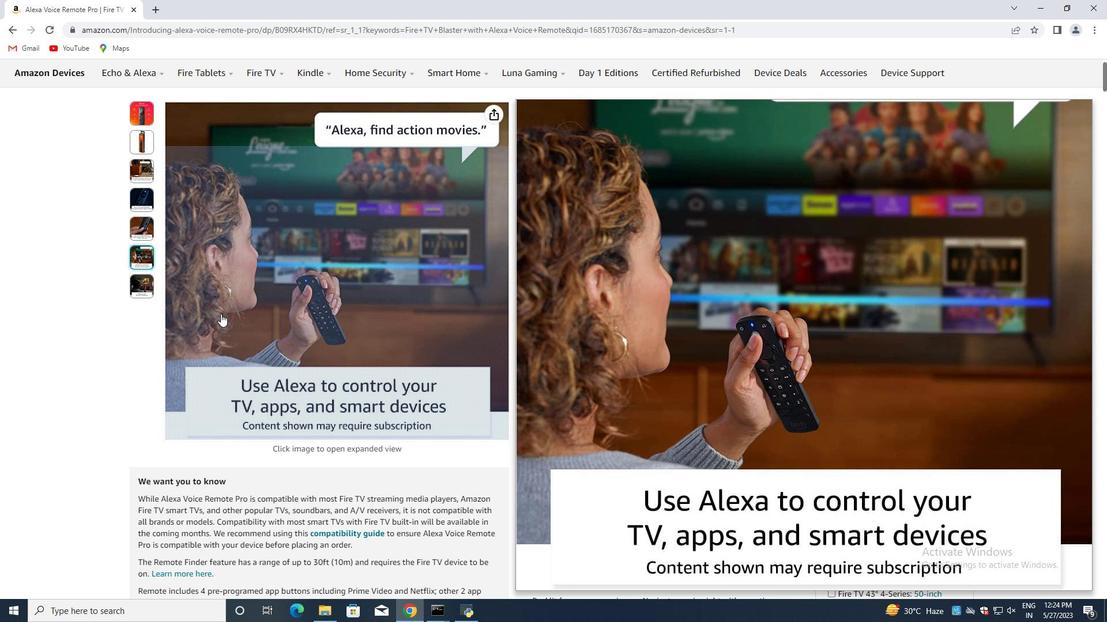 
Action: Mouse scrolled (561, 318) with delta (0, 0)
Screenshot: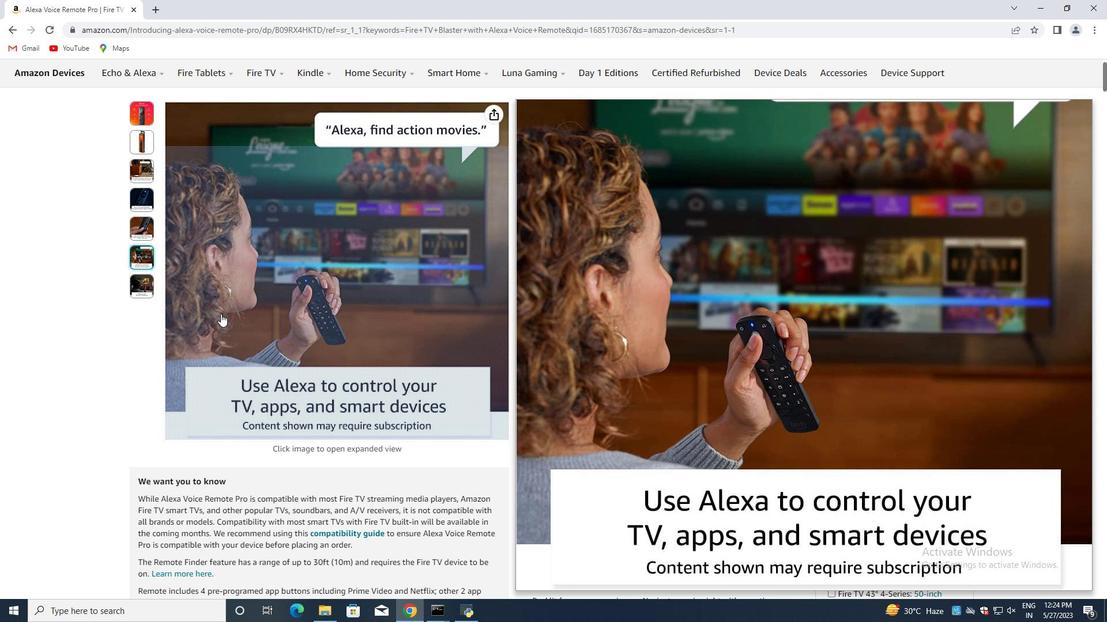 
Action: Mouse scrolled (561, 318) with delta (0, 0)
Screenshot: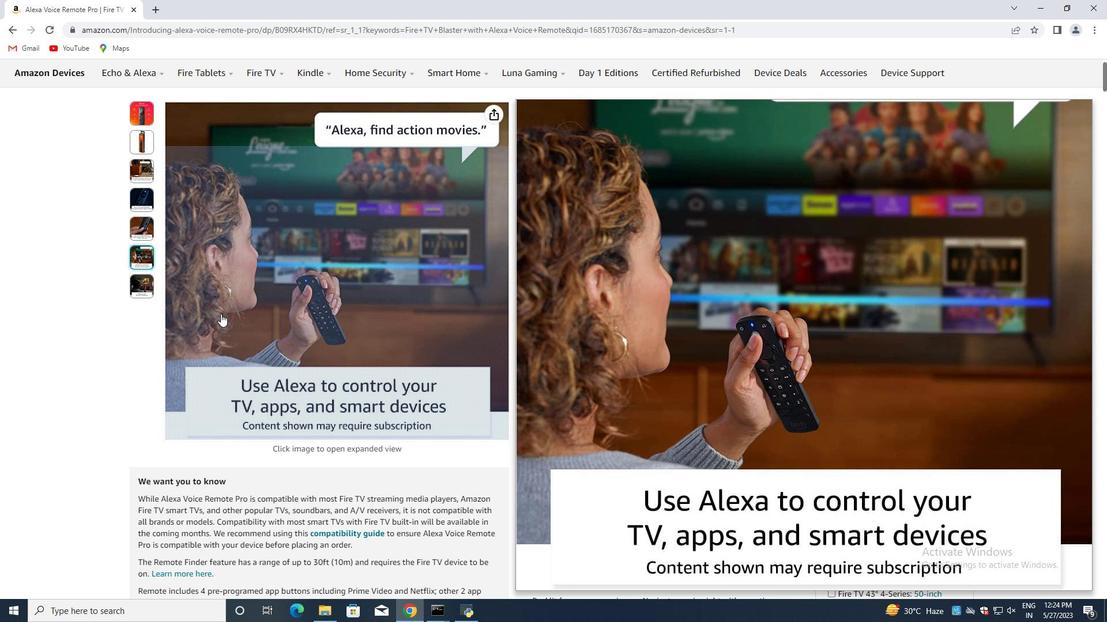 
Action: Mouse scrolled (561, 318) with delta (0, 0)
Screenshot: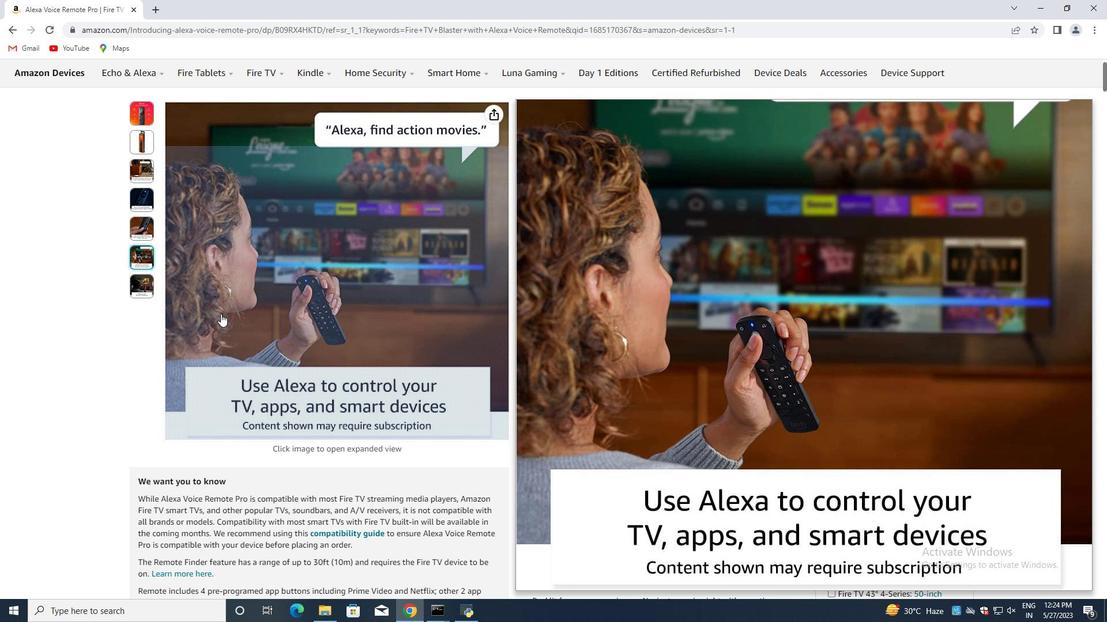 
Action: Mouse scrolled (561, 318) with delta (0, 0)
Screenshot: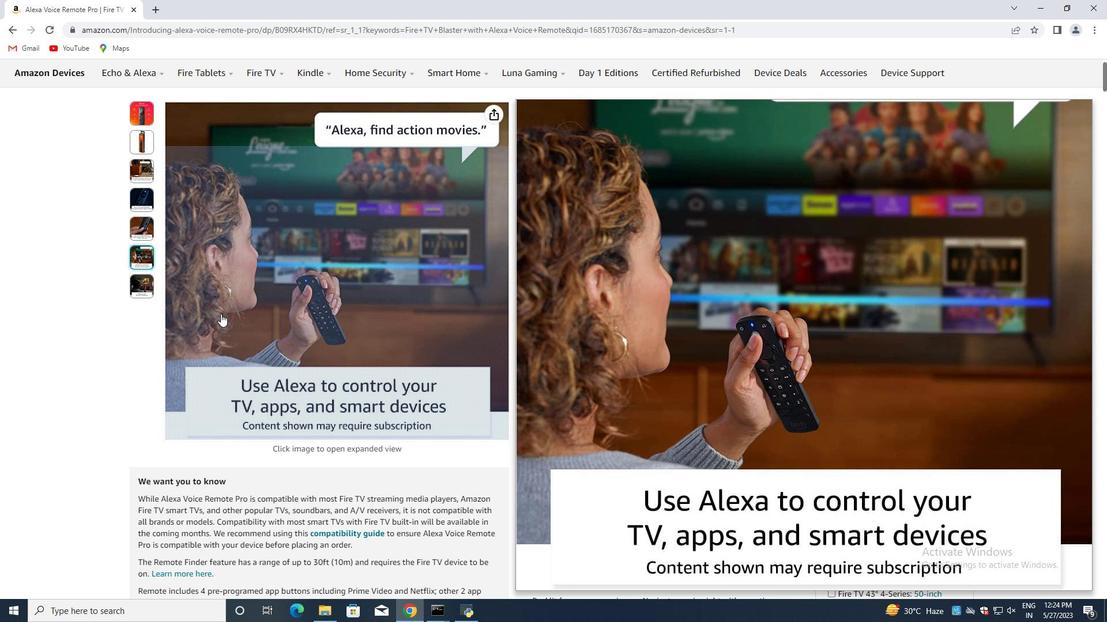 
Action: Mouse scrolled (561, 318) with delta (0, 0)
Screenshot: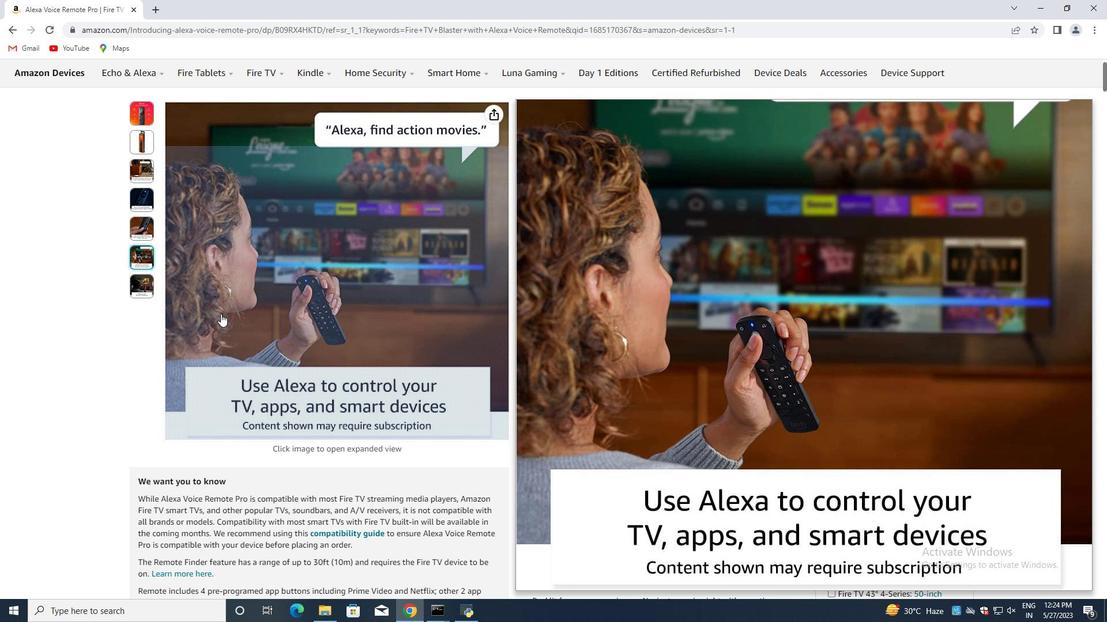 
Action: Mouse scrolled (561, 318) with delta (0, 0)
Screenshot: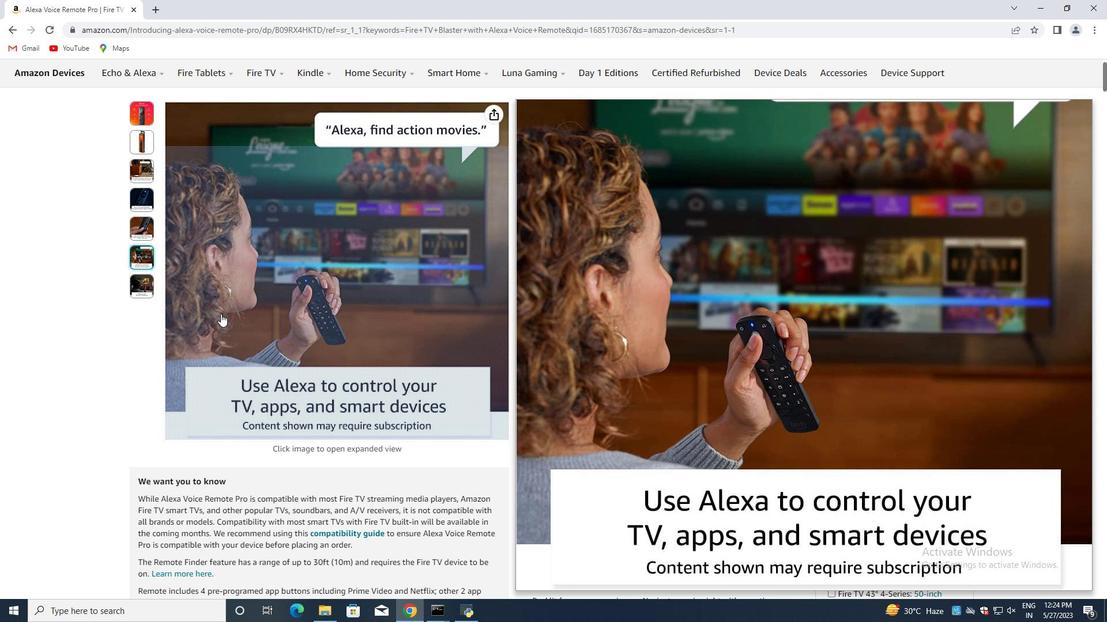 
Action: Mouse scrolled (561, 318) with delta (0, 0)
Screenshot: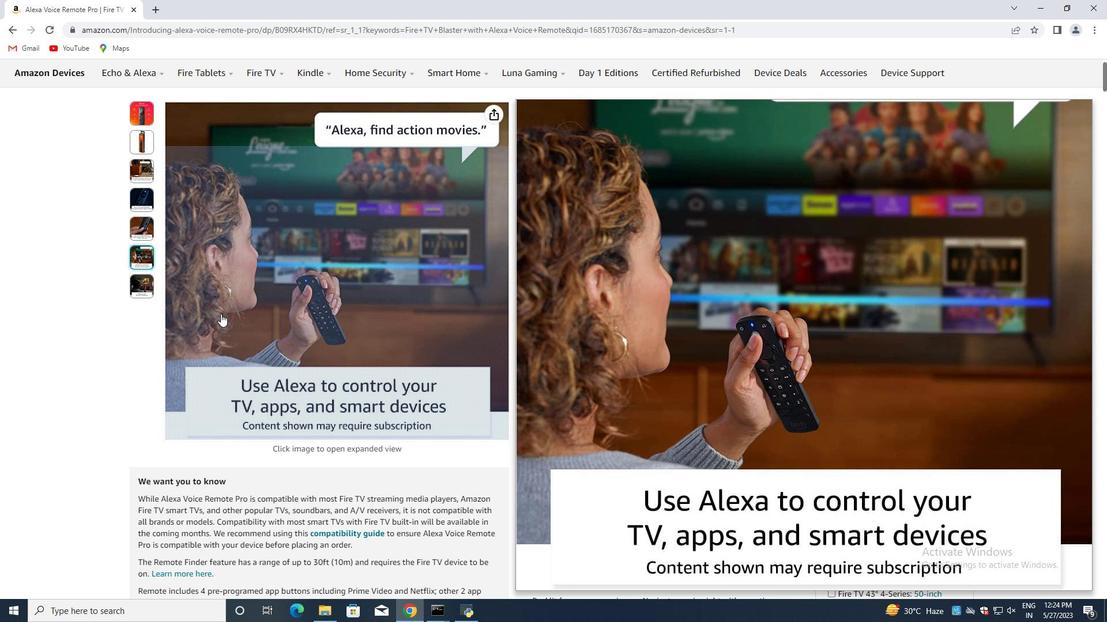 
Action: Mouse scrolled (561, 318) with delta (0, 0)
Screenshot: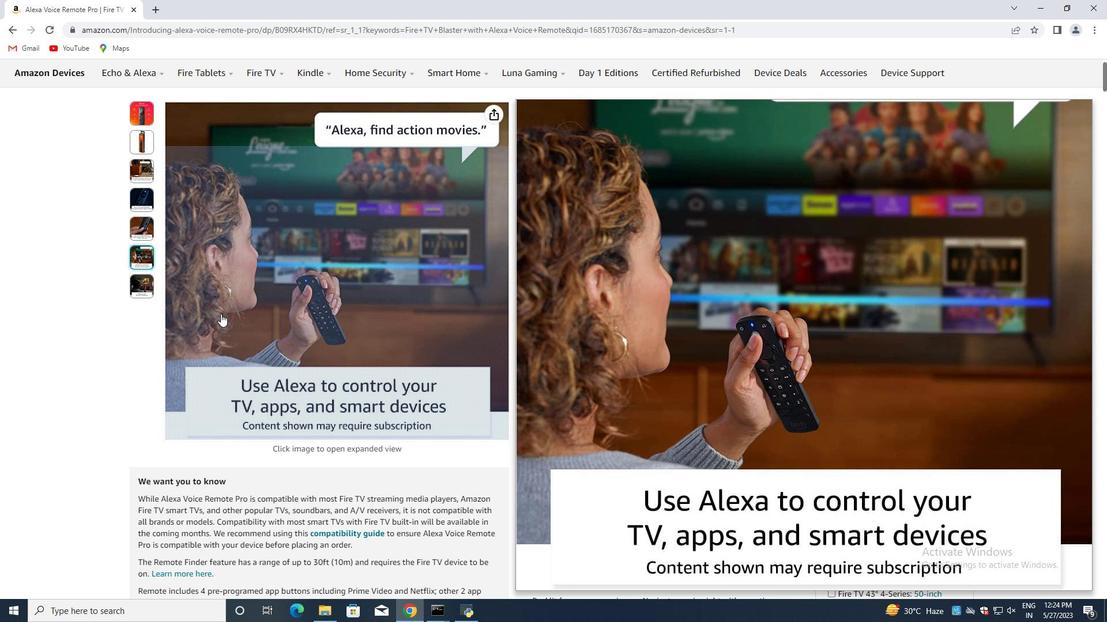 
Action: Mouse scrolled (561, 318) with delta (0, 0)
Screenshot: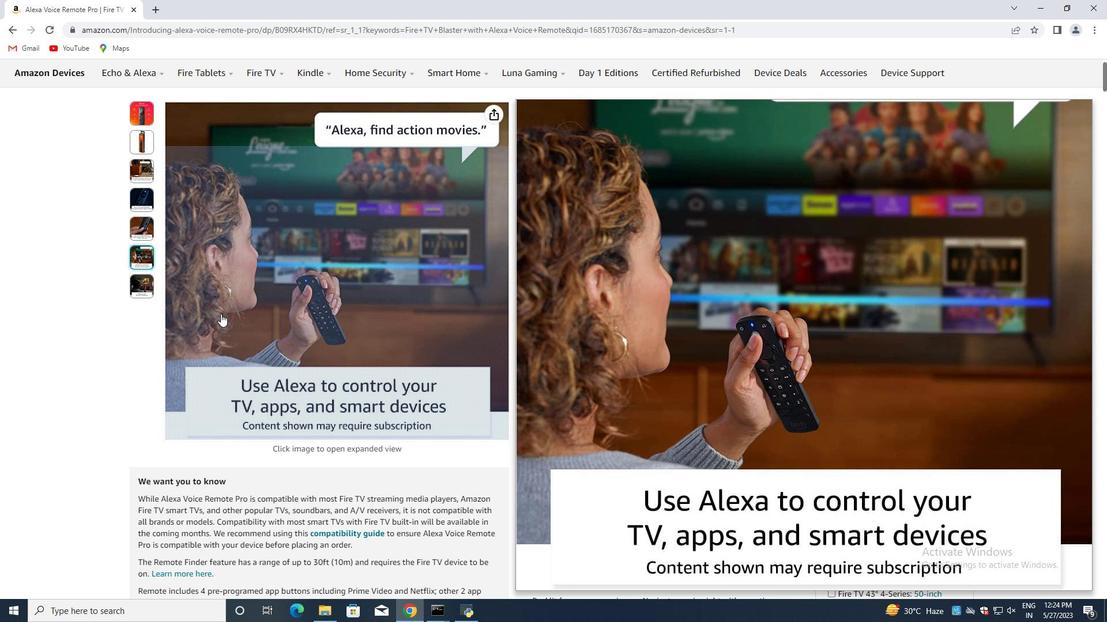 
Action: Mouse scrolled (561, 318) with delta (0, 0)
Screenshot: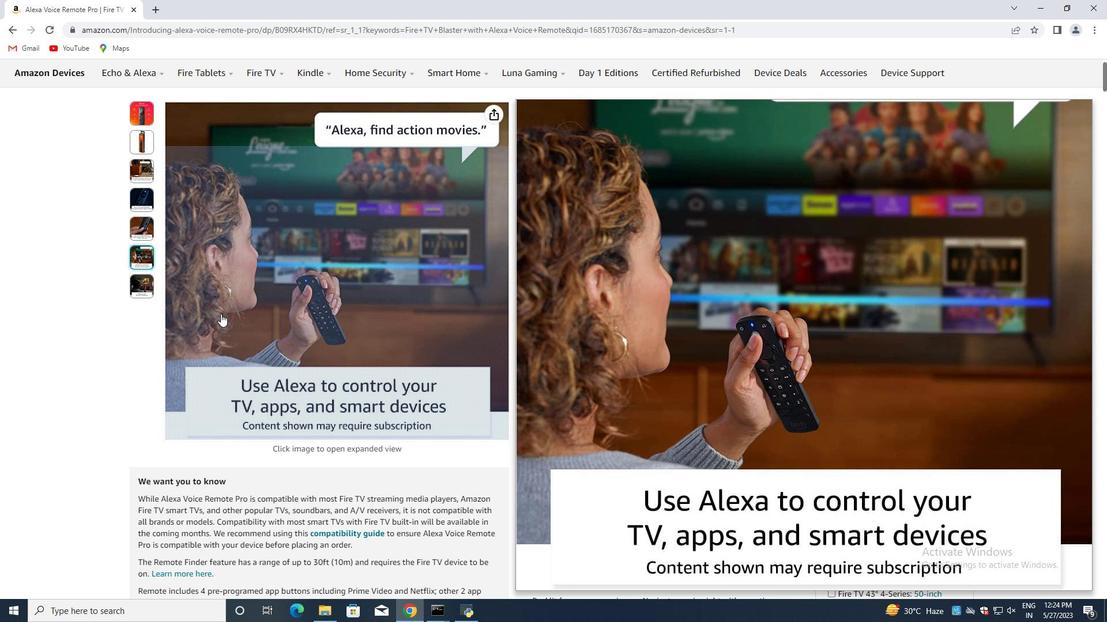 
Action: Mouse scrolled (561, 318) with delta (0, 0)
Screenshot: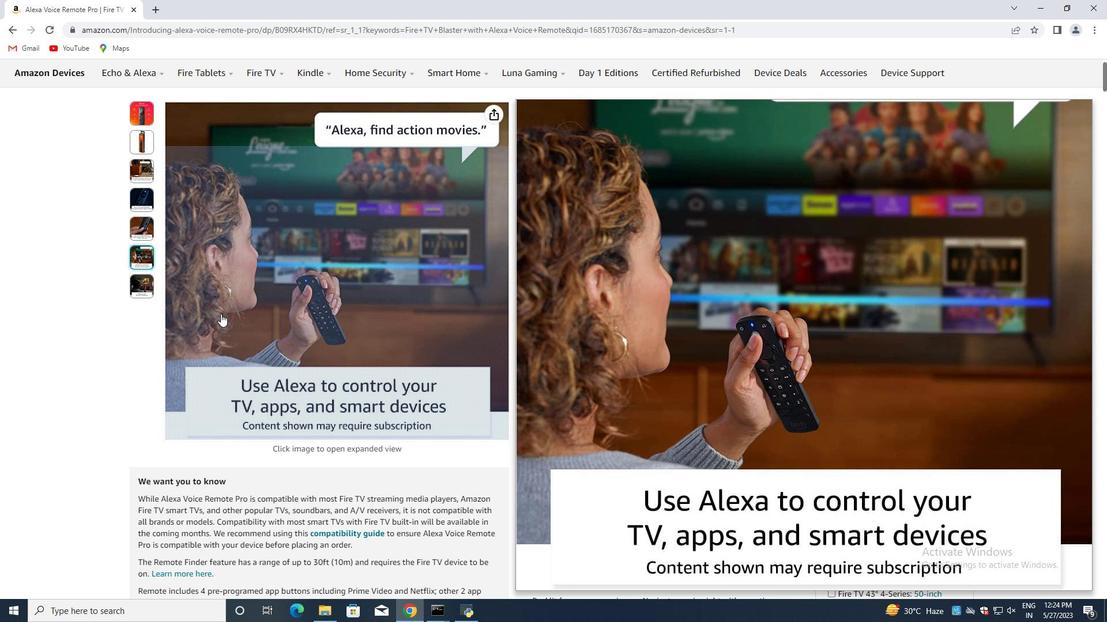 
Action: Mouse scrolled (561, 318) with delta (0, 0)
Screenshot: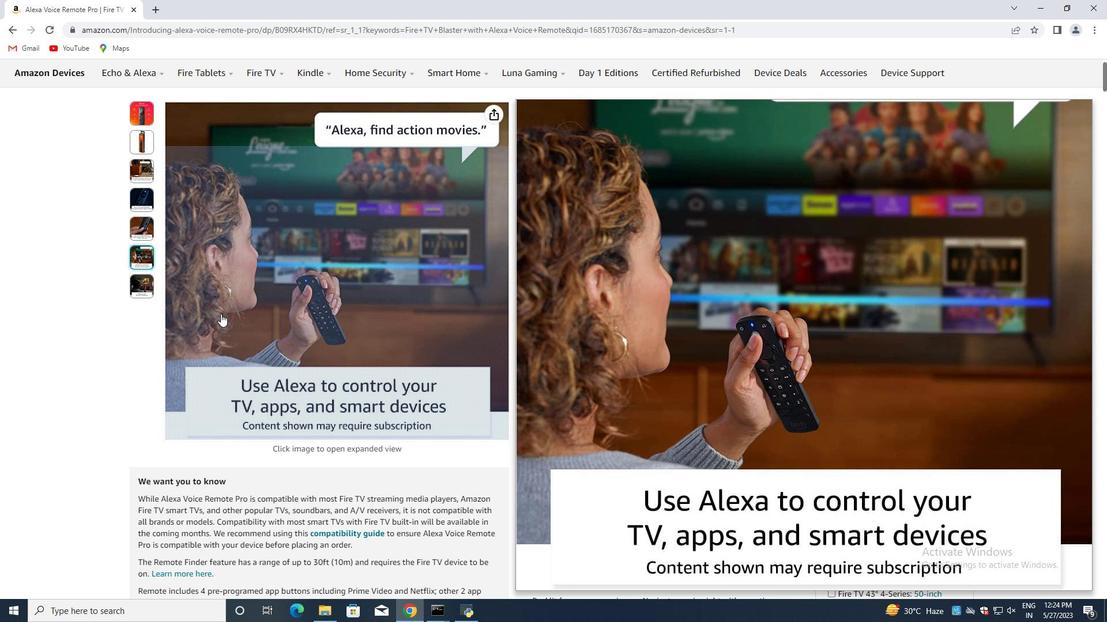 
Action: Mouse scrolled (561, 318) with delta (0, 0)
Screenshot: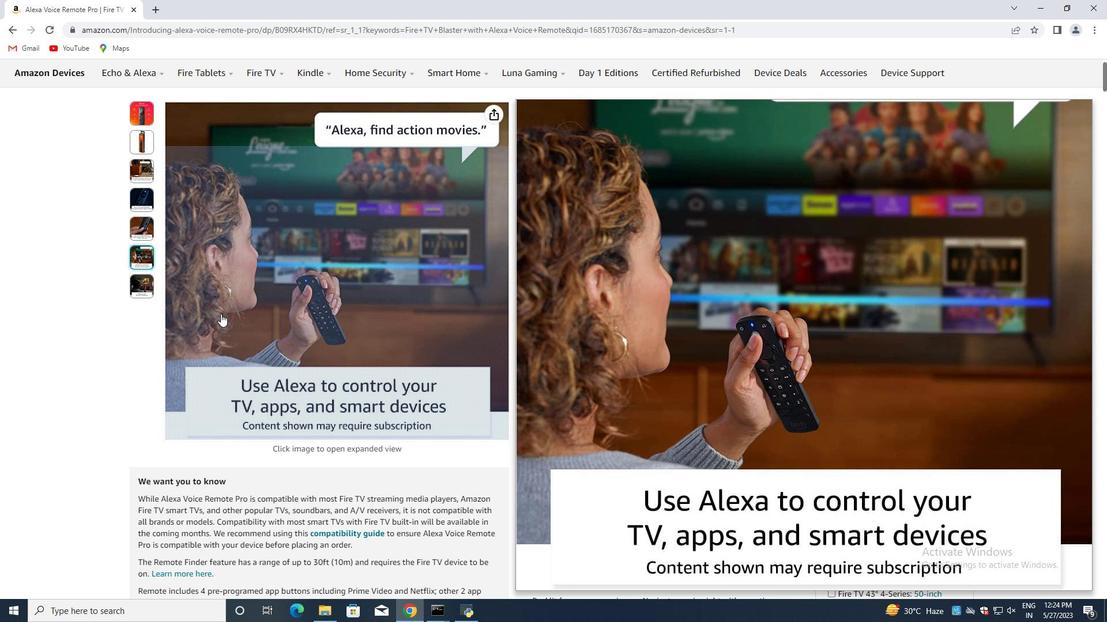 
Action: Mouse scrolled (561, 318) with delta (0, 0)
Screenshot: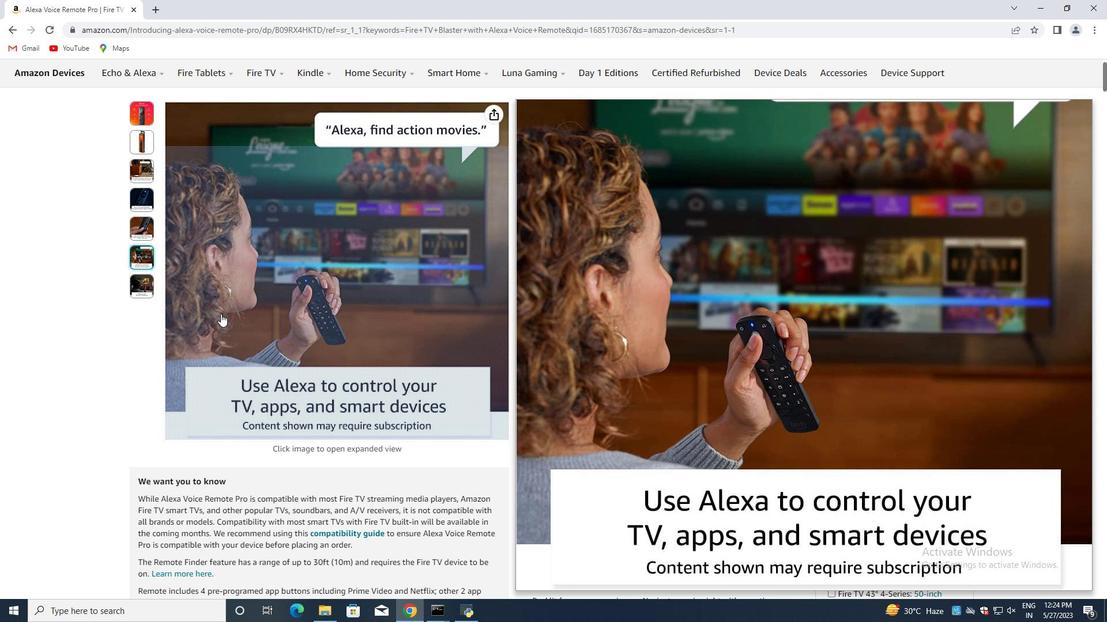 
Action: Mouse scrolled (561, 318) with delta (0, 0)
Screenshot: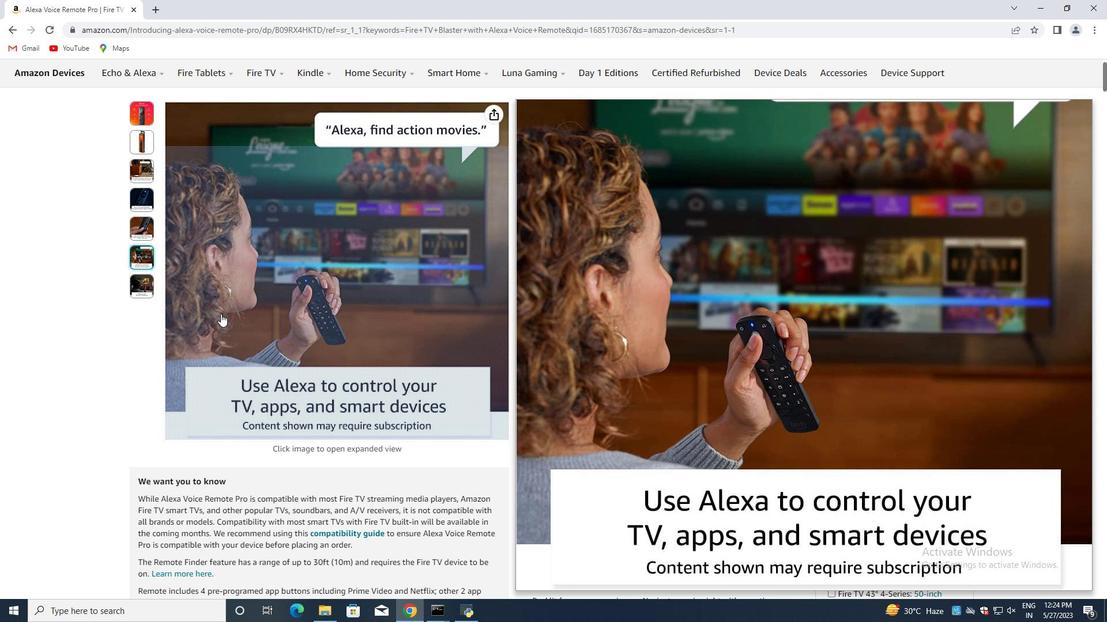 
Action: Mouse moved to (19, 100)
Screenshot: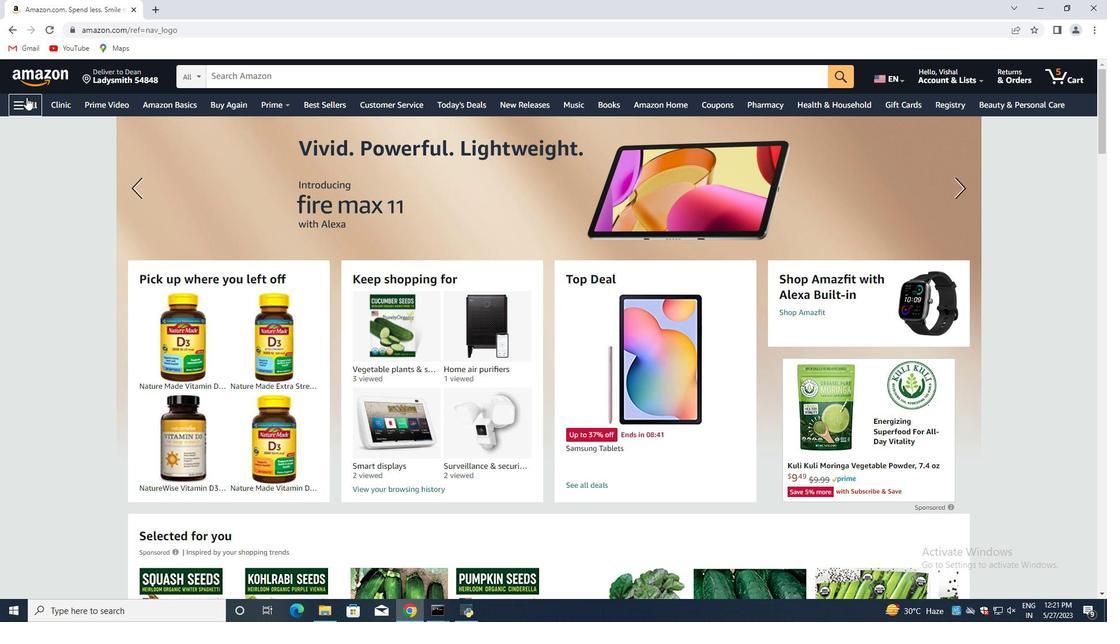 
Action: Mouse pressed left at (19, 100)
Screenshot: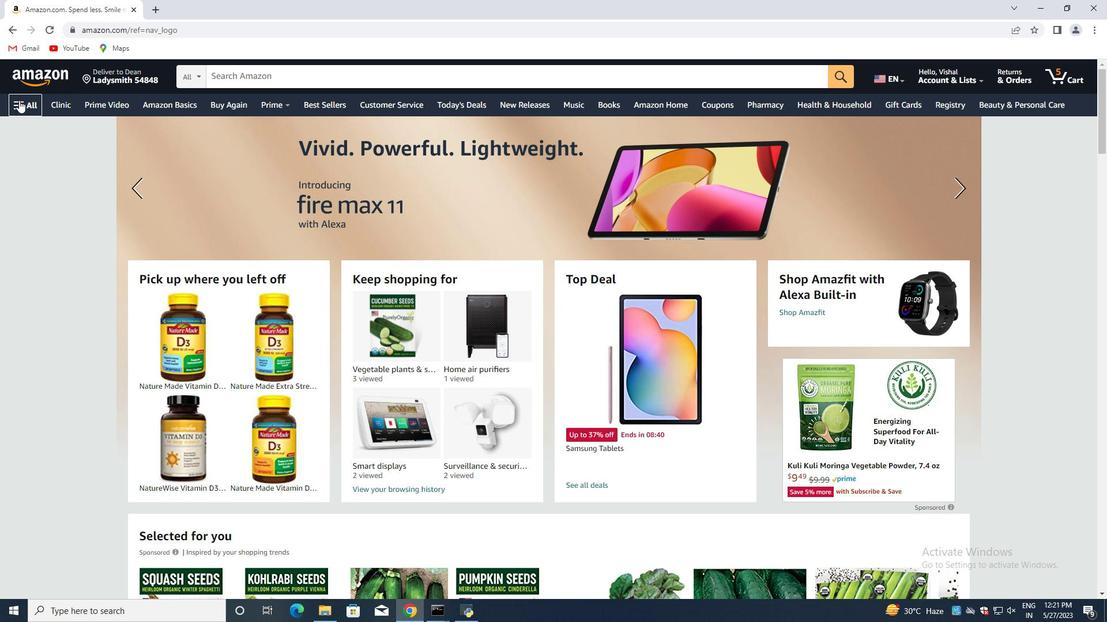 
Action: Mouse moved to (57, 143)
Screenshot: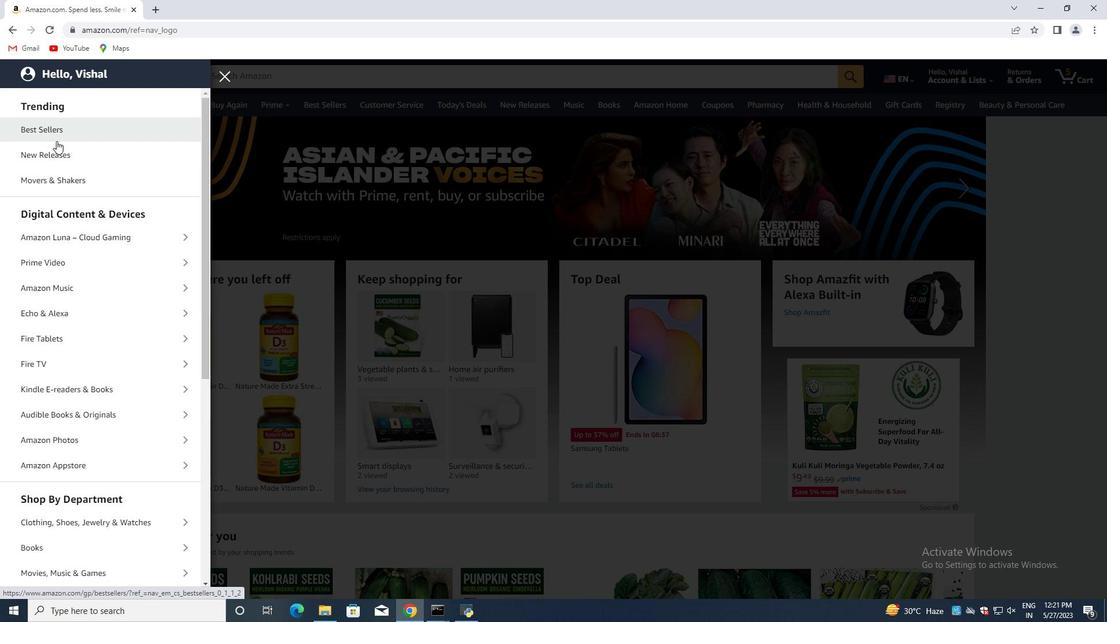 
Action: Mouse scrolled (57, 142) with delta (0, 0)
Screenshot: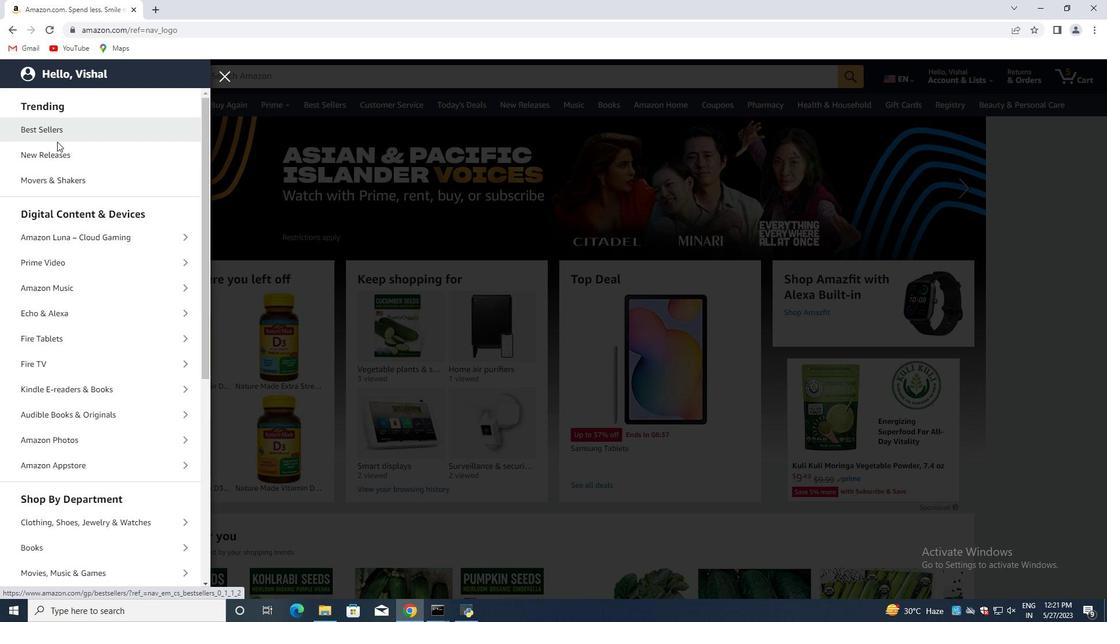 
Action: Mouse moved to (53, 178)
Screenshot: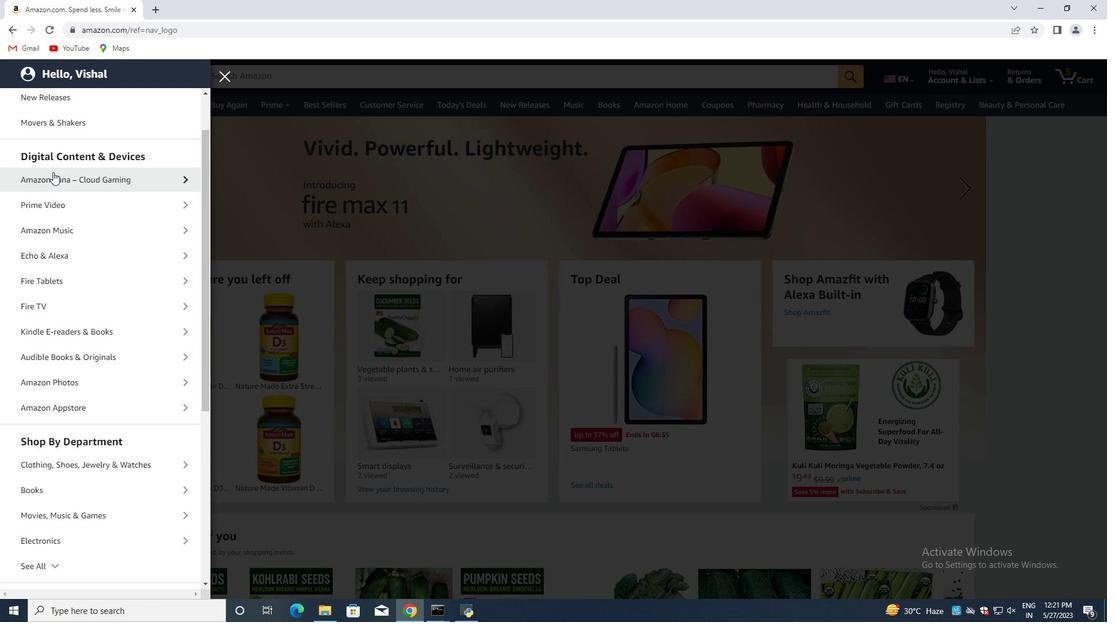 
Action: Mouse scrolled (53, 177) with delta (0, 0)
Screenshot: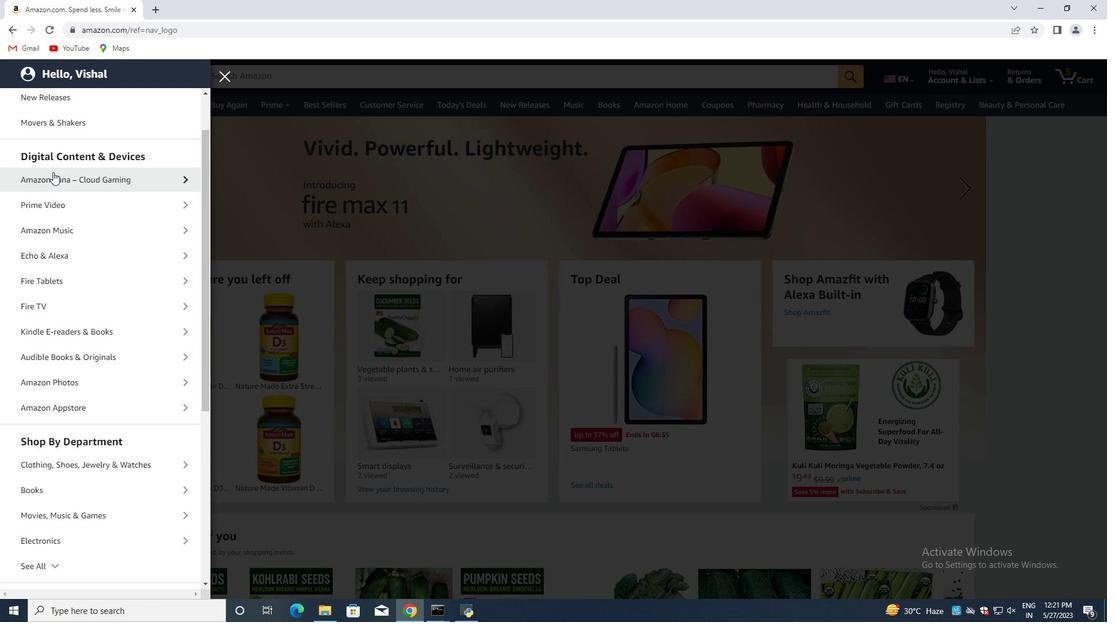 
Action: Mouse moved to (185, 247)
Screenshot: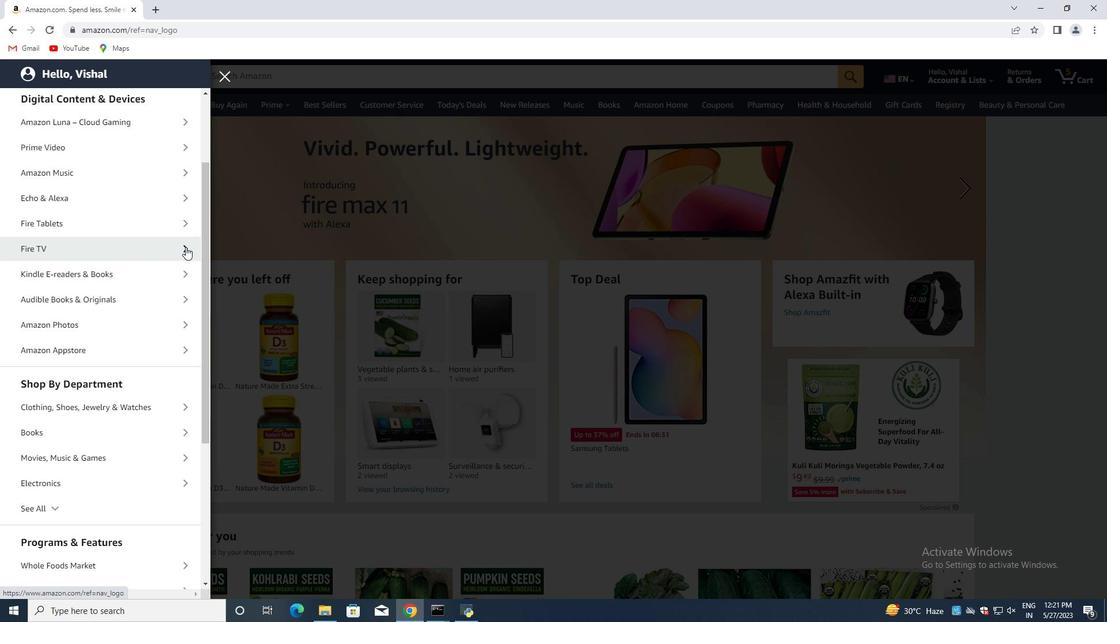 
Action: Mouse pressed left at (185, 247)
Screenshot: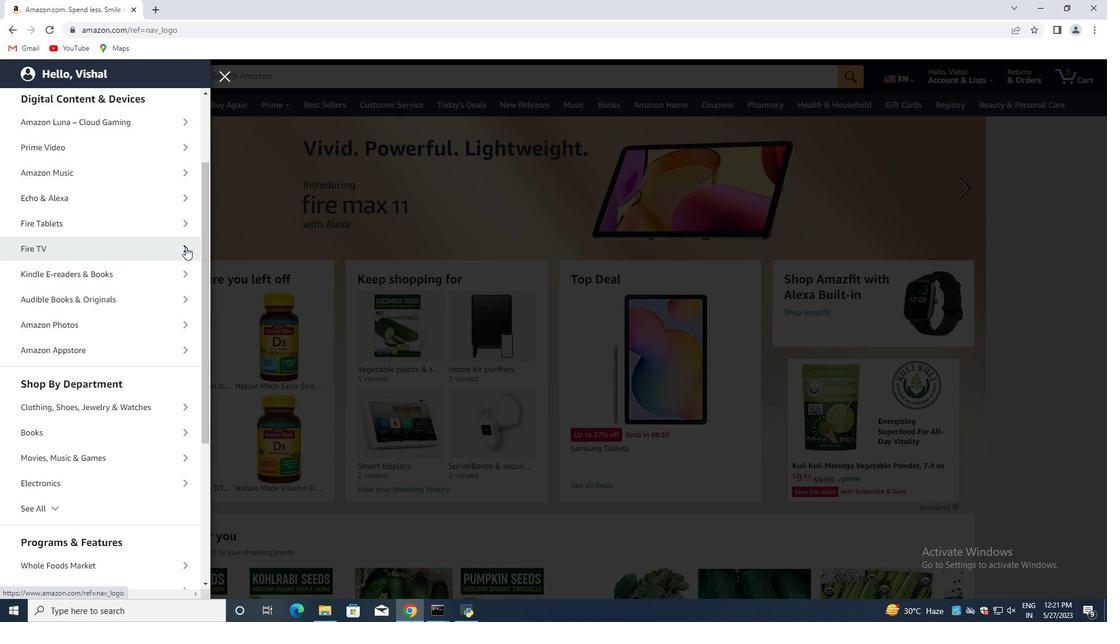 
Action: Mouse moved to (136, 156)
Screenshot: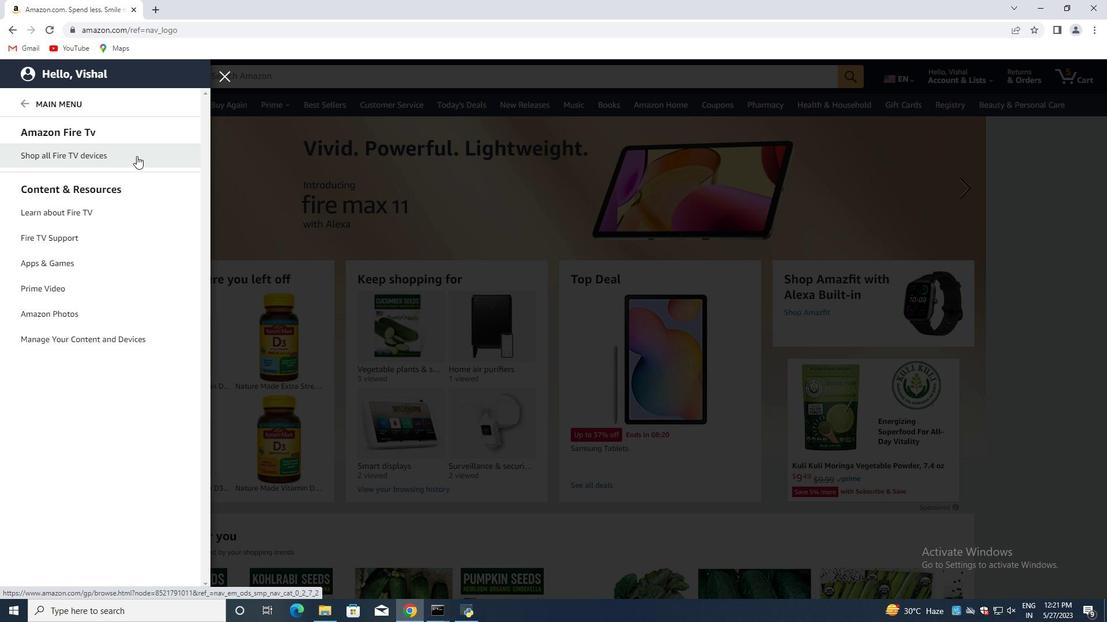 
Action: Mouse pressed left at (136, 156)
Screenshot: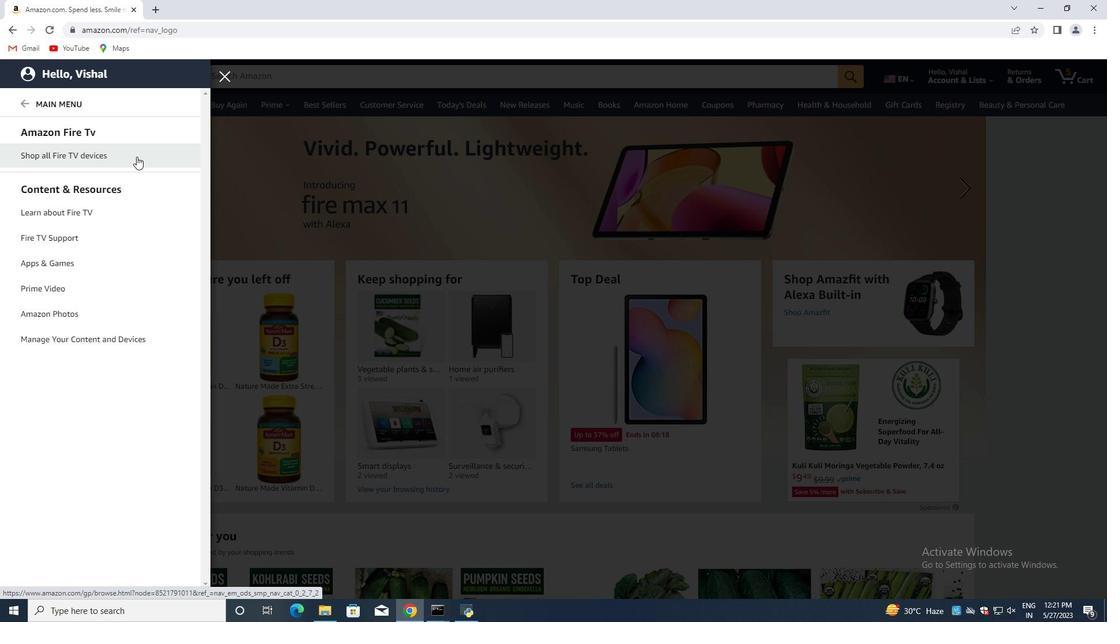 
Action: Mouse moved to (183, 241)
Screenshot: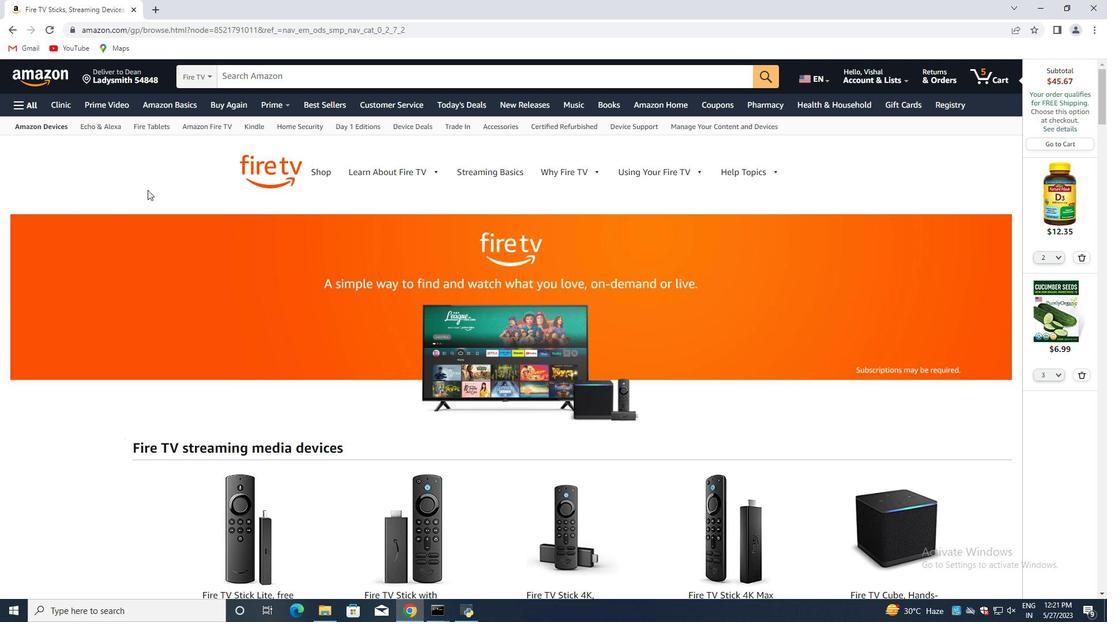 
Action: Mouse scrolled (183, 240) with delta (0, 0)
Screenshot: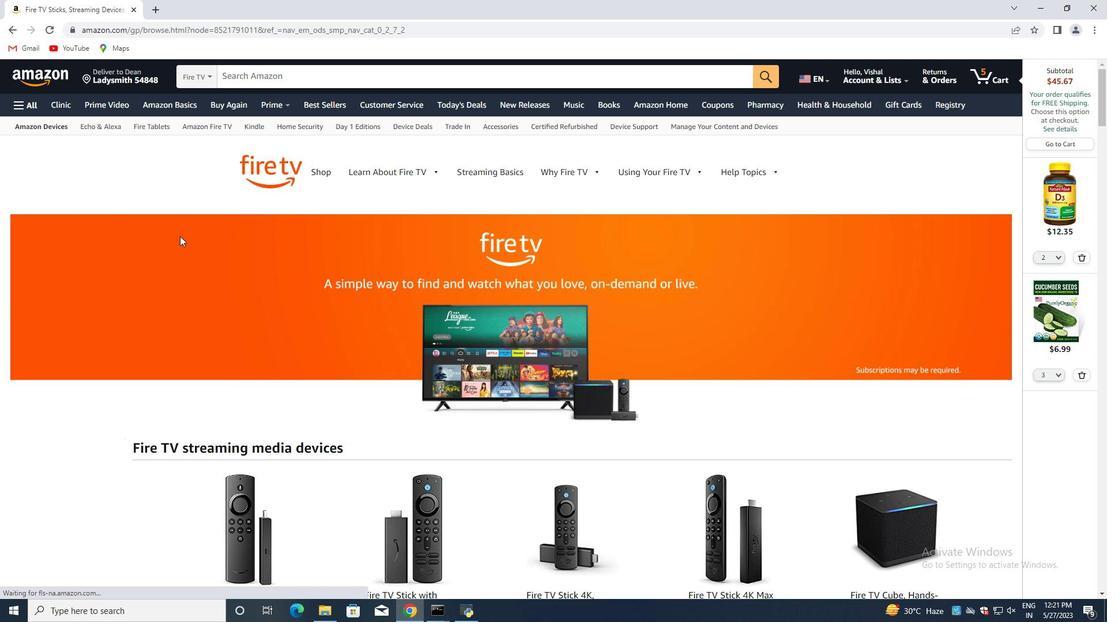 
Action: Mouse scrolled (183, 240) with delta (0, 0)
Screenshot: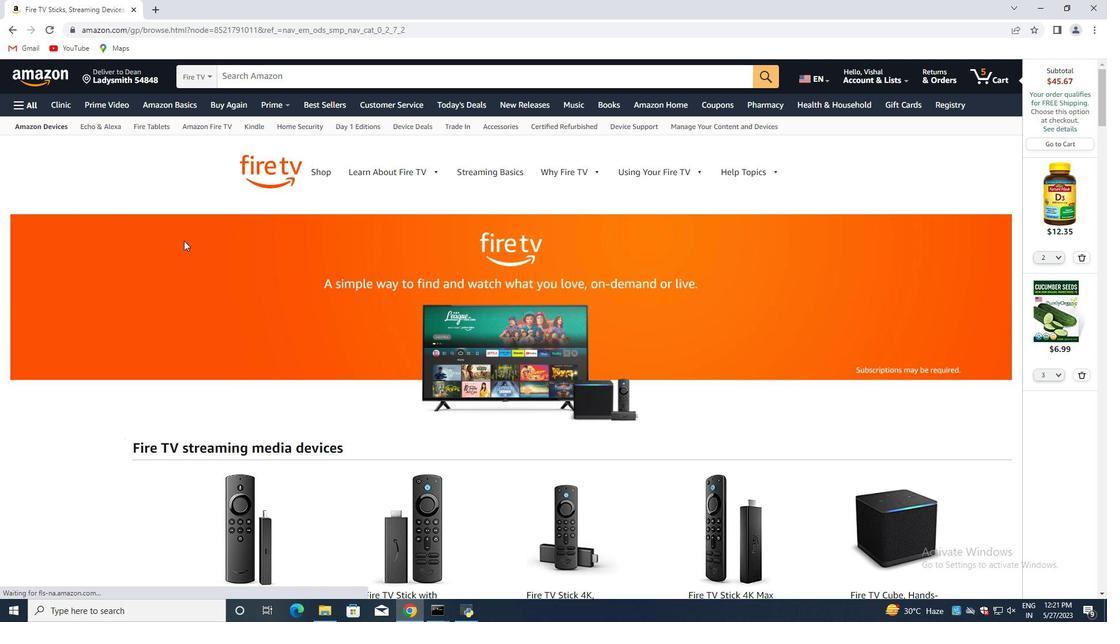
Action: Mouse scrolled (183, 240) with delta (0, 0)
Screenshot: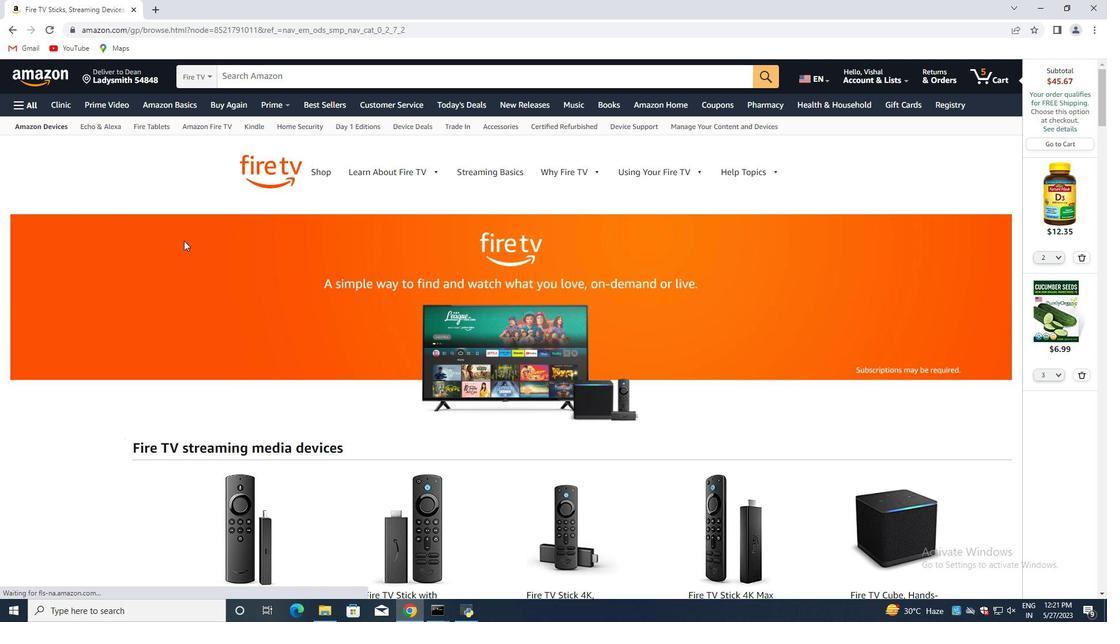 
Action: Mouse scrolled (183, 241) with delta (0, 0)
Screenshot: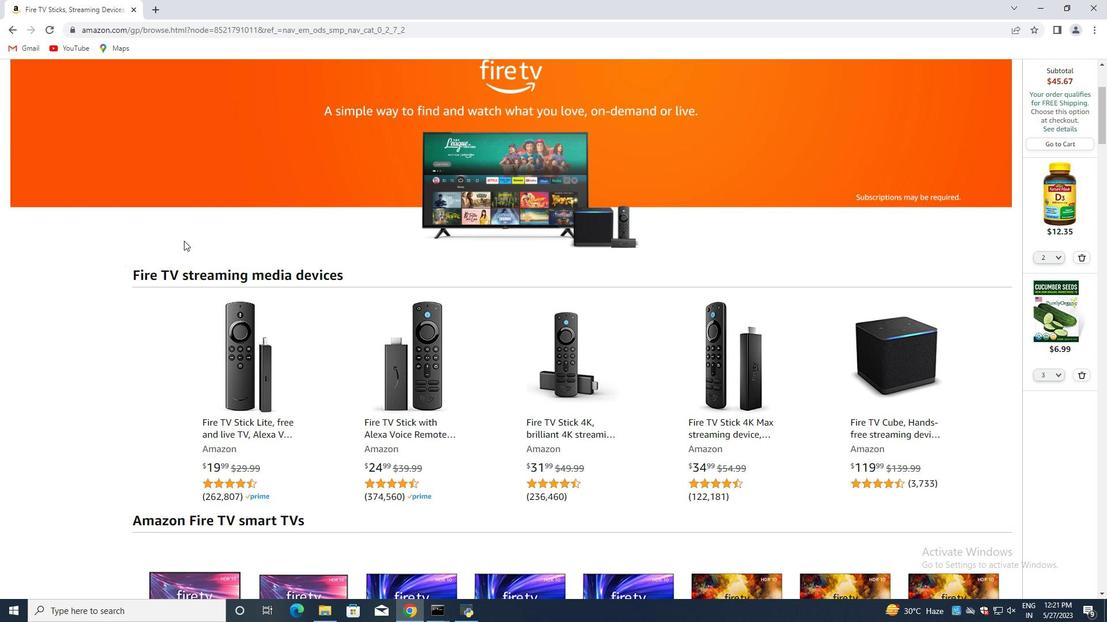 
Action: Mouse scrolled (183, 241) with delta (0, 0)
Screenshot: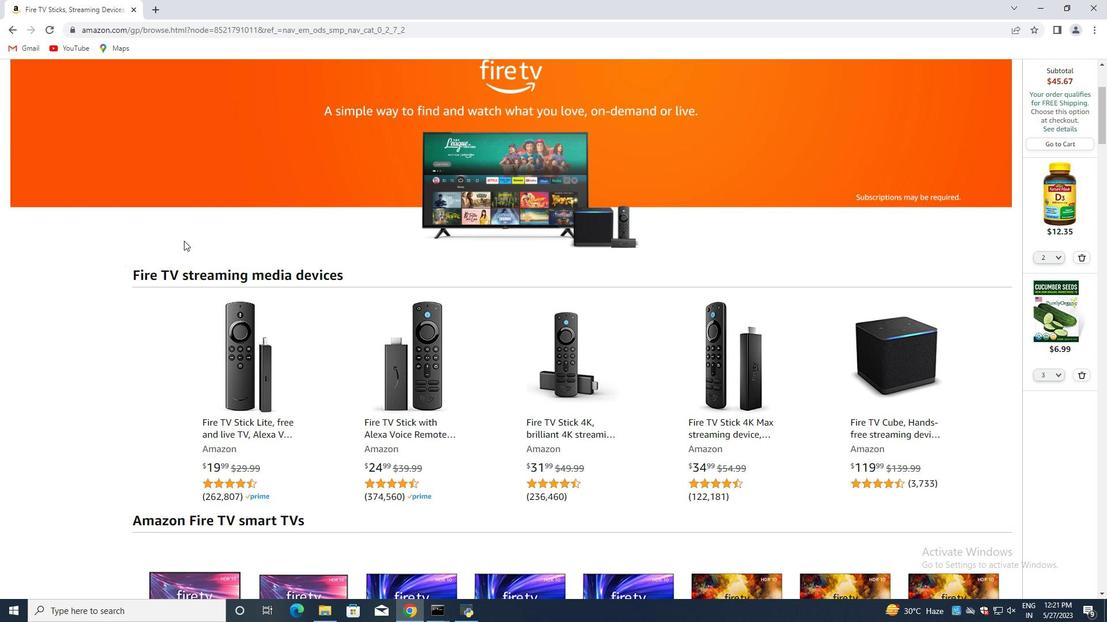 
Action: Mouse scrolled (183, 241) with delta (0, 0)
Screenshot: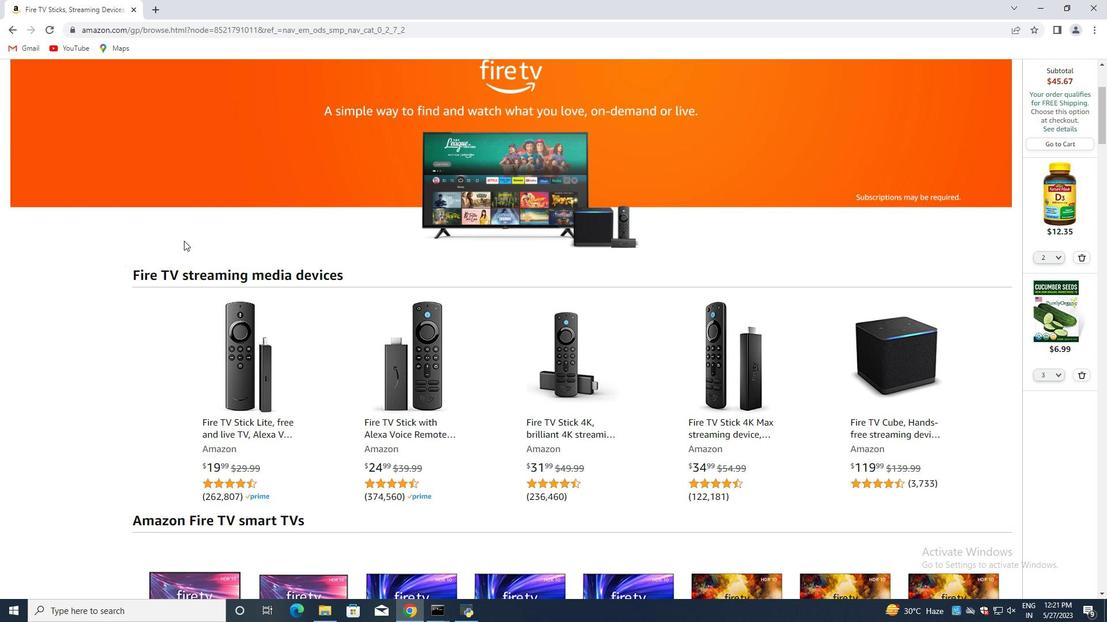 
Action: Mouse scrolled (183, 240) with delta (0, 0)
Screenshot: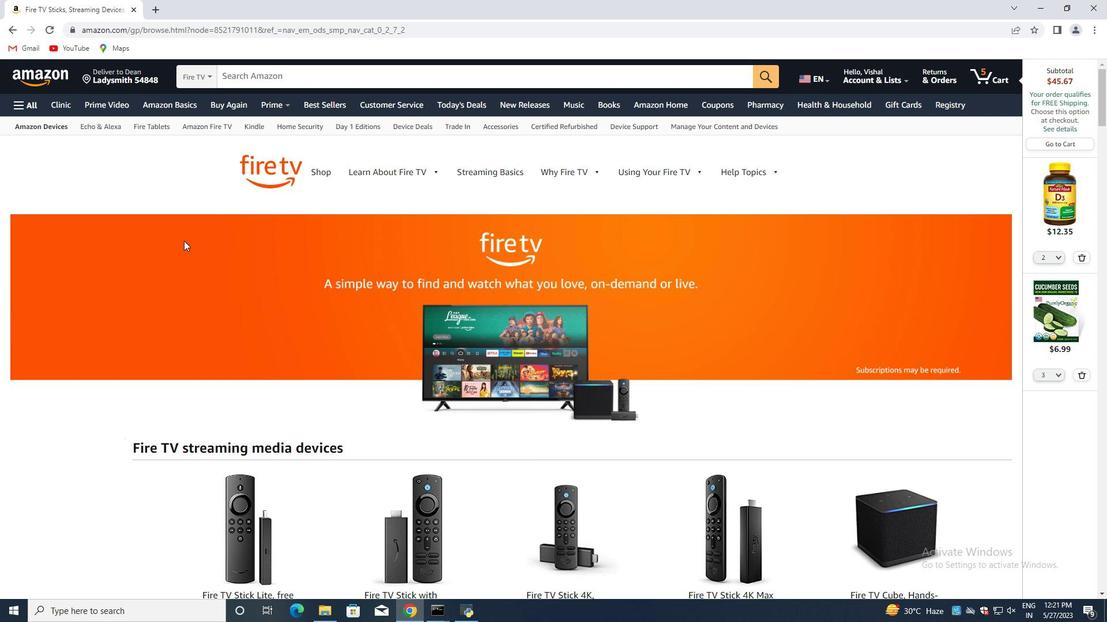 
Action: Mouse scrolled (183, 241) with delta (0, 0)
Screenshot: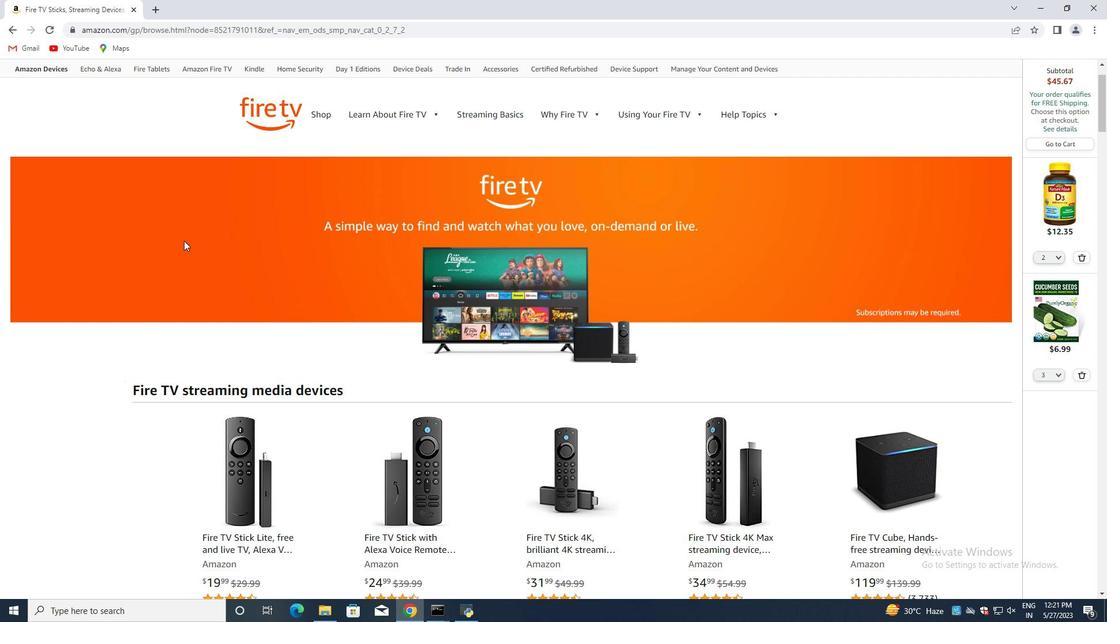 
Action: Mouse scrolled (183, 241) with delta (0, 0)
Screenshot: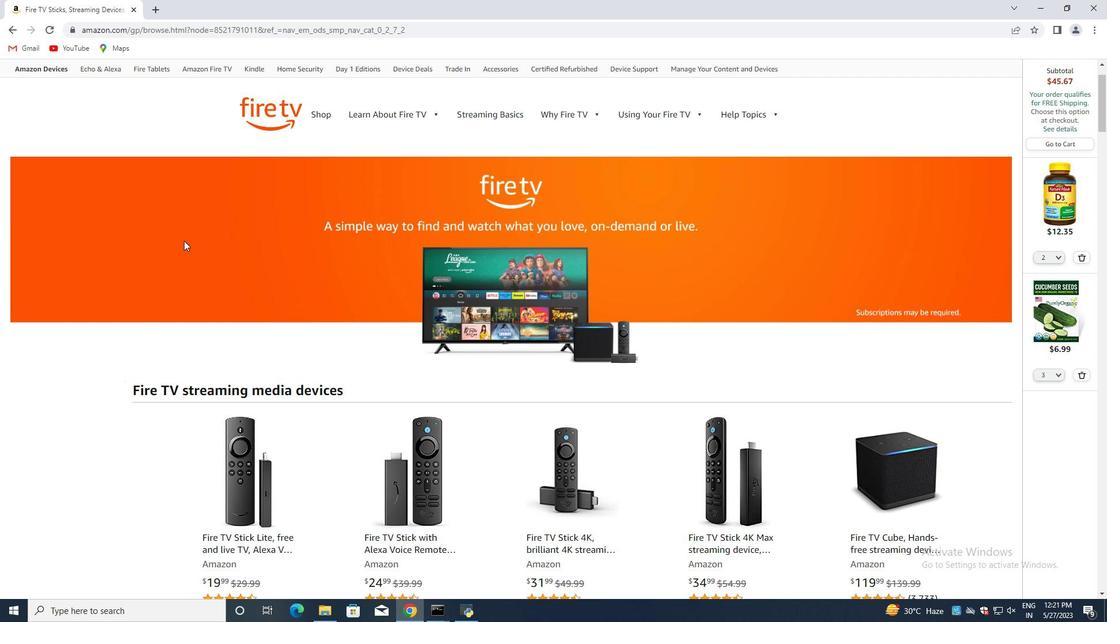 
Action: Mouse moved to (257, 72)
Screenshot: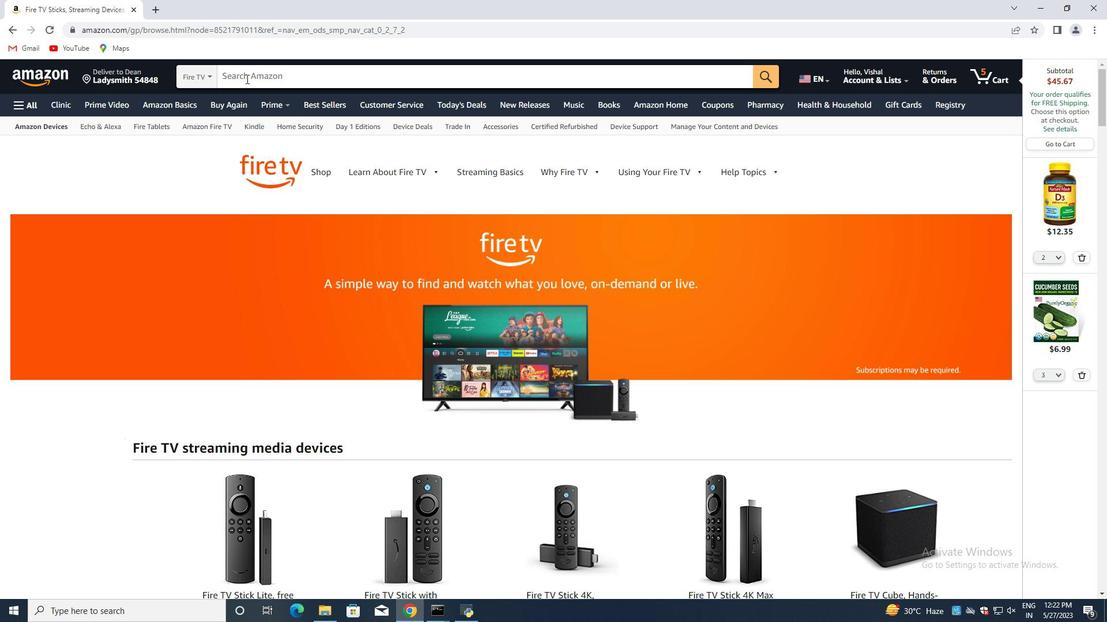 
Action: Mouse pressed left at (257, 72)
Screenshot: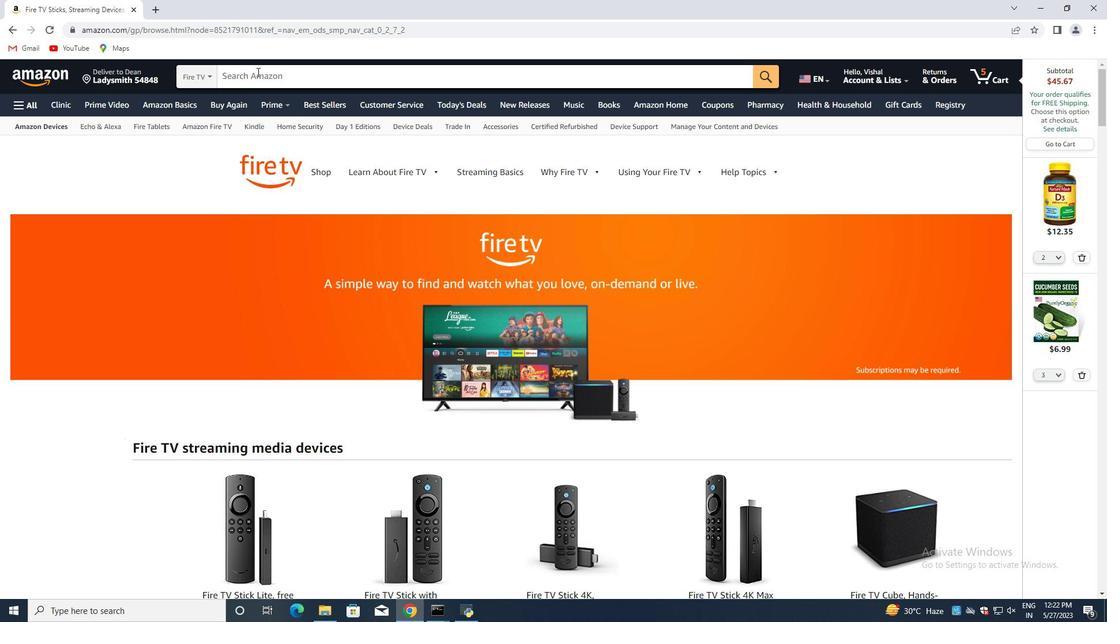 
Action: Mouse moved to (257, 74)
Screenshot: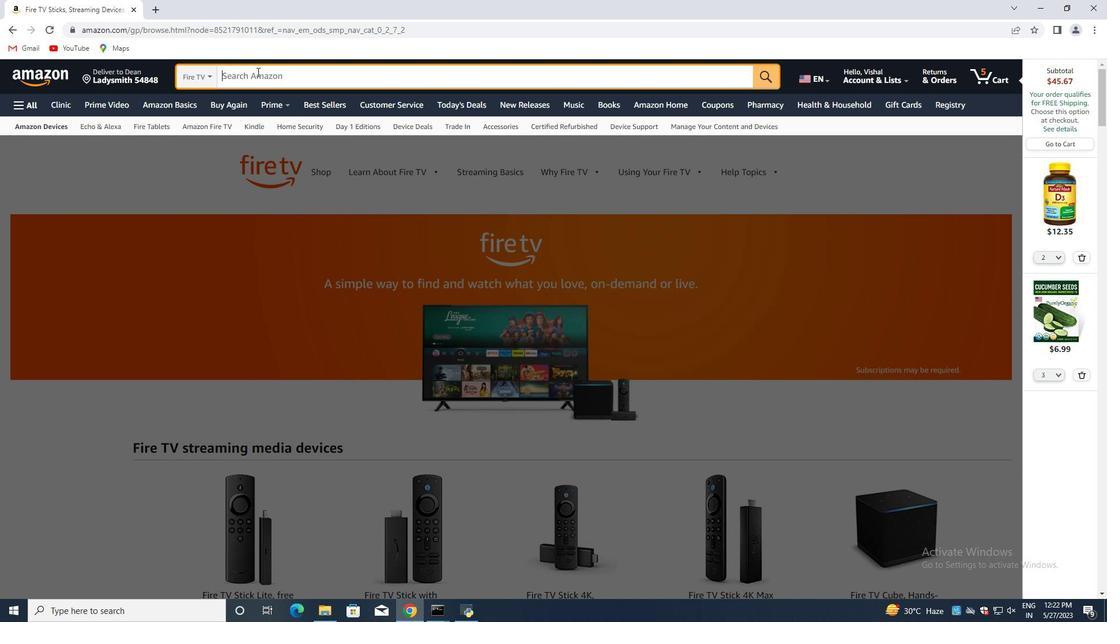 
Action: Key pressed <Key.shift>Fire<Key.space><Key.shift>Tv<Key.space><Key.backspace><Key.shift>V<Key.space><Key.backspace><Key.backspace><Key.backspace><Key.shift>V<Key.space><Key.shift>Blaster<Key.space>with<Key.space><Key.shift>Alexa<Key.space><Key.shift>Voice<Key.space><Key.shift>Remote<Key.enter>
Screenshot: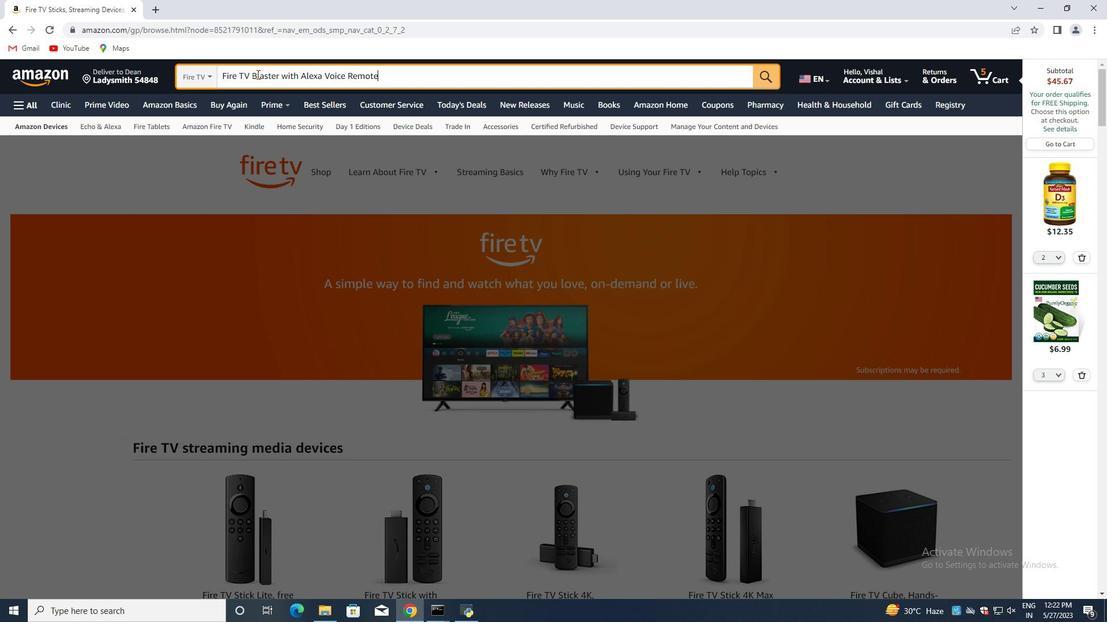 
Action: Mouse moved to (295, 248)
Screenshot: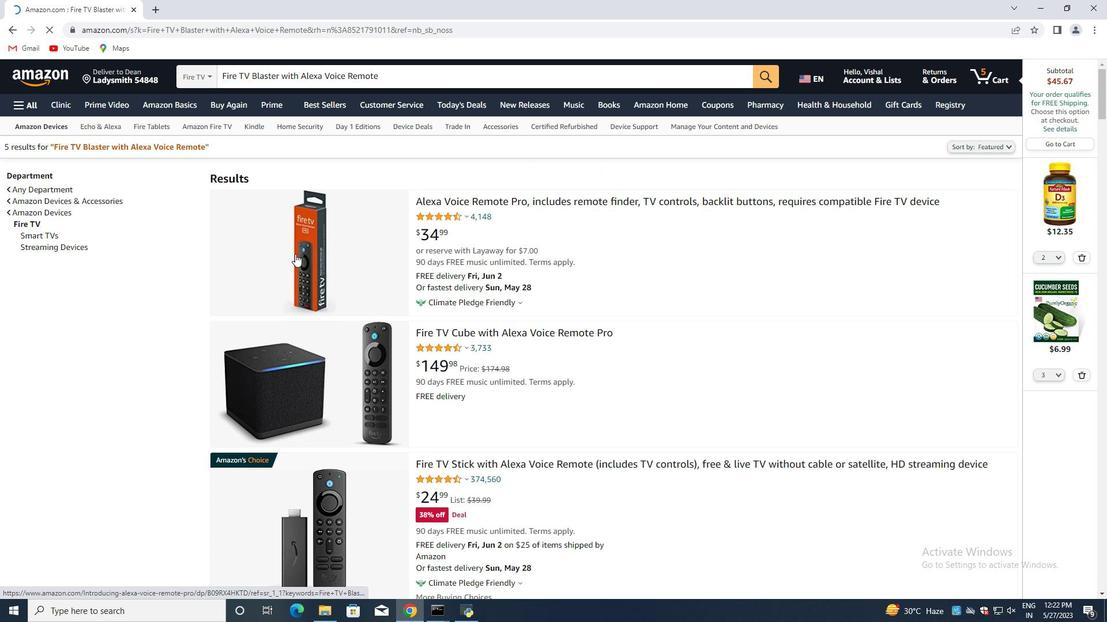 
Action: Mouse scrolled (295, 249) with delta (0, 0)
Screenshot: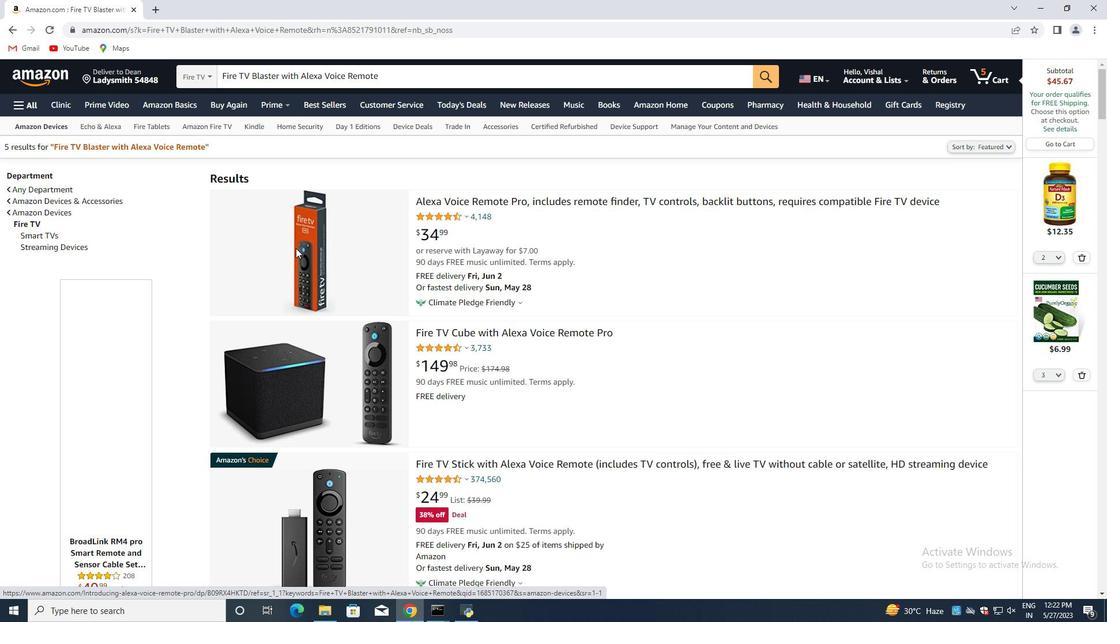 
Action: Mouse scrolled (295, 247) with delta (0, 0)
Screenshot: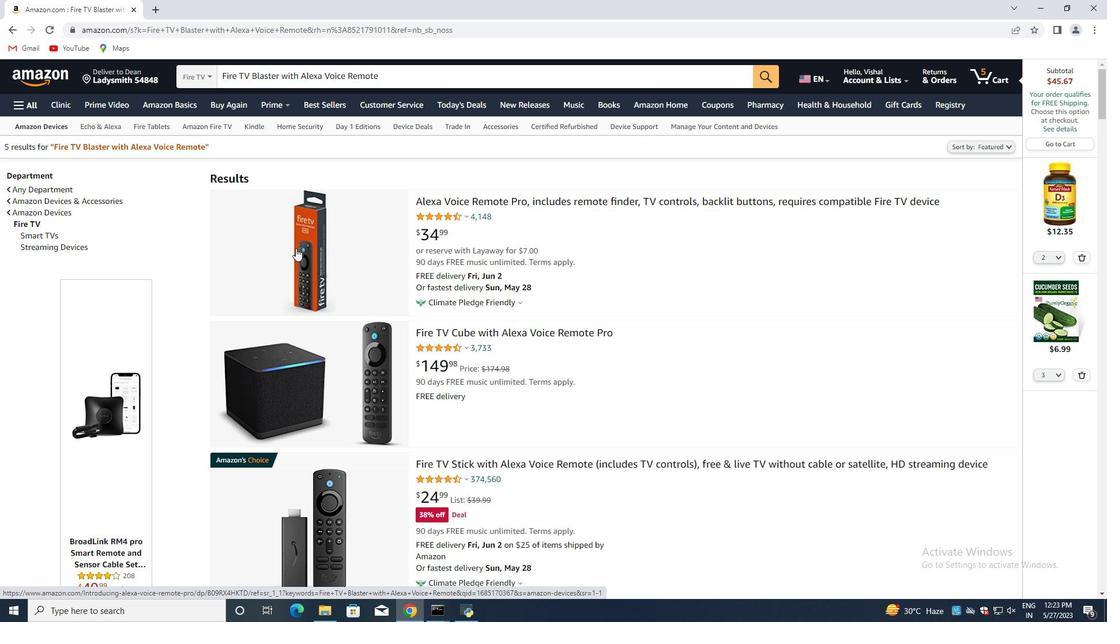 
Action: Mouse moved to (303, 259)
Screenshot: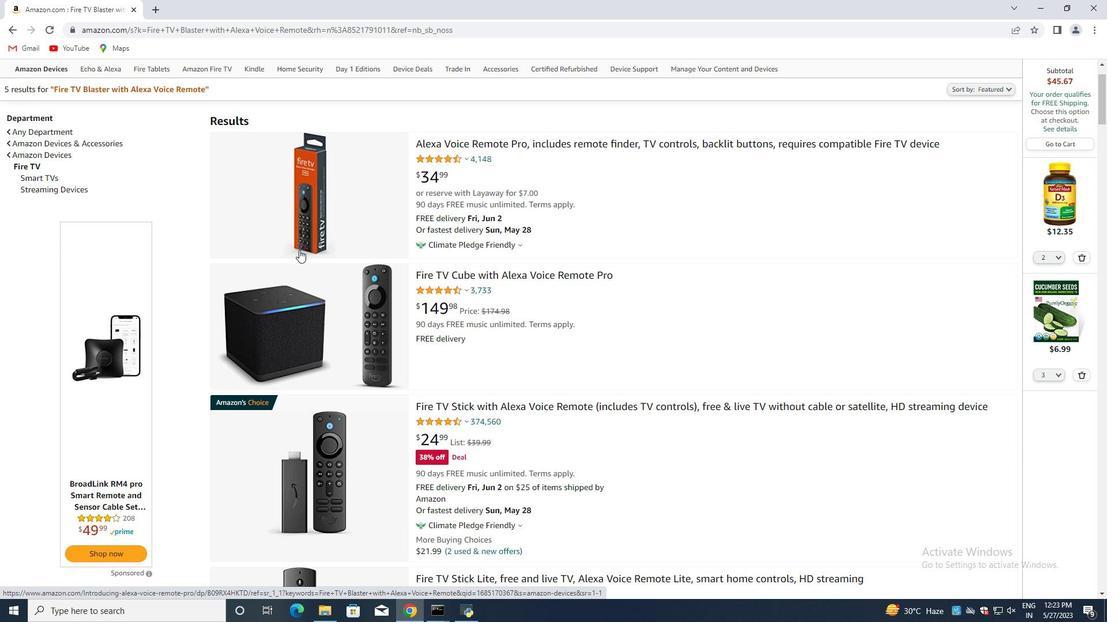 
Action: Mouse scrolled (303, 258) with delta (0, 0)
Screenshot: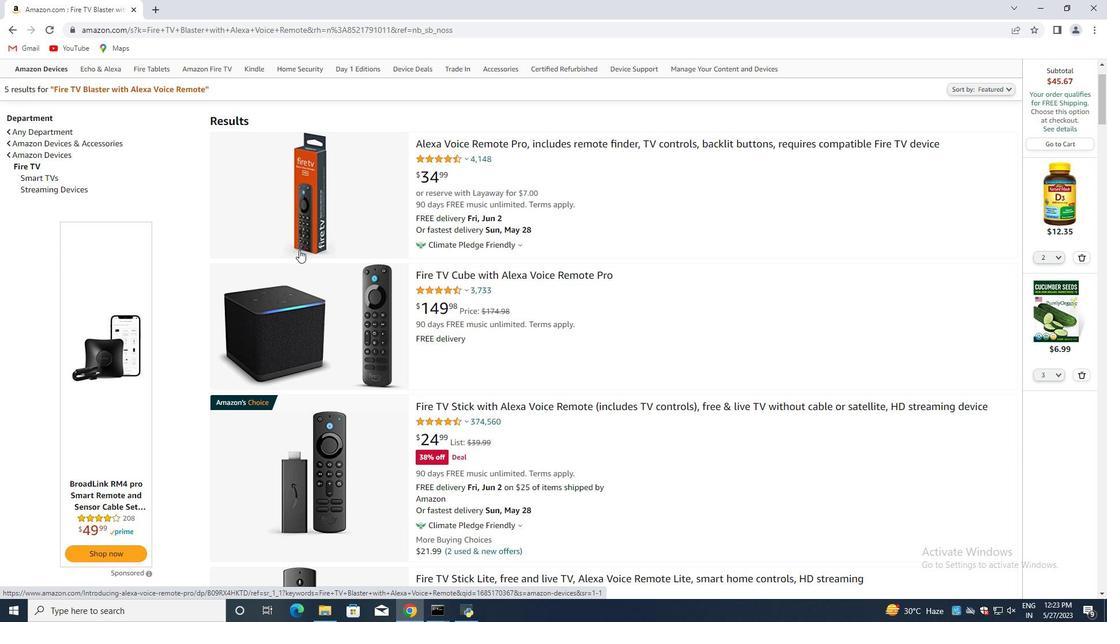 
Action: Mouse moved to (303, 261)
Screenshot: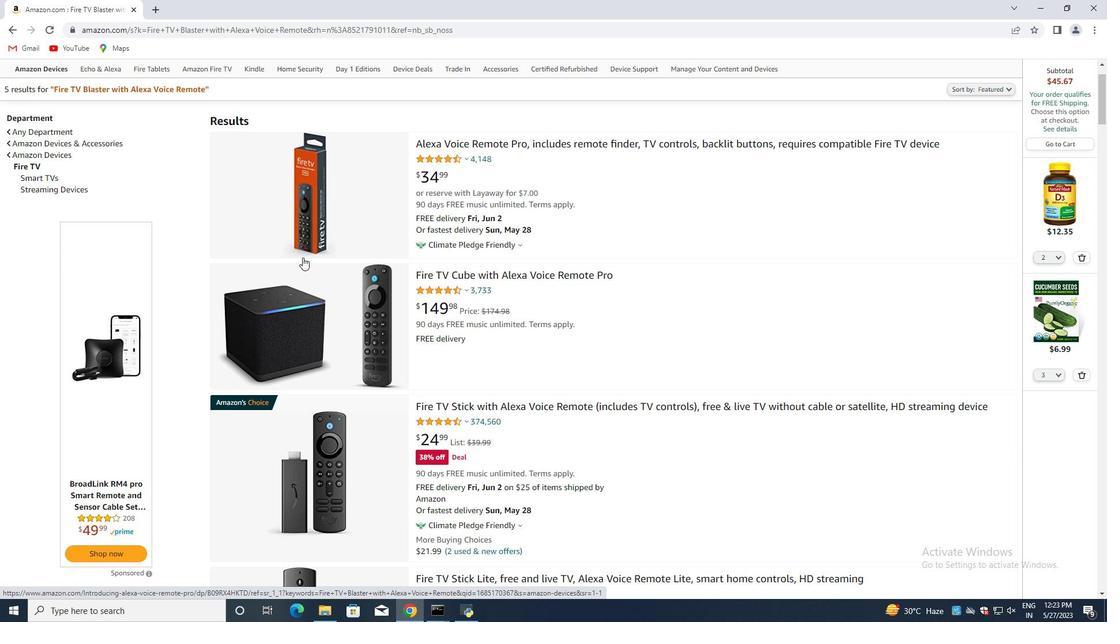 
Action: Mouse scrolled (303, 260) with delta (0, 0)
Screenshot: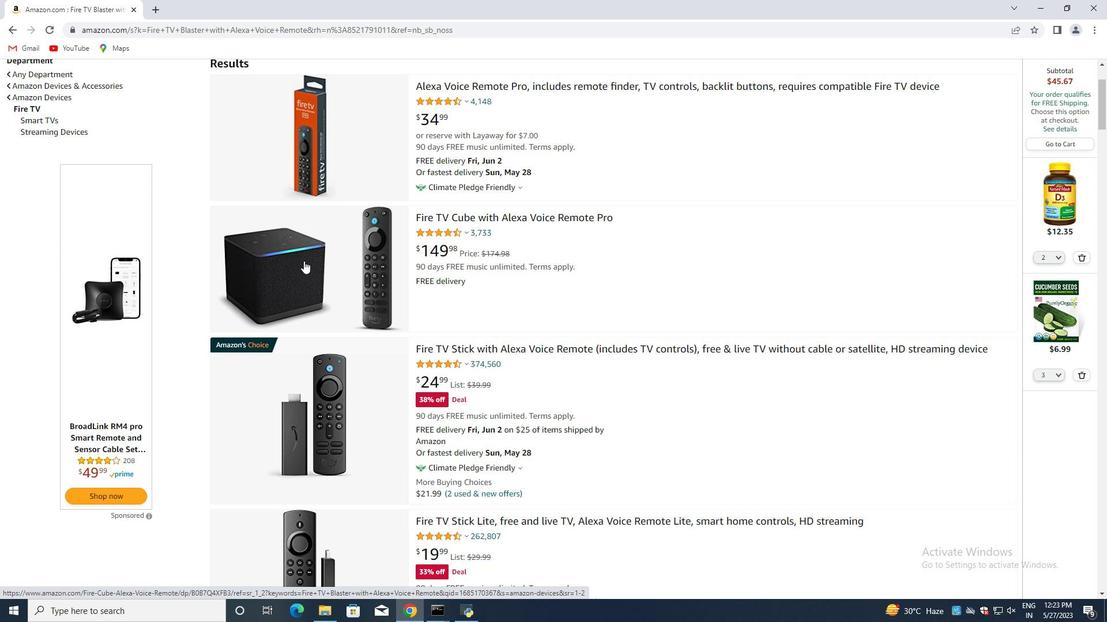 
Action: Mouse scrolled (303, 260) with delta (0, 0)
Screenshot: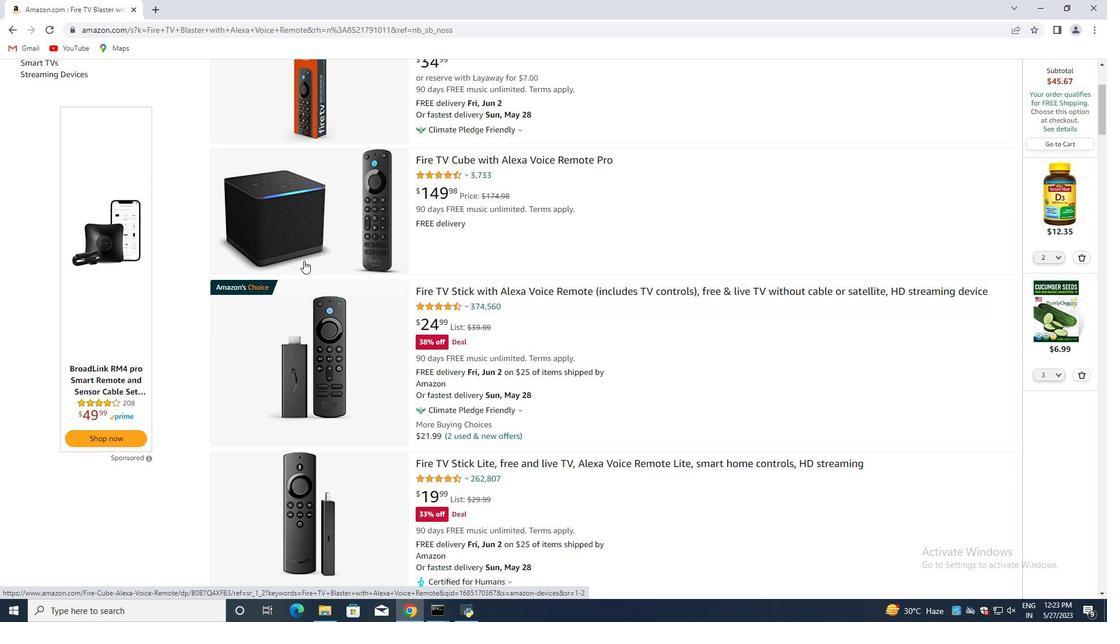 
Action: Mouse scrolled (303, 260) with delta (0, 0)
Screenshot: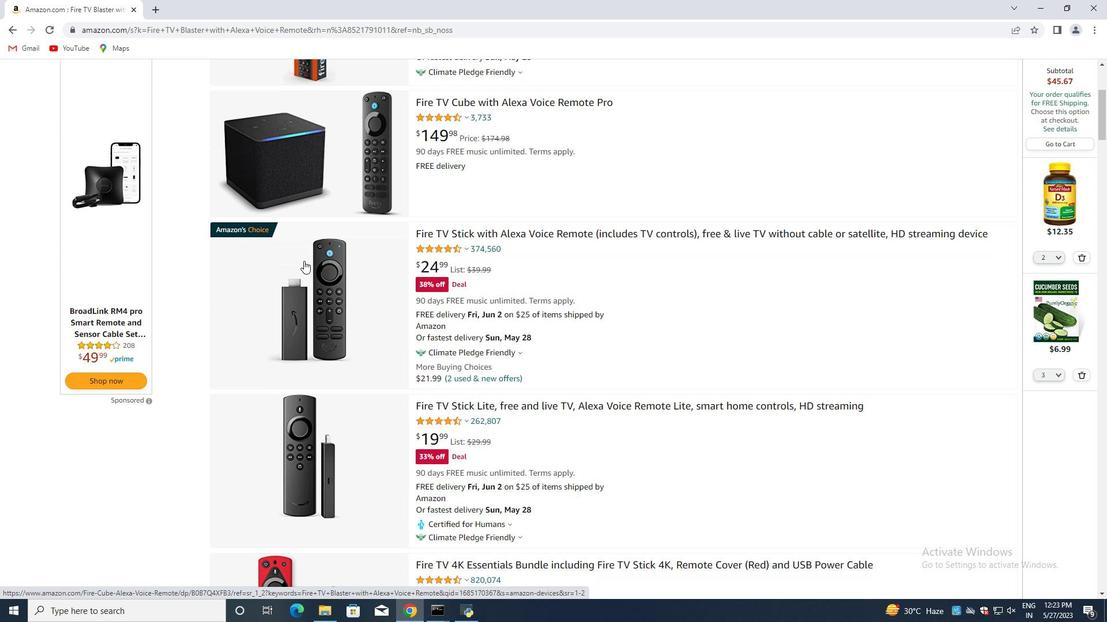 
Action: Mouse moved to (303, 261)
Screenshot: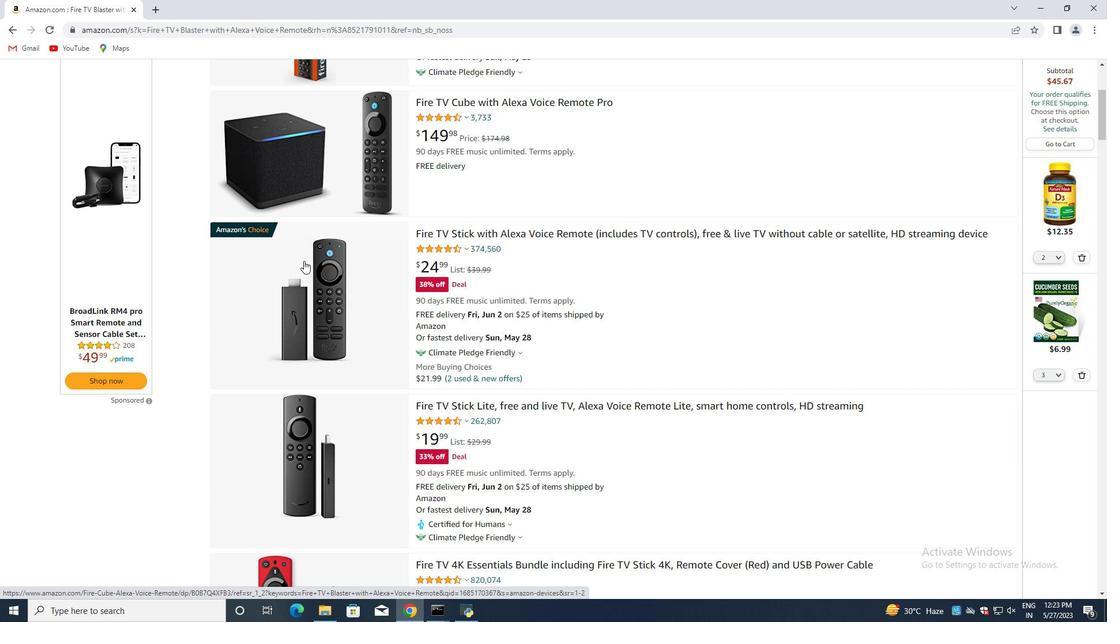 
Action: Mouse scrolled (303, 261) with delta (0, 0)
Screenshot: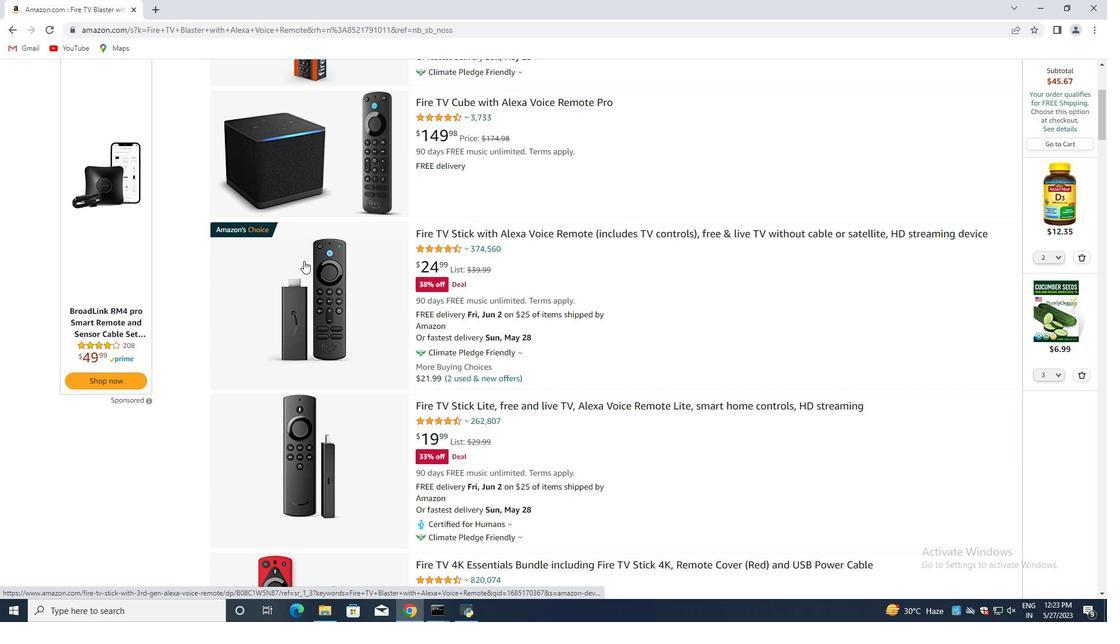 
Action: Mouse scrolled (303, 261) with delta (0, 0)
Screenshot: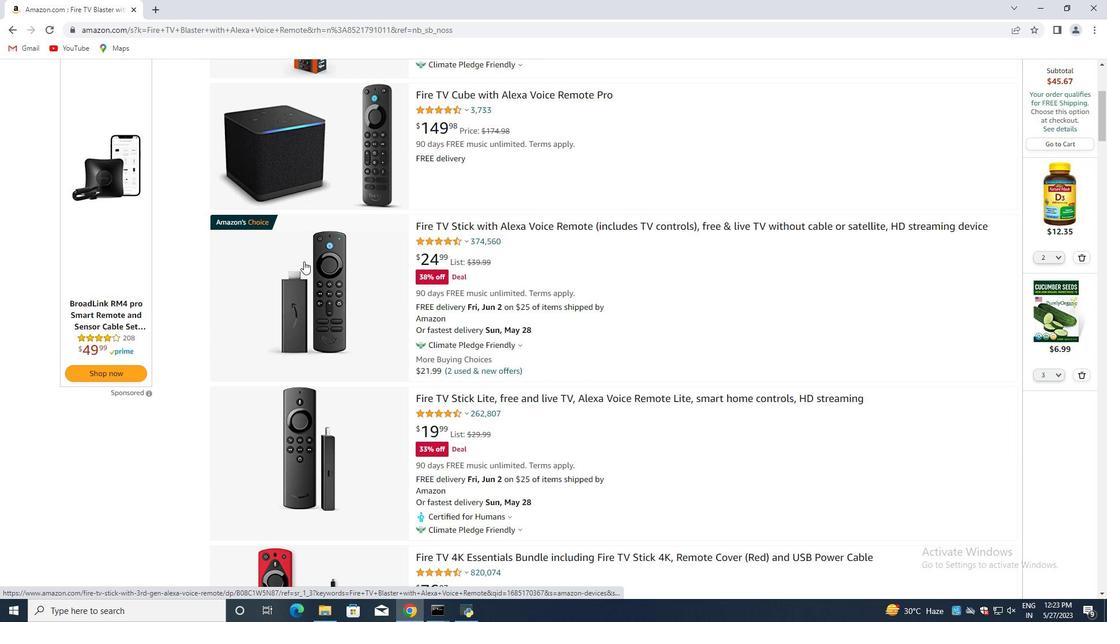 
Action: Mouse scrolled (303, 261) with delta (0, 0)
Screenshot: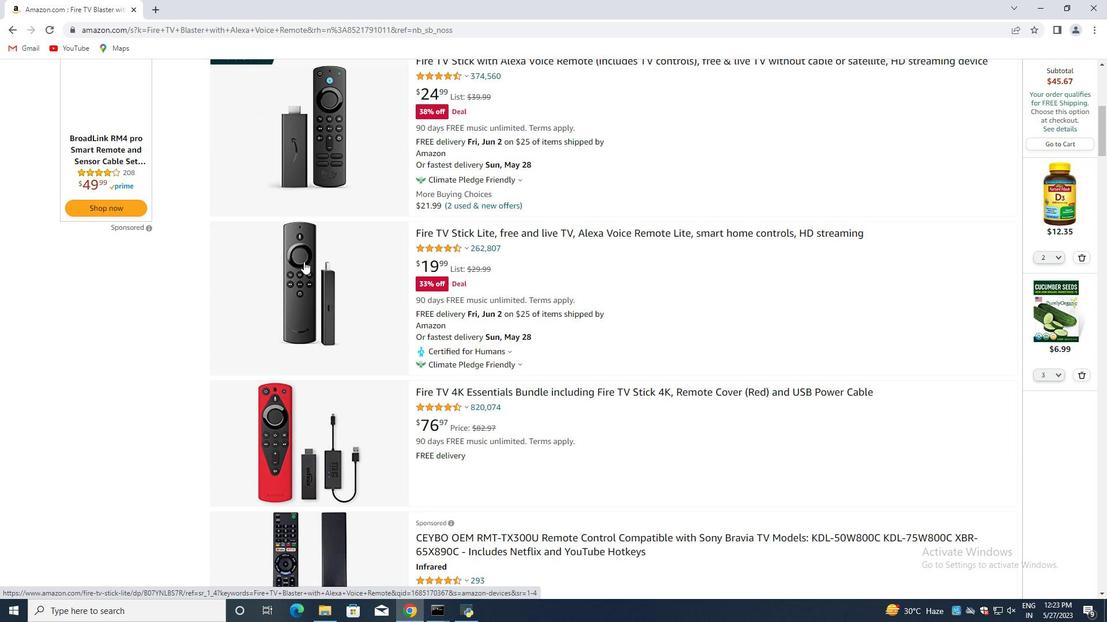 
Action: Mouse scrolled (303, 261) with delta (0, 0)
Screenshot: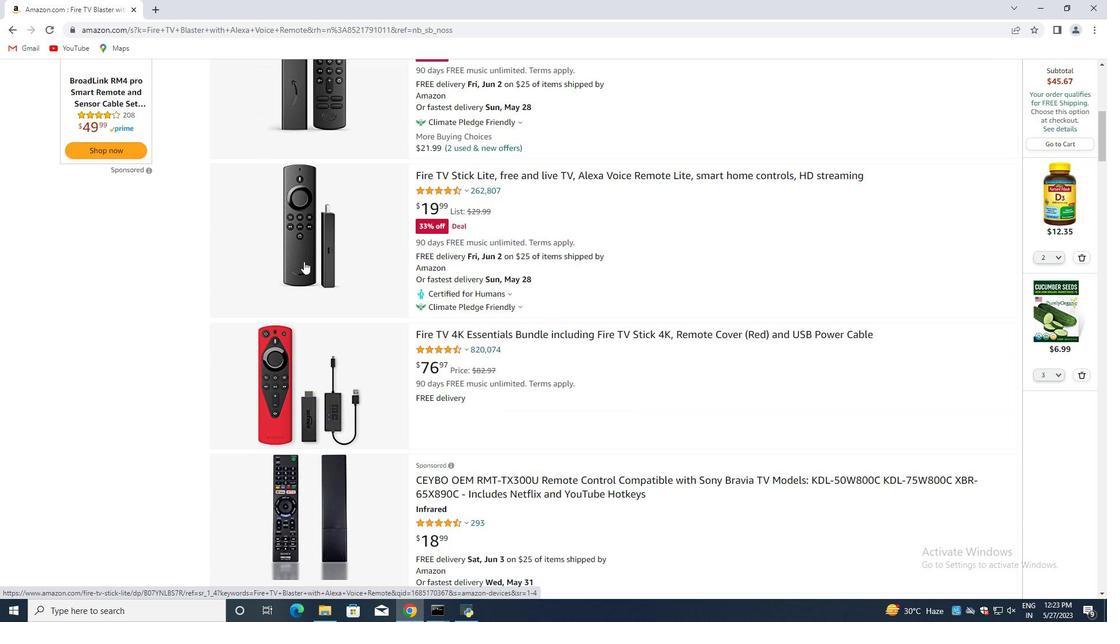 
Action: Mouse scrolled (303, 261) with delta (0, 0)
